 Task: Buy 4 Complete Assemblies from Shocks, Struts & Suspension section under best seller category for shipping address: Marianna Clark, 1236 Ridge Road, Dodge City, Kansas 67801, Cell Number 6205197251. Pay from credit card ending with 7965, CVV 549
Action: Key pressed amazon.com<Key.enter>
Screenshot: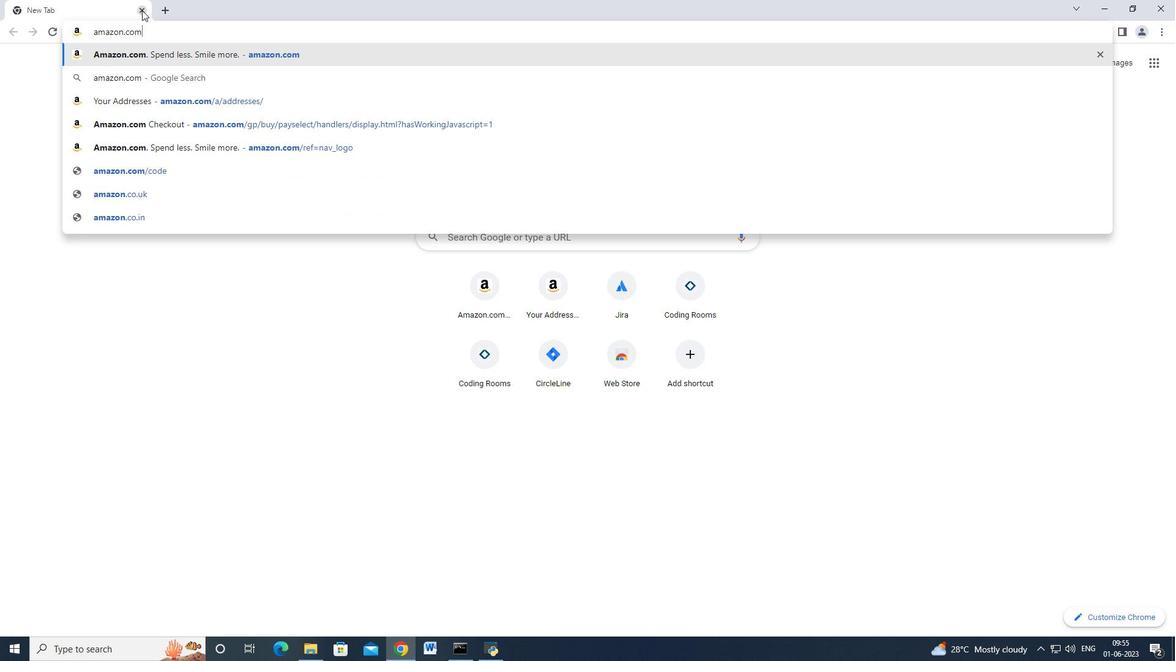
Action: Mouse moved to (29, 87)
Screenshot: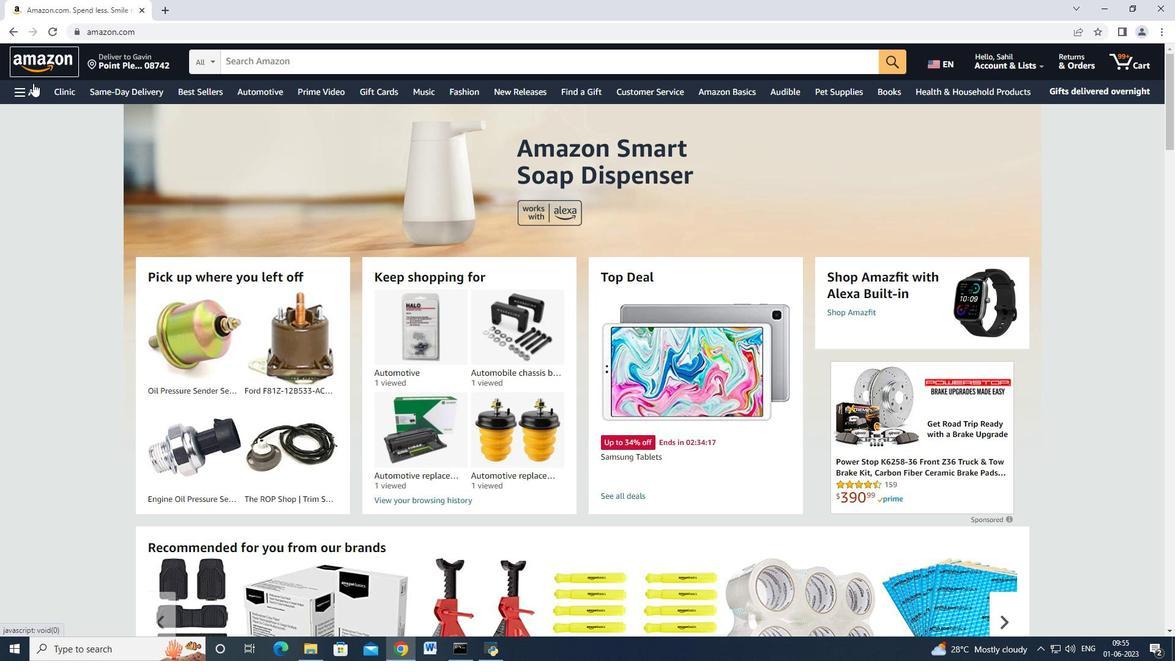 
Action: Mouse pressed left at (29, 87)
Screenshot: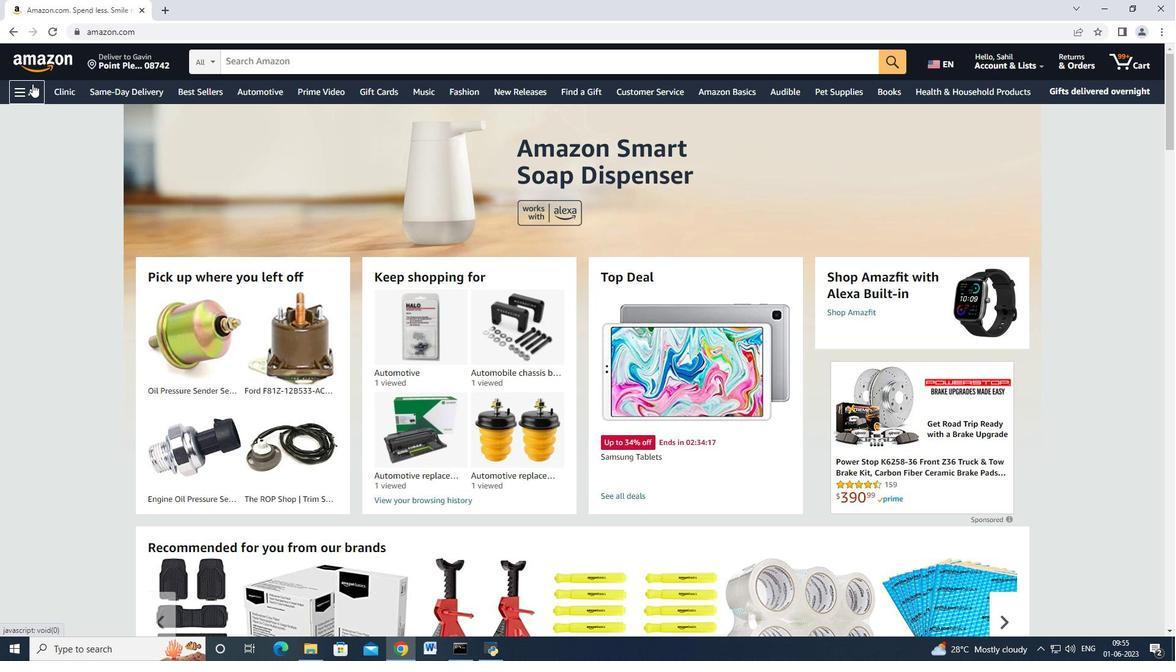 
Action: Mouse moved to (106, 296)
Screenshot: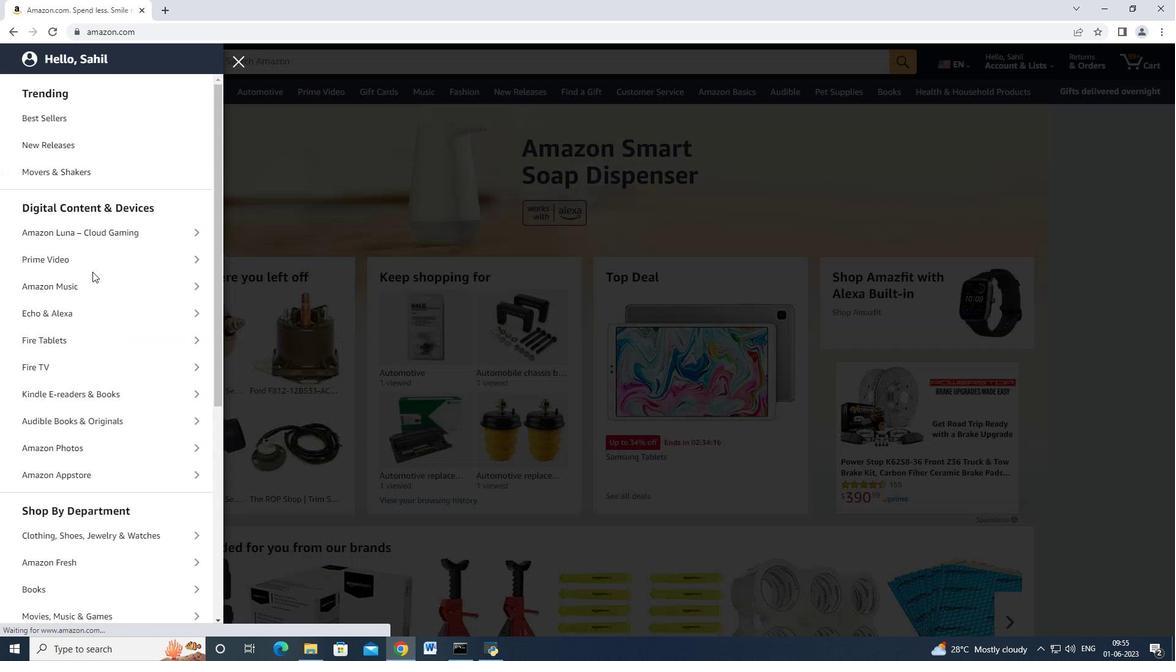 
Action: Mouse scrolled (106, 295) with delta (0, 0)
Screenshot: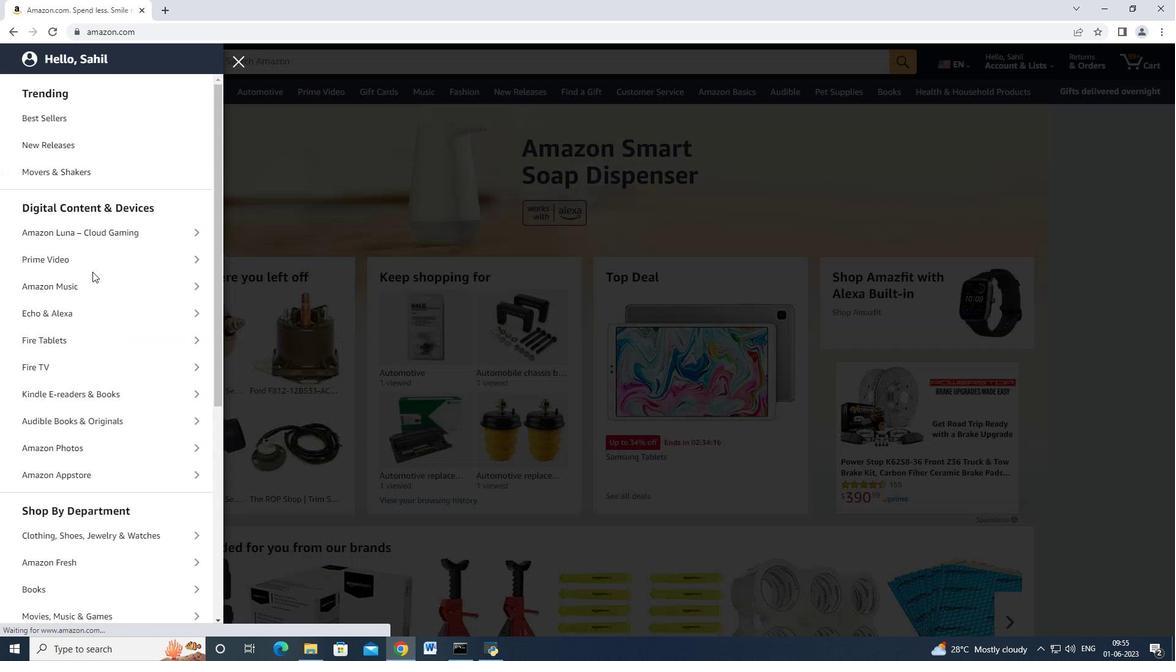 
Action: Mouse moved to (106, 297)
Screenshot: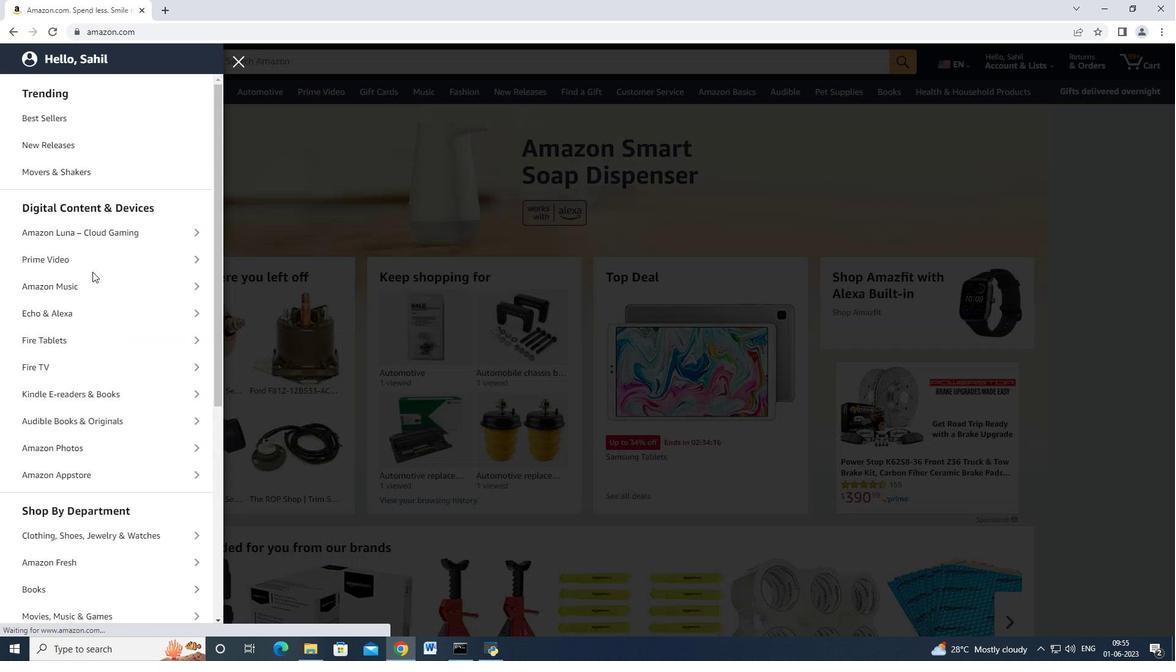 
Action: Mouse scrolled (106, 296) with delta (0, 0)
Screenshot: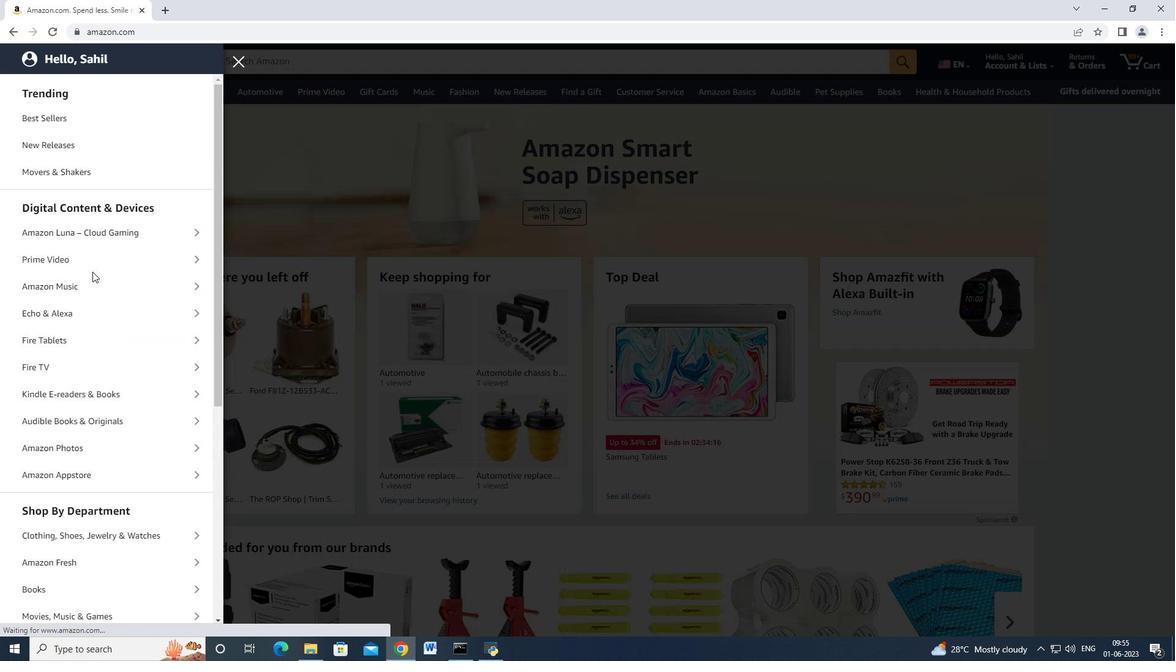 
Action: Mouse scrolled (106, 296) with delta (0, 0)
Screenshot: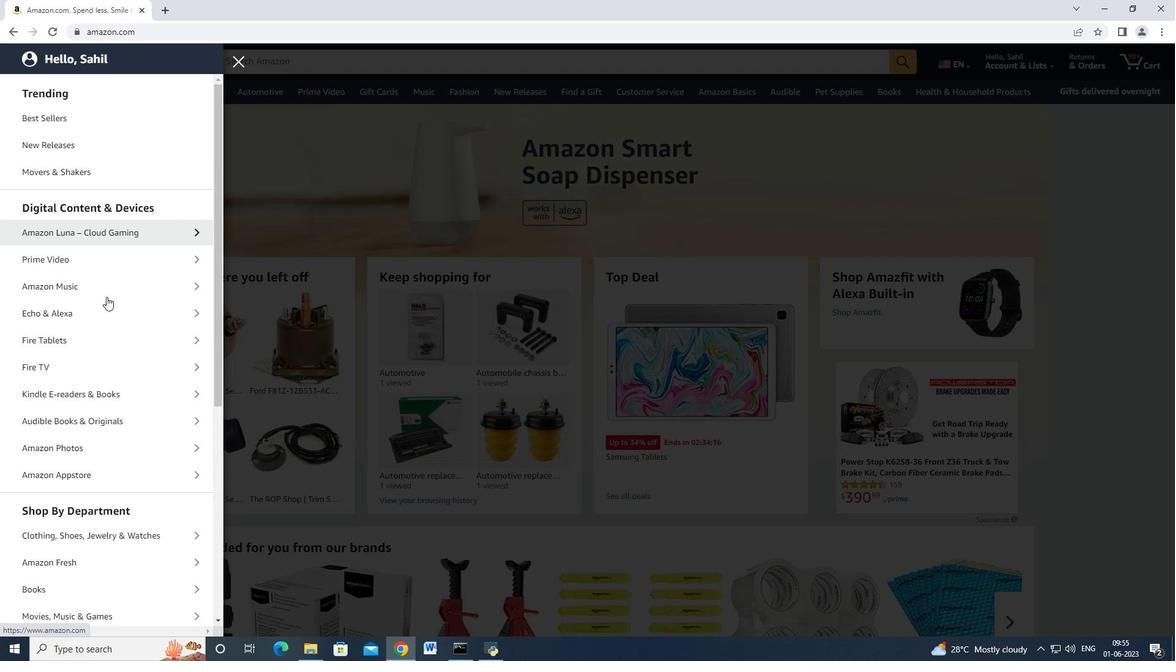 
Action: Mouse moved to (99, 300)
Screenshot: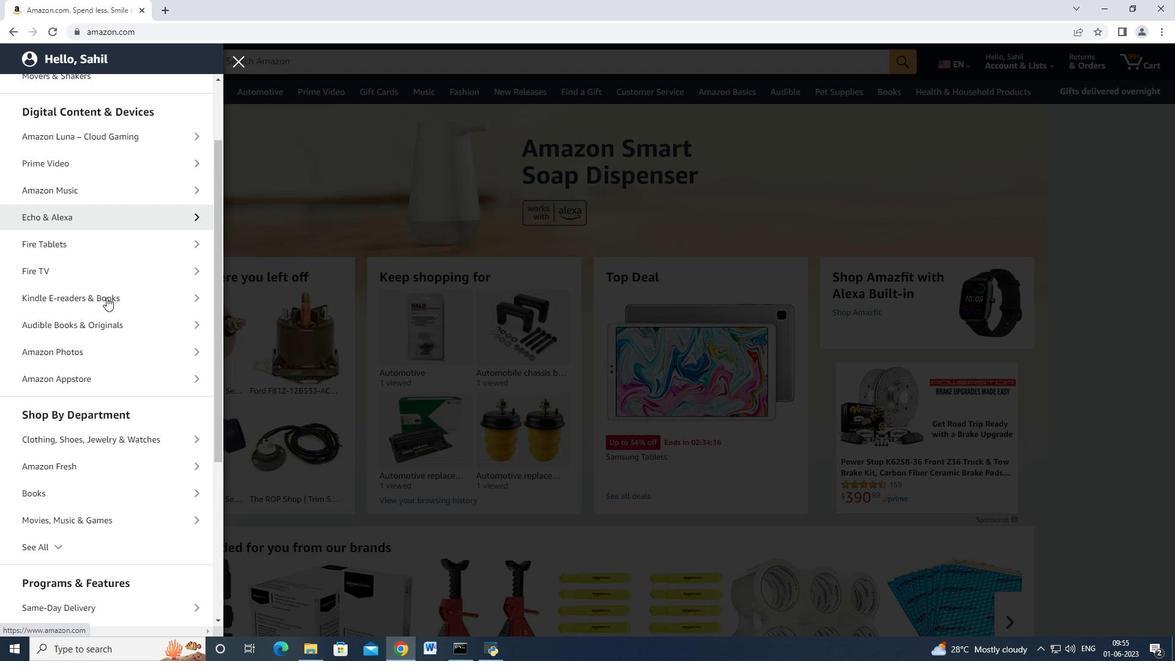 
Action: Mouse scrolled (99, 300) with delta (0, 0)
Screenshot: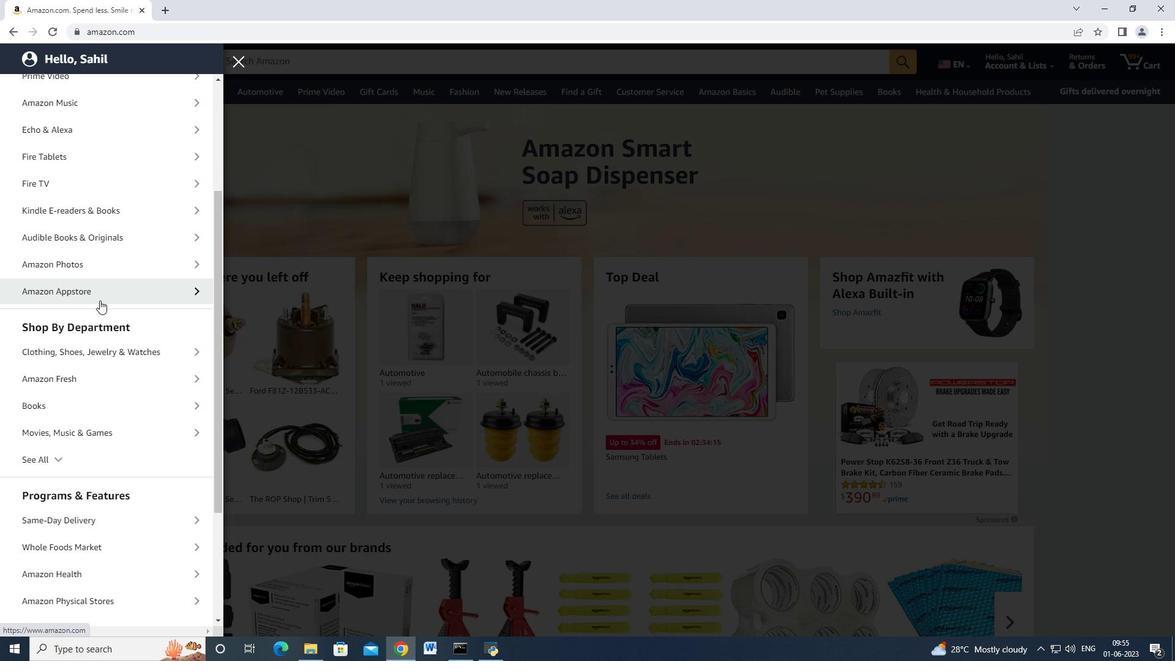 
Action: Mouse scrolled (99, 300) with delta (0, 0)
Screenshot: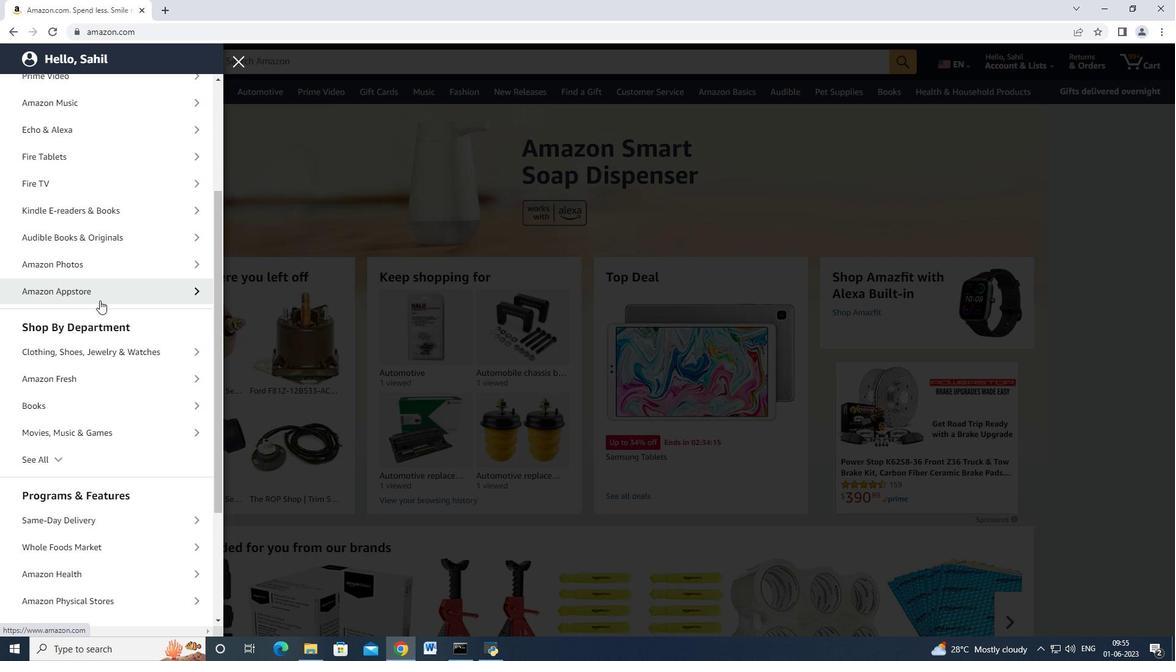 
Action: Mouse moved to (86, 340)
Screenshot: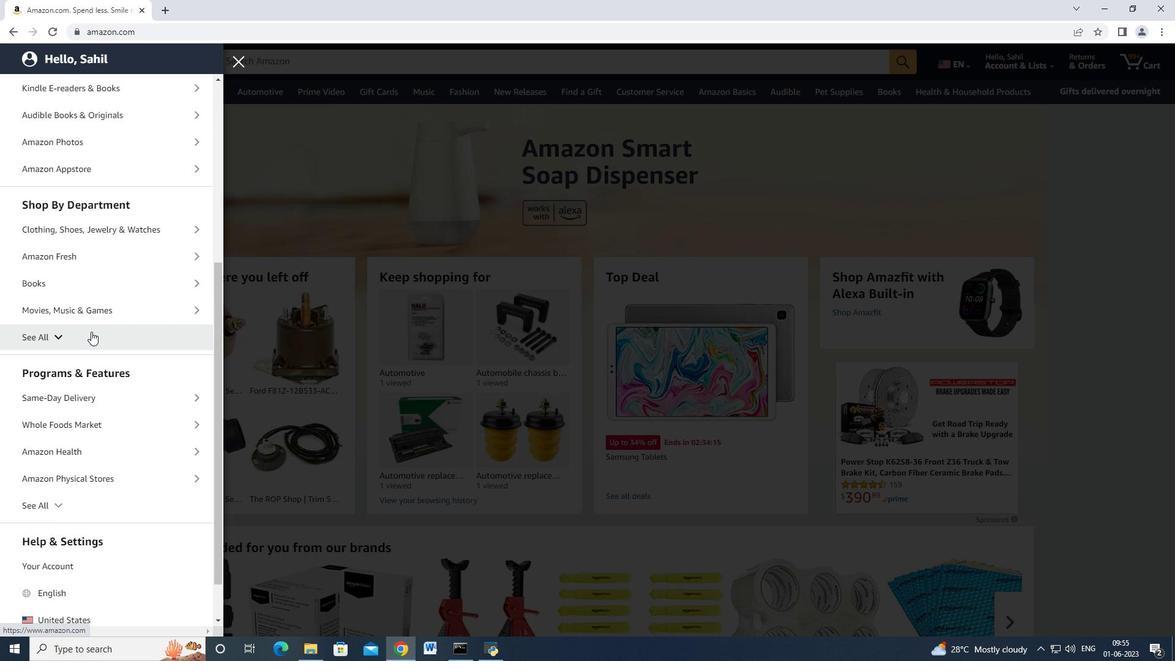 
Action: Mouse pressed left at (86, 340)
Screenshot: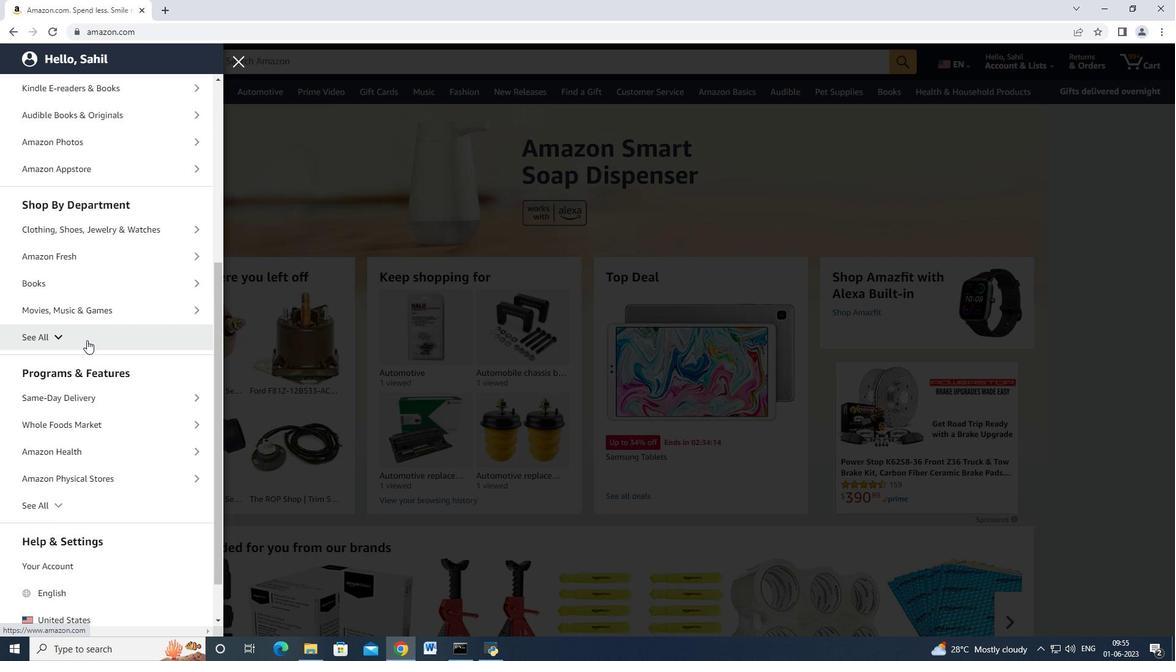 
Action: Mouse moved to (111, 466)
Screenshot: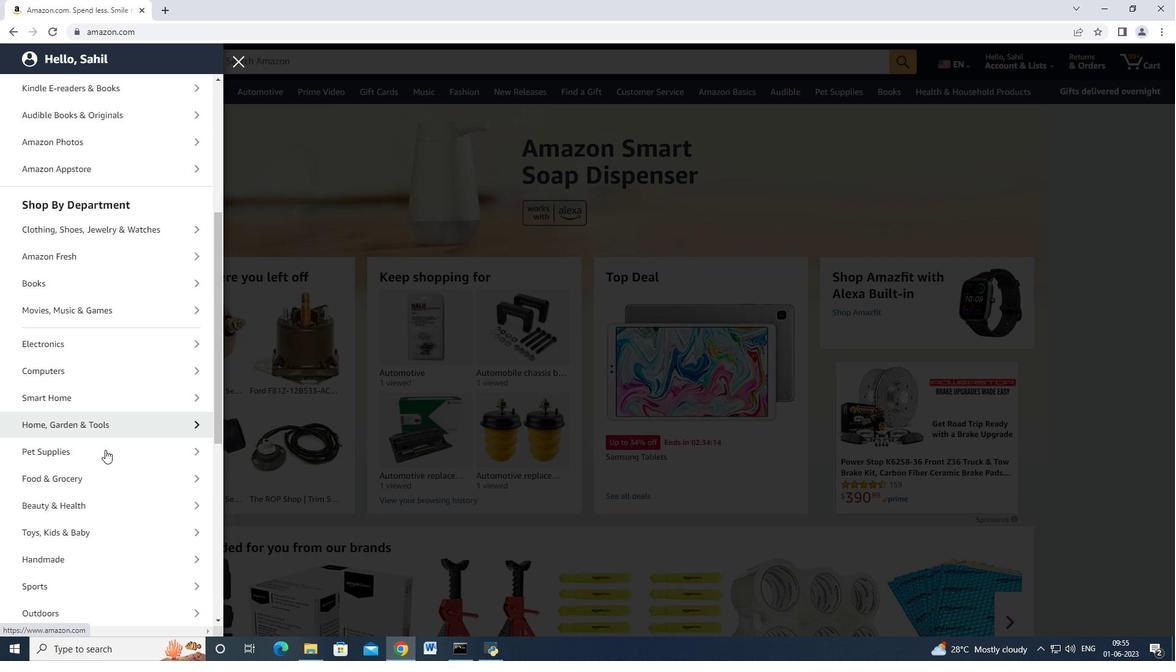 
Action: Mouse scrolled (111, 465) with delta (0, 0)
Screenshot: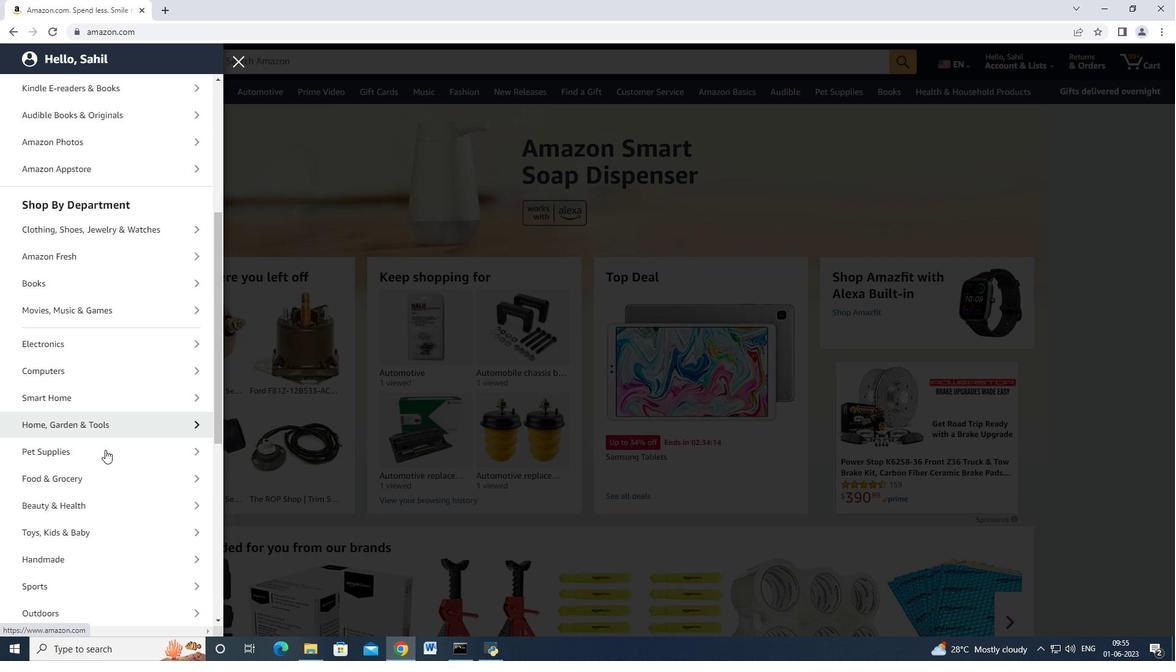 
Action: Mouse scrolled (111, 465) with delta (0, 0)
Screenshot: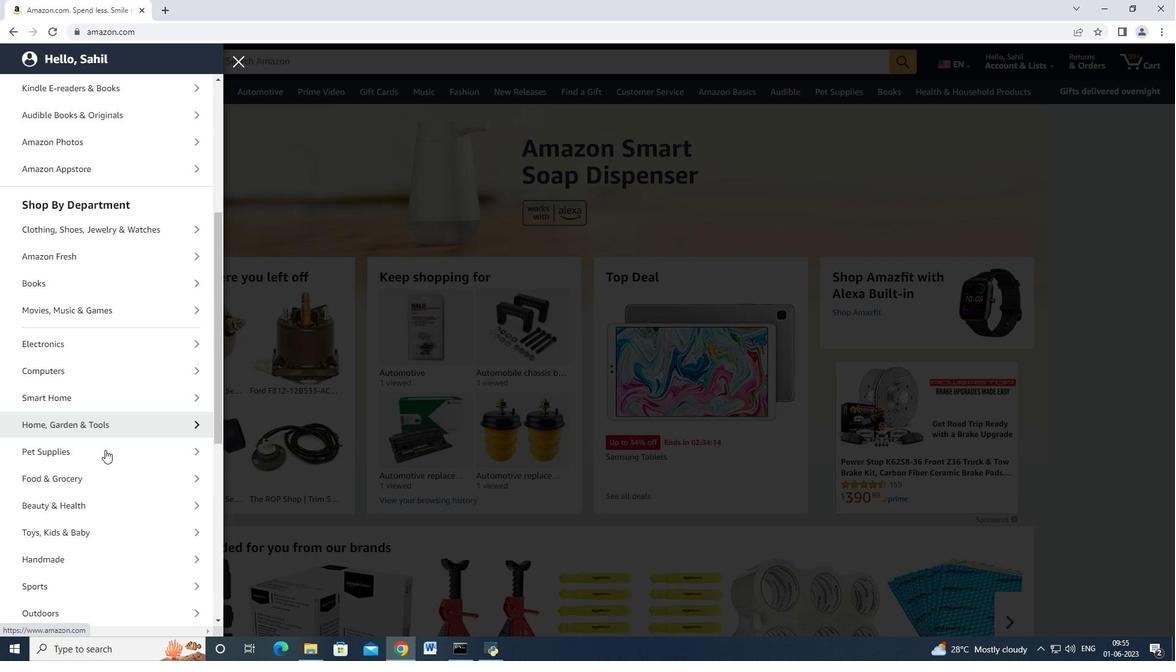 
Action: Mouse scrolled (111, 465) with delta (0, 0)
Screenshot: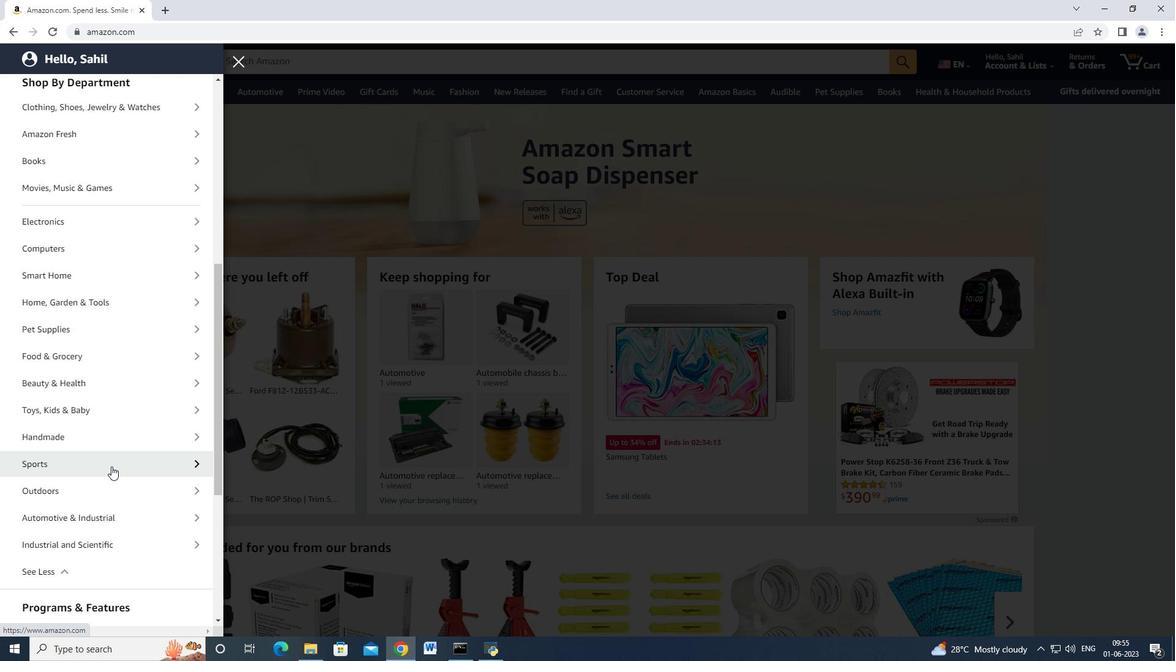 
Action: Mouse moved to (112, 454)
Screenshot: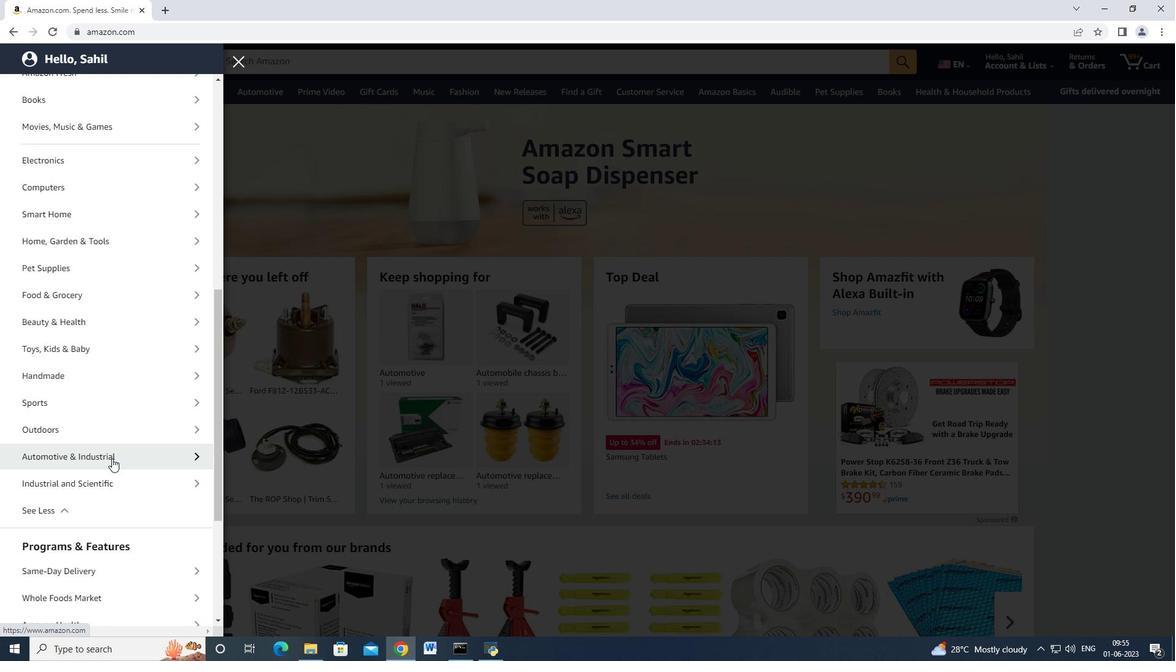 
Action: Mouse pressed left at (112, 454)
Screenshot: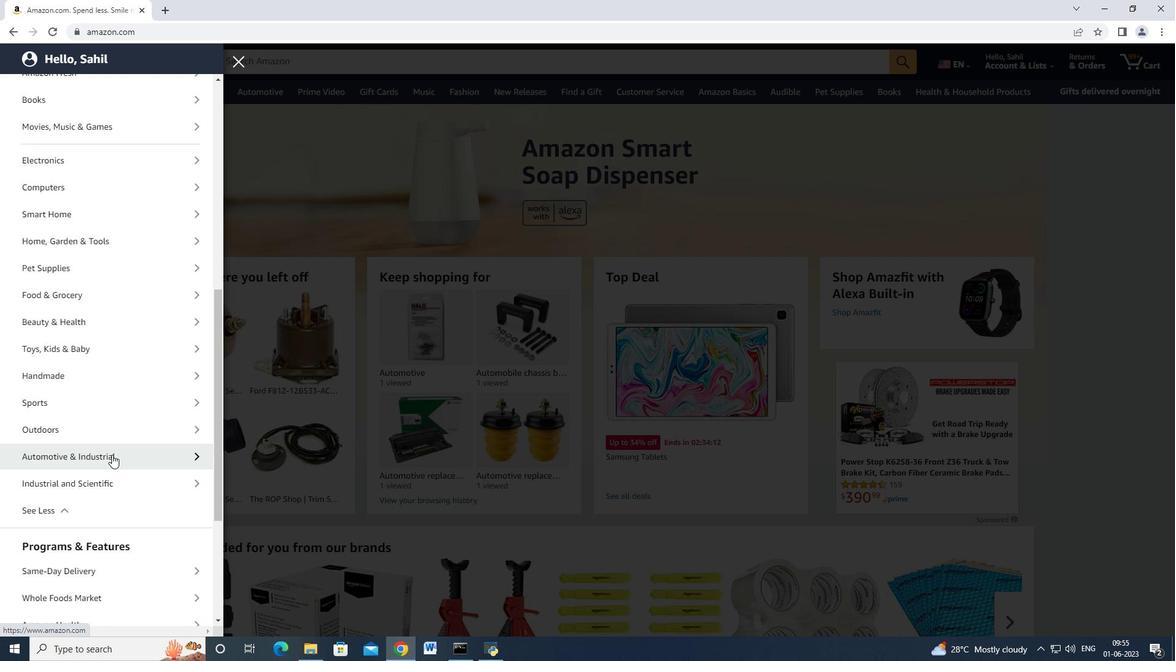 
Action: Mouse moved to (114, 144)
Screenshot: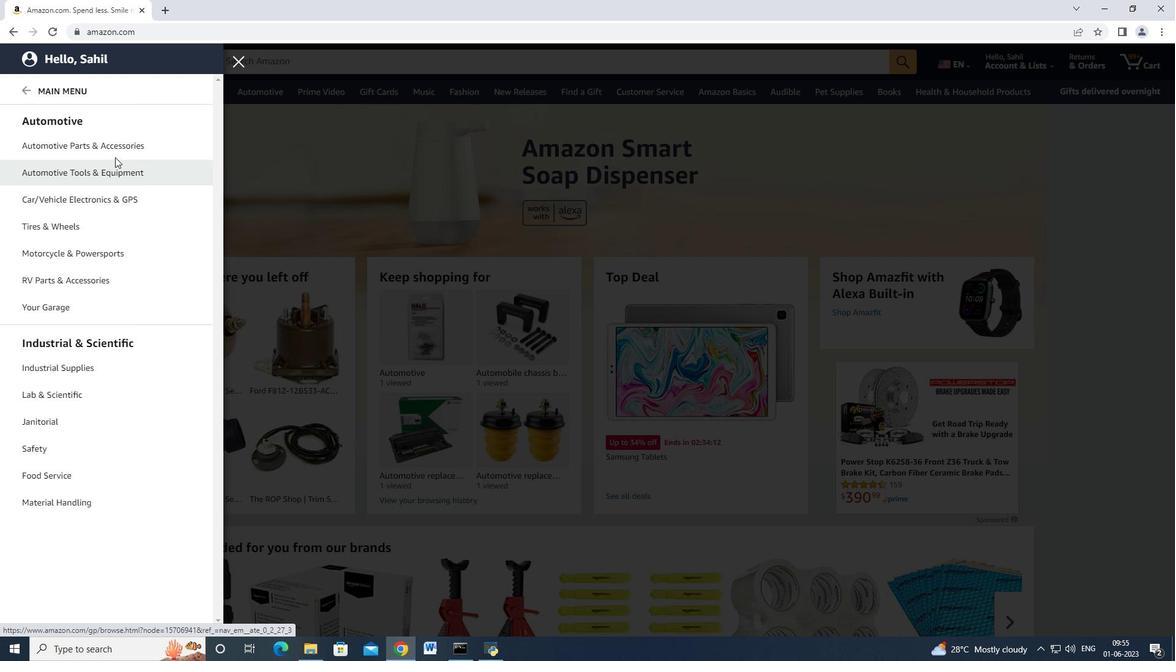 
Action: Mouse pressed left at (114, 144)
Screenshot: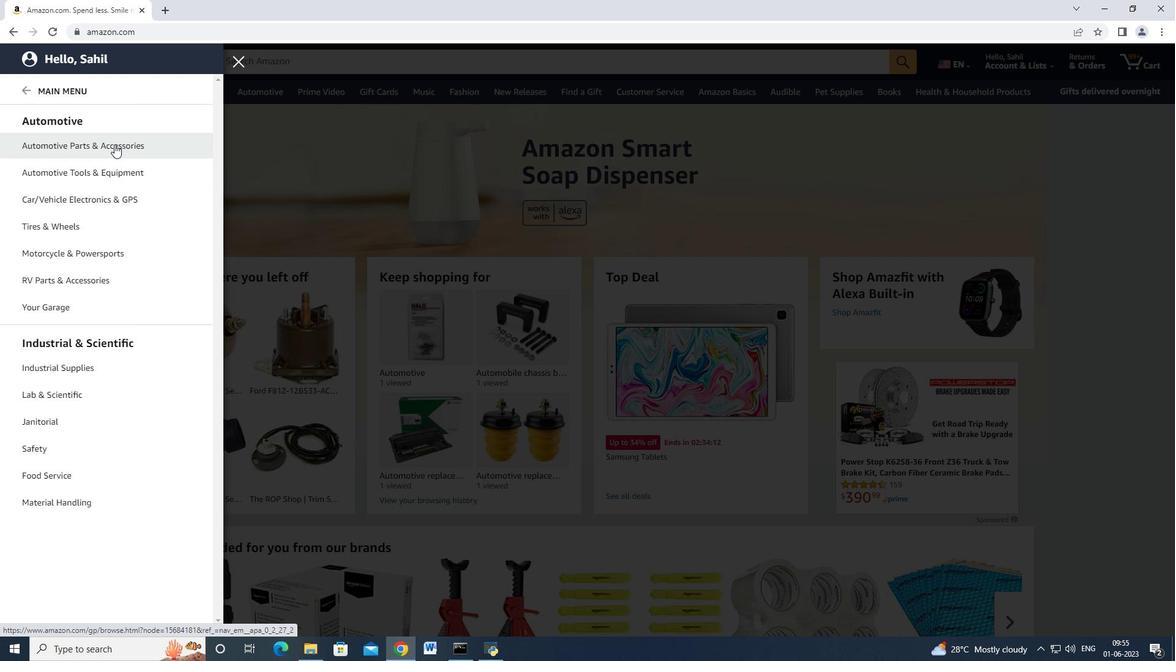 
Action: Mouse moved to (211, 107)
Screenshot: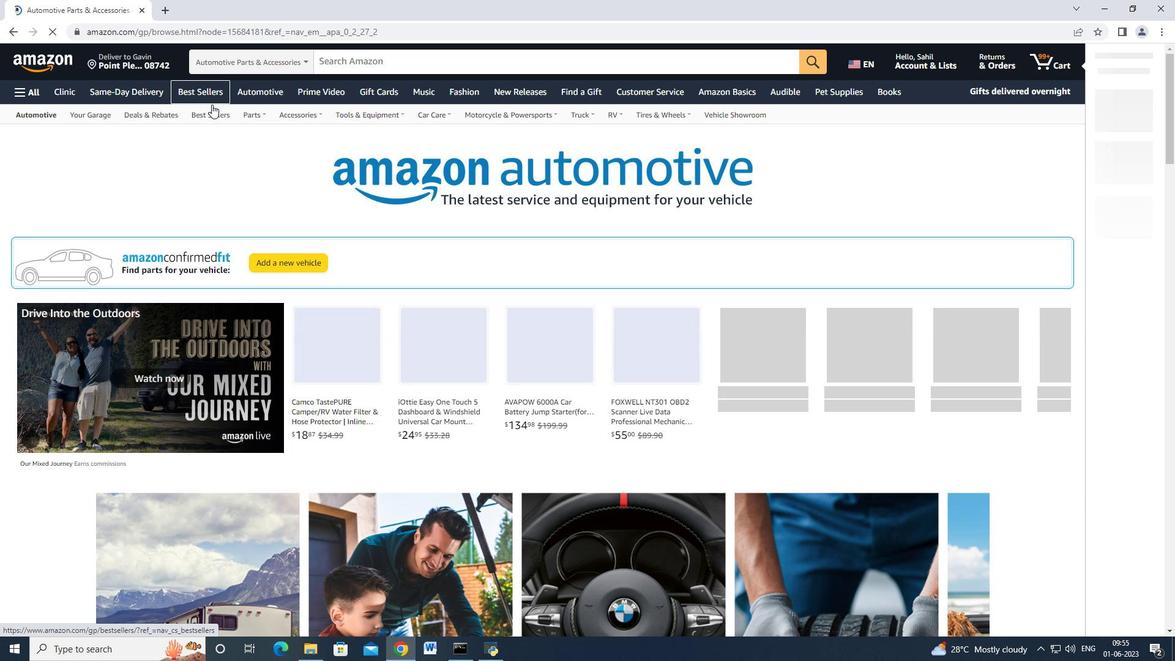 
Action: Mouse pressed left at (211, 107)
Screenshot: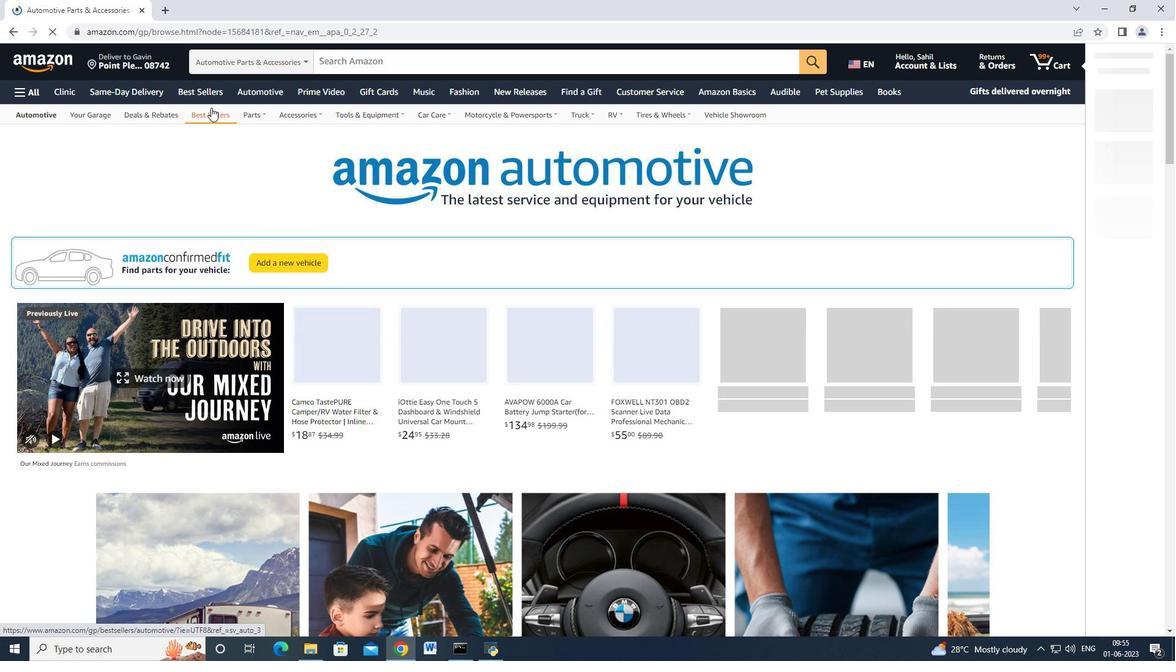 
Action: Mouse moved to (175, 174)
Screenshot: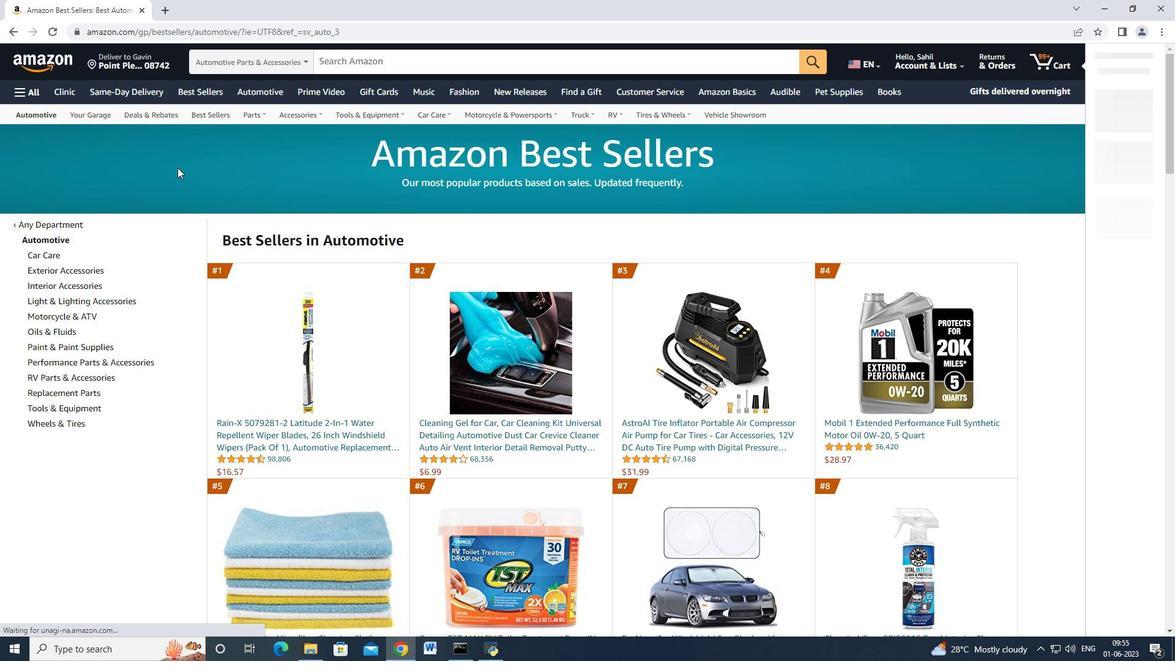 
Action: Mouse scrolled (175, 173) with delta (0, 0)
Screenshot: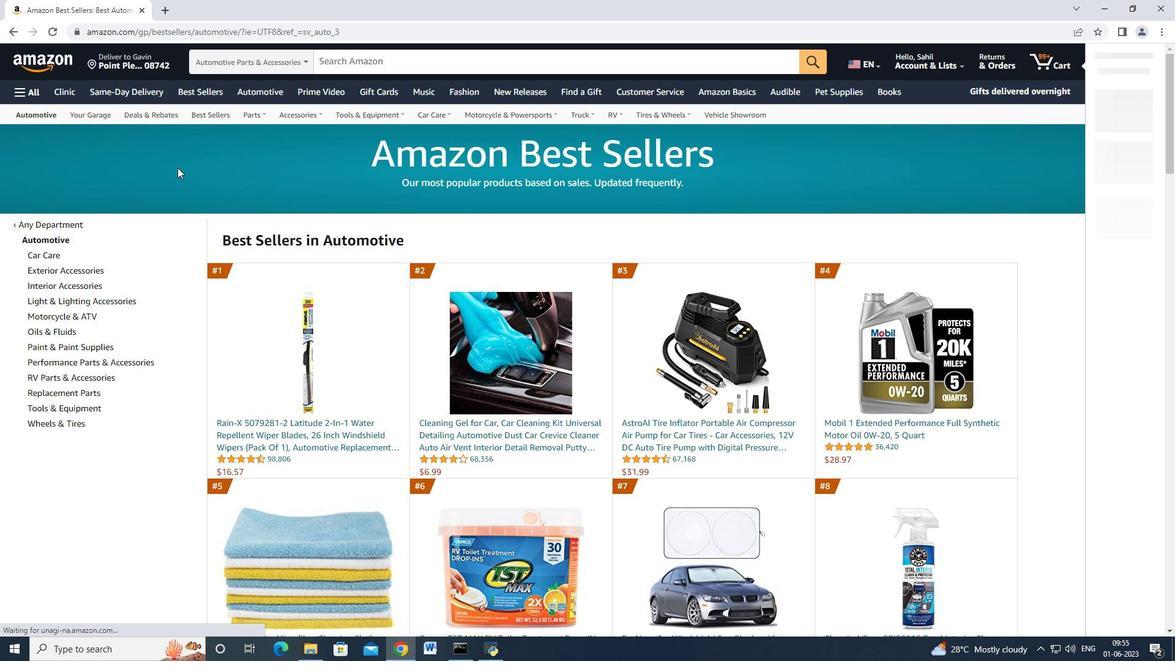 
Action: Mouse scrolled (175, 173) with delta (0, 0)
Screenshot: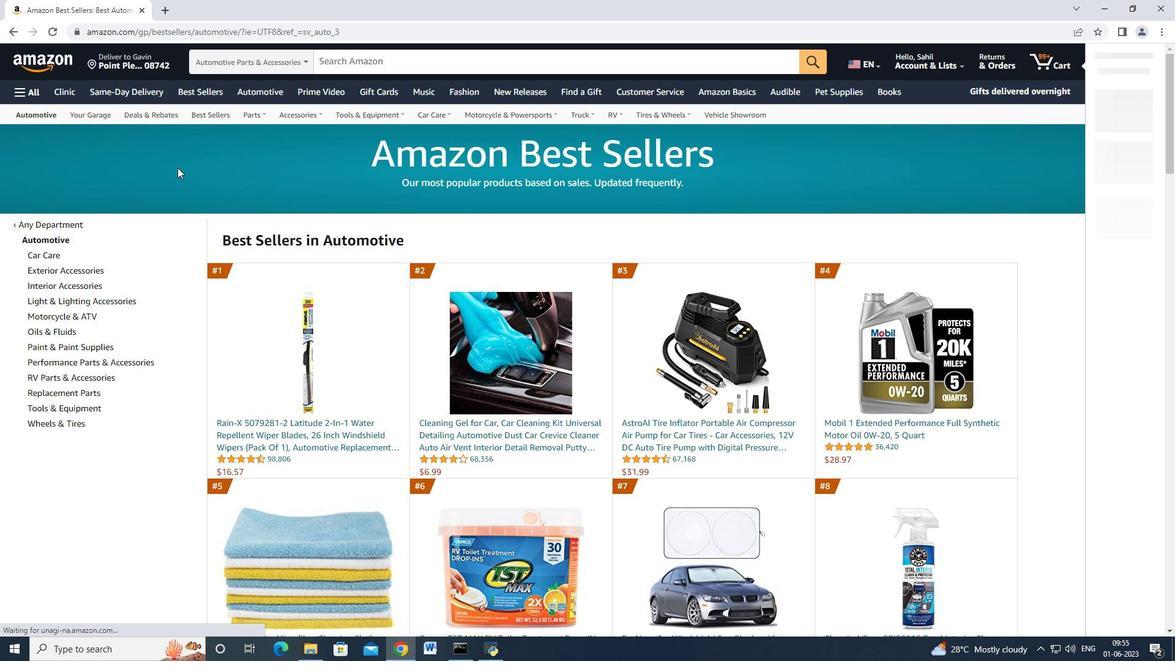 
Action: Mouse moved to (72, 273)
Screenshot: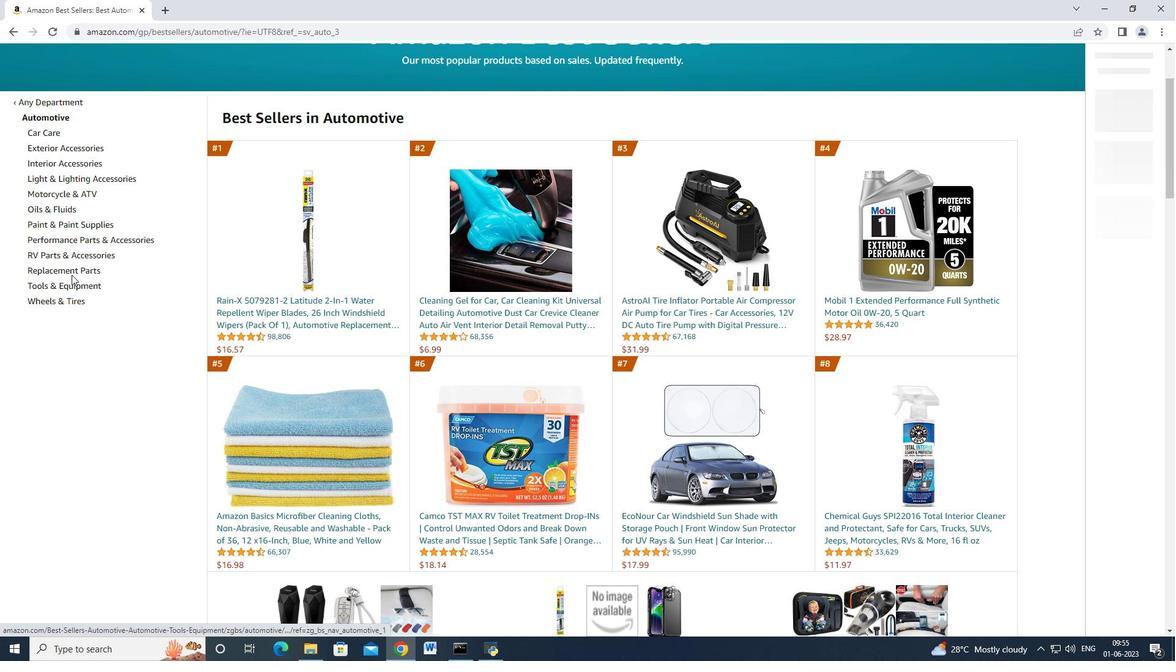 
Action: Mouse pressed left at (72, 273)
Screenshot: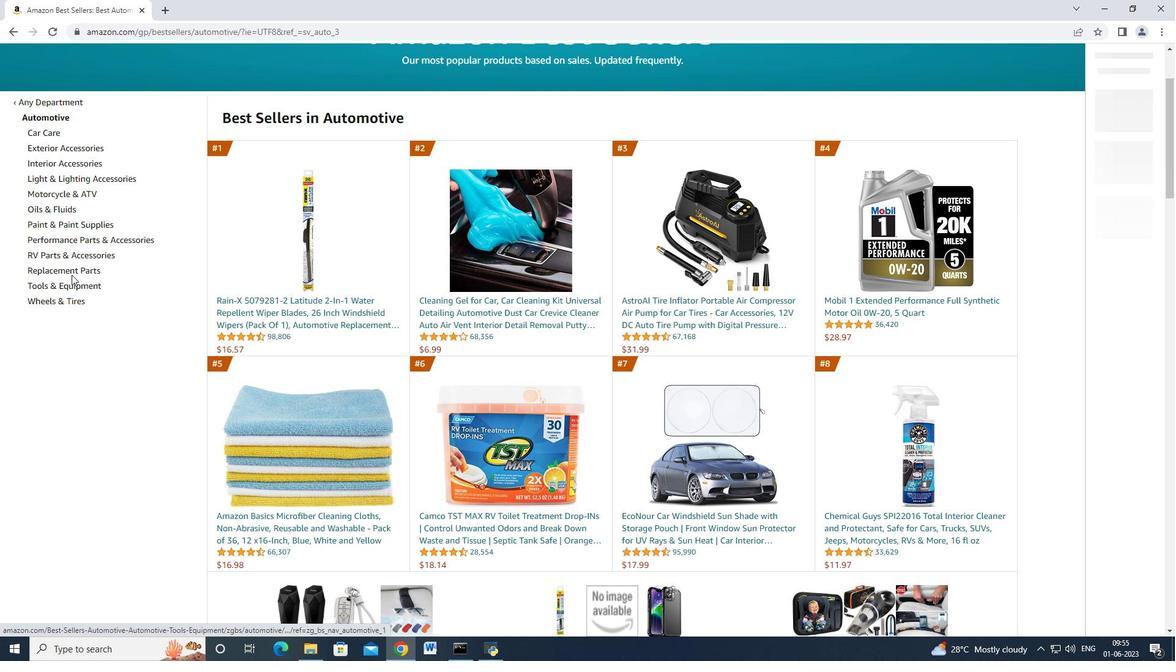 
Action: Mouse moved to (138, 274)
Screenshot: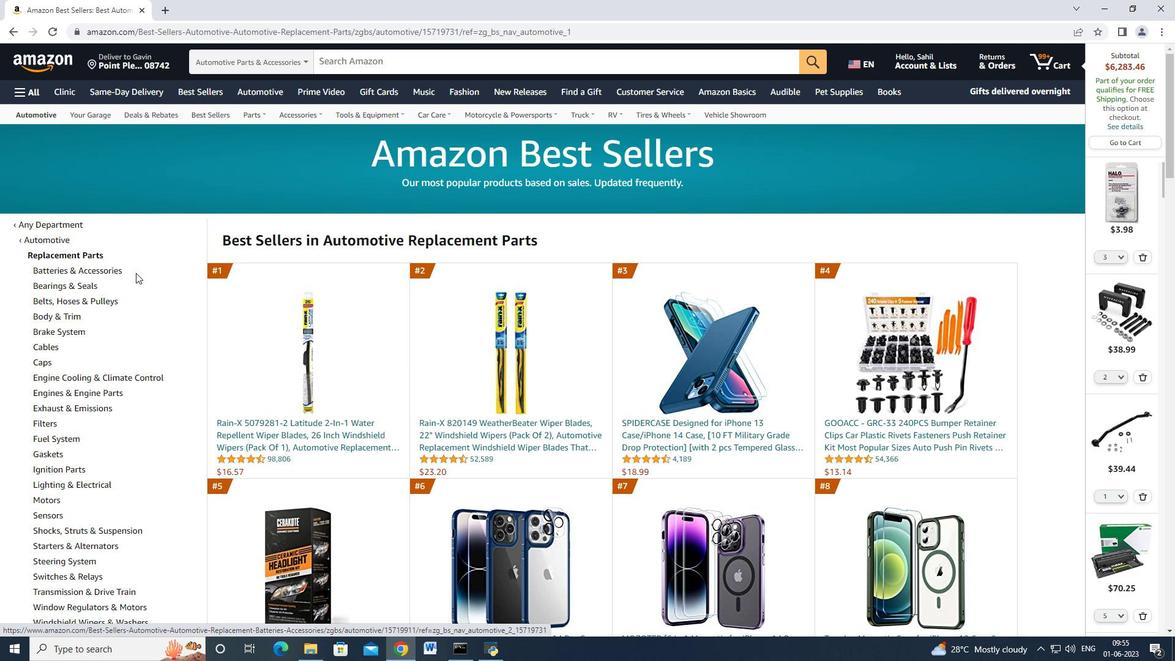 
Action: Mouse scrolled (138, 273) with delta (0, 0)
Screenshot: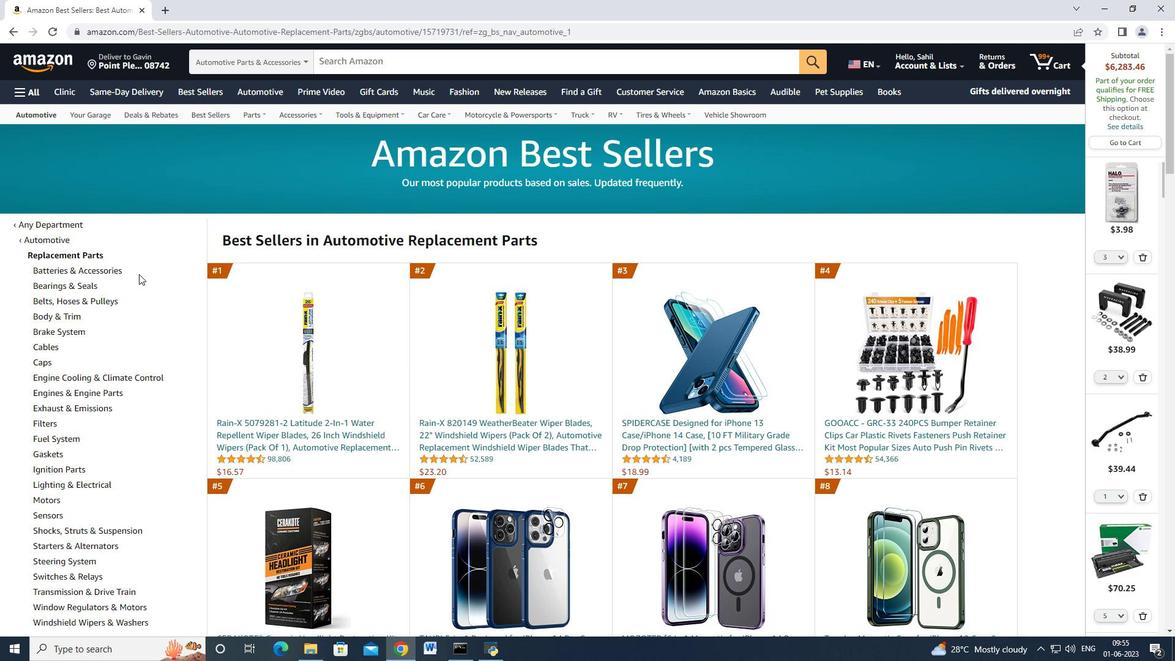 
Action: Mouse scrolled (138, 273) with delta (0, 0)
Screenshot: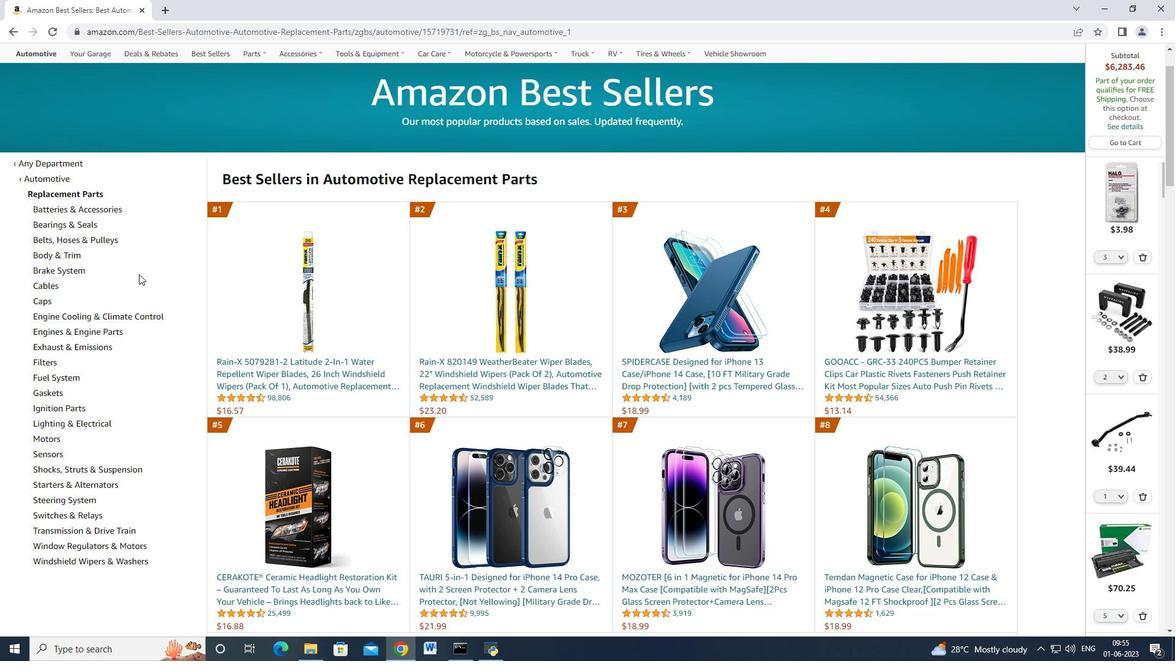 
Action: Mouse scrolled (138, 273) with delta (0, 0)
Screenshot: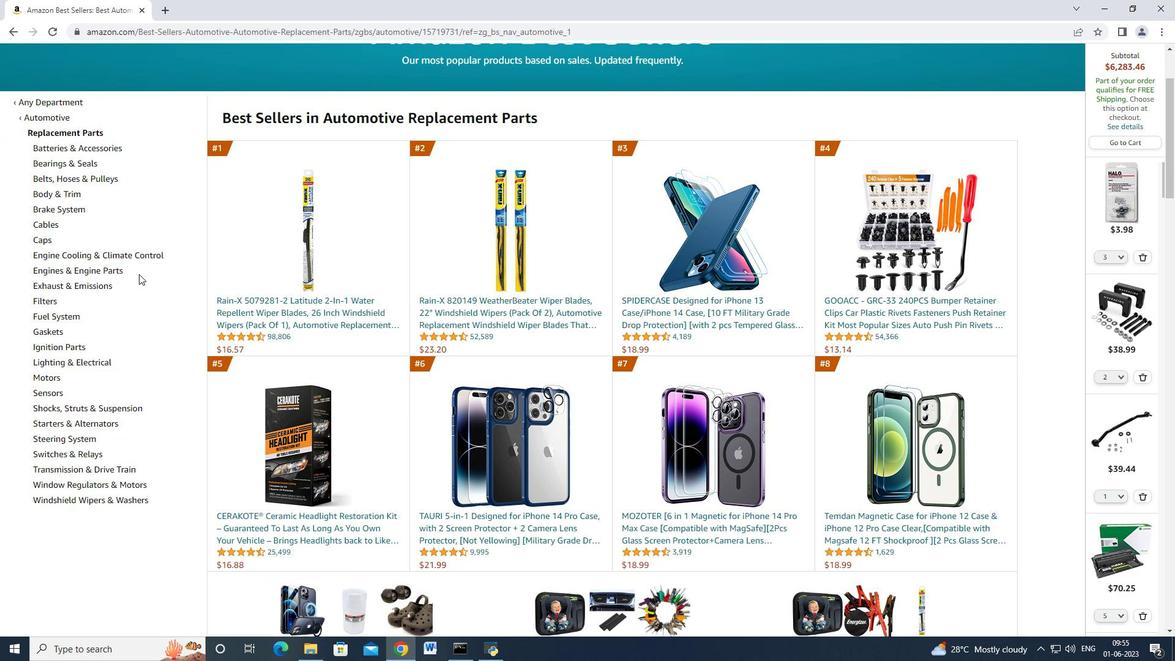 
Action: Mouse scrolled (138, 274) with delta (0, 0)
Screenshot: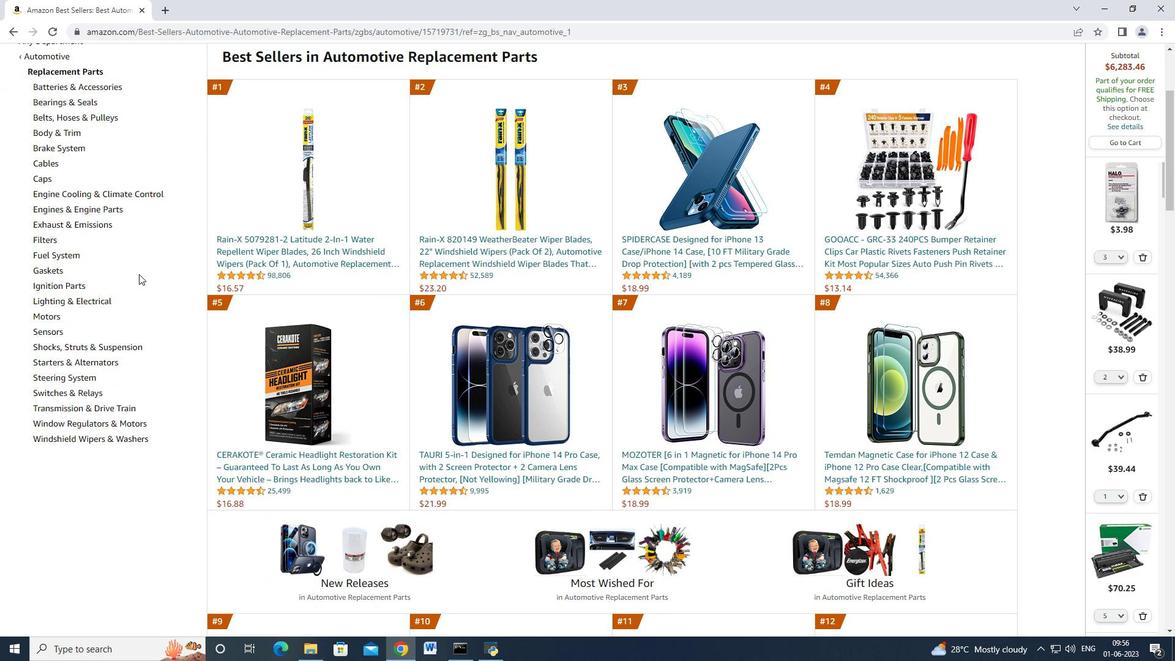 
Action: Mouse scrolled (138, 274) with delta (0, 0)
Screenshot: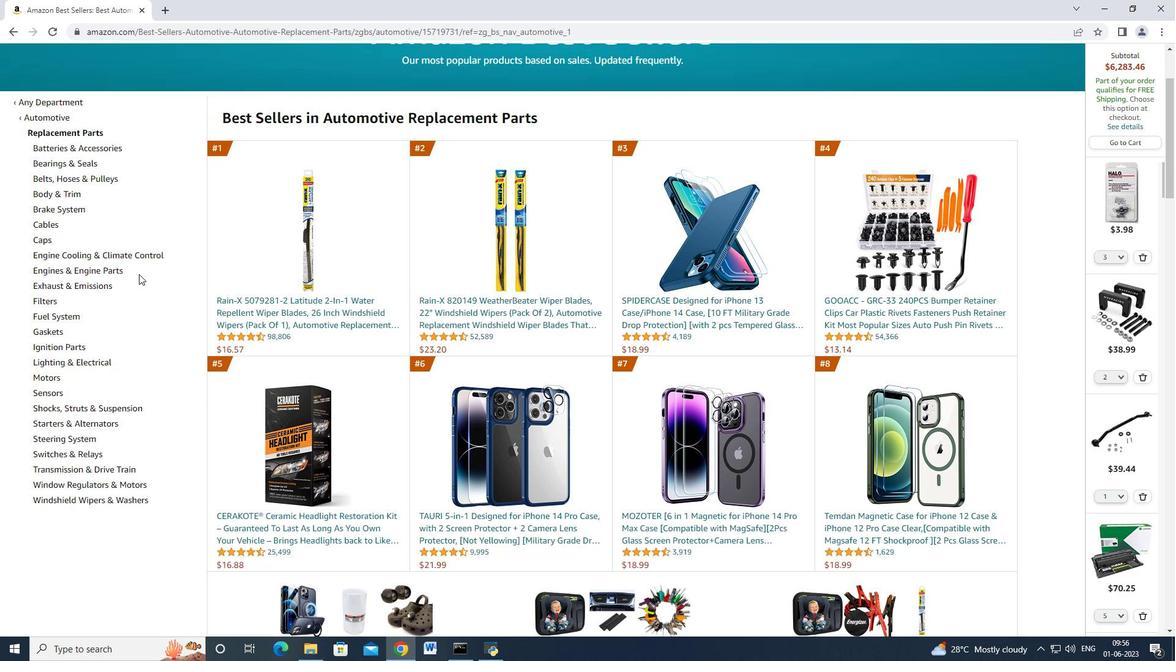 
Action: Mouse scrolled (138, 274) with delta (0, 0)
Screenshot: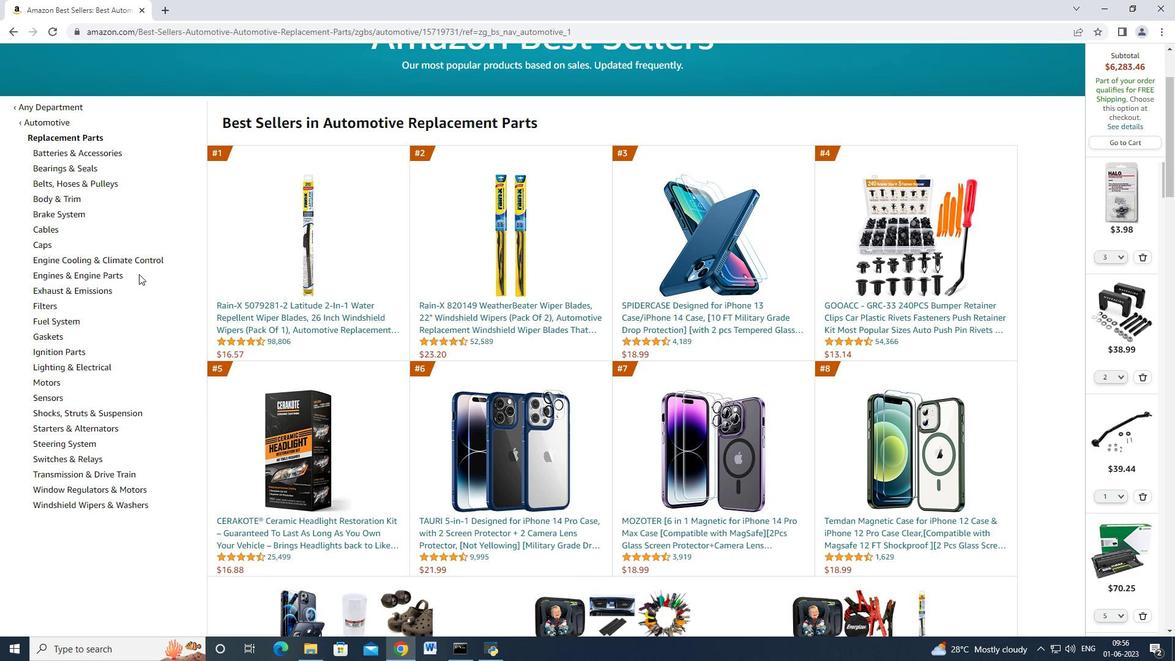 
Action: Mouse moved to (107, 528)
Screenshot: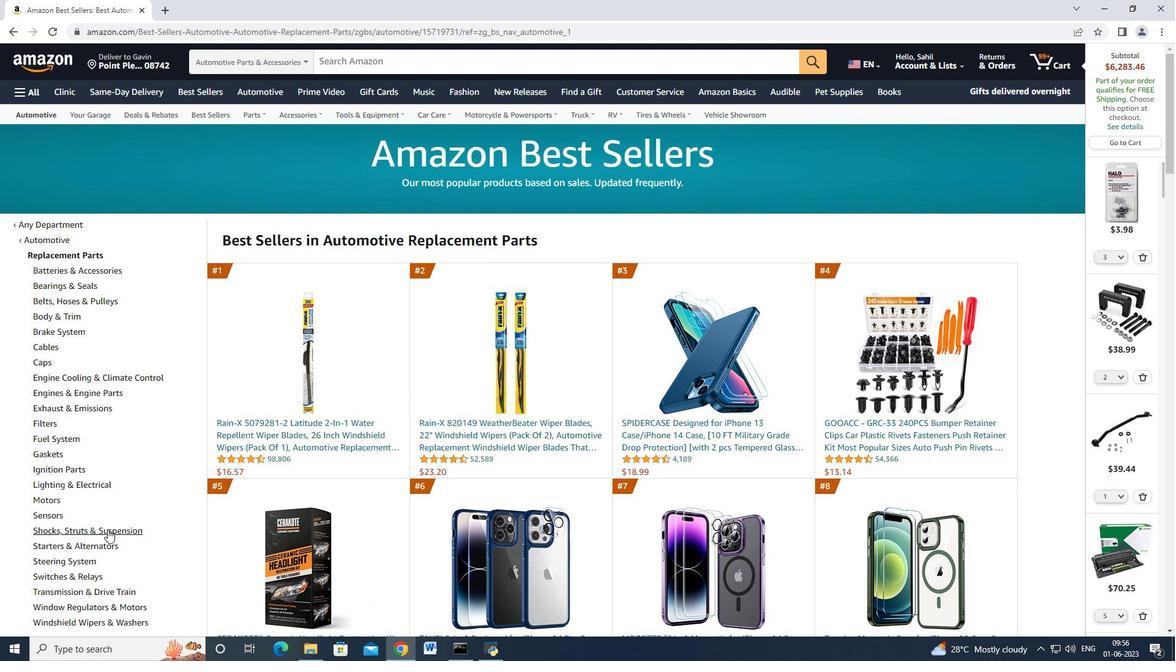 
Action: Mouse pressed left at (107, 528)
Screenshot: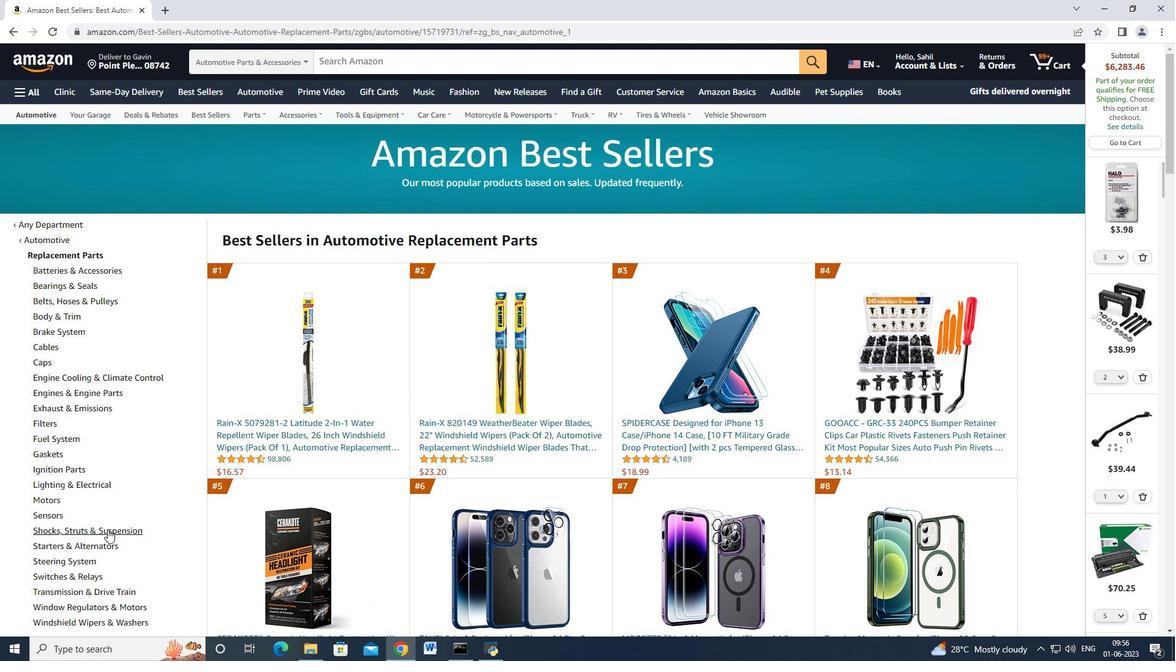 
Action: Mouse moved to (123, 364)
Screenshot: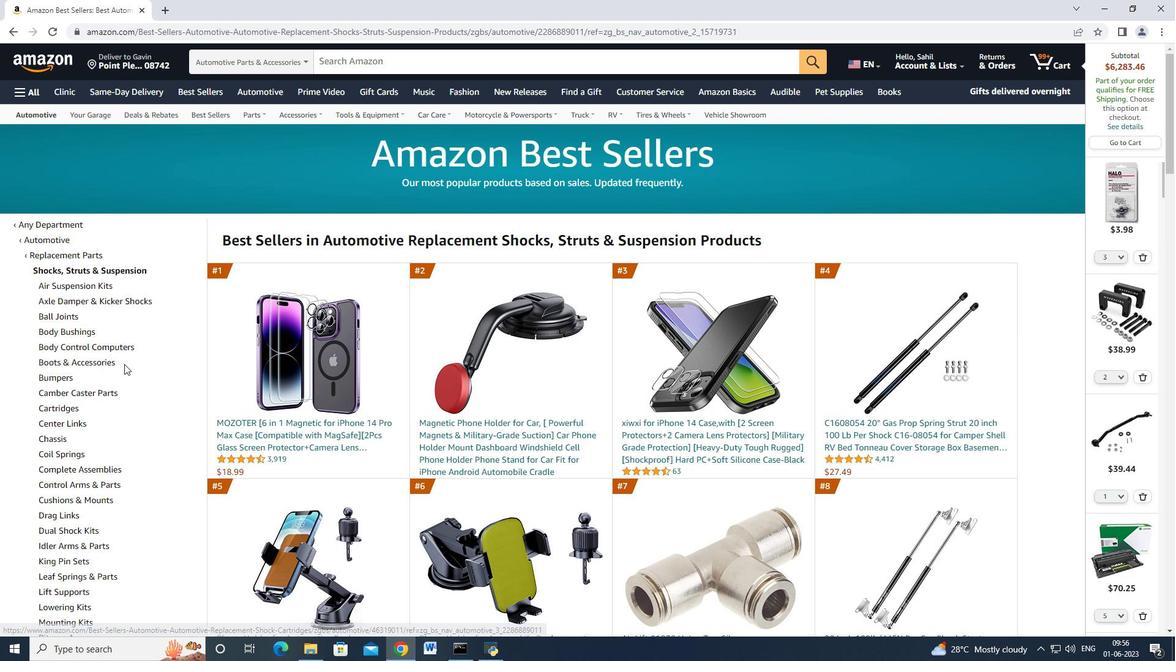 
Action: Mouse scrolled (123, 363) with delta (0, 0)
Screenshot: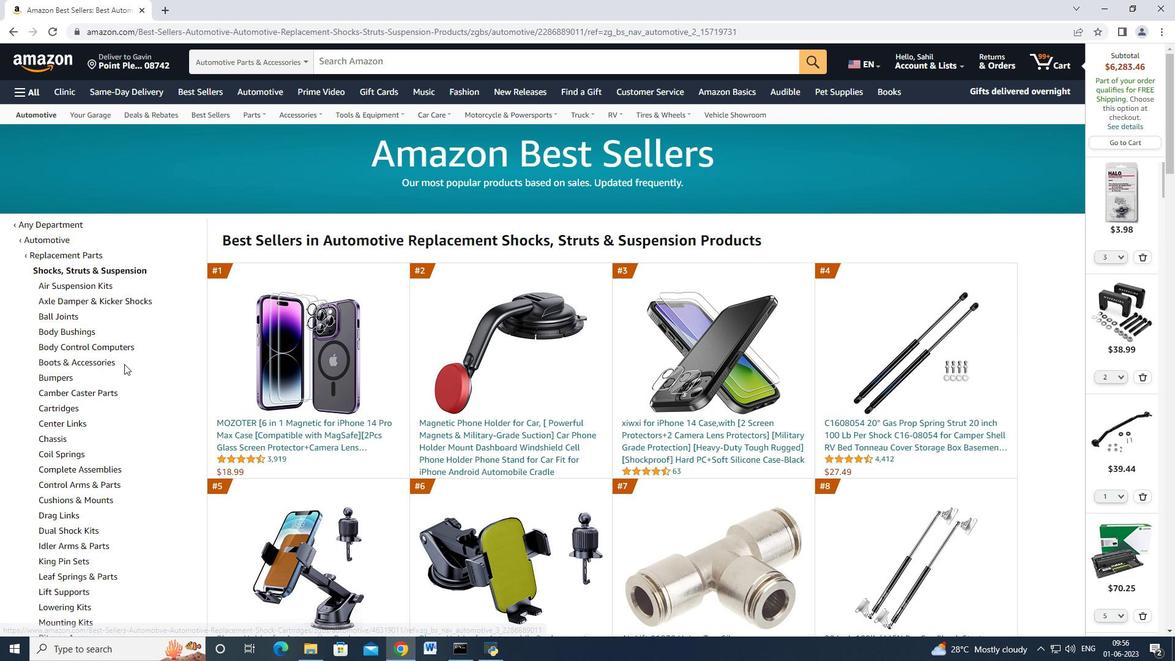 
Action: Mouse moved to (89, 409)
Screenshot: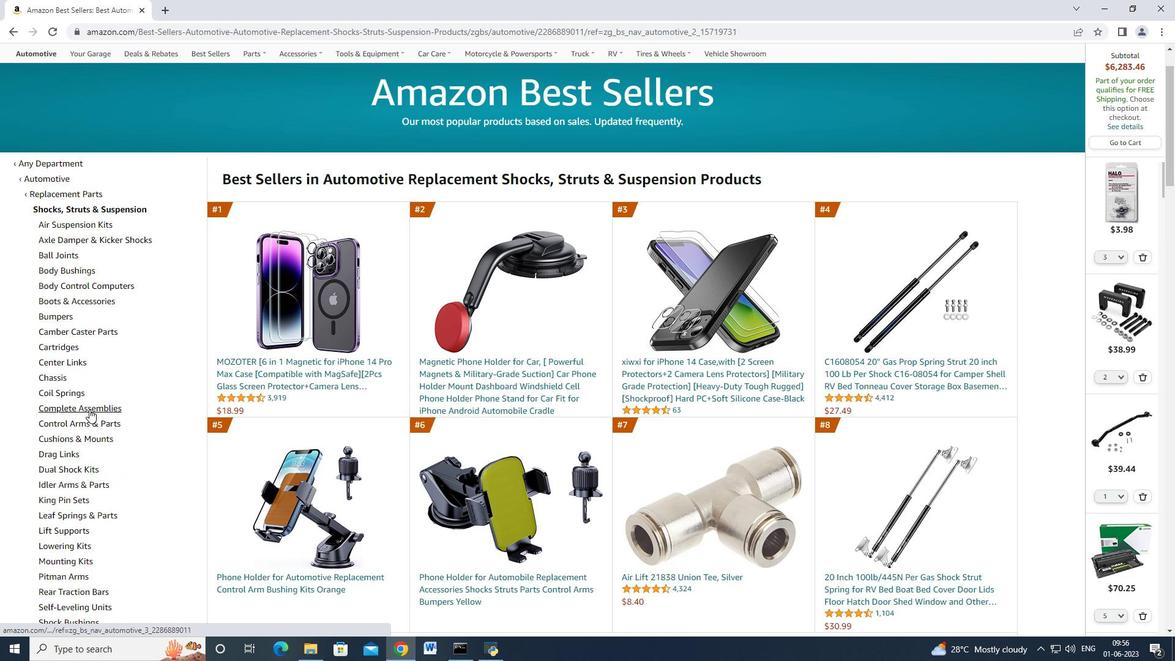 
Action: Mouse pressed left at (89, 409)
Screenshot: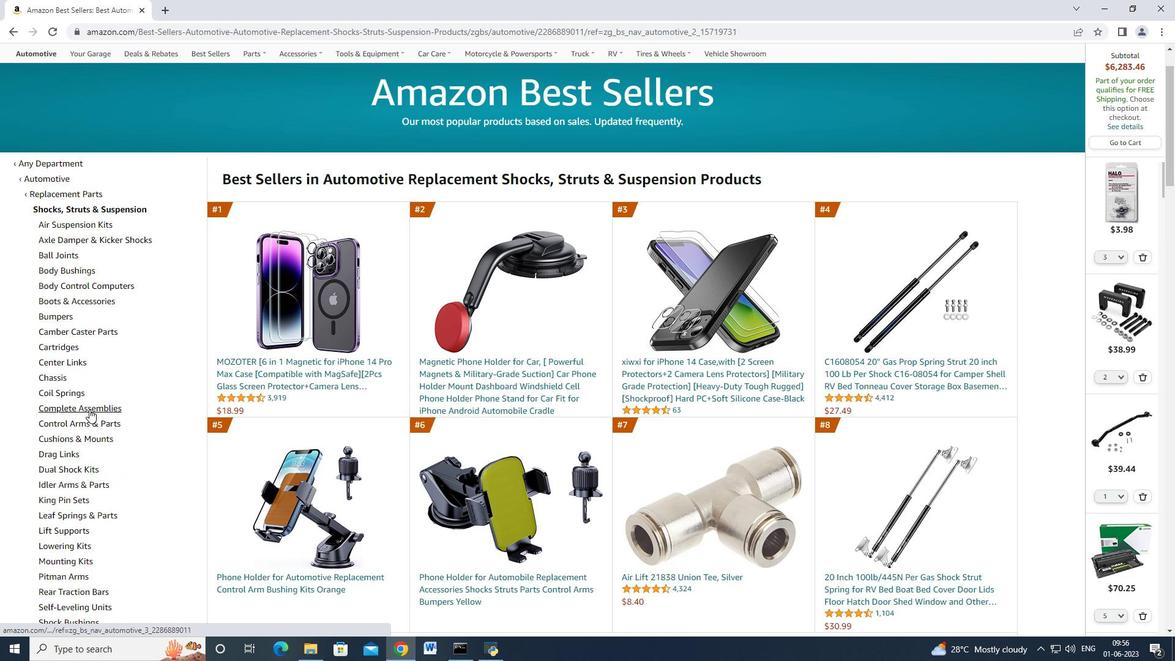 
Action: Mouse moved to (456, 320)
Screenshot: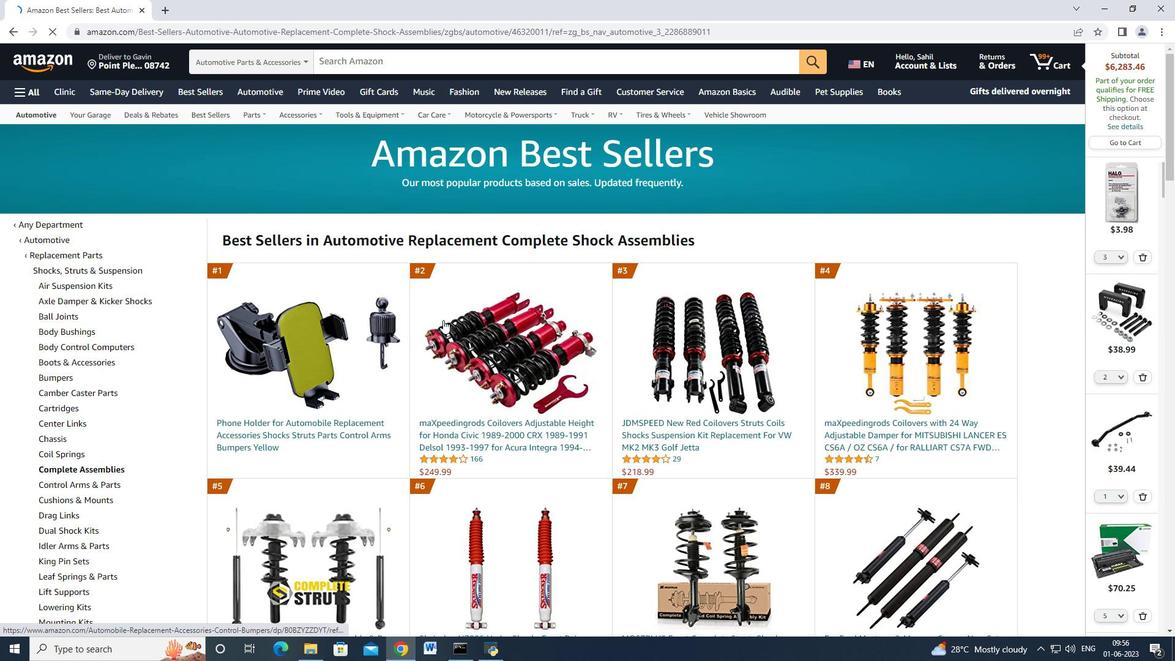 
Action: Mouse scrolled (456, 320) with delta (0, 0)
Screenshot: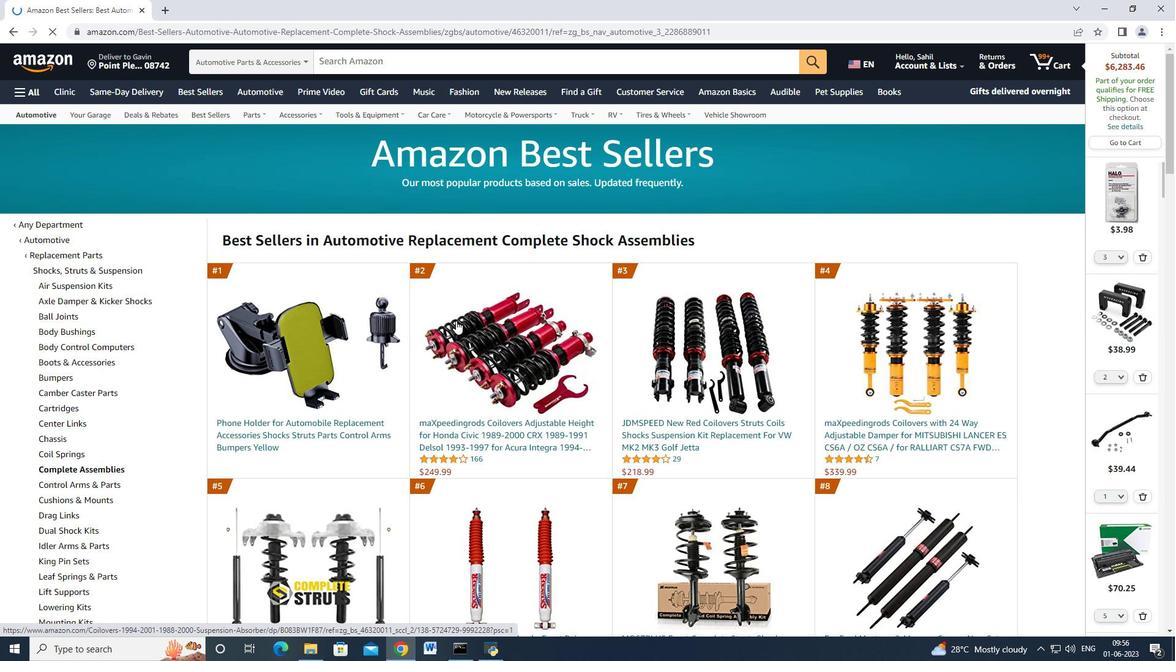 
Action: Mouse moved to (488, 370)
Screenshot: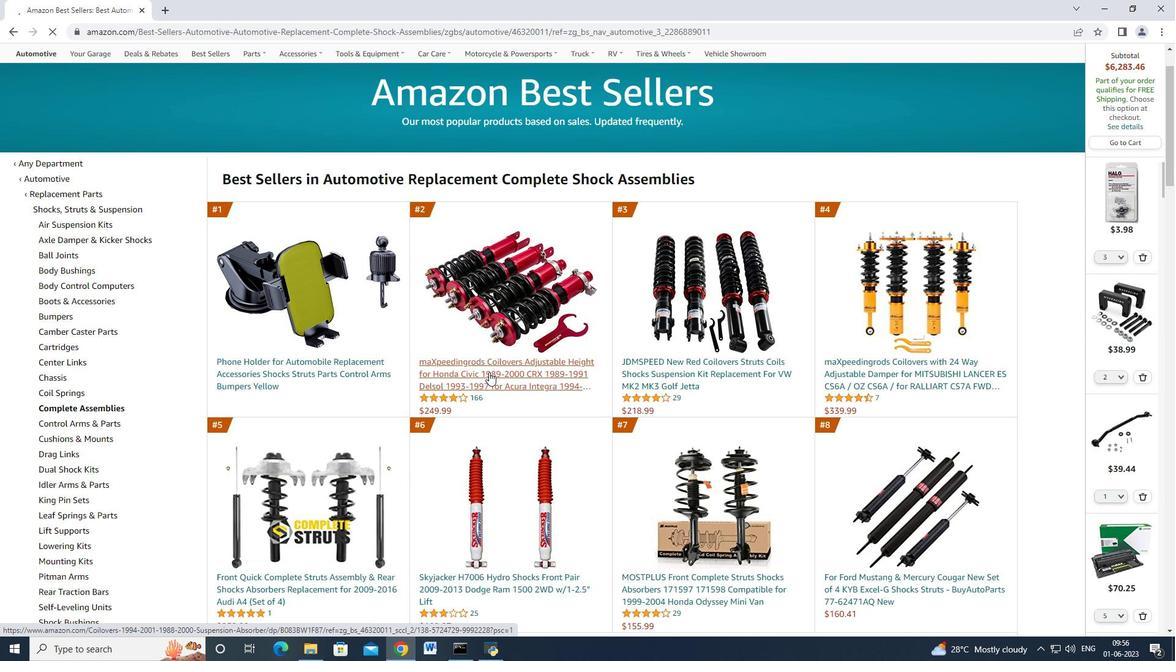
Action: Mouse pressed left at (488, 370)
Screenshot: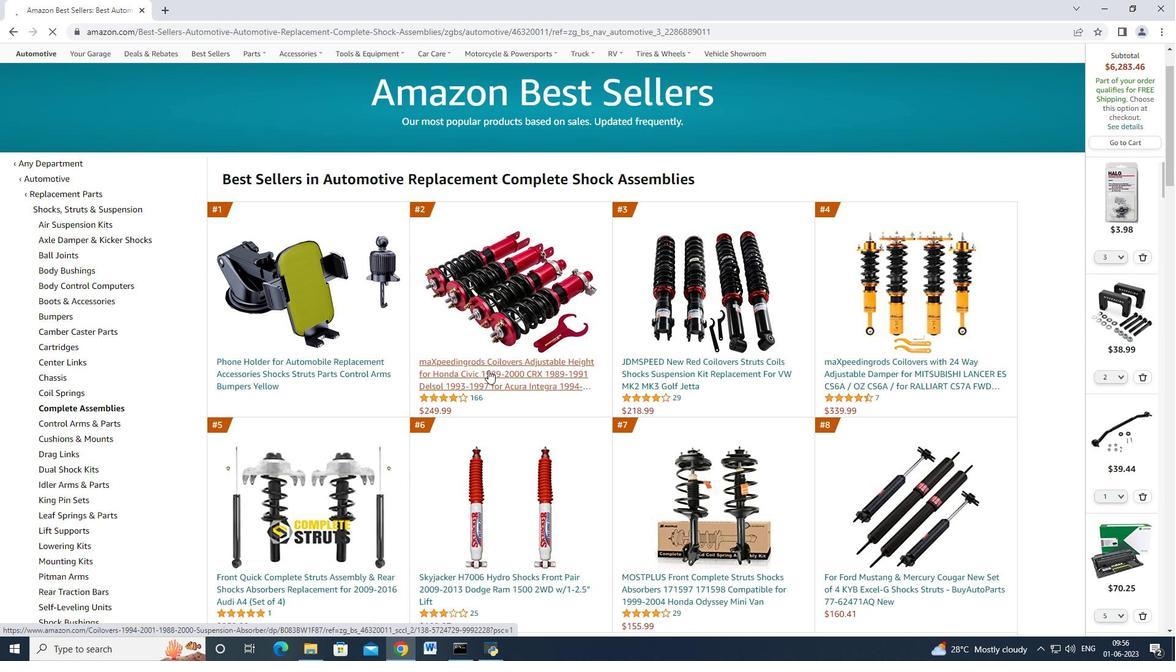 
Action: Mouse moved to (585, 395)
Screenshot: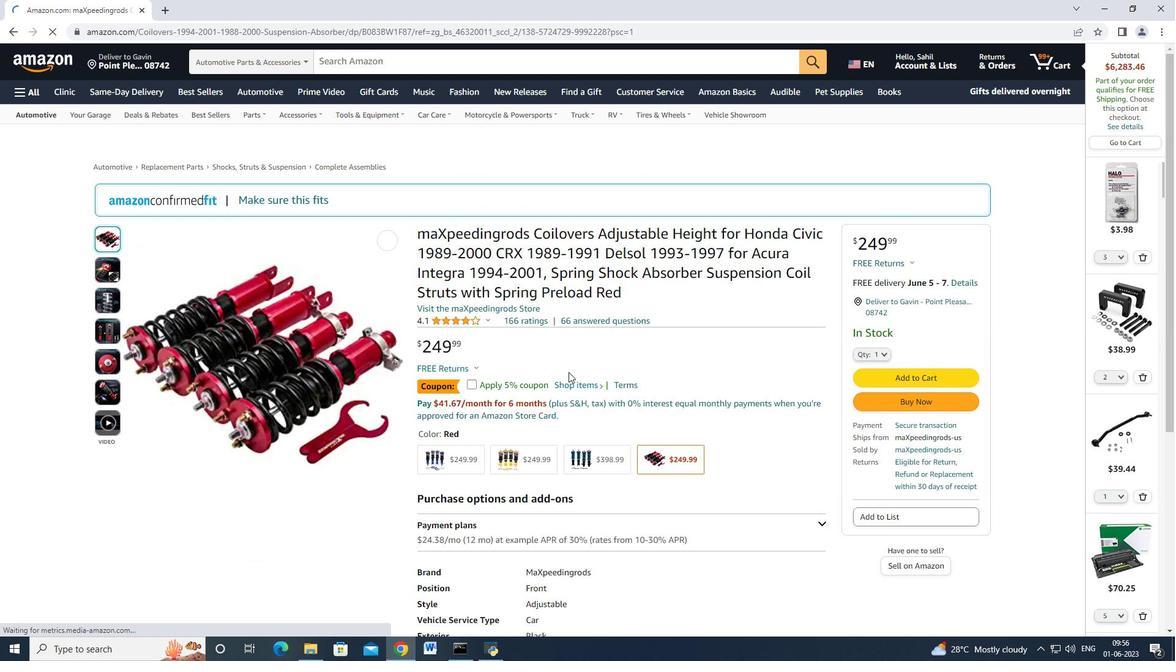 
Action: Mouse scrolled (585, 394) with delta (0, 0)
Screenshot: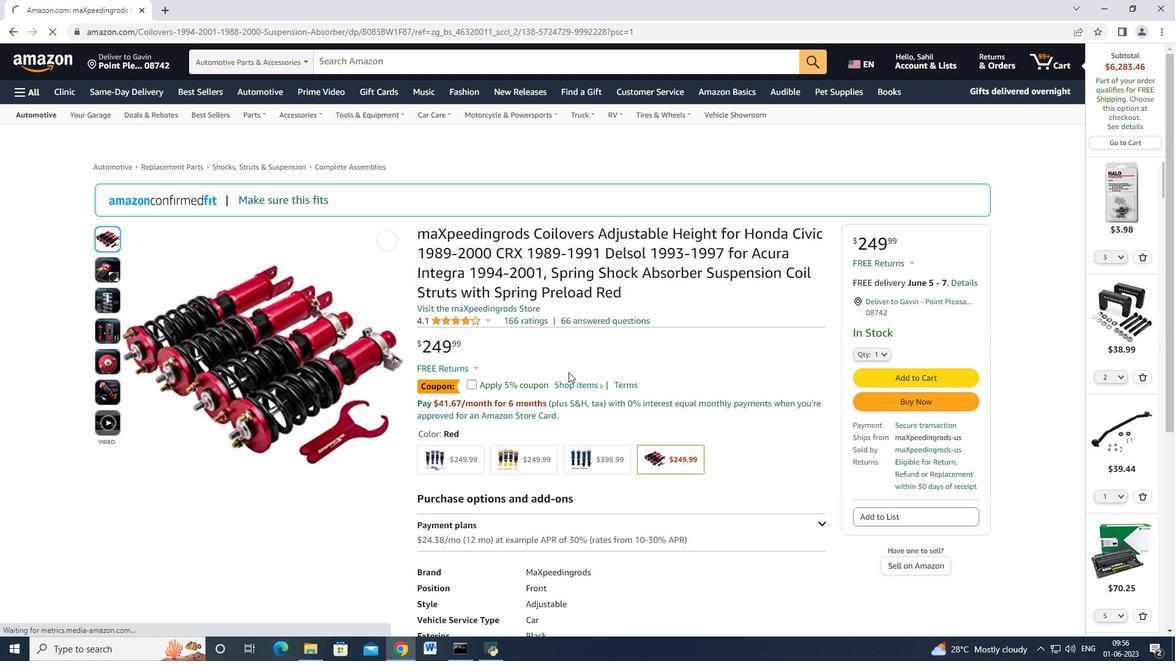 
Action: Mouse moved to (883, 337)
Screenshot: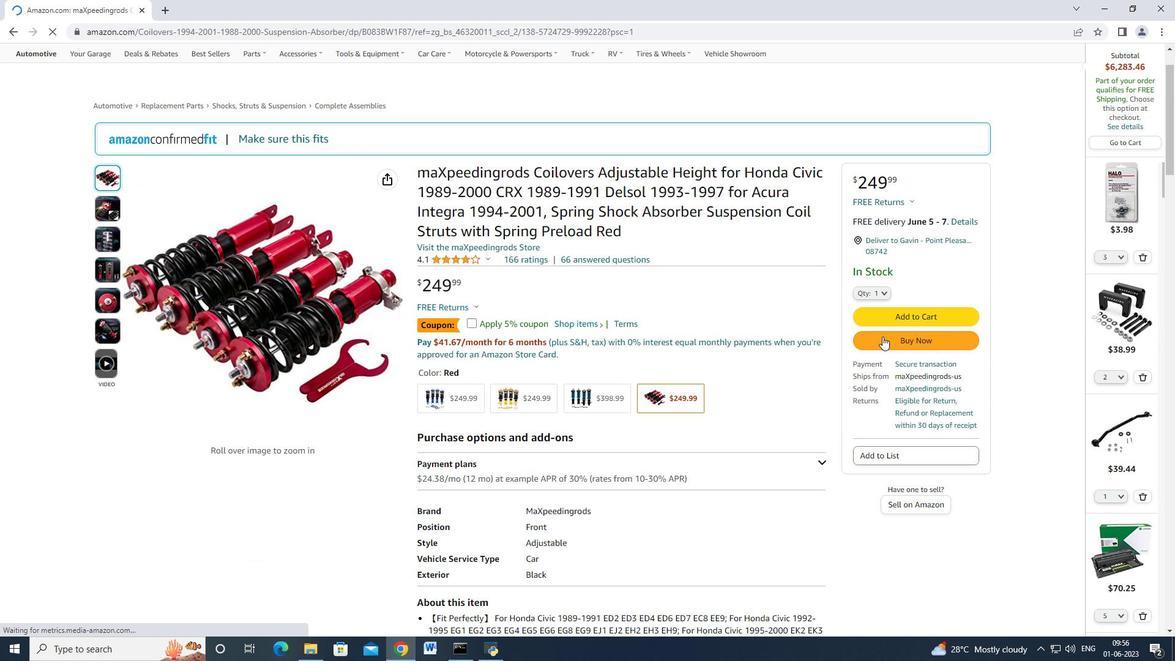 
Action: Mouse pressed left at (883, 337)
Screenshot: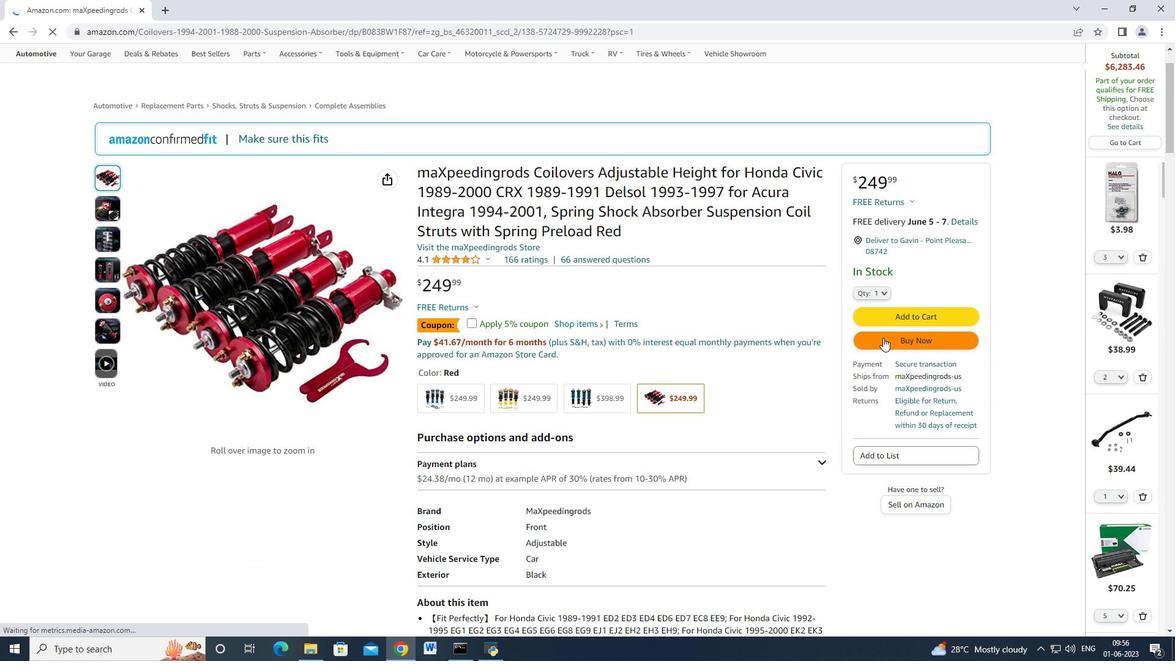 
Action: Mouse moved to (12, 30)
Screenshot: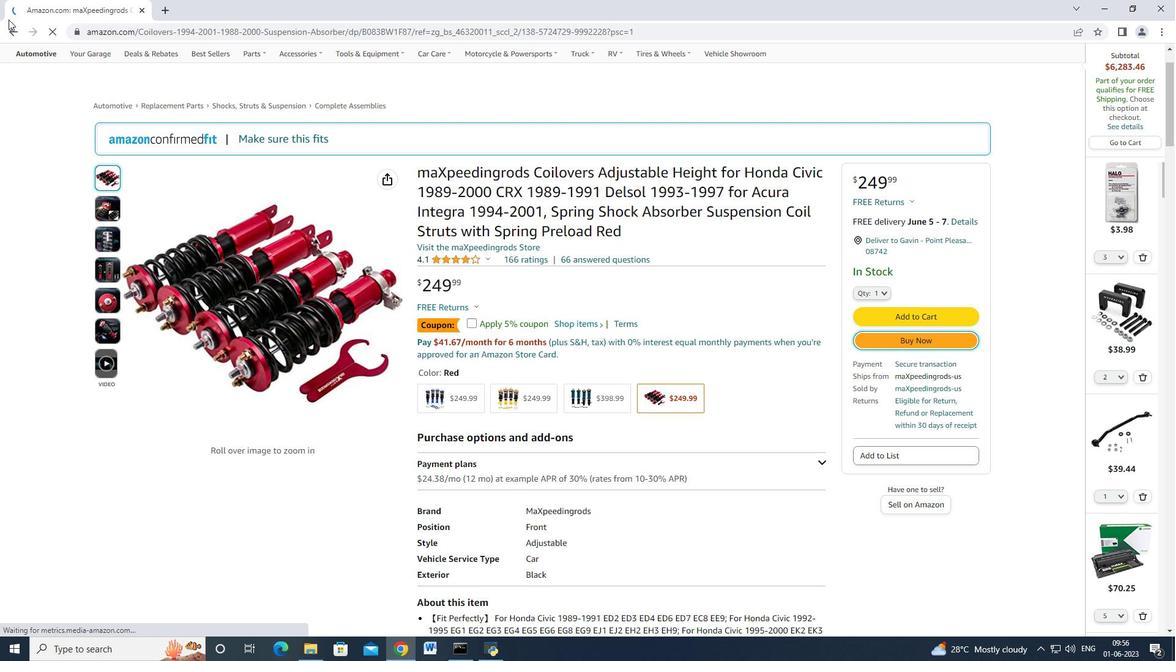 
Action: Mouse pressed left at (12, 30)
Screenshot: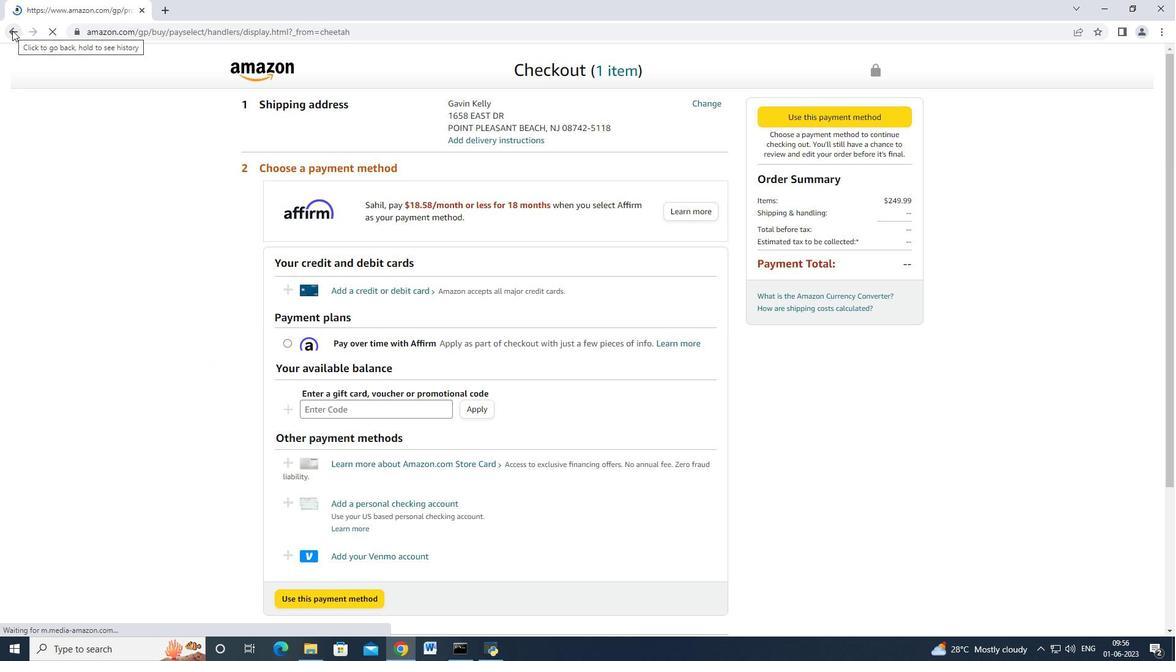 
Action: Mouse moved to (875, 292)
Screenshot: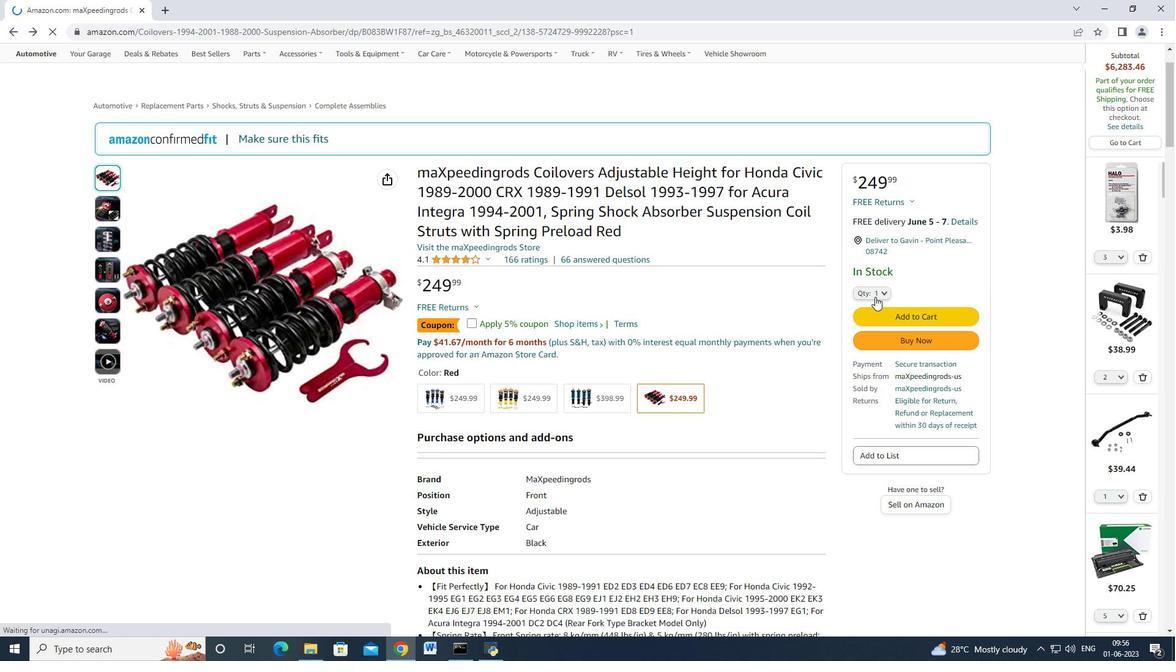 
Action: Mouse pressed left at (875, 292)
Screenshot: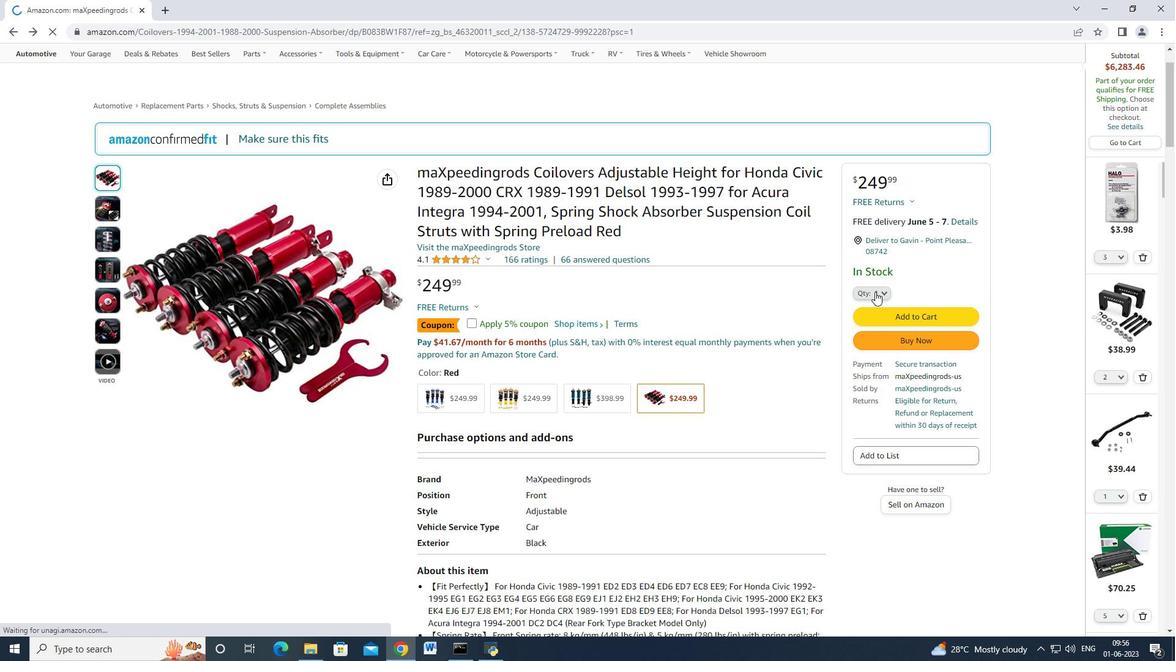 
Action: Mouse moved to (863, 118)
Screenshot: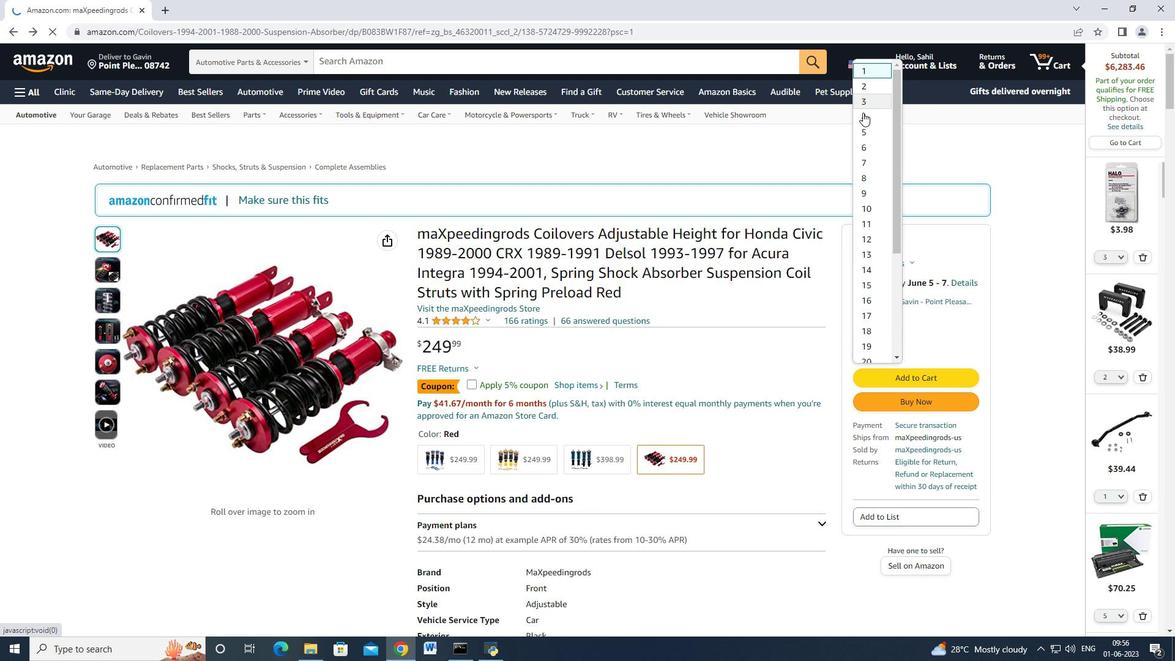 
Action: Mouse pressed left at (863, 118)
Screenshot: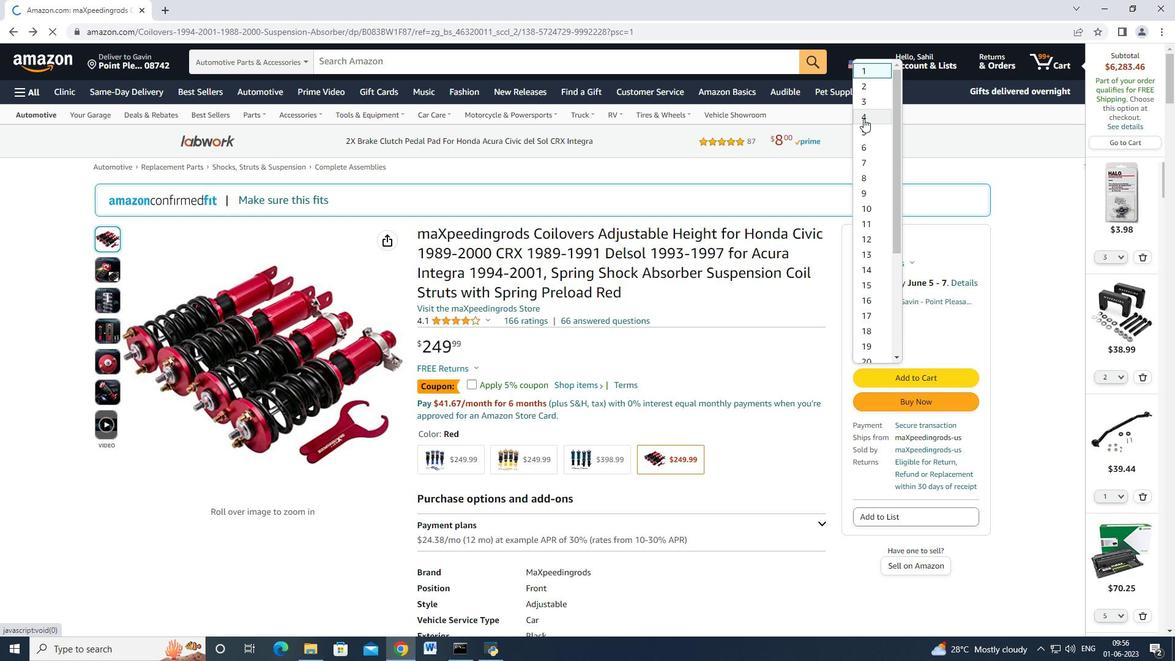 
Action: Mouse moved to (886, 402)
Screenshot: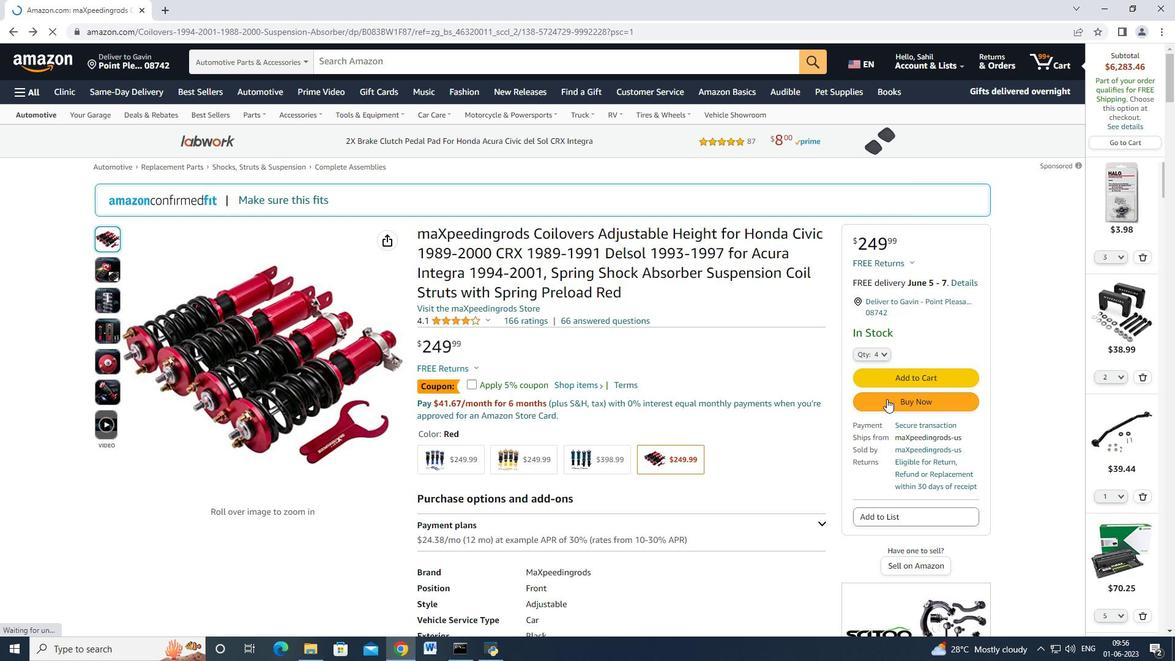
Action: Mouse pressed left at (886, 402)
Screenshot: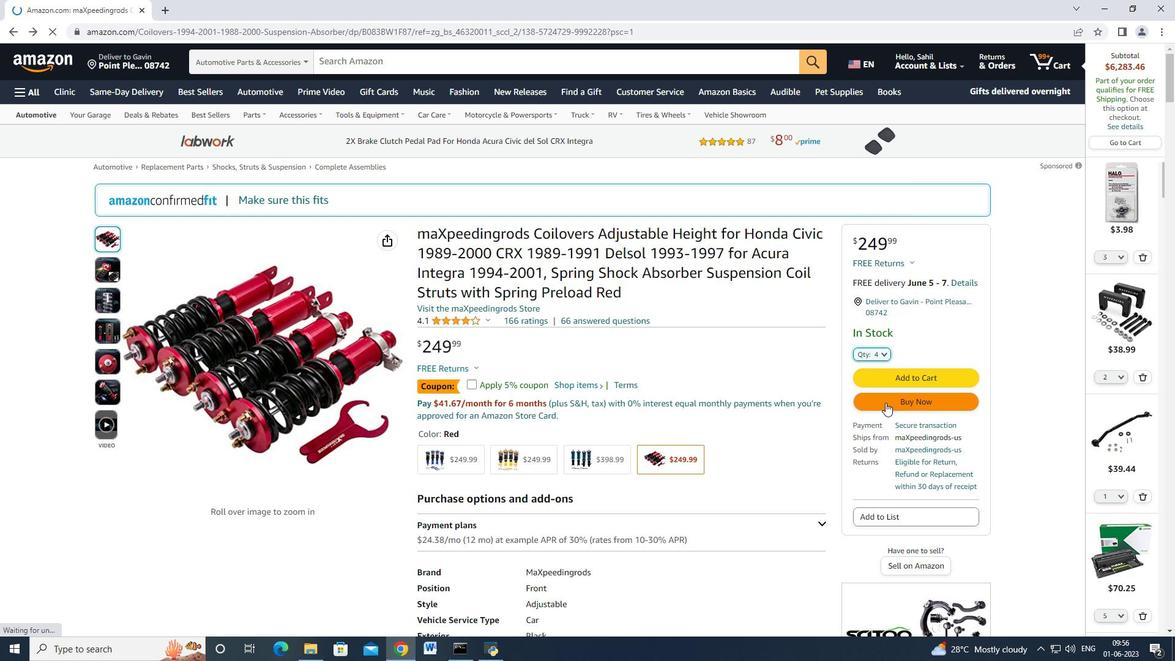 
Action: Mouse moved to (704, 99)
Screenshot: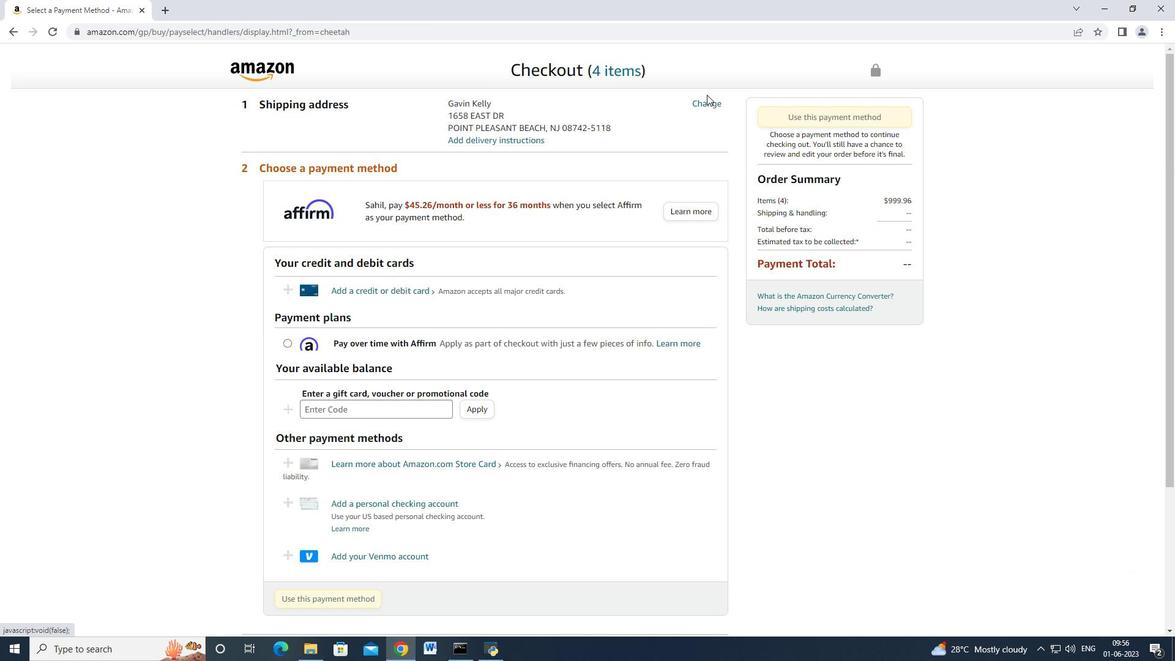 
Action: Mouse pressed left at (704, 99)
Screenshot: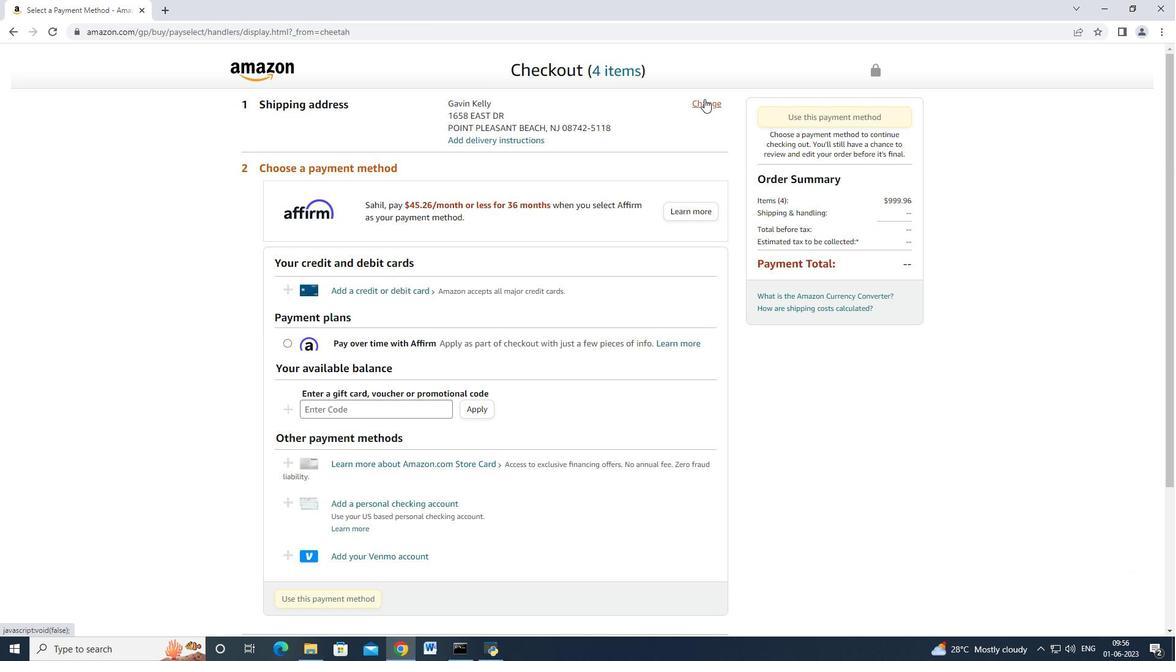 
Action: Mouse moved to (537, 150)
Screenshot: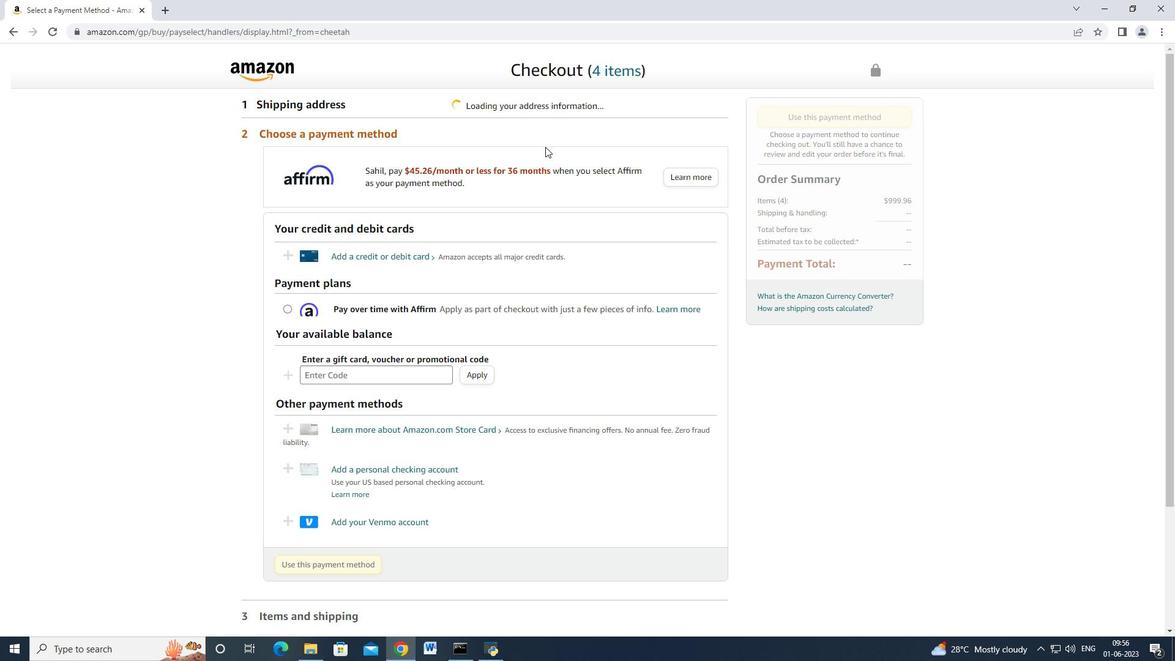 
Action: Mouse scrolled (537, 149) with delta (0, 0)
Screenshot: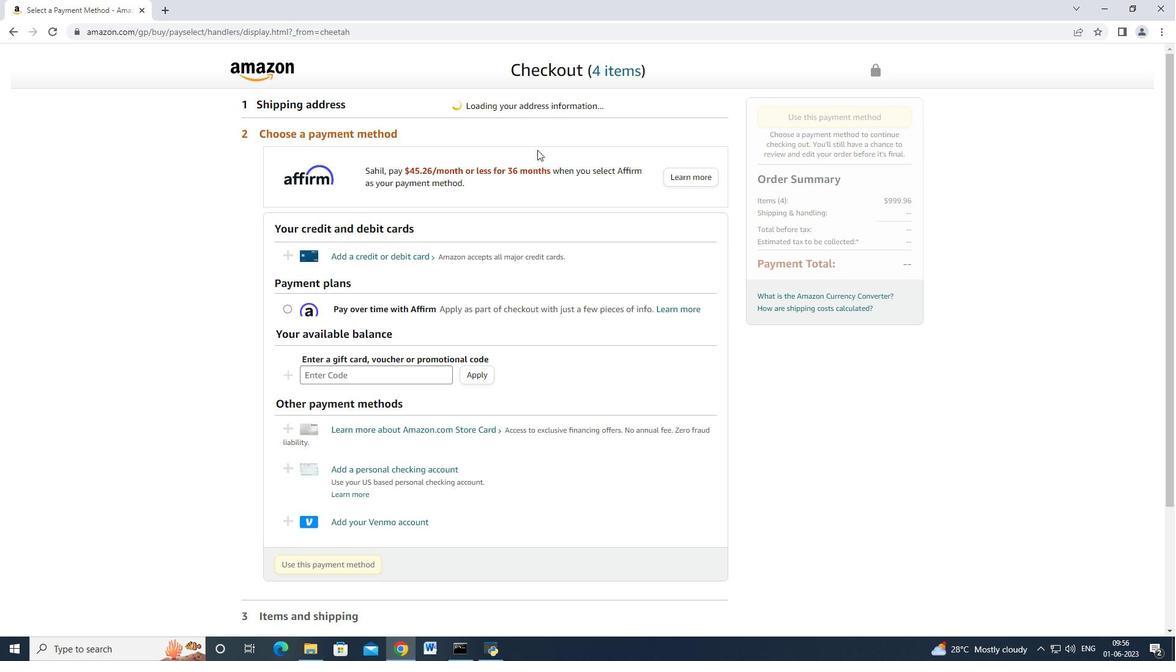 
Action: Mouse scrolled (537, 149) with delta (0, 0)
Screenshot: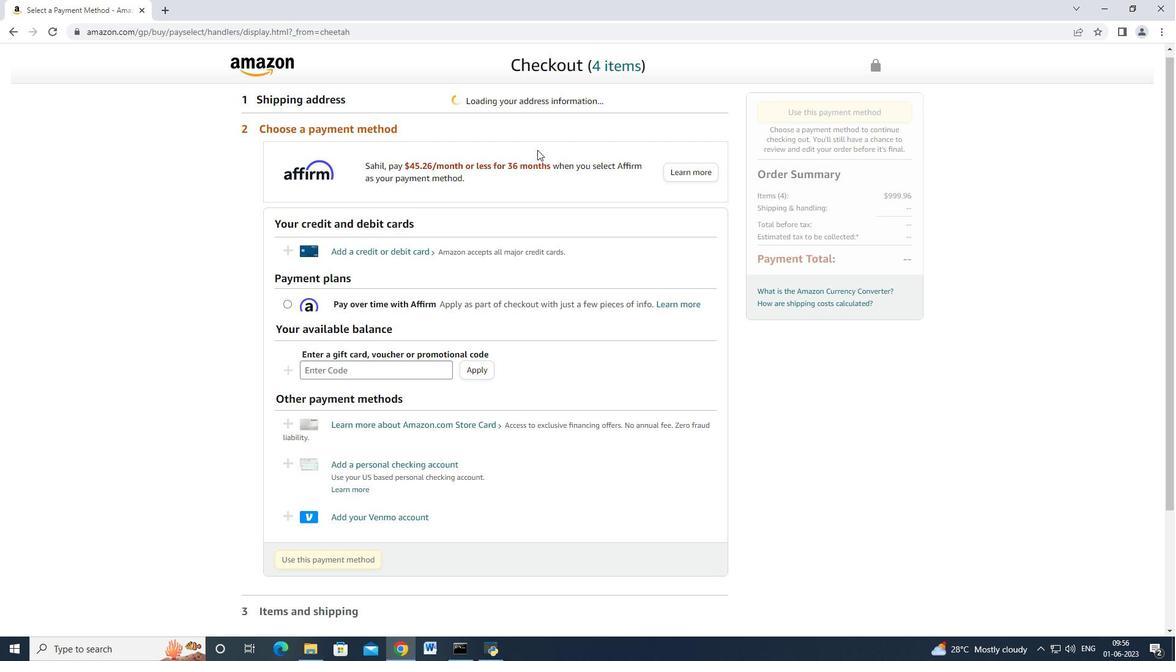 
Action: Mouse moved to (537, 153)
Screenshot: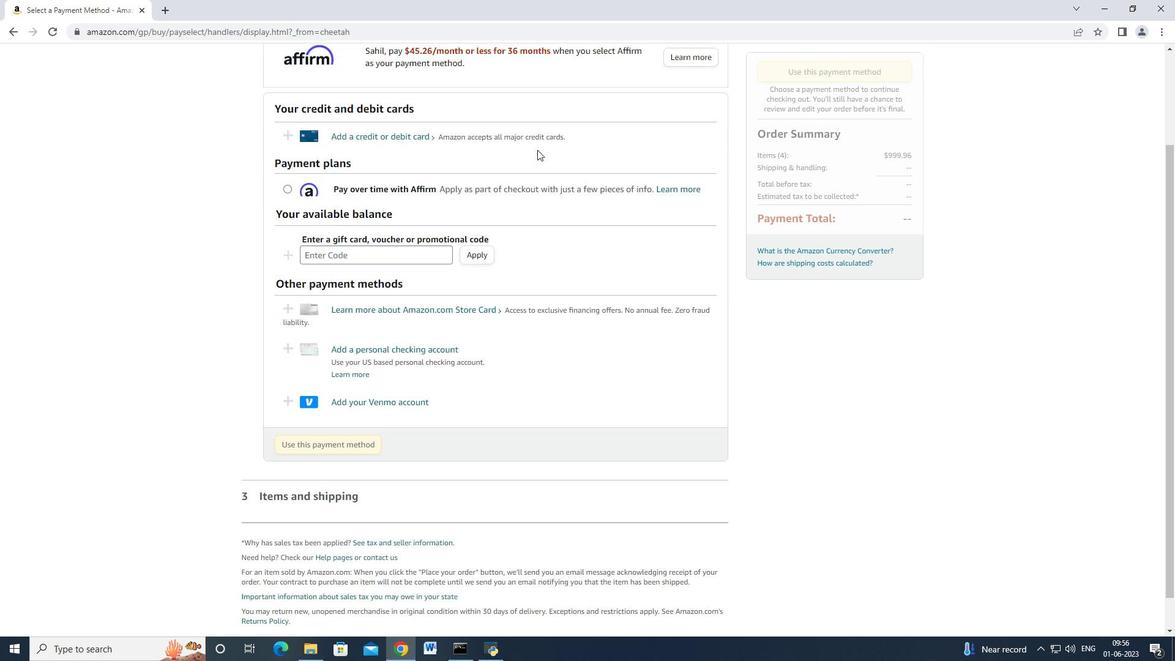 
Action: Mouse scrolled (537, 153) with delta (0, 0)
Screenshot: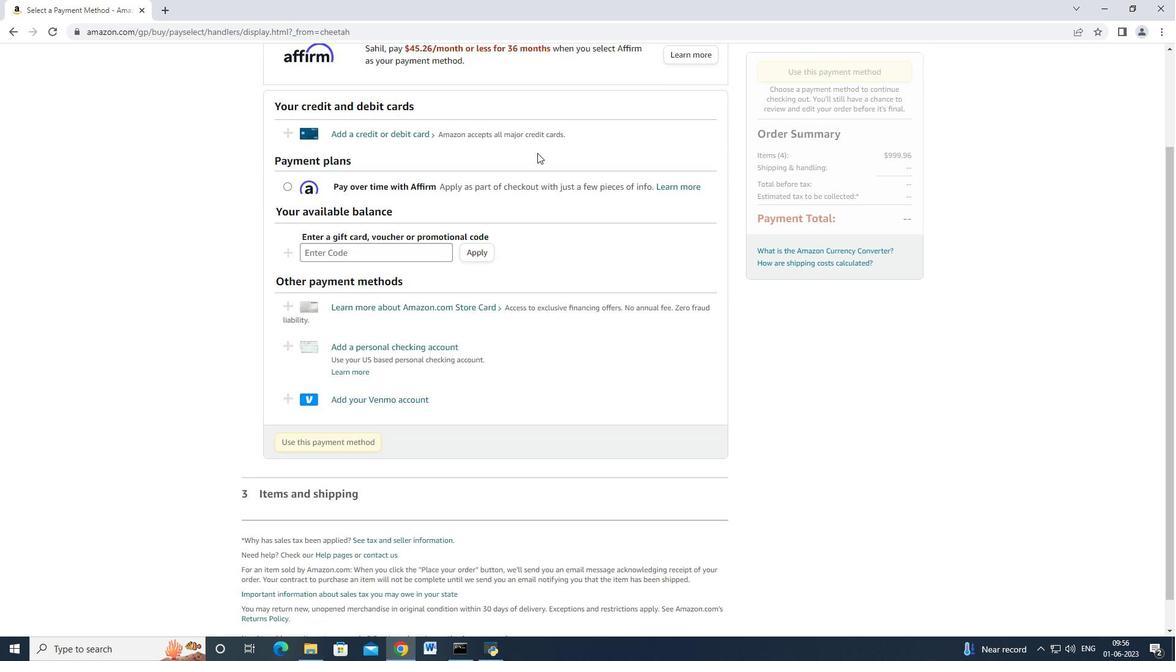 
Action: Mouse scrolled (537, 153) with delta (0, 0)
Screenshot: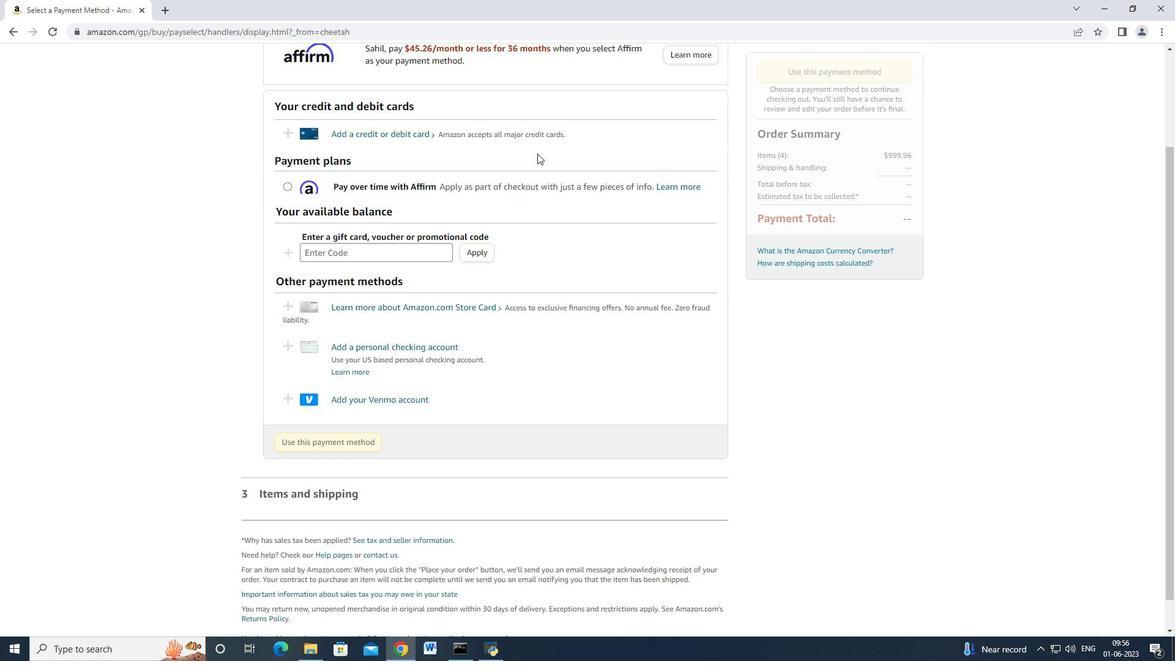 
Action: Mouse scrolled (537, 153) with delta (0, 0)
Screenshot: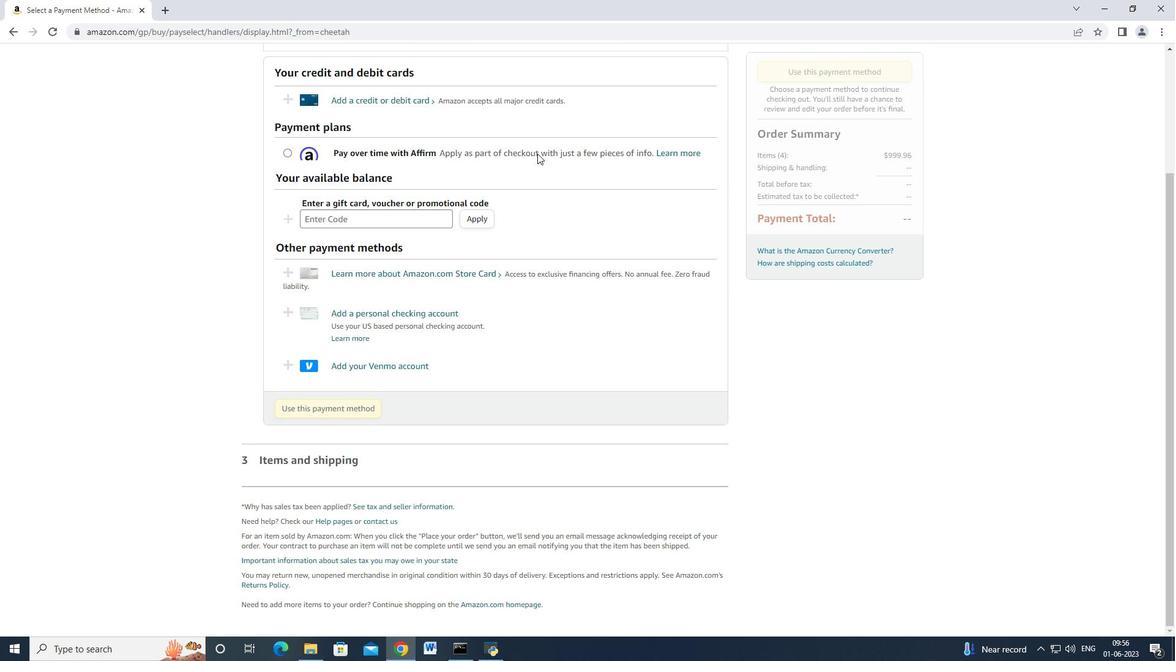 
Action: Mouse scrolled (537, 153) with delta (0, 0)
Screenshot: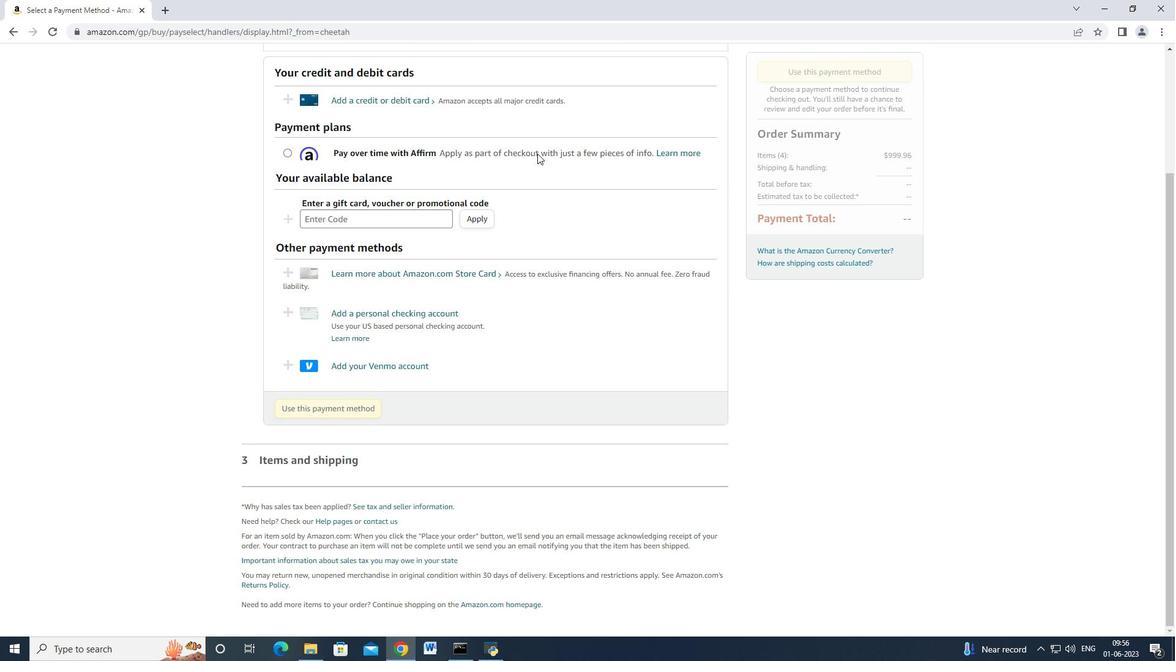 
Action: Mouse moved to (518, 189)
Screenshot: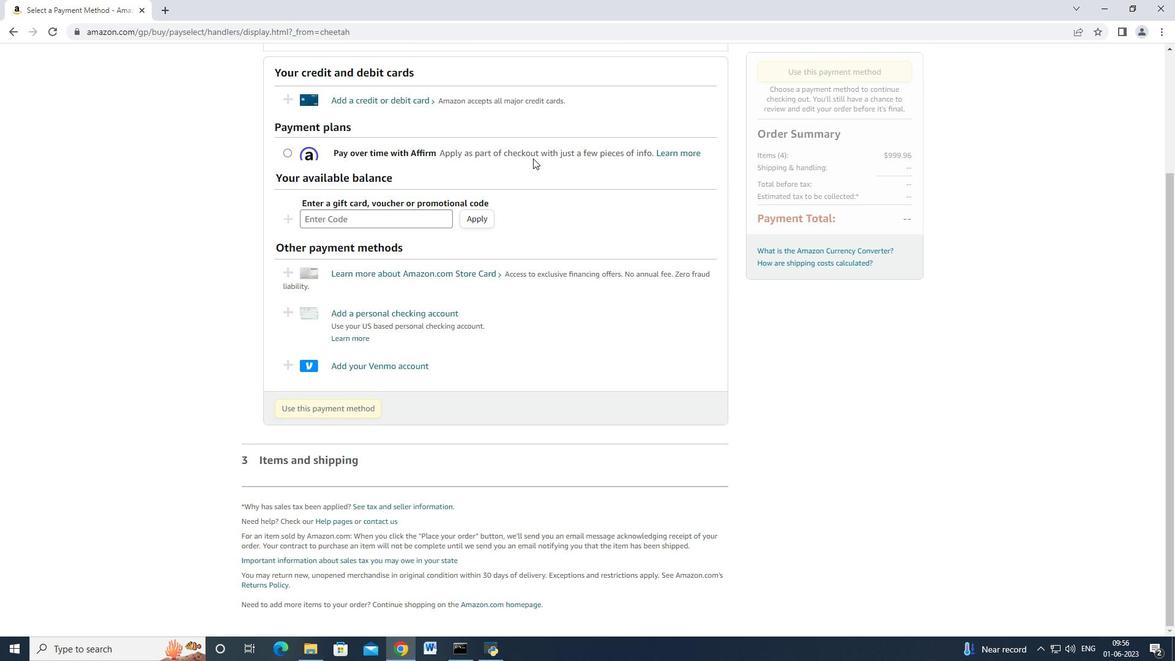 
Action: Mouse scrolled (522, 179) with delta (0, 0)
Screenshot: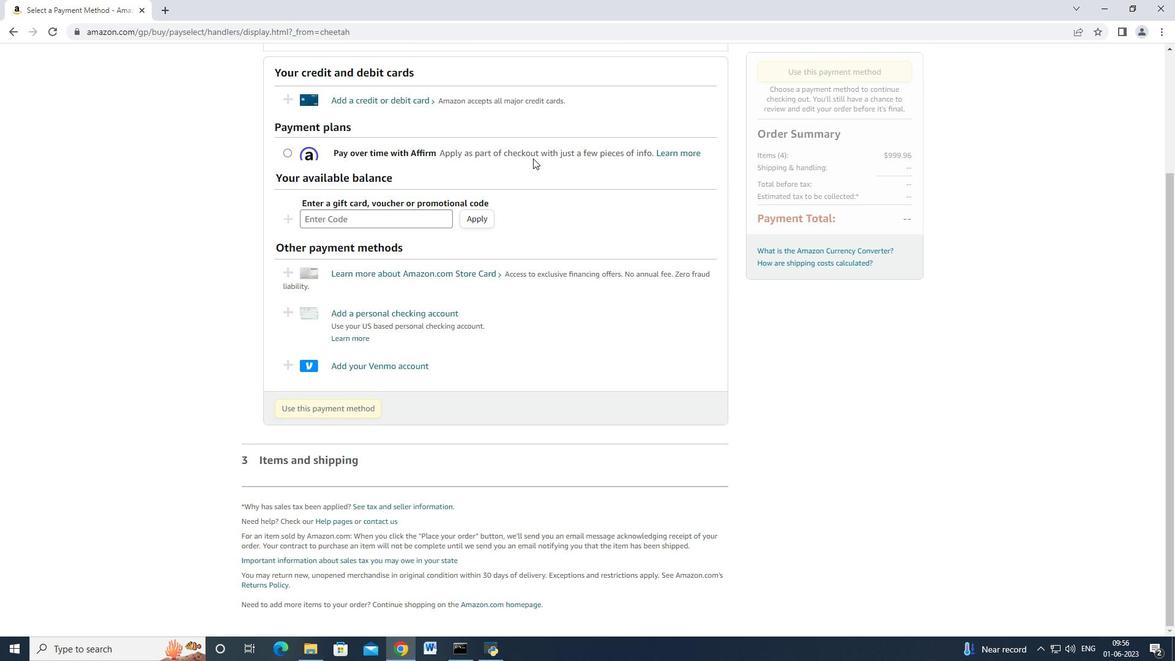 
Action: Mouse moved to (429, 285)
Screenshot: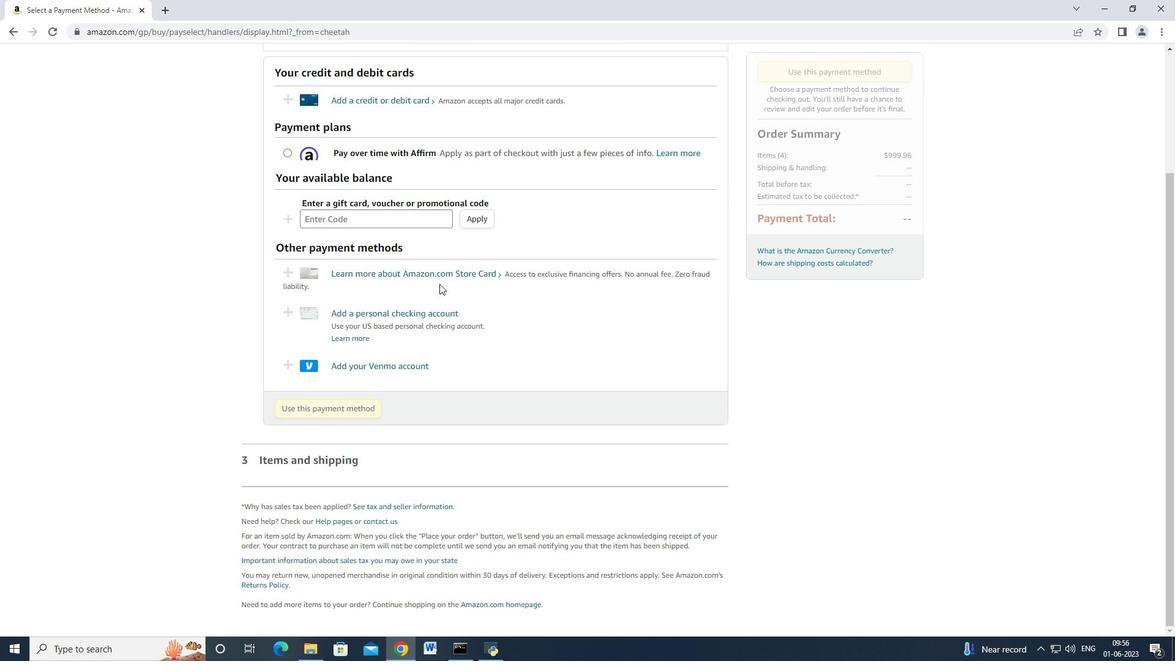 
Action: Mouse scrolled (429, 286) with delta (0, 0)
Screenshot: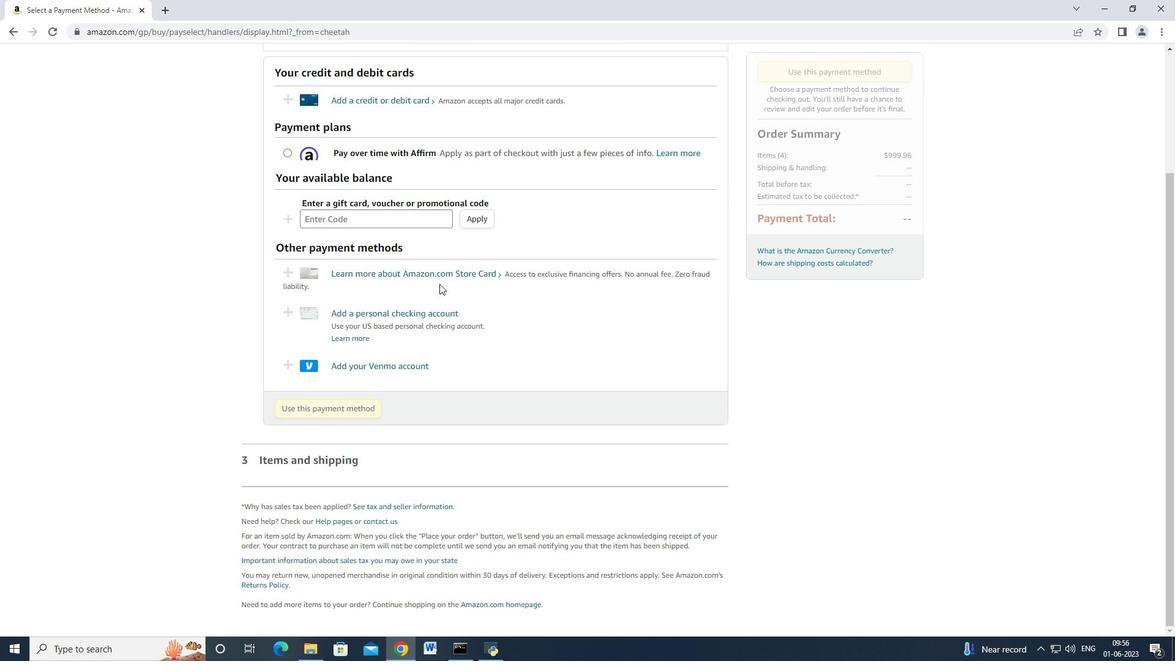 
Action: Mouse scrolled (429, 286) with delta (0, 0)
Screenshot: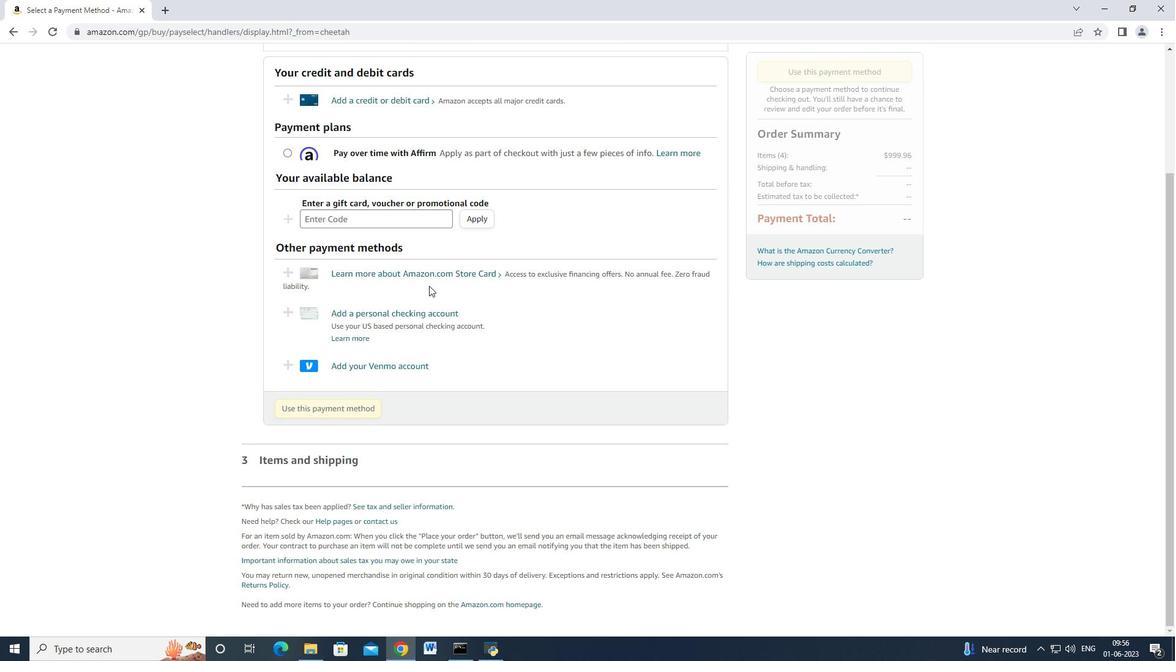 
Action: Mouse scrolled (429, 286) with delta (0, 0)
Screenshot: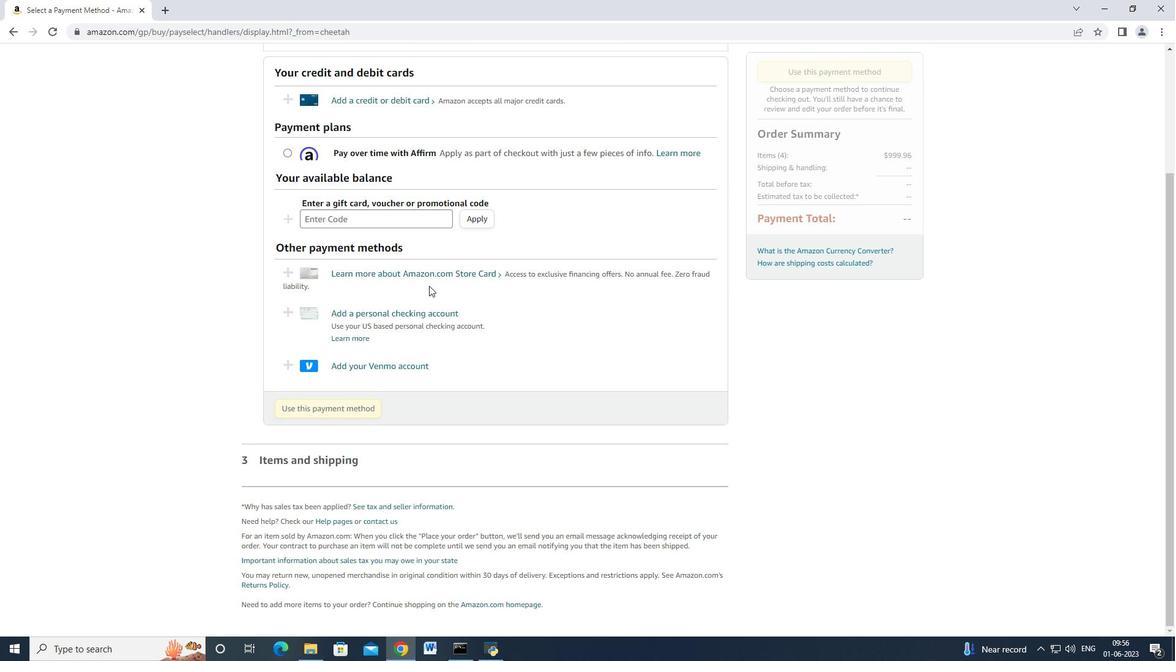 
Action: Mouse scrolled (429, 286) with delta (0, 0)
Screenshot: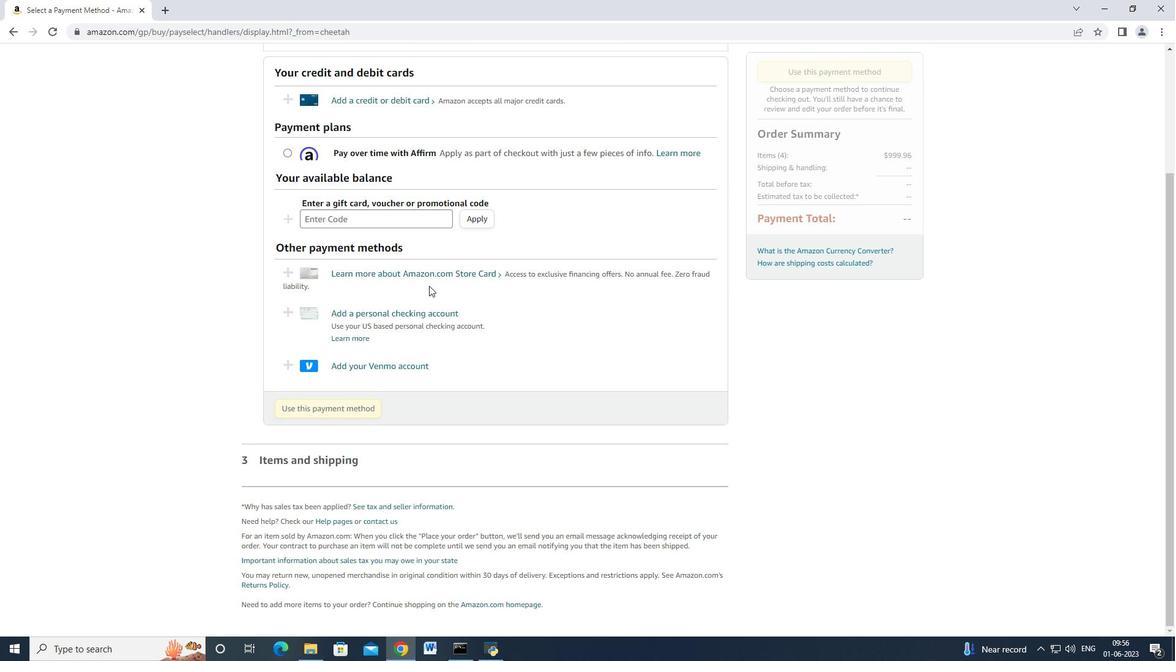 
Action: Mouse scrolled (429, 286) with delta (0, 0)
Screenshot: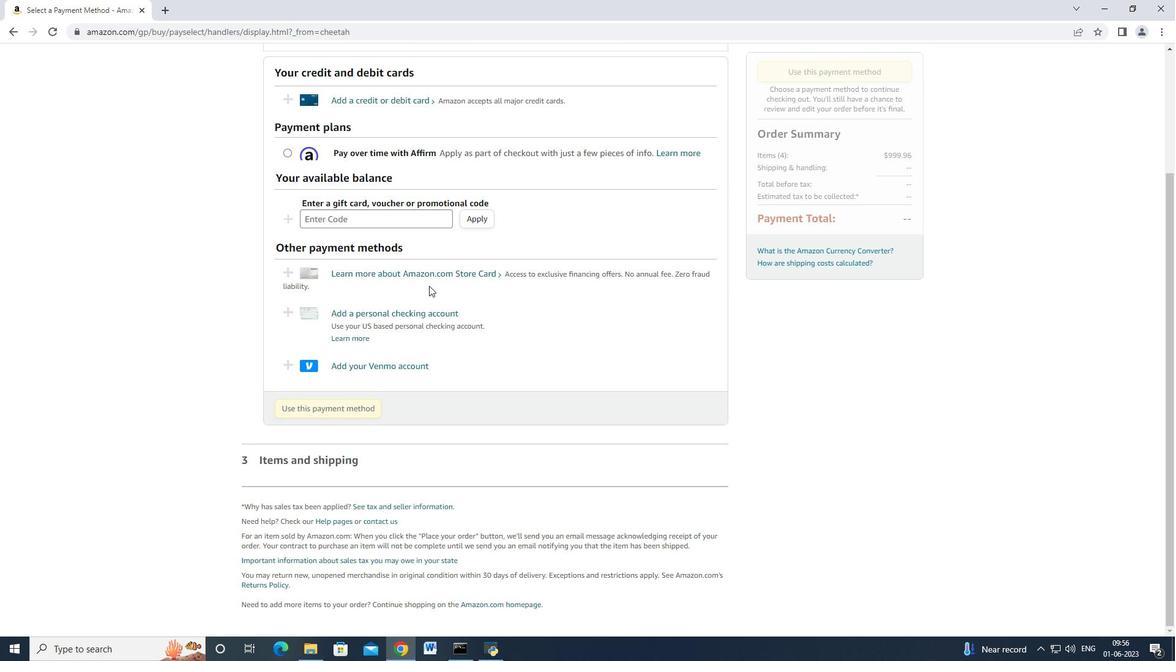 
Action: Mouse moved to (430, 279)
Screenshot: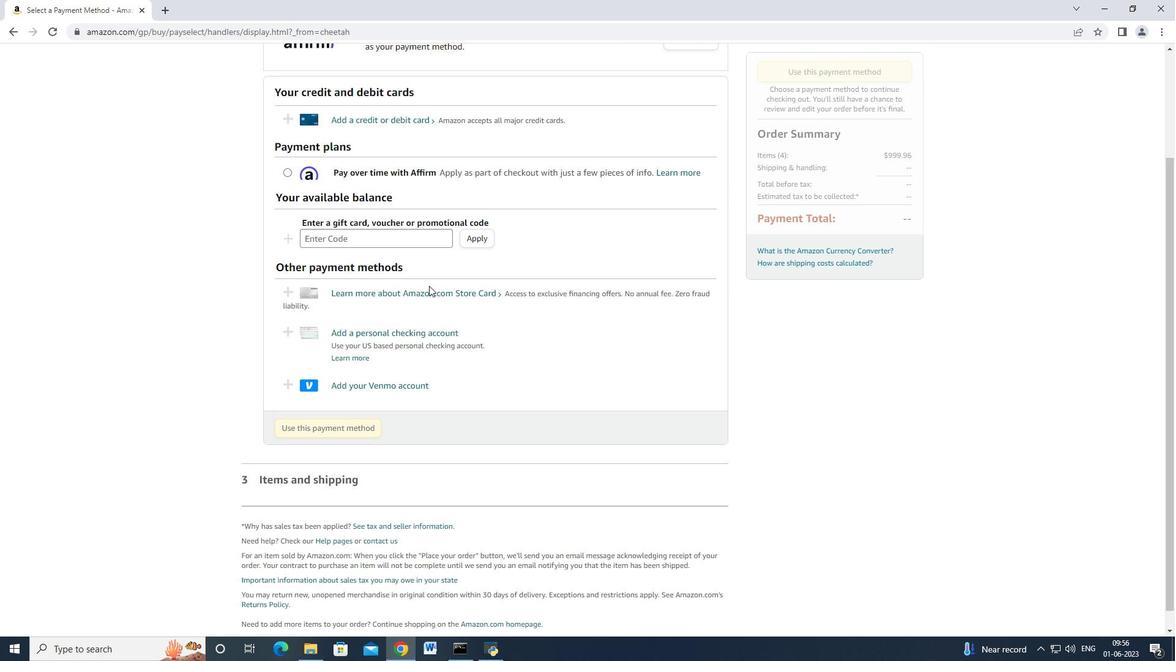 
Action: Mouse scrolled (430, 279) with delta (0, 0)
Screenshot: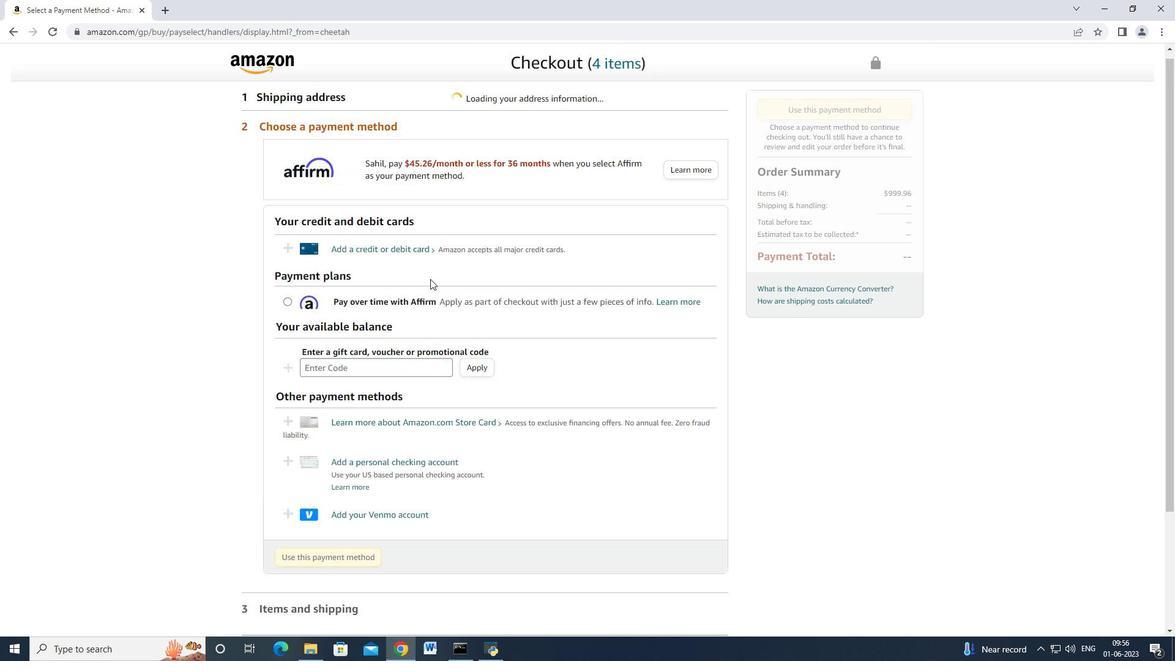 
Action: Mouse scrolled (430, 279) with delta (0, 0)
Screenshot: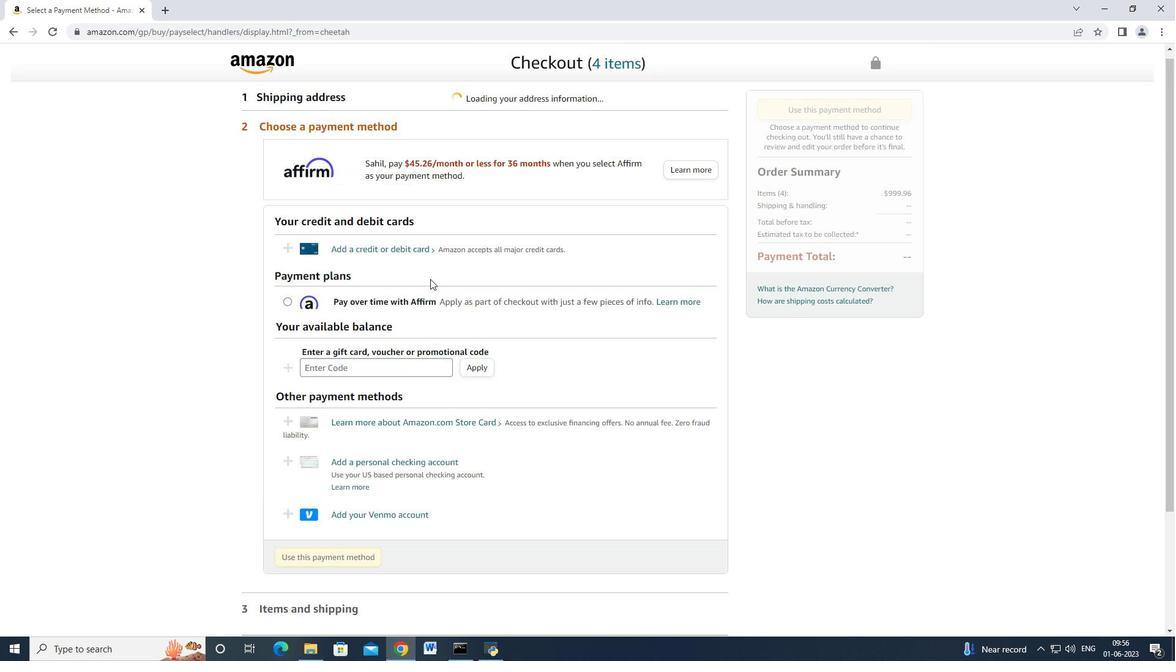 
Action: Mouse scrolled (430, 279) with delta (0, 0)
Screenshot: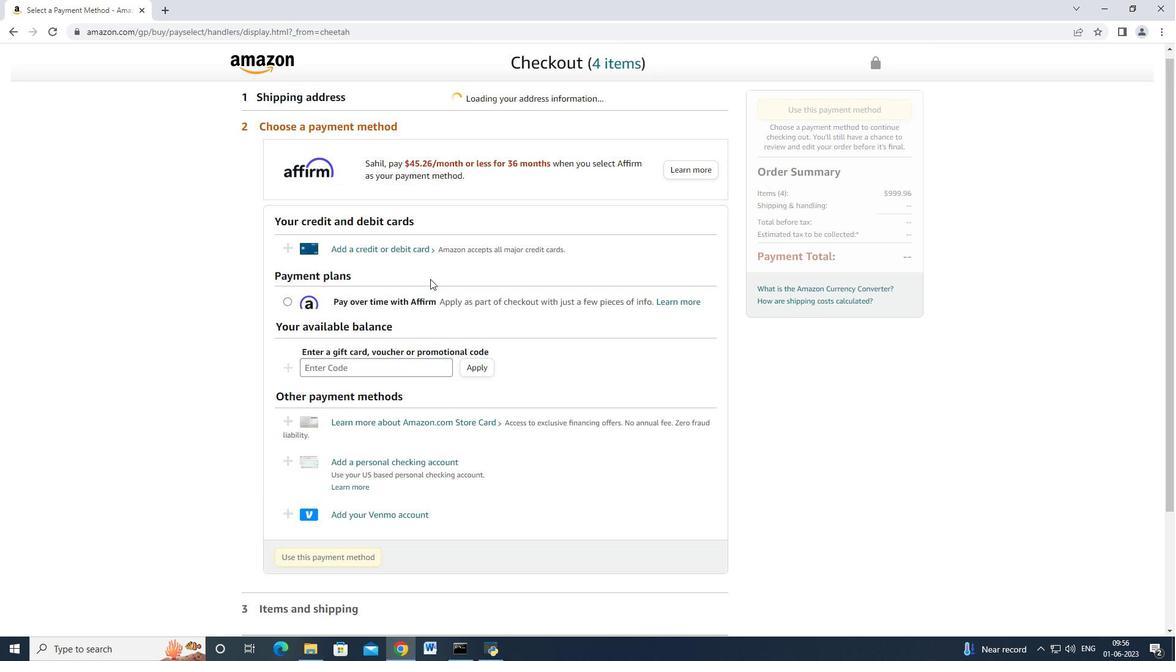 
Action: Mouse scrolled (430, 279) with delta (0, 0)
Screenshot: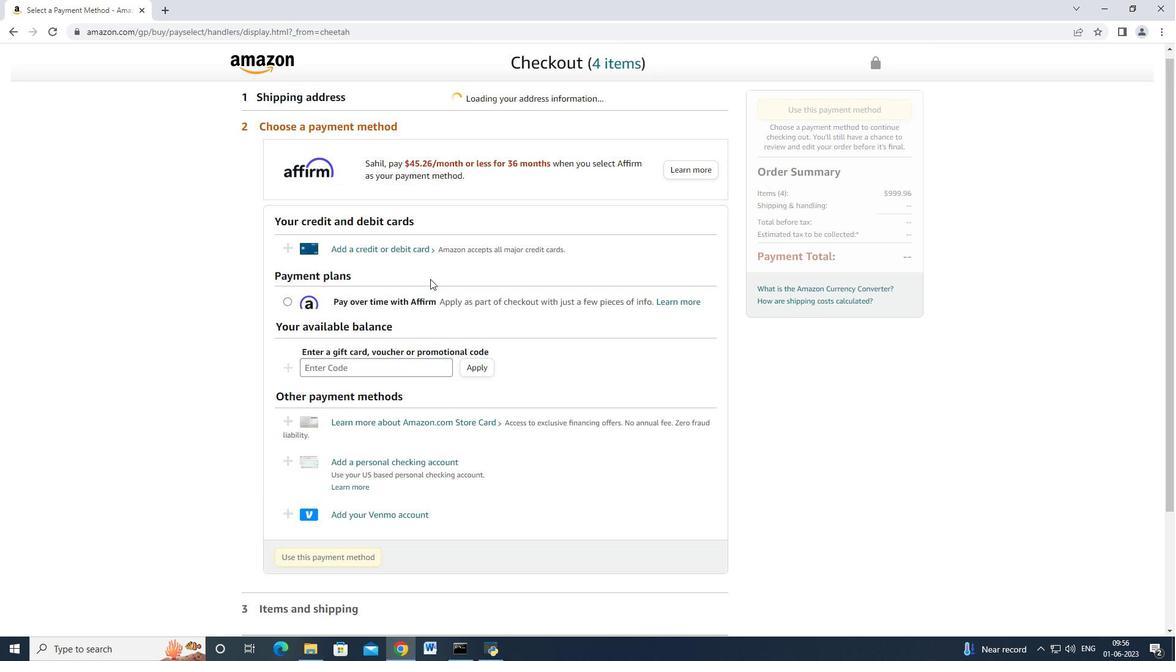 
Action: Mouse moved to (469, 274)
Screenshot: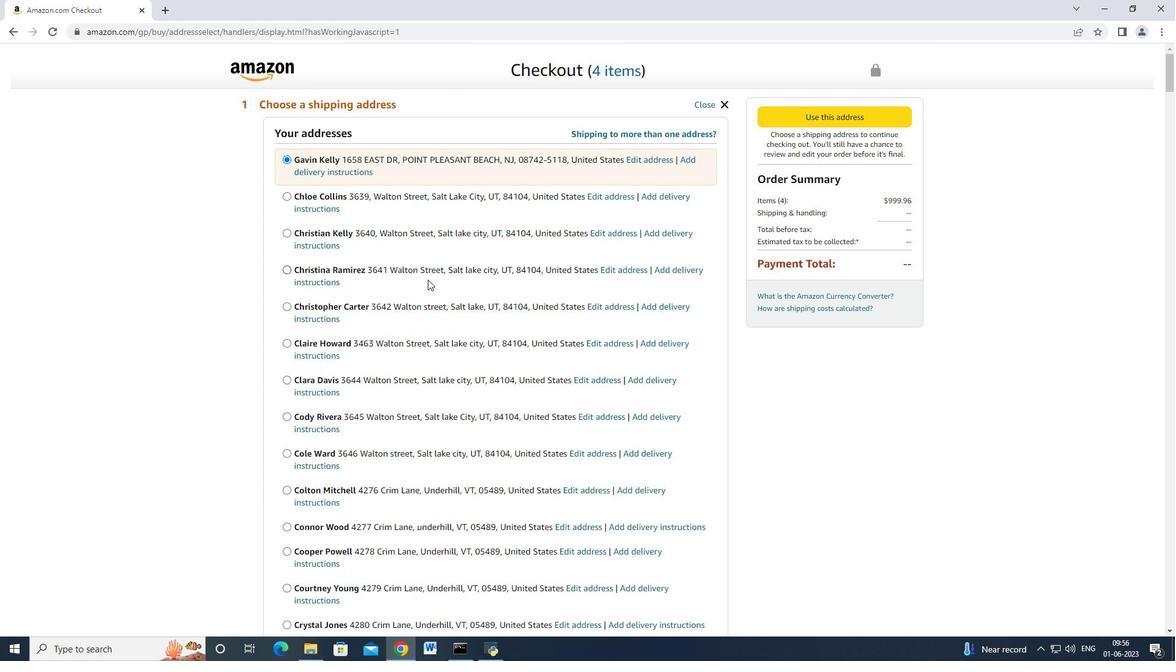 
Action: Mouse scrolled (469, 274) with delta (0, 0)
Screenshot: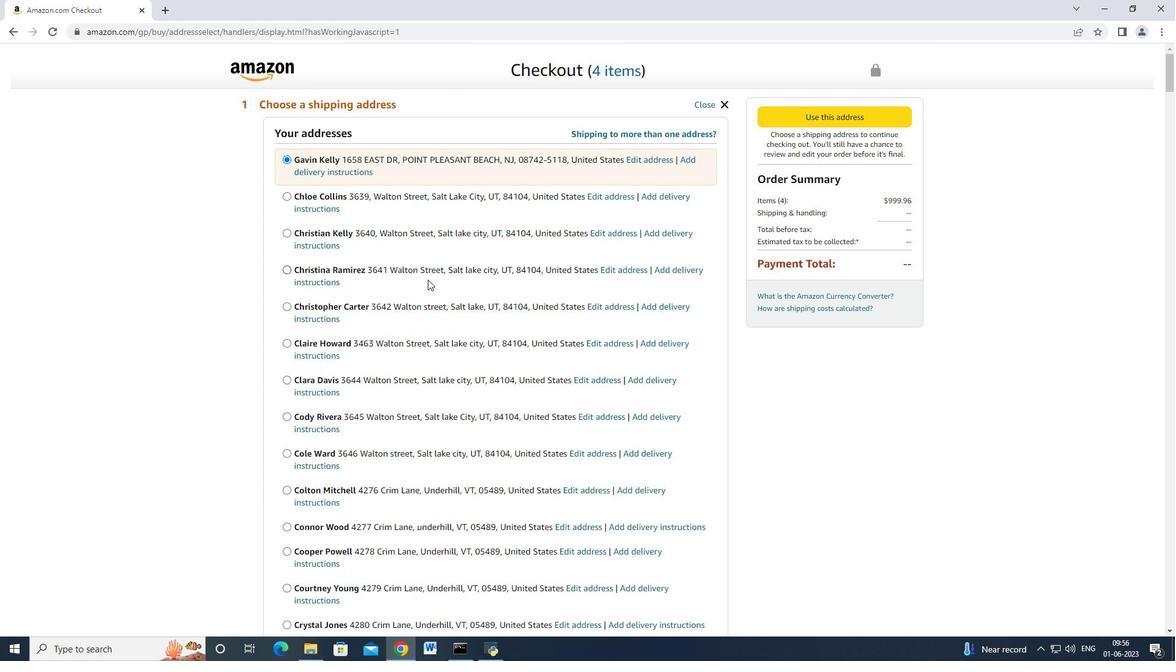 
Action: Mouse scrolled (469, 274) with delta (0, 0)
Screenshot: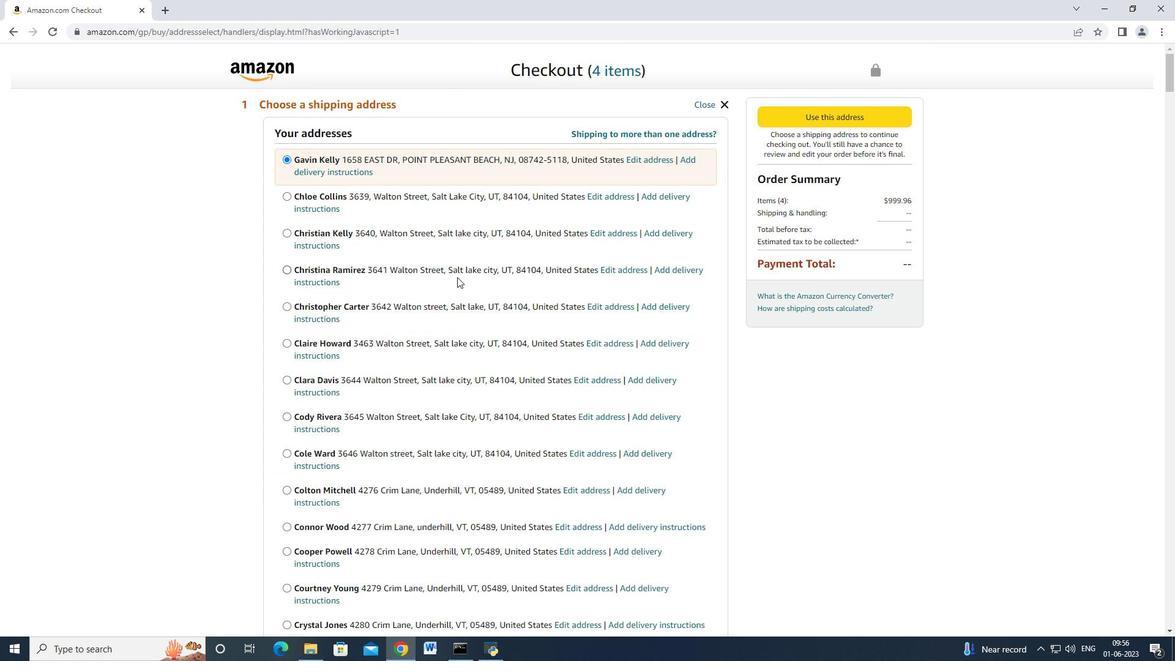 
Action: Mouse scrolled (469, 274) with delta (0, 0)
Screenshot: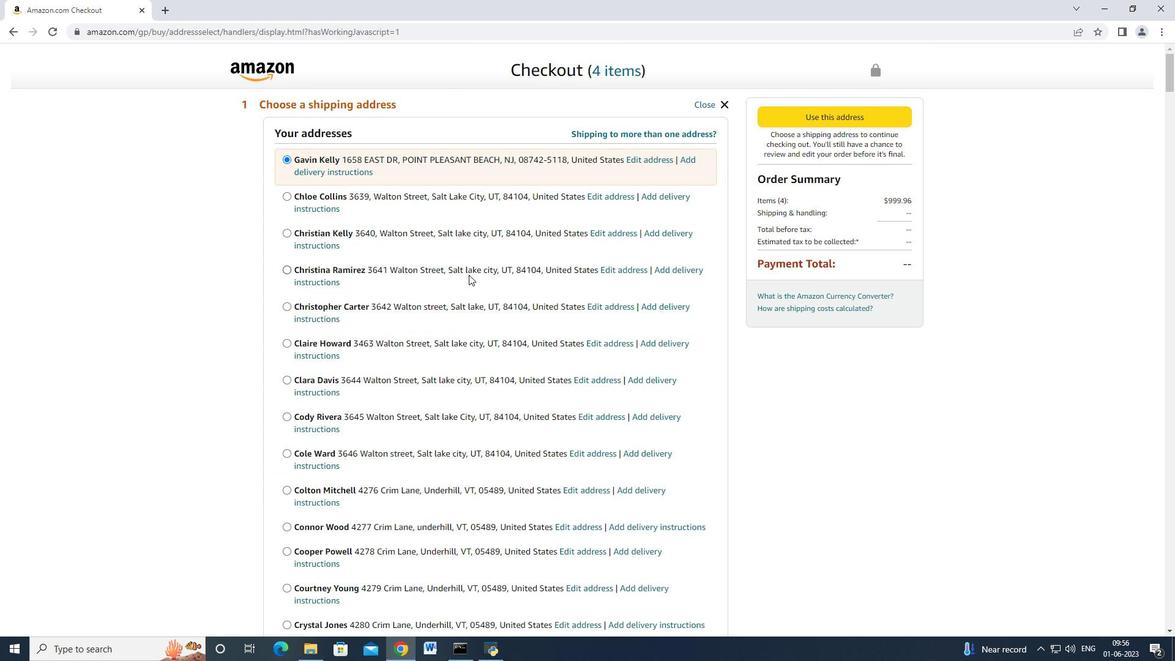 
Action: Mouse scrolled (469, 274) with delta (0, 0)
Screenshot: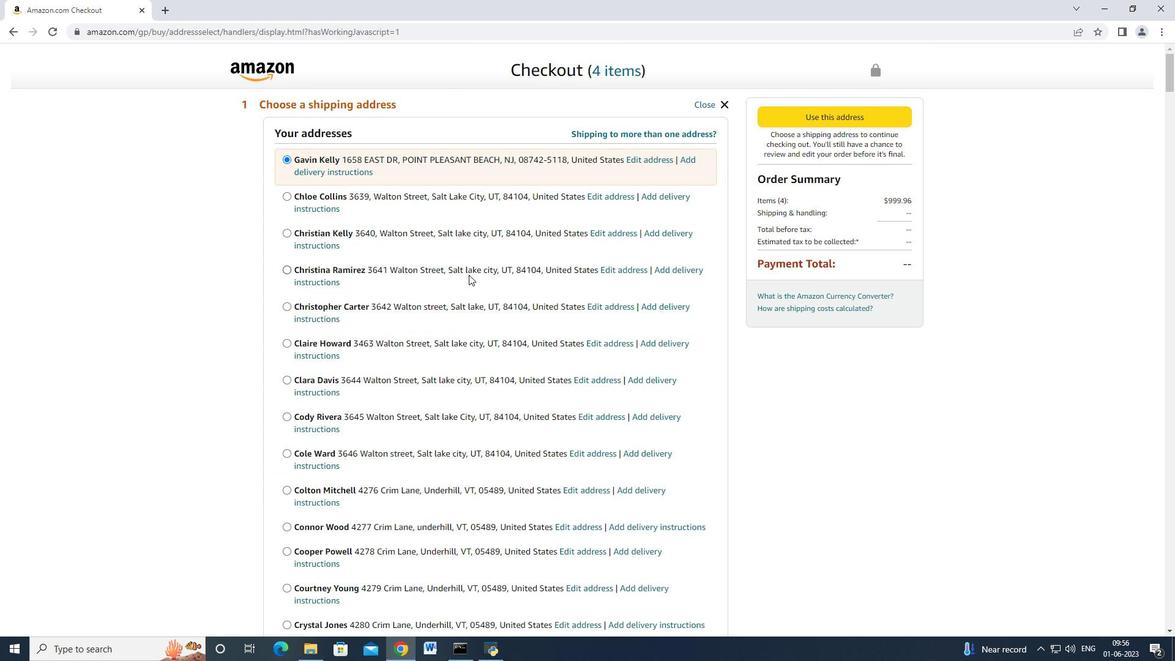
Action: Mouse scrolled (469, 274) with delta (0, 0)
Screenshot: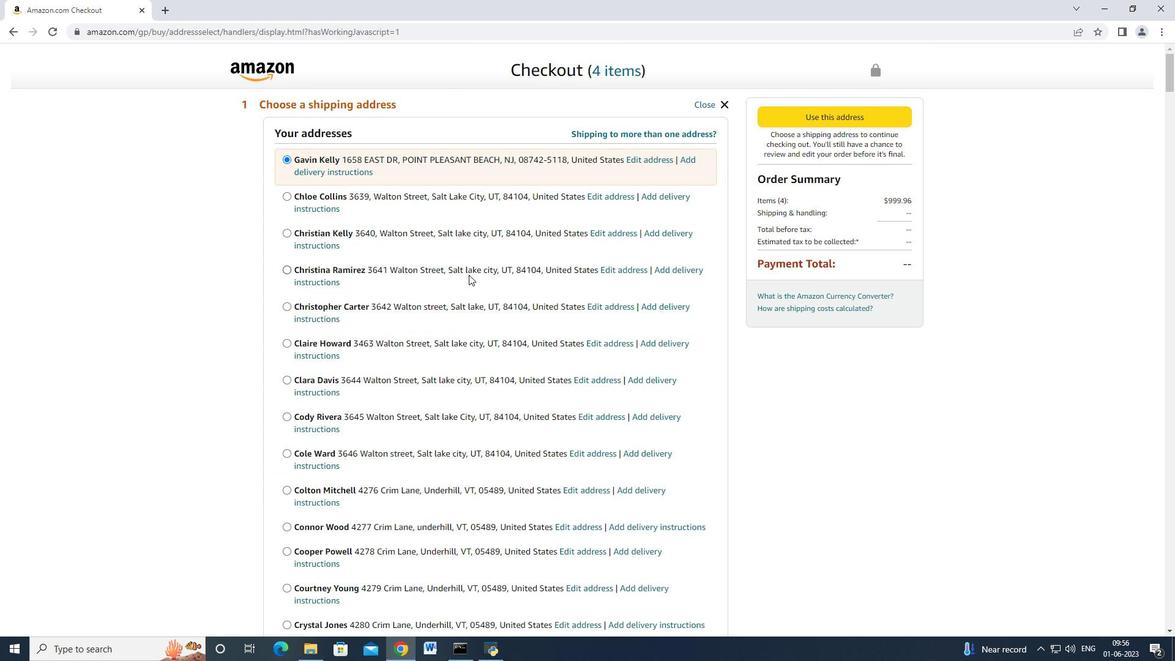 
Action: Mouse scrolled (469, 274) with delta (0, 0)
Screenshot: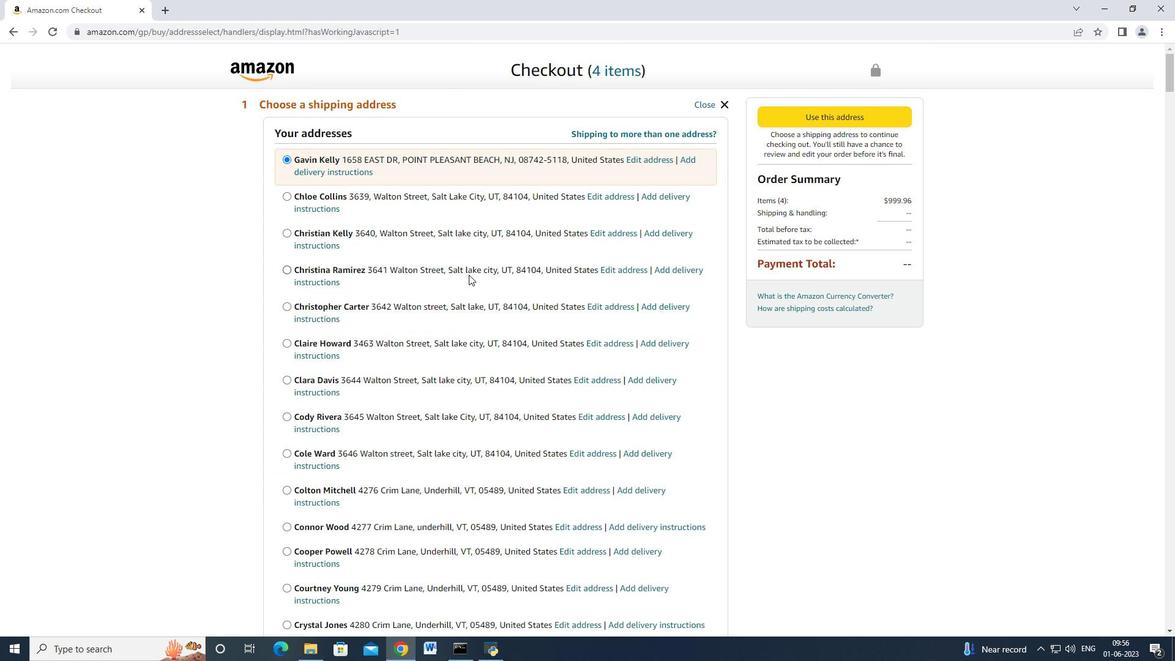 
Action: Mouse scrolled (469, 274) with delta (0, 0)
Screenshot: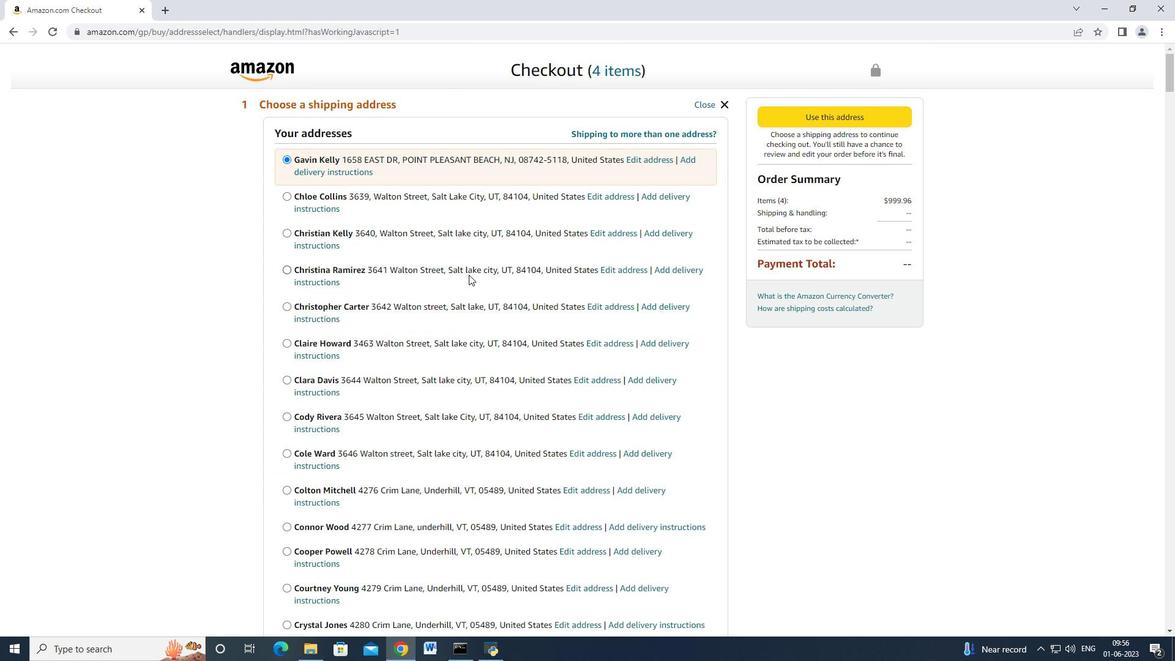 
Action: Mouse scrolled (469, 274) with delta (0, 0)
Screenshot: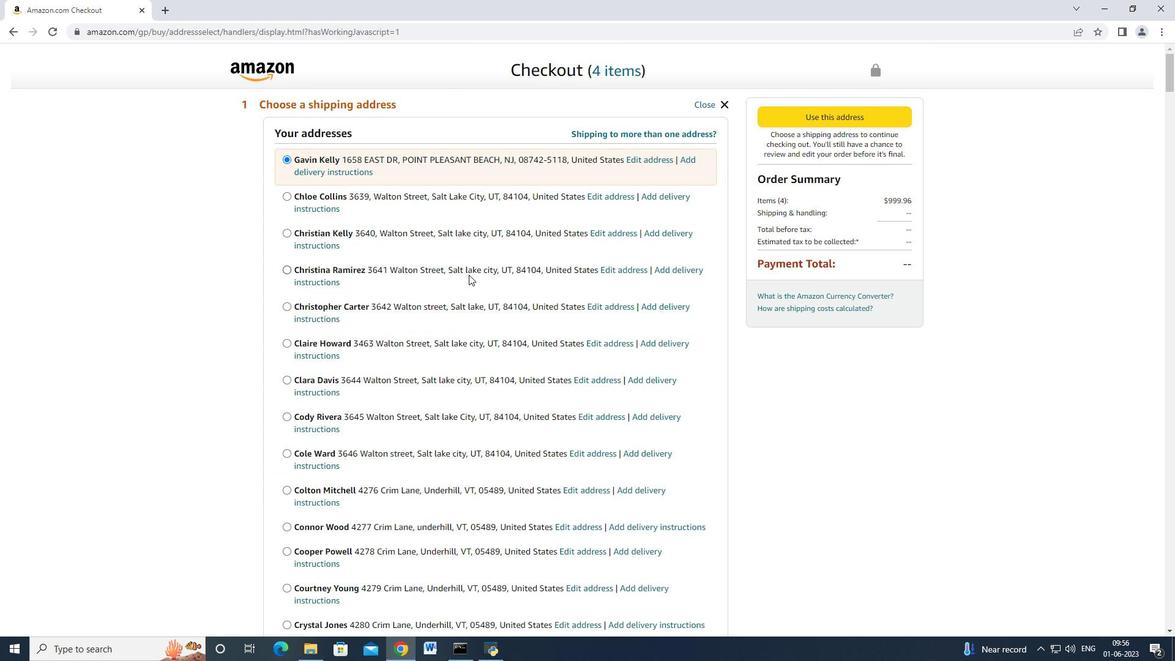 
Action: Mouse moved to (468, 274)
Screenshot: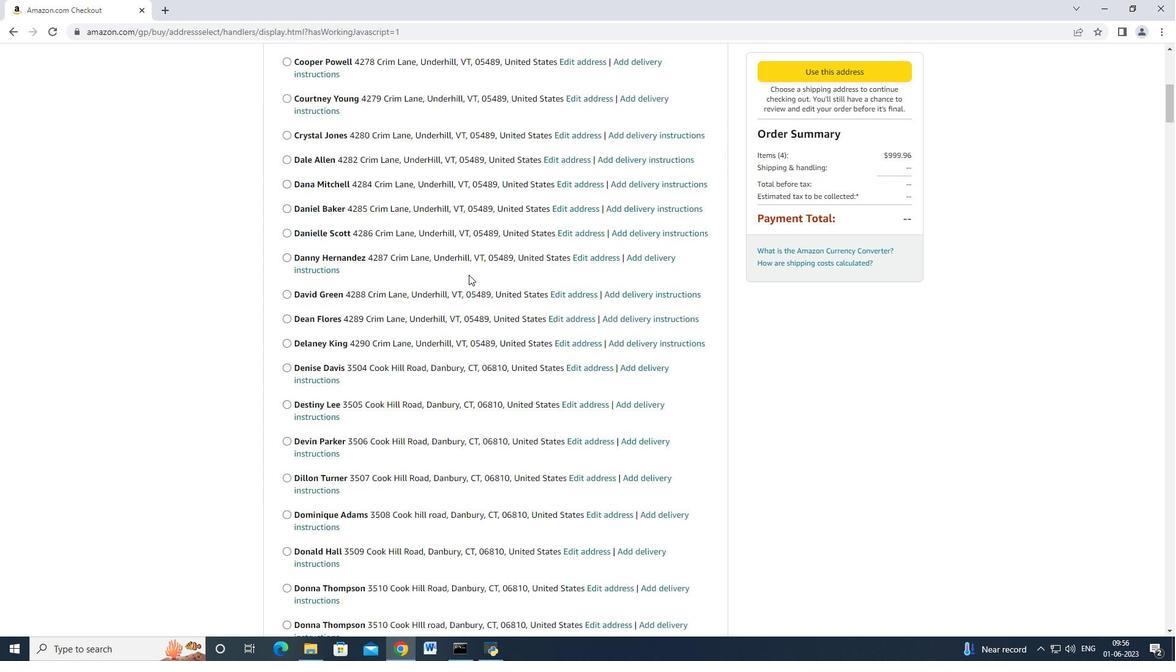 
Action: Mouse scrolled (468, 274) with delta (0, 0)
Screenshot: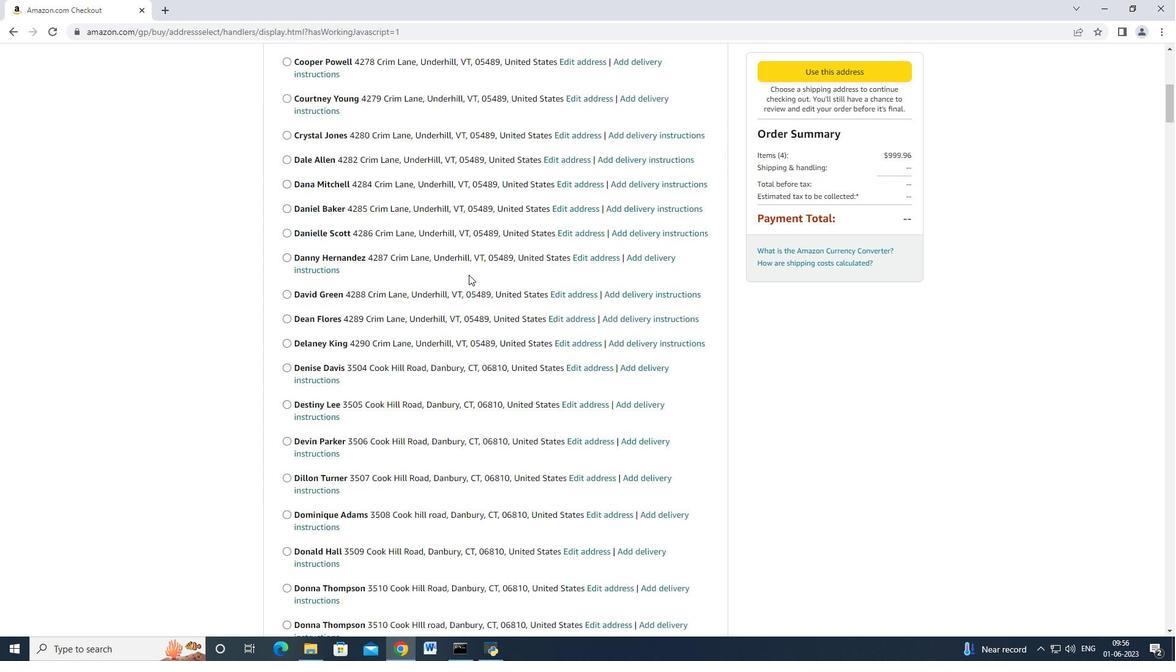 
Action: Mouse moved to (467, 274)
Screenshot: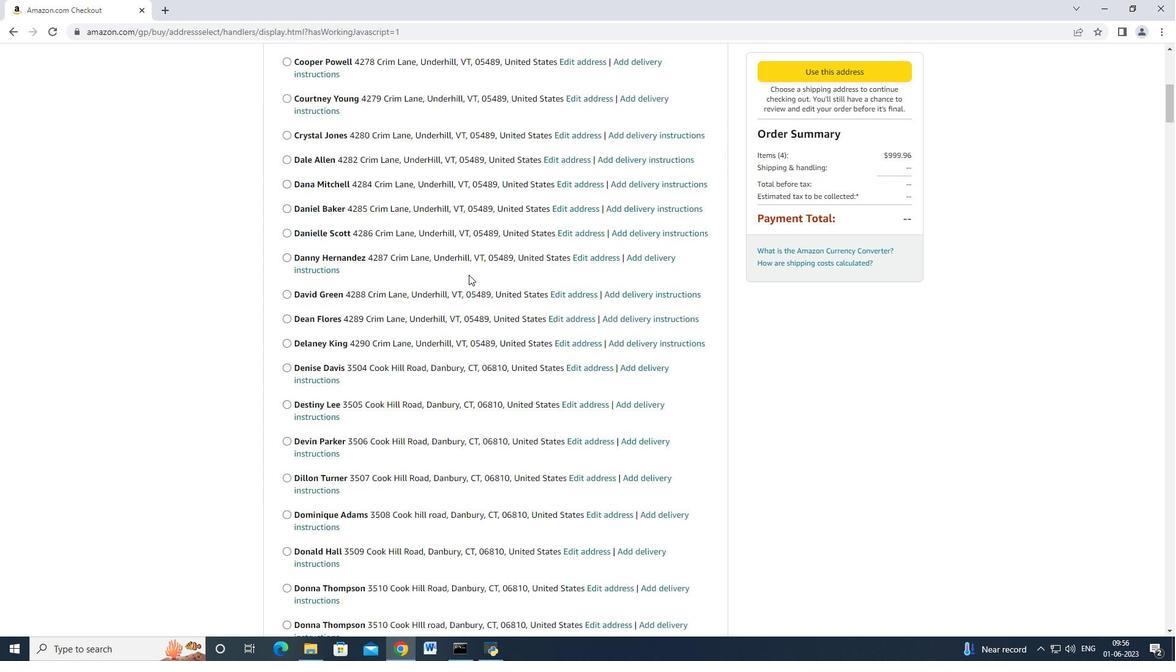 
Action: Mouse scrolled (467, 274) with delta (0, 0)
Screenshot: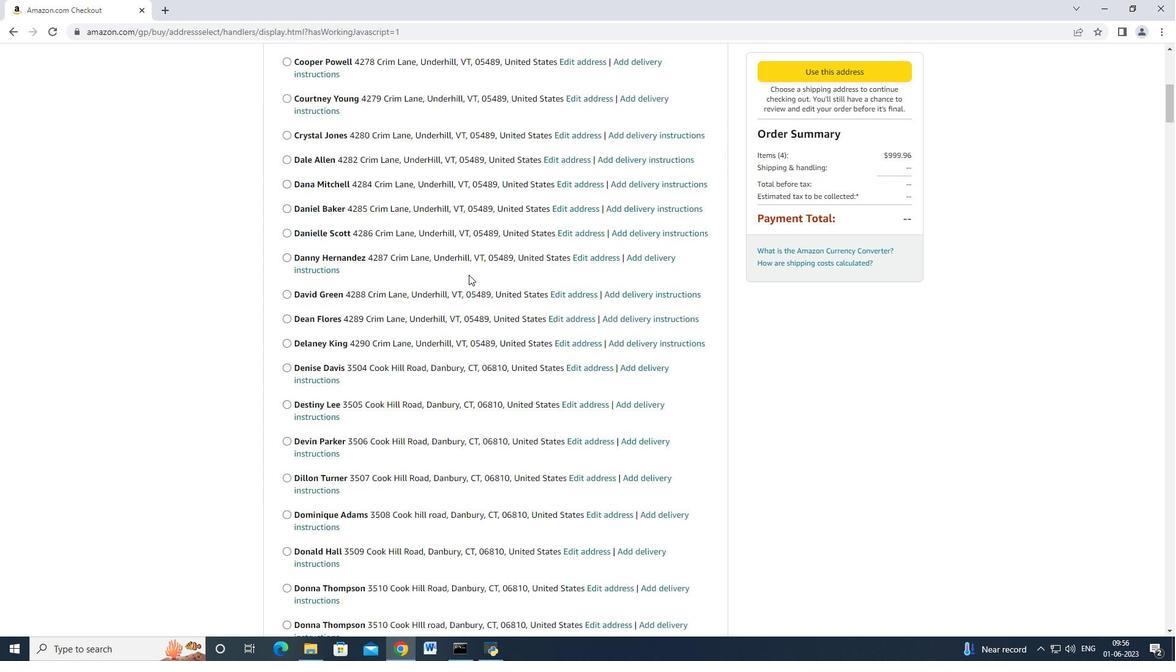 
Action: Mouse moved to (467, 274)
Screenshot: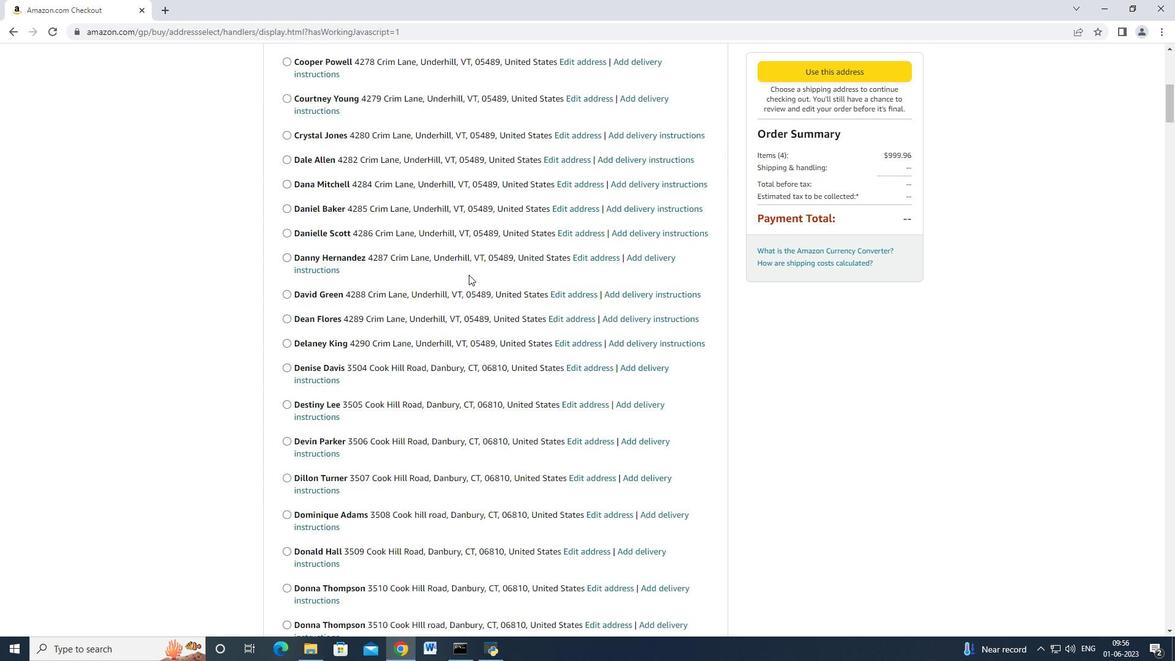 
Action: Mouse scrolled (467, 274) with delta (0, 0)
Screenshot: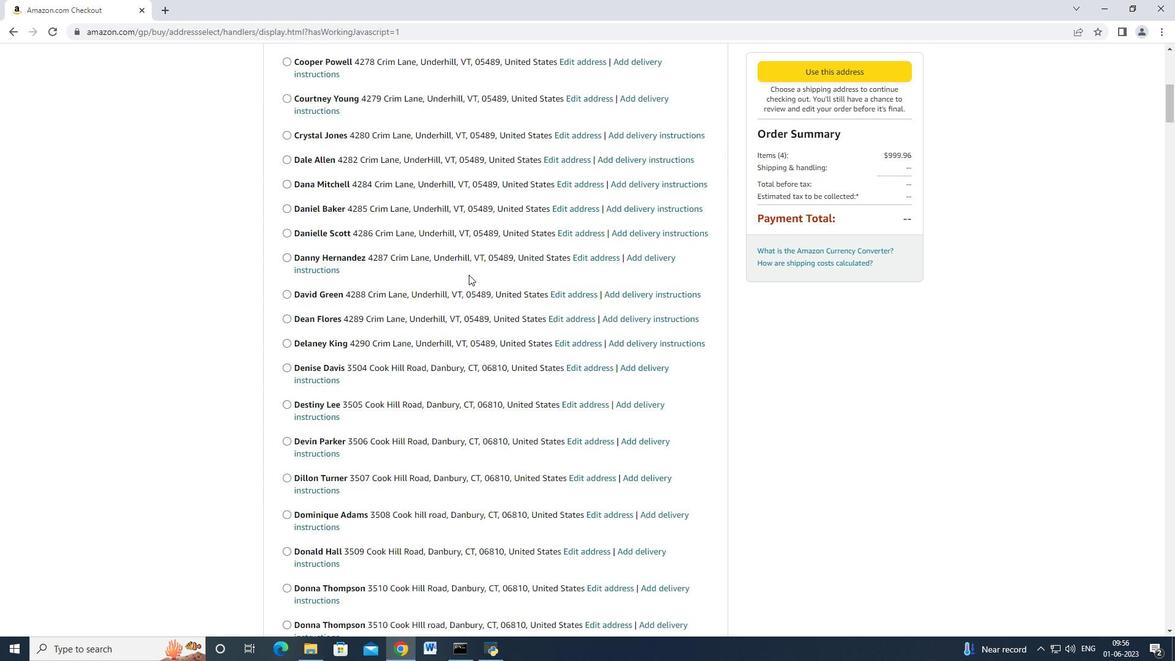
Action: Mouse scrolled (467, 274) with delta (0, 0)
Screenshot: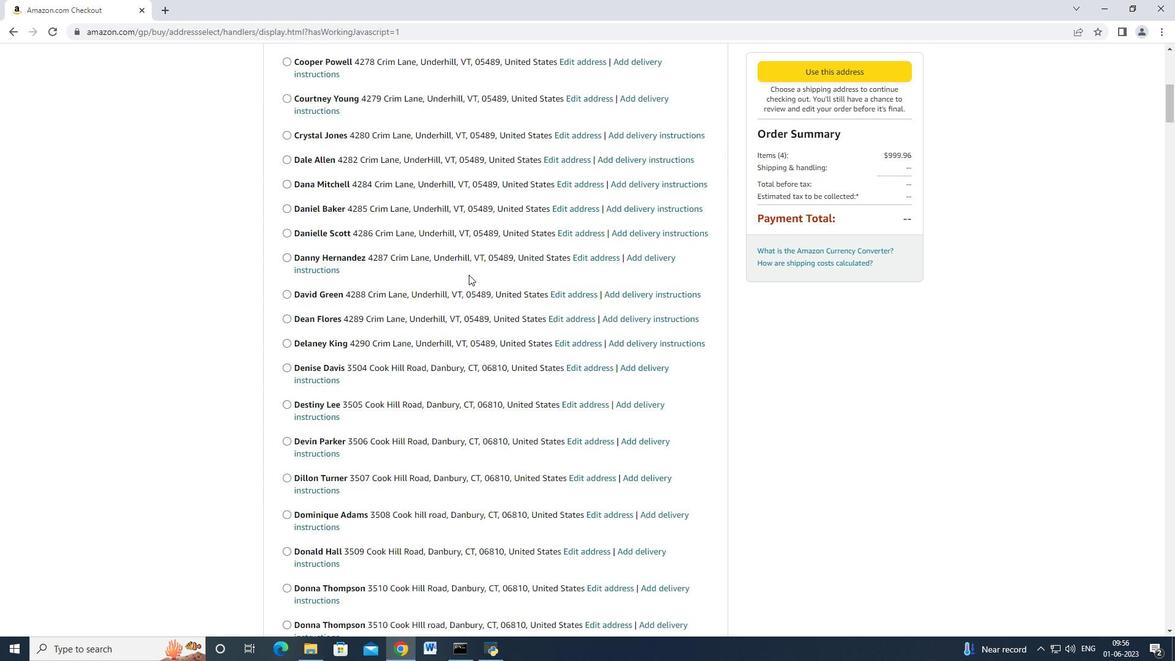 
Action: Mouse scrolled (467, 274) with delta (0, 0)
Screenshot: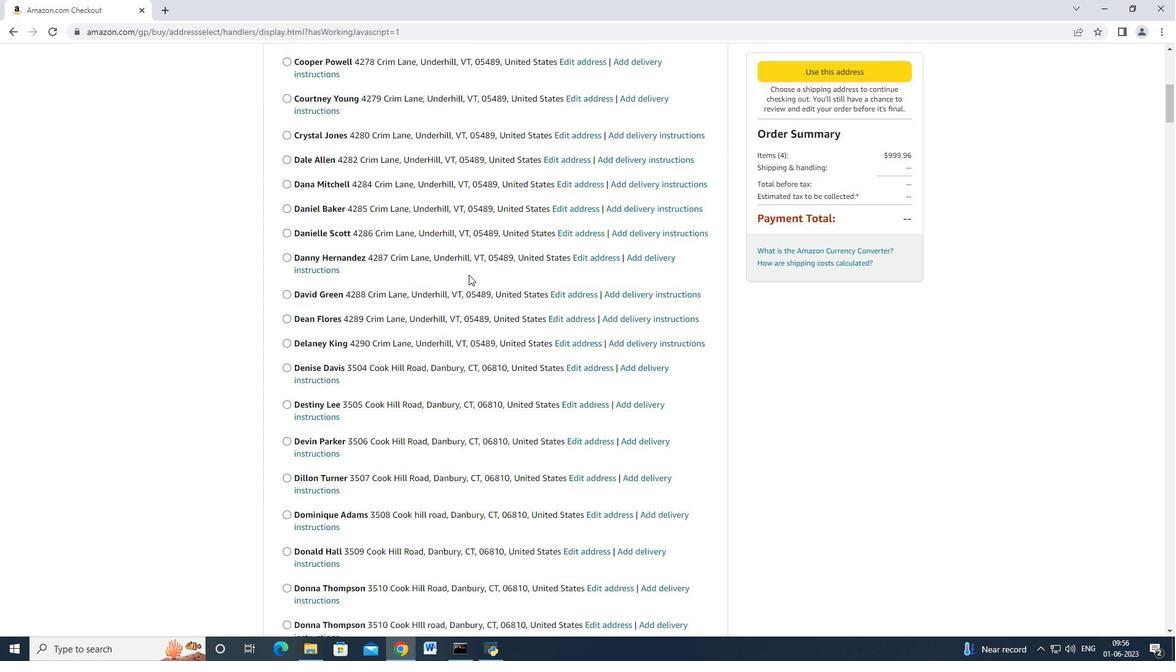 
Action: Mouse scrolled (467, 274) with delta (0, 0)
Screenshot: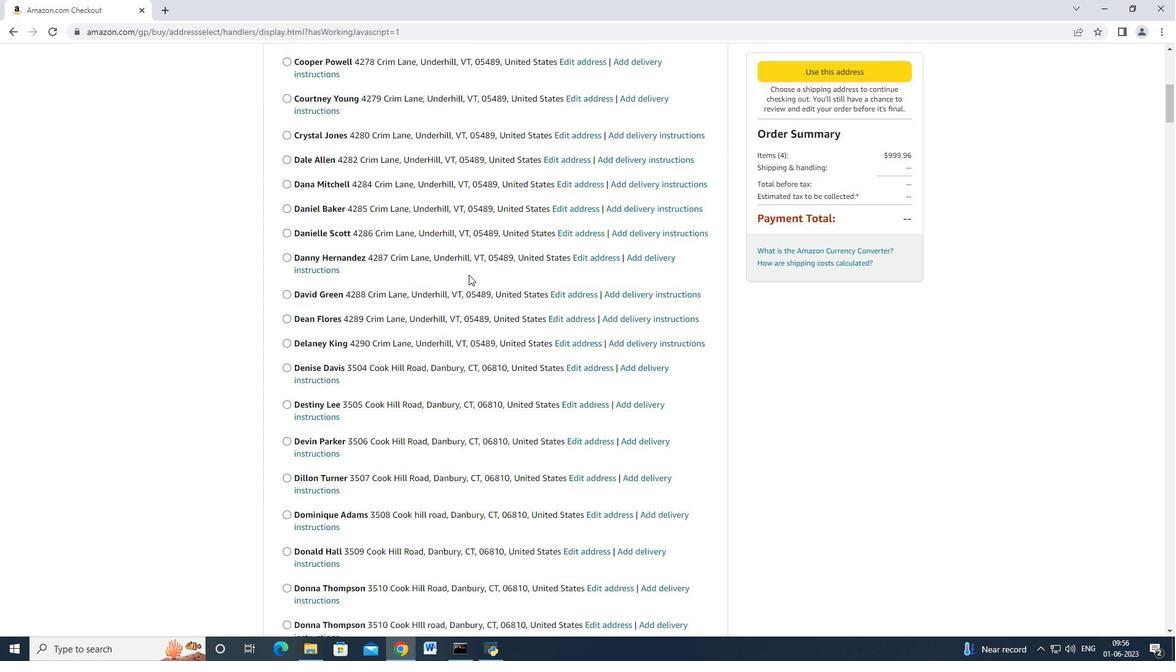 
Action: Mouse moved to (467, 274)
Screenshot: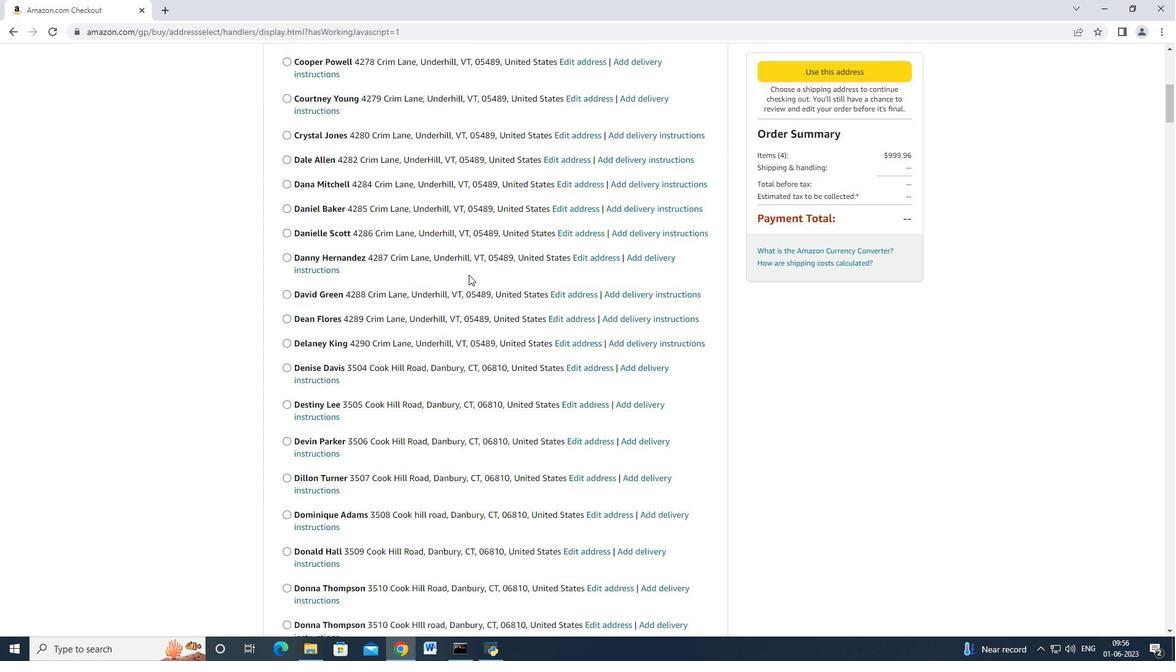 
Action: Mouse scrolled (467, 274) with delta (0, 0)
Screenshot: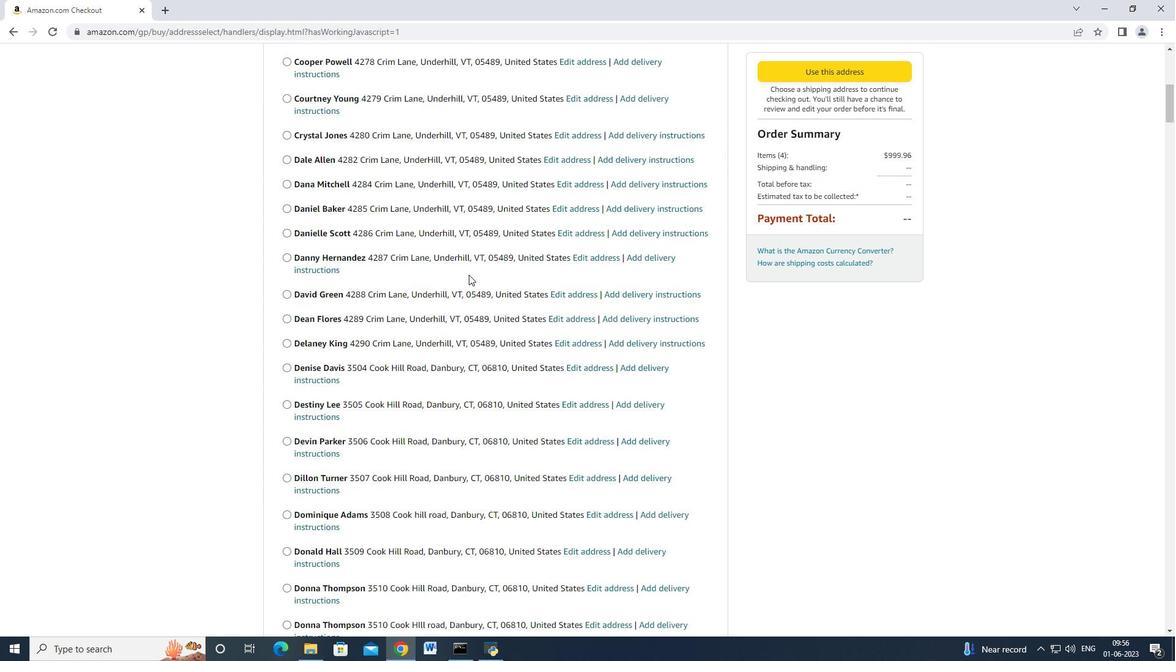 
Action: Mouse scrolled (467, 274) with delta (0, 0)
Screenshot: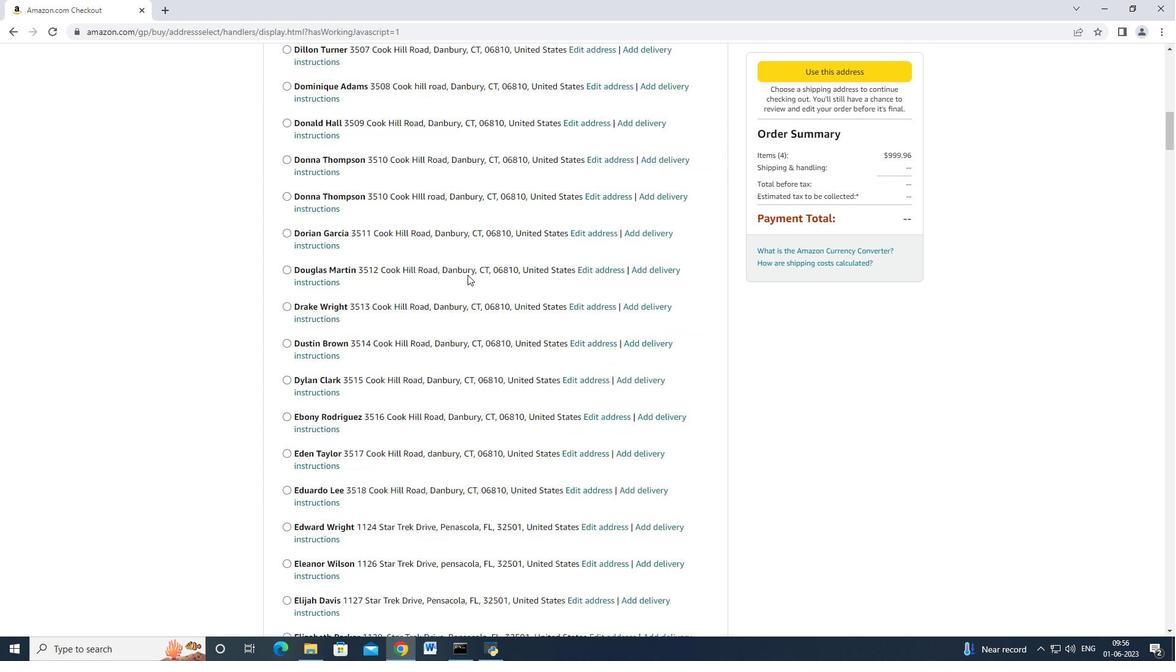 
Action: Mouse scrolled (467, 274) with delta (0, 0)
Screenshot: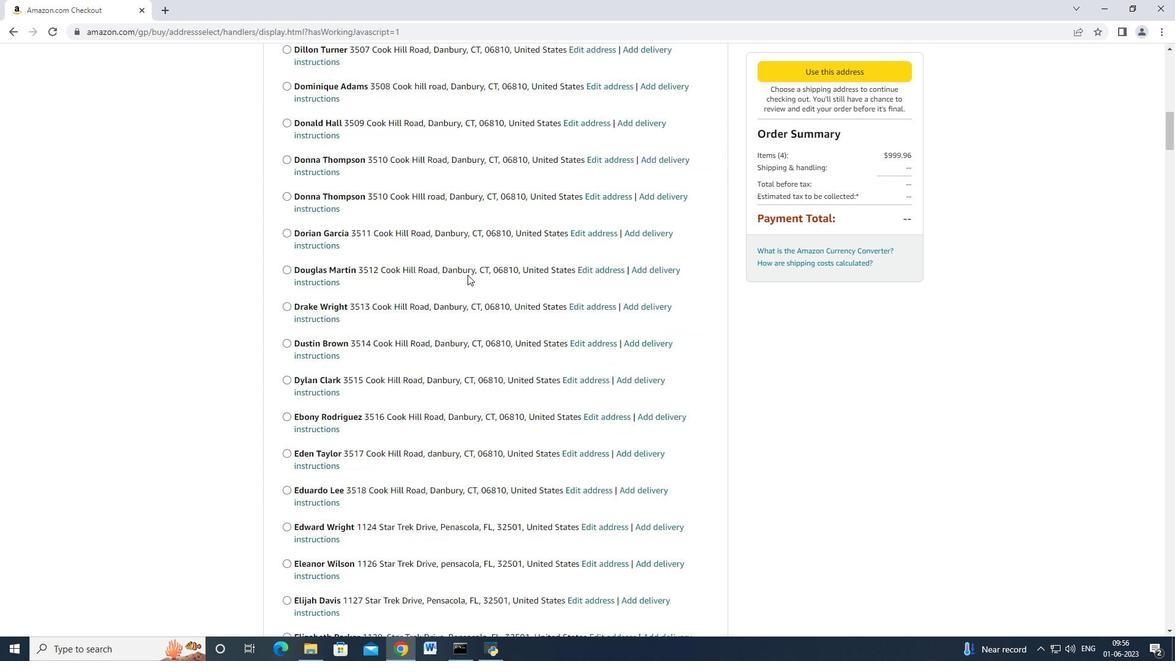 
Action: Mouse scrolled (467, 274) with delta (0, 0)
Screenshot: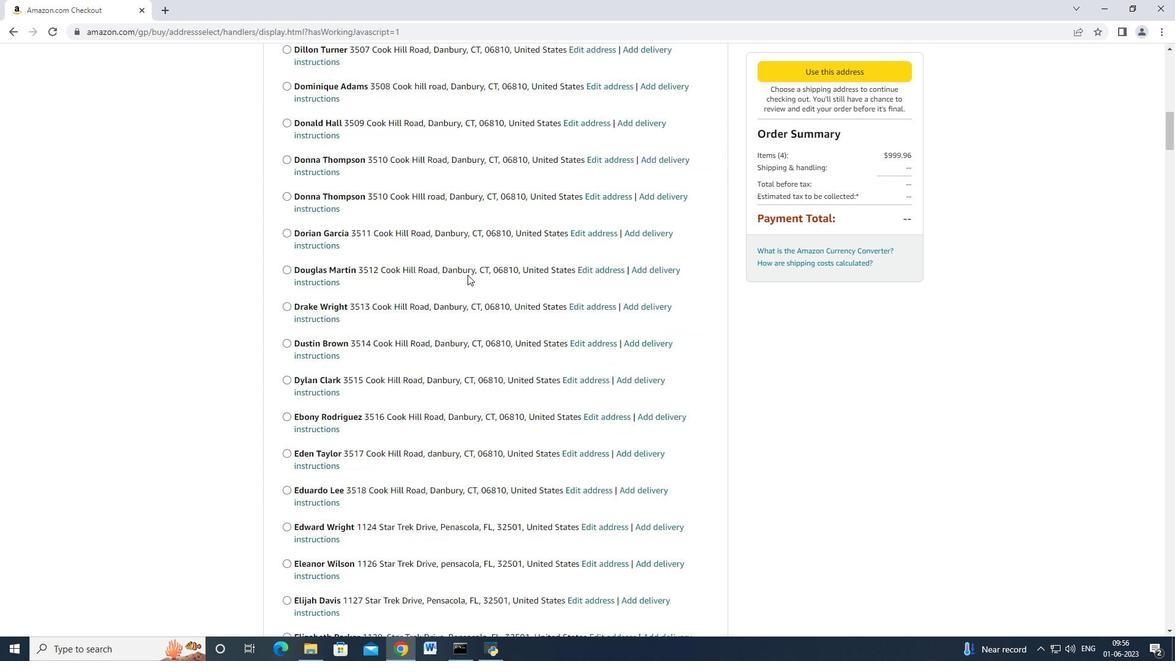 
Action: Mouse scrolled (467, 274) with delta (0, 0)
Screenshot: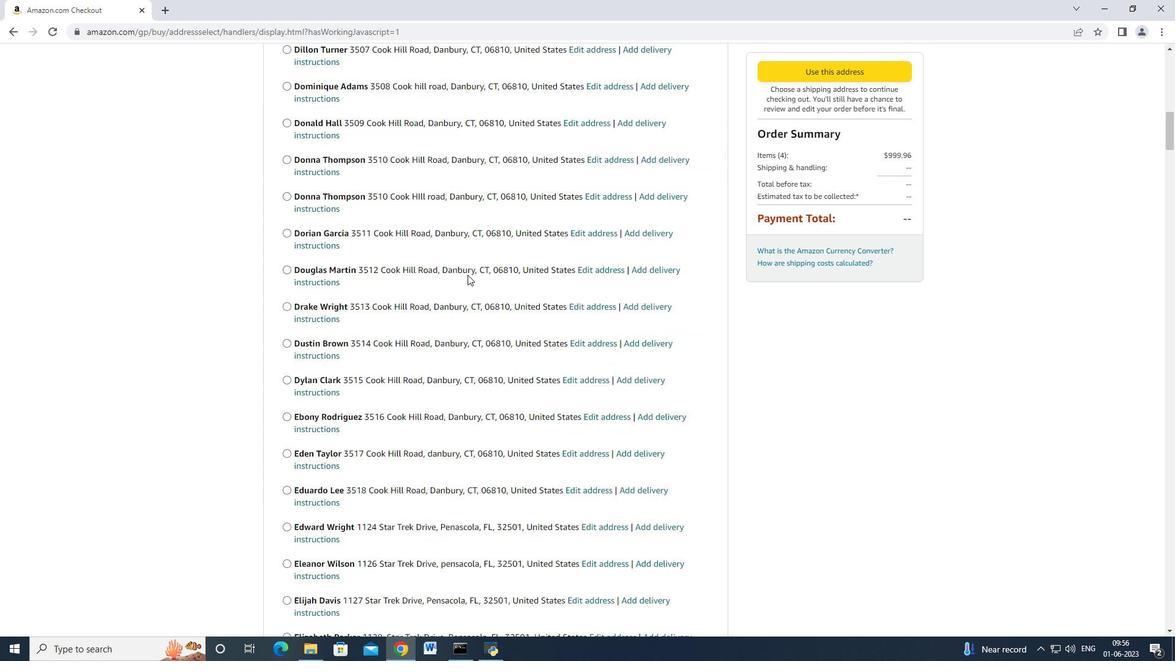 
Action: Mouse scrolled (467, 274) with delta (0, 0)
Screenshot: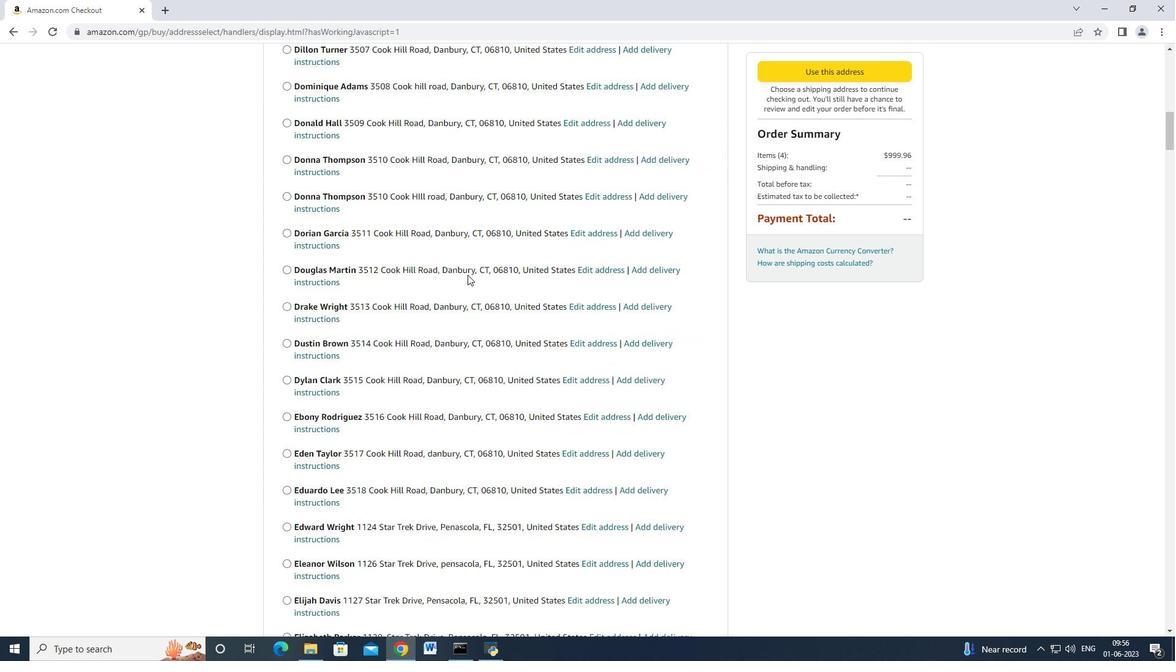 
Action: Mouse scrolled (467, 274) with delta (0, 0)
Screenshot: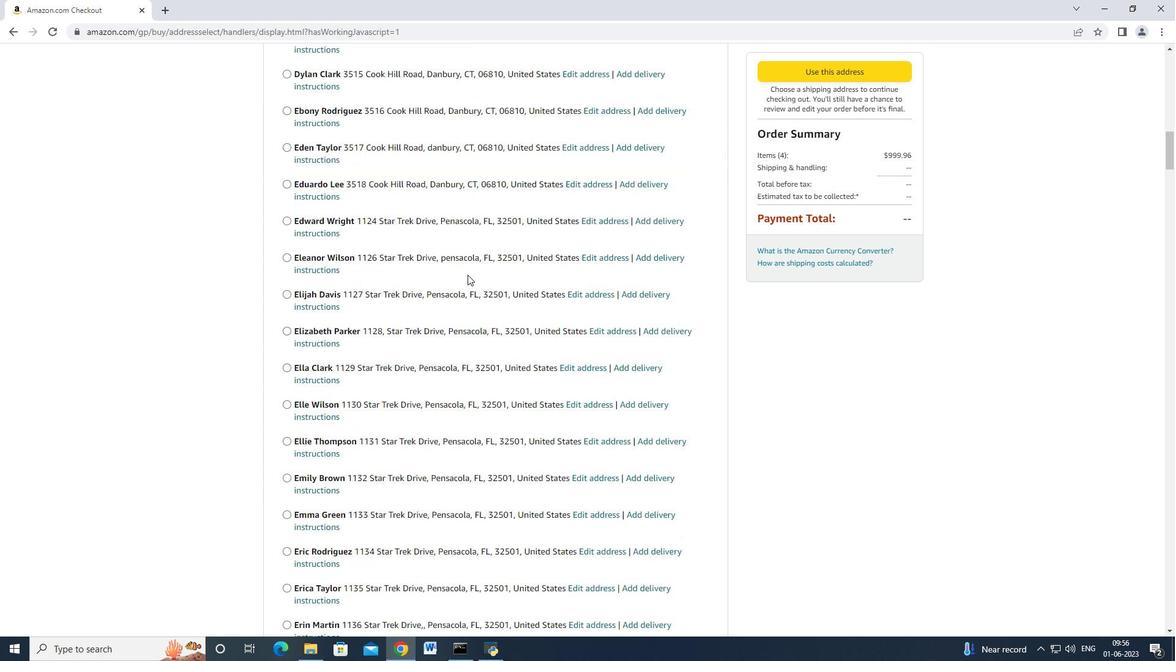 
Action: Mouse scrolled (467, 274) with delta (0, 0)
Screenshot: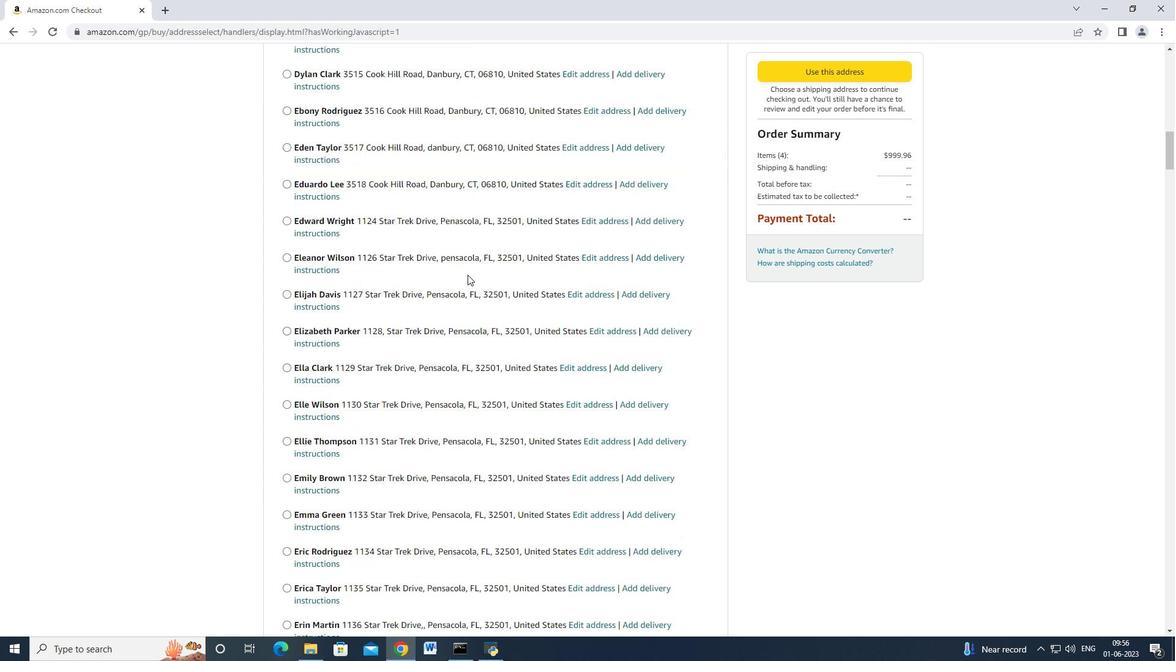 
Action: Mouse scrolled (467, 274) with delta (0, 0)
Screenshot: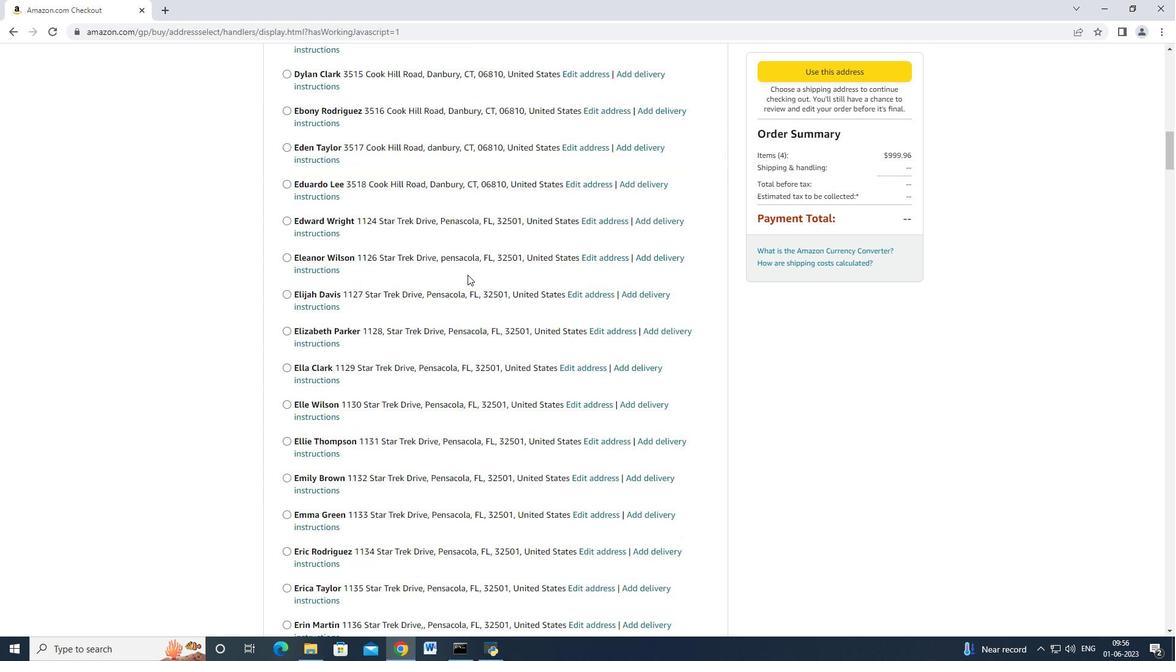 
Action: Mouse scrolled (467, 274) with delta (0, 0)
Screenshot: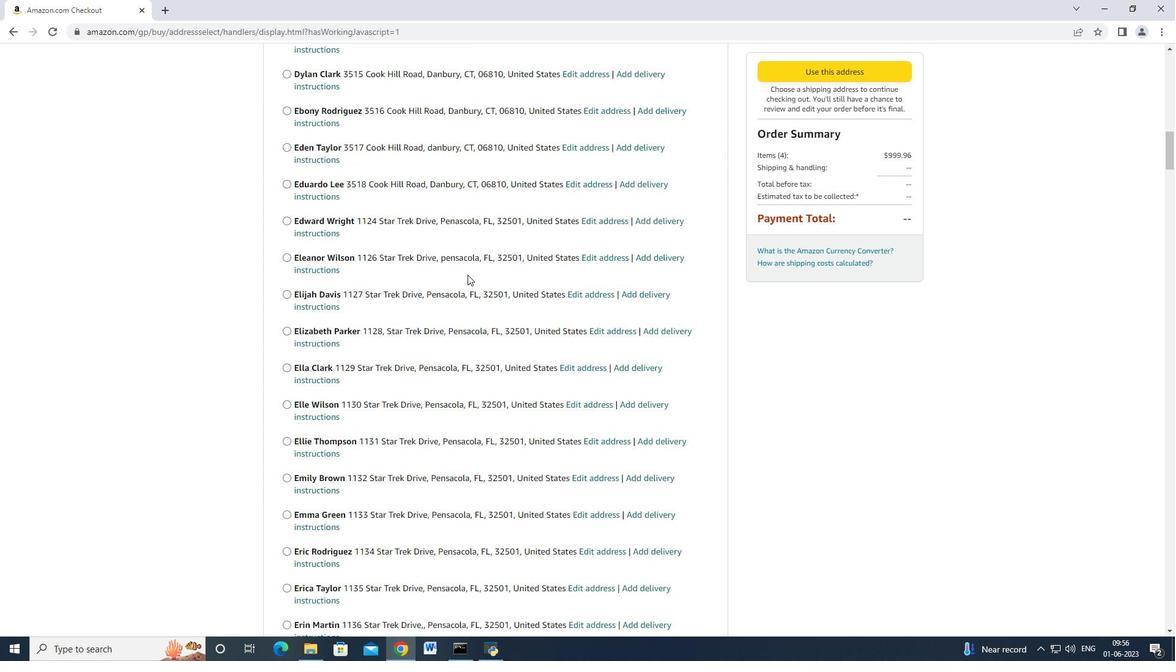 
Action: Mouse scrolled (467, 274) with delta (0, 0)
Screenshot: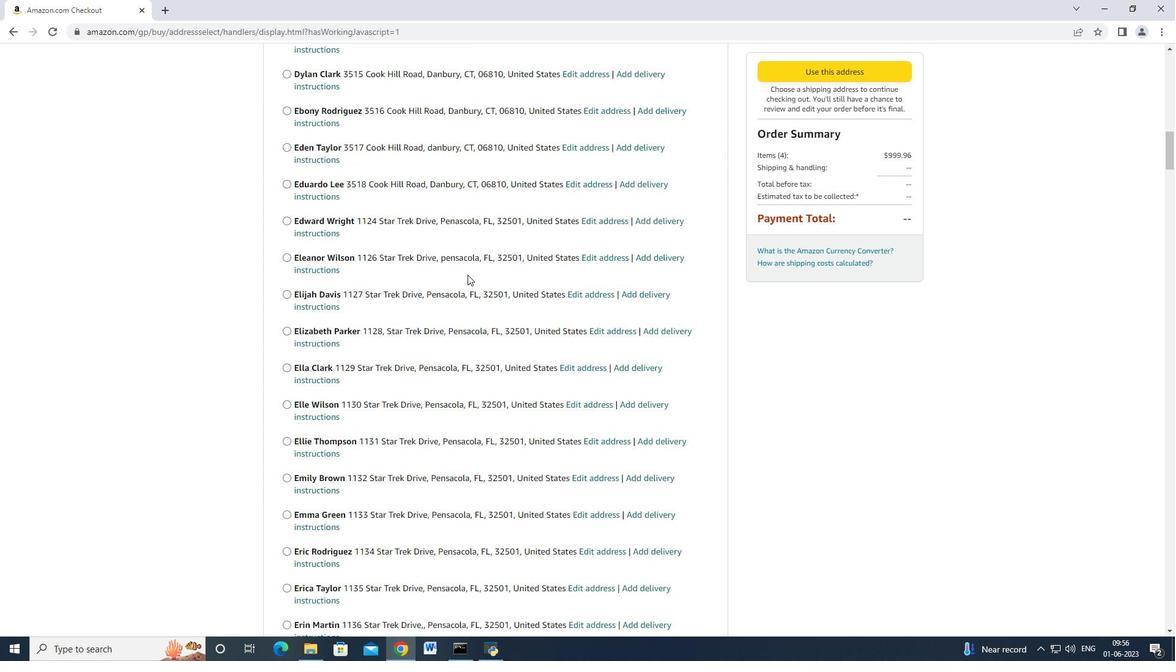 
Action: Mouse scrolled (467, 274) with delta (0, 0)
Screenshot: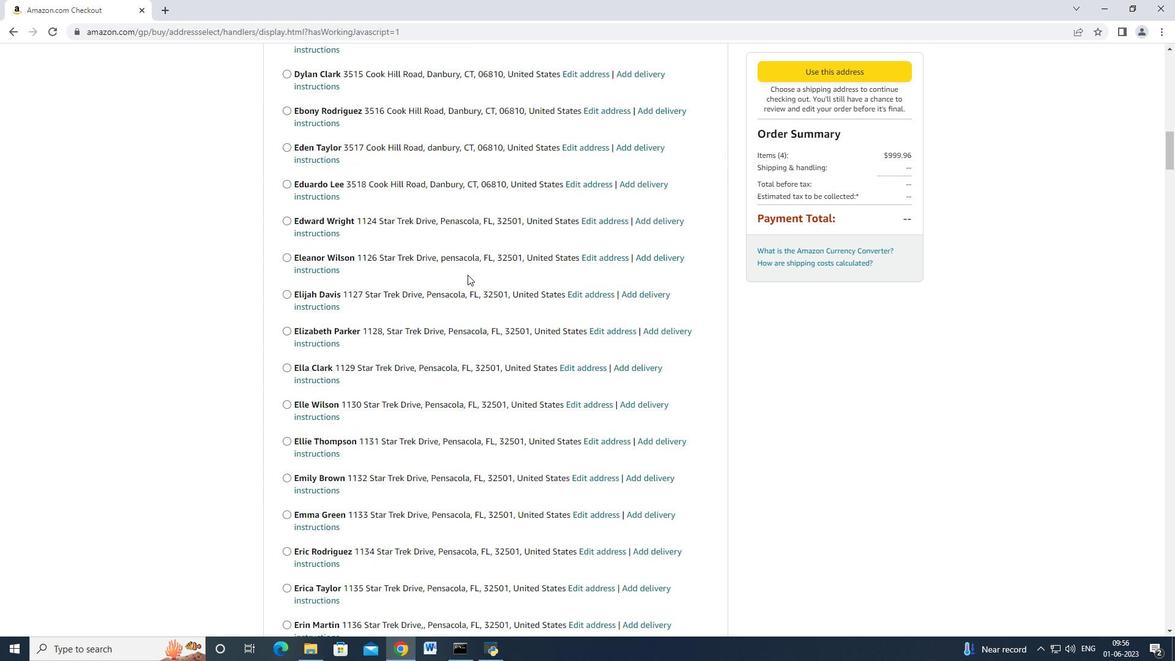 
Action: Mouse scrolled (467, 274) with delta (0, 0)
Screenshot: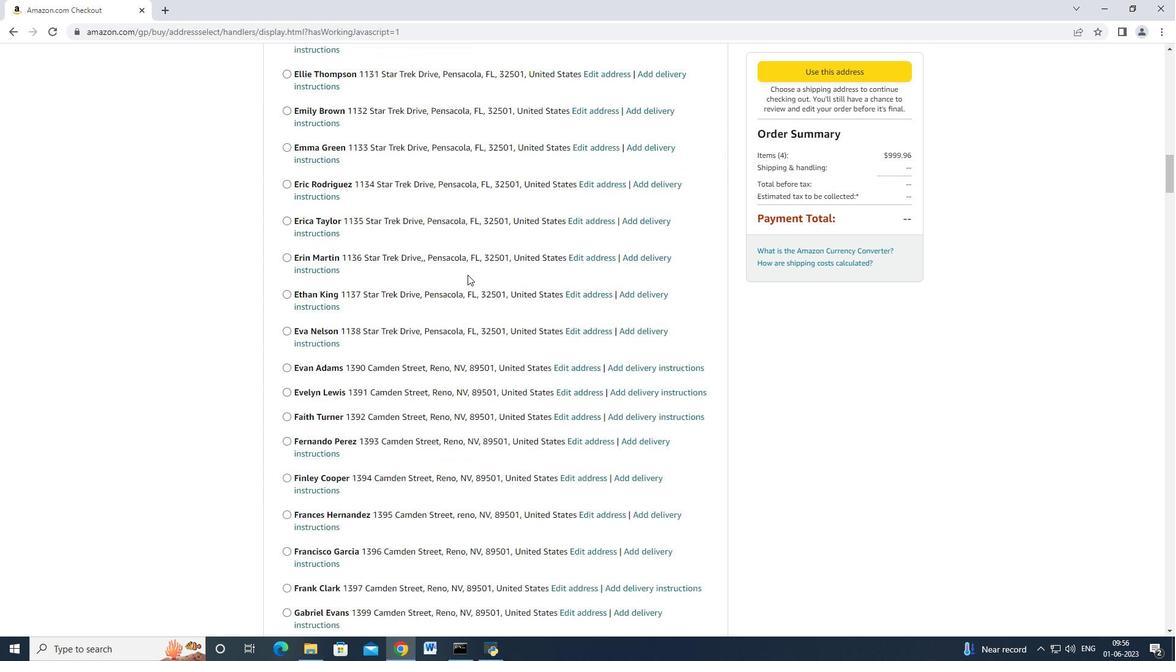 
Action: Mouse scrolled (467, 274) with delta (0, 0)
Screenshot: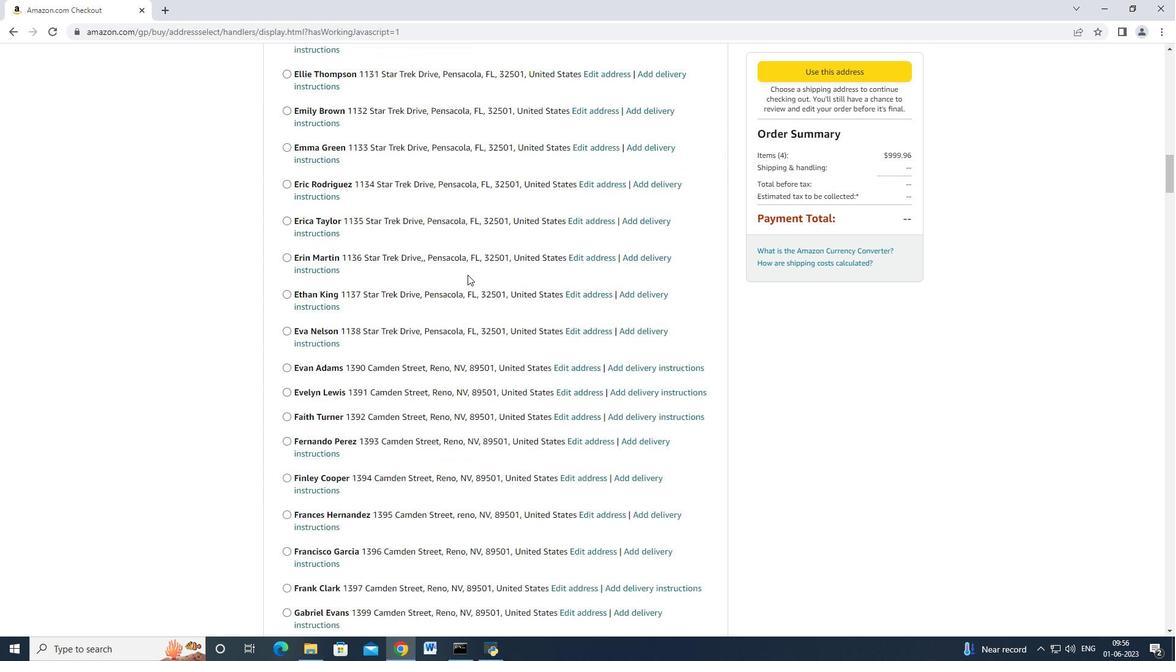 
Action: Mouse moved to (467, 274)
Screenshot: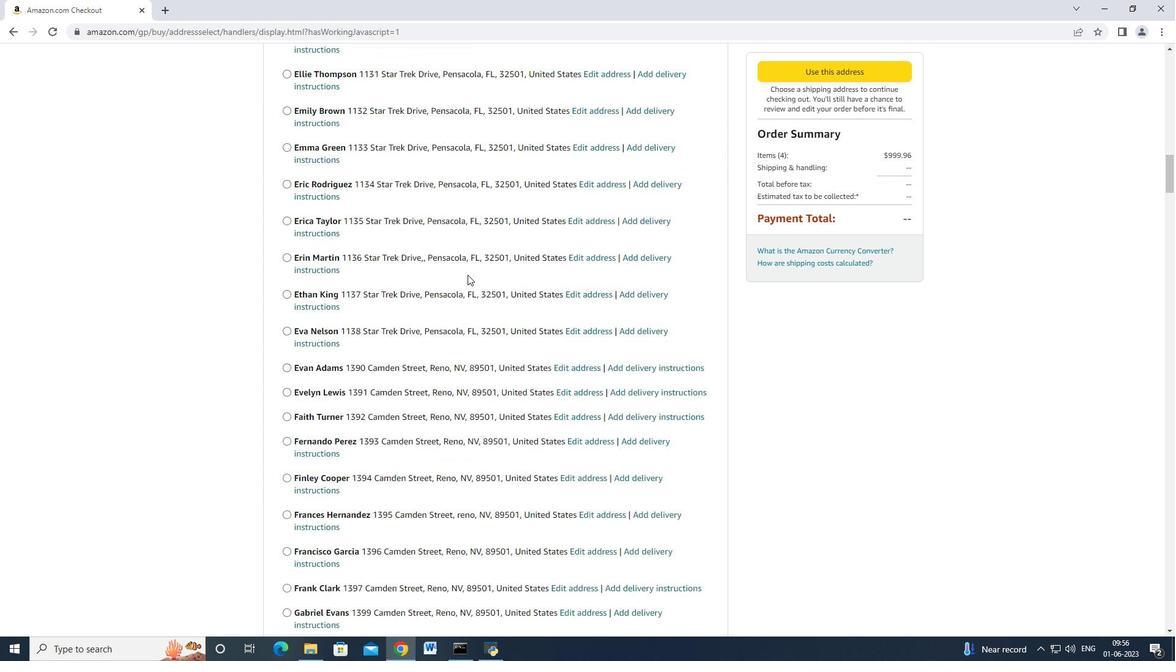 
Action: Mouse scrolled (467, 274) with delta (0, 0)
Screenshot: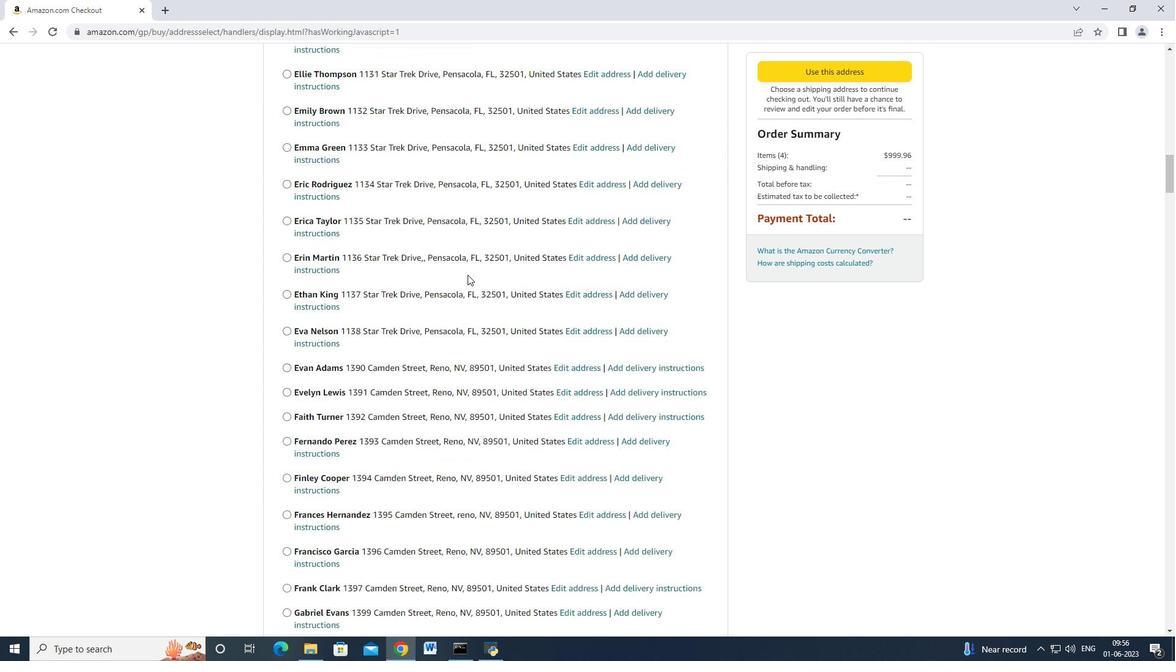 
Action: Mouse scrolled (467, 274) with delta (0, 0)
Screenshot: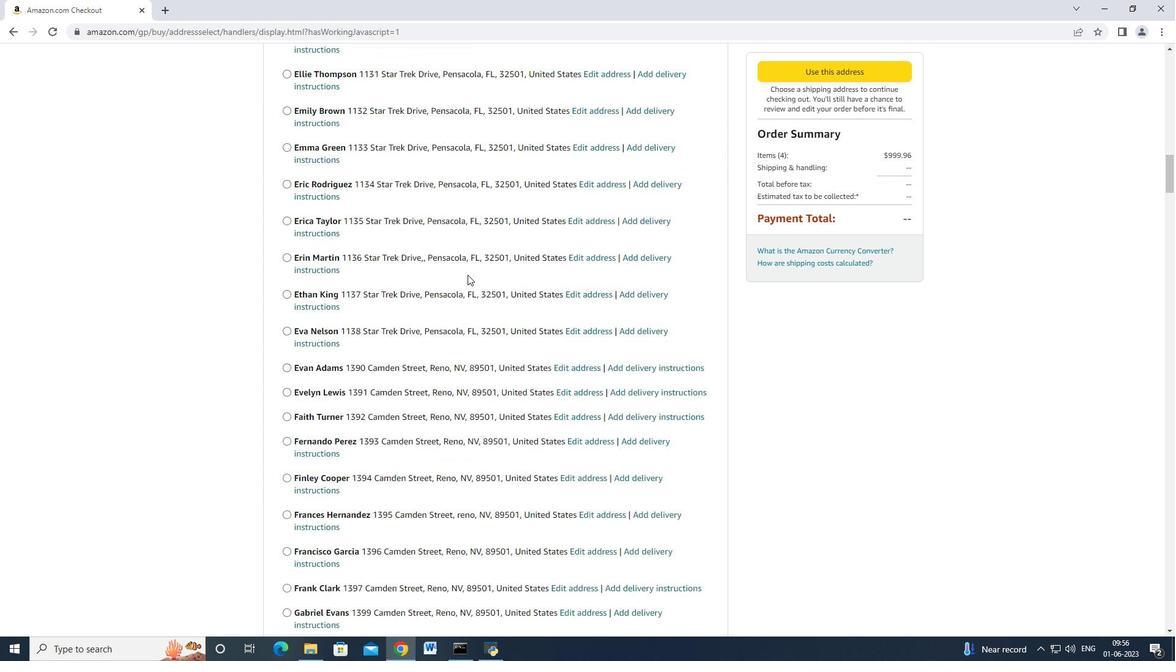 
Action: Mouse scrolled (467, 274) with delta (0, 0)
Screenshot: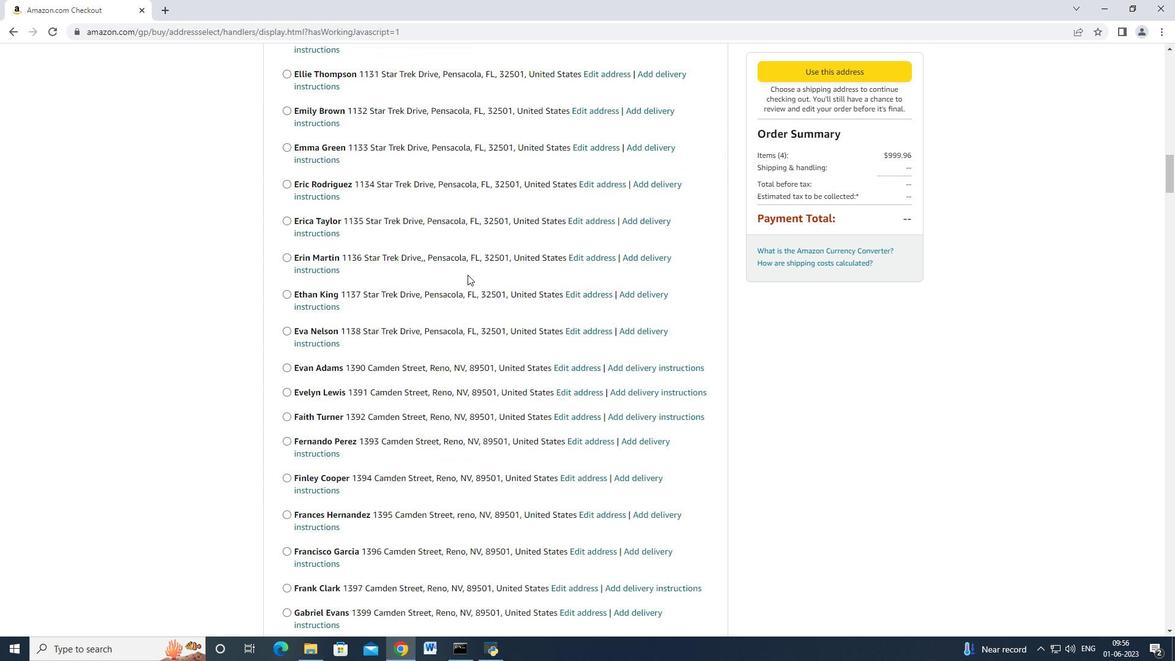 
Action: Mouse scrolled (467, 274) with delta (0, 0)
Screenshot: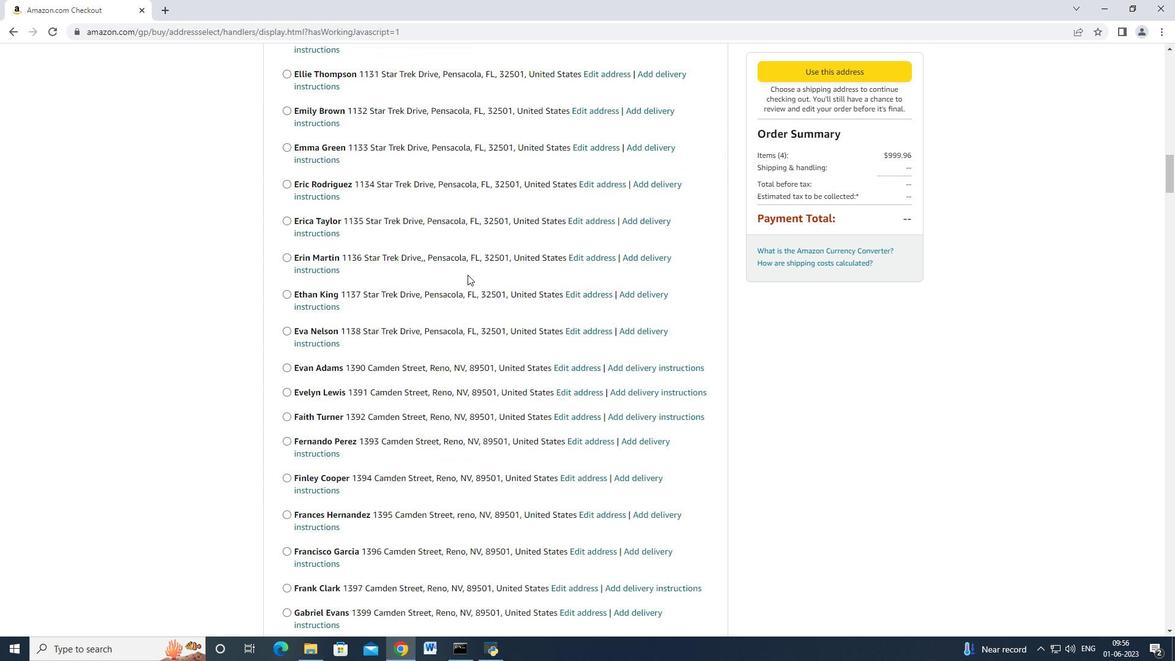 
Action: Mouse scrolled (467, 274) with delta (0, 0)
Screenshot: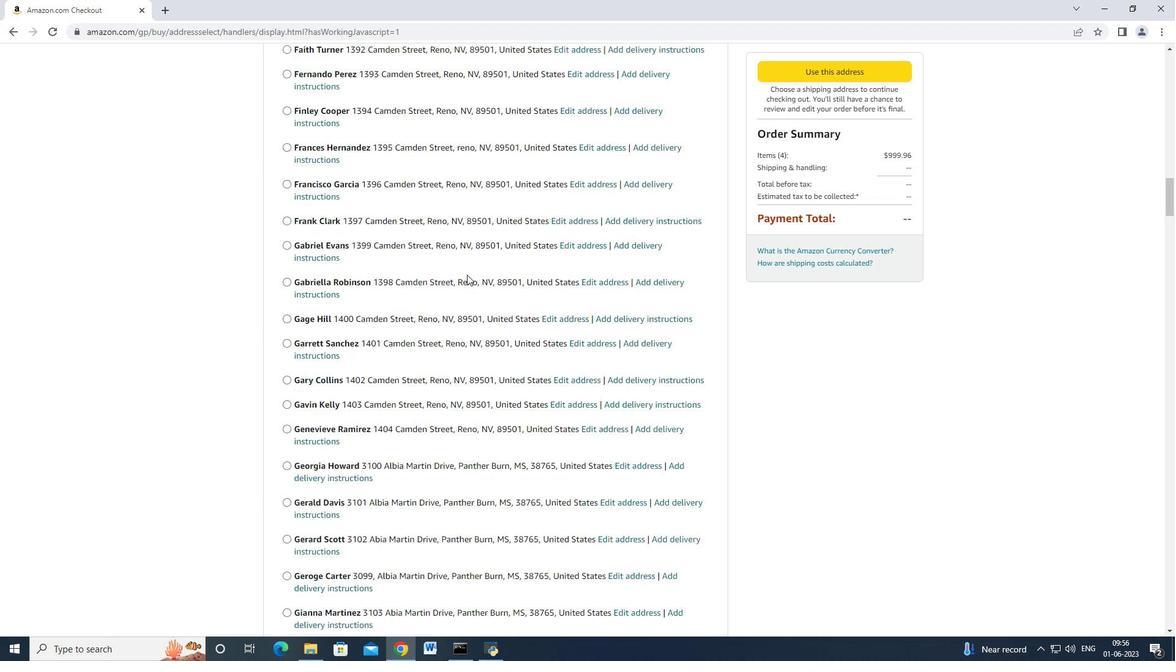 
Action: Mouse scrolled (467, 274) with delta (0, 0)
Screenshot: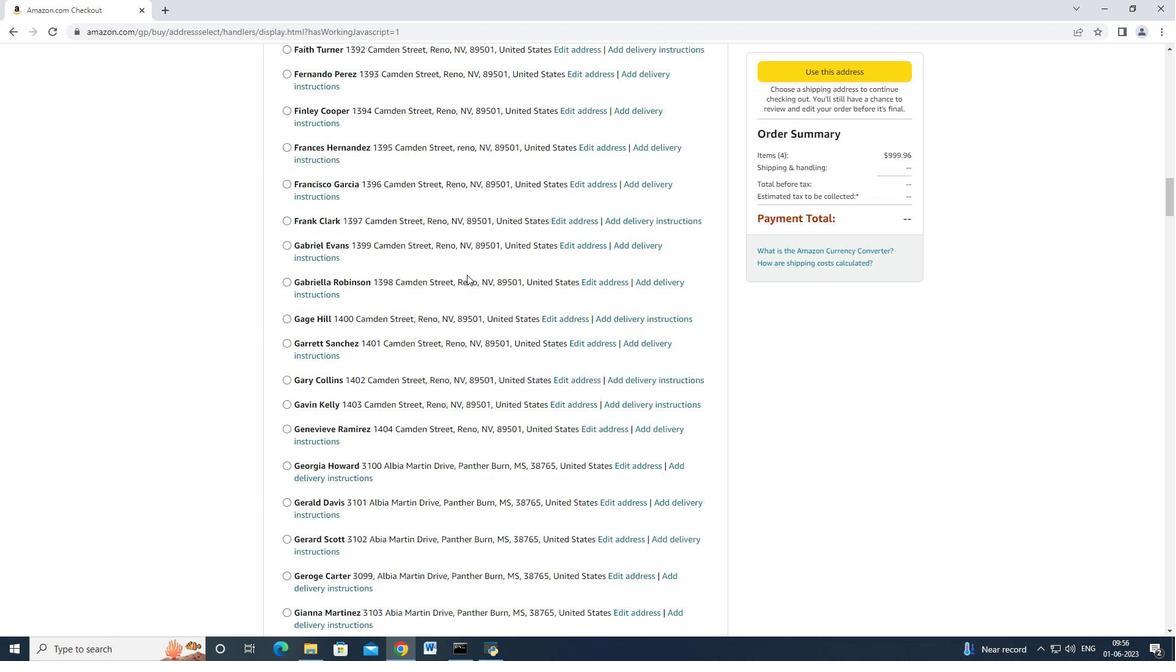 
Action: Mouse moved to (467, 274)
Screenshot: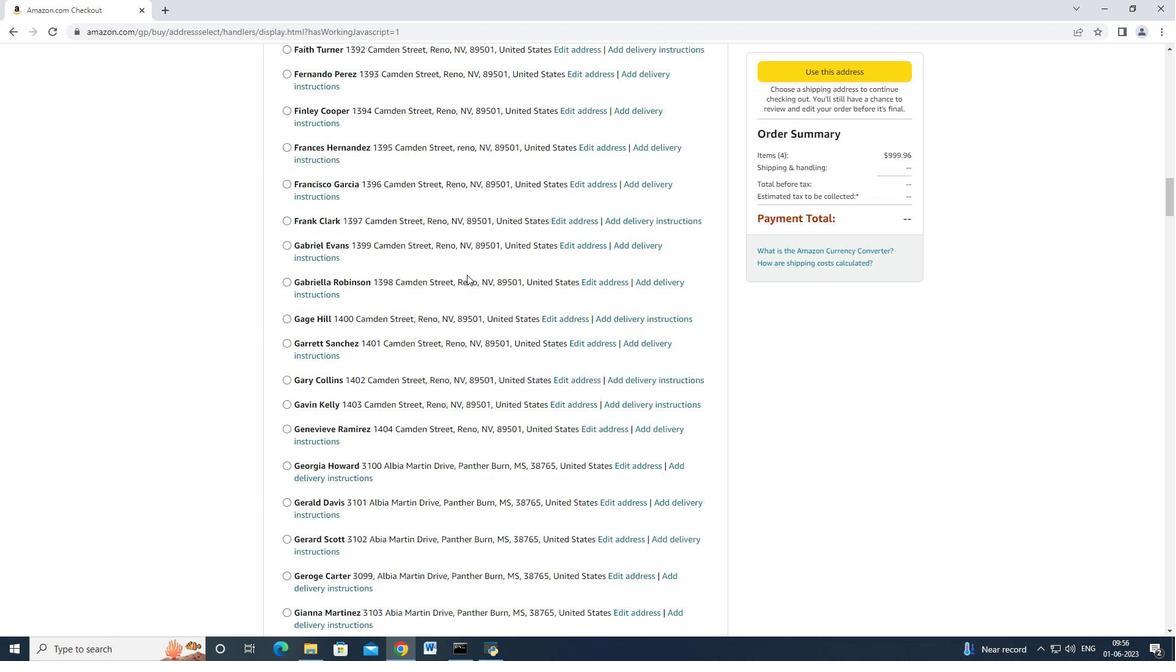 
Action: Mouse scrolled (467, 274) with delta (0, 0)
Screenshot: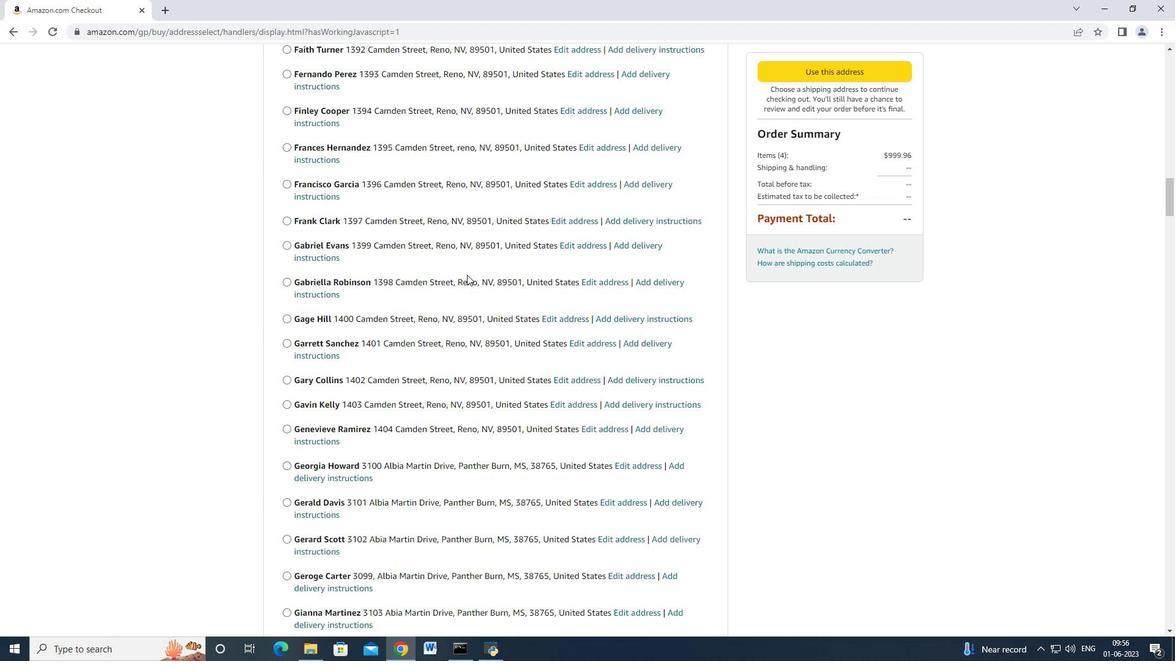
Action: Mouse moved to (467, 275)
Screenshot: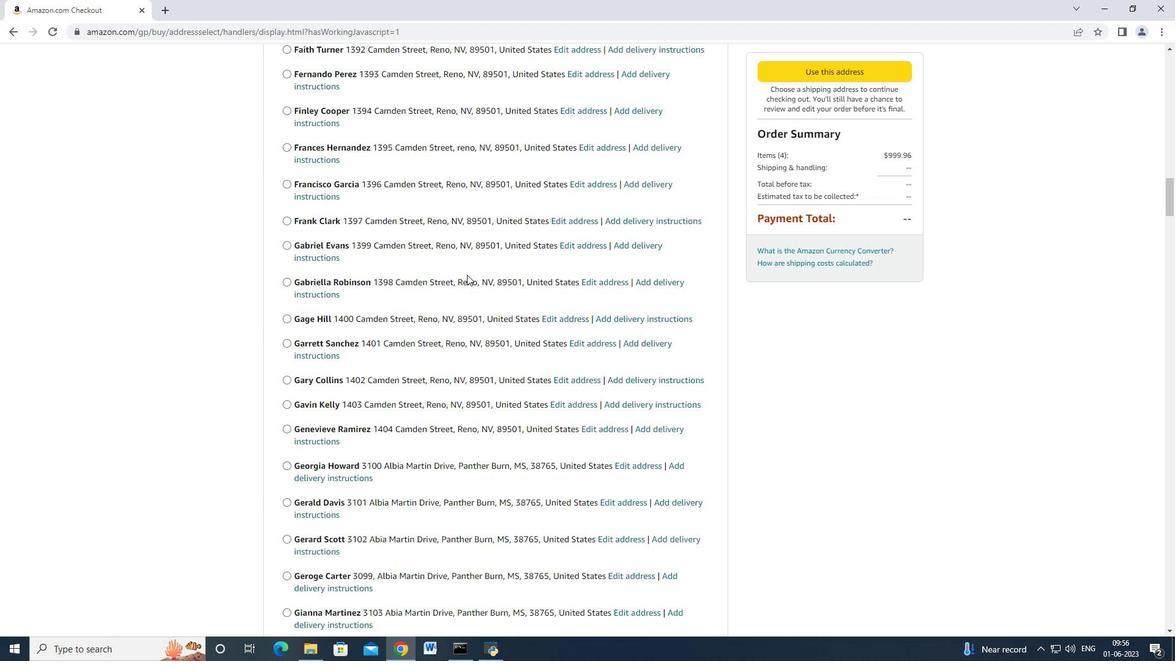 
Action: Mouse scrolled (467, 274) with delta (0, 0)
Screenshot: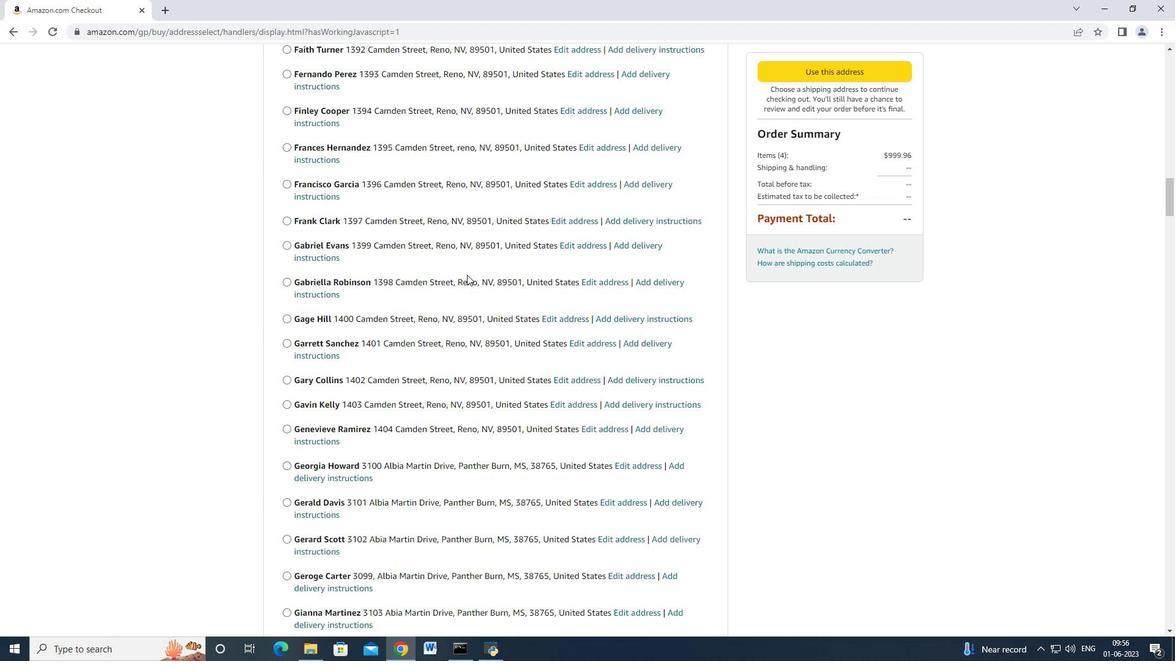 
Action: Mouse moved to (468, 275)
Screenshot: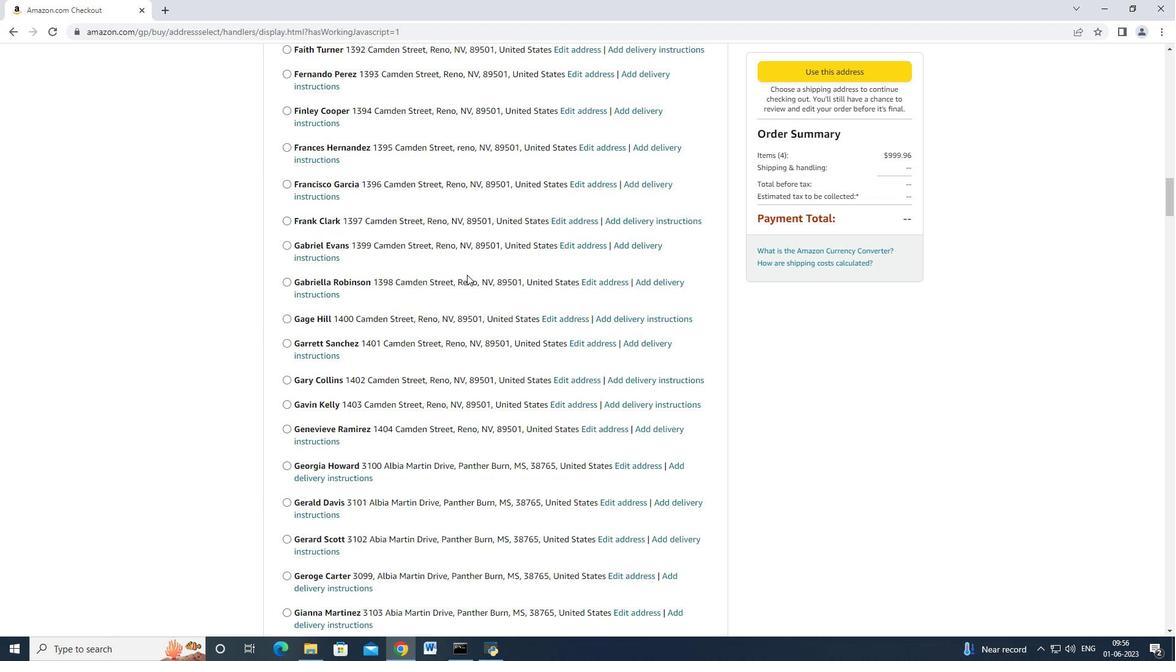 
Action: Mouse scrolled (468, 274) with delta (0, 0)
Screenshot: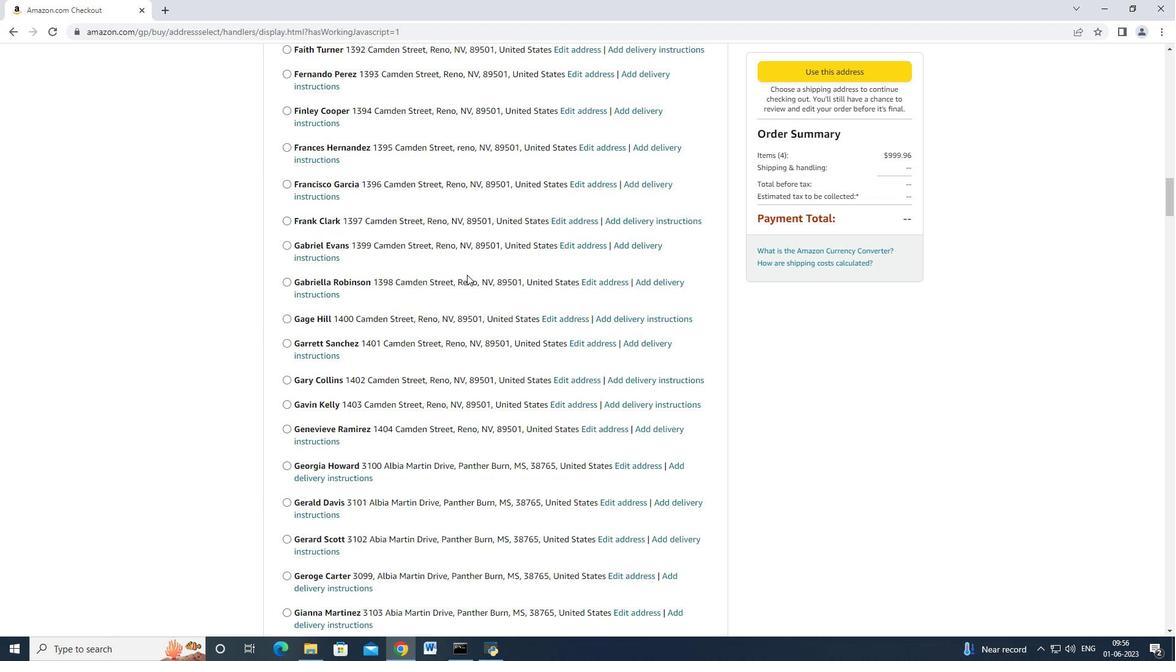 
Action: Mouse moved to (468, 276)
Screenshot: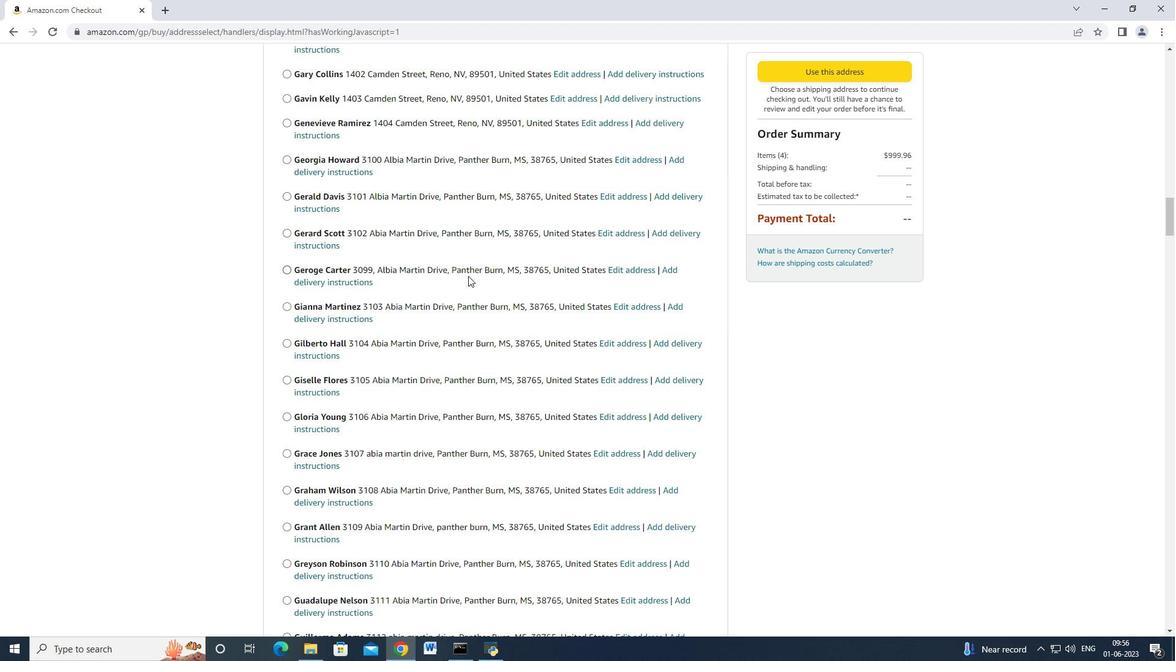 
Action: Mouse scrolled (468, 276) with delta (0, 0)
Screenshot: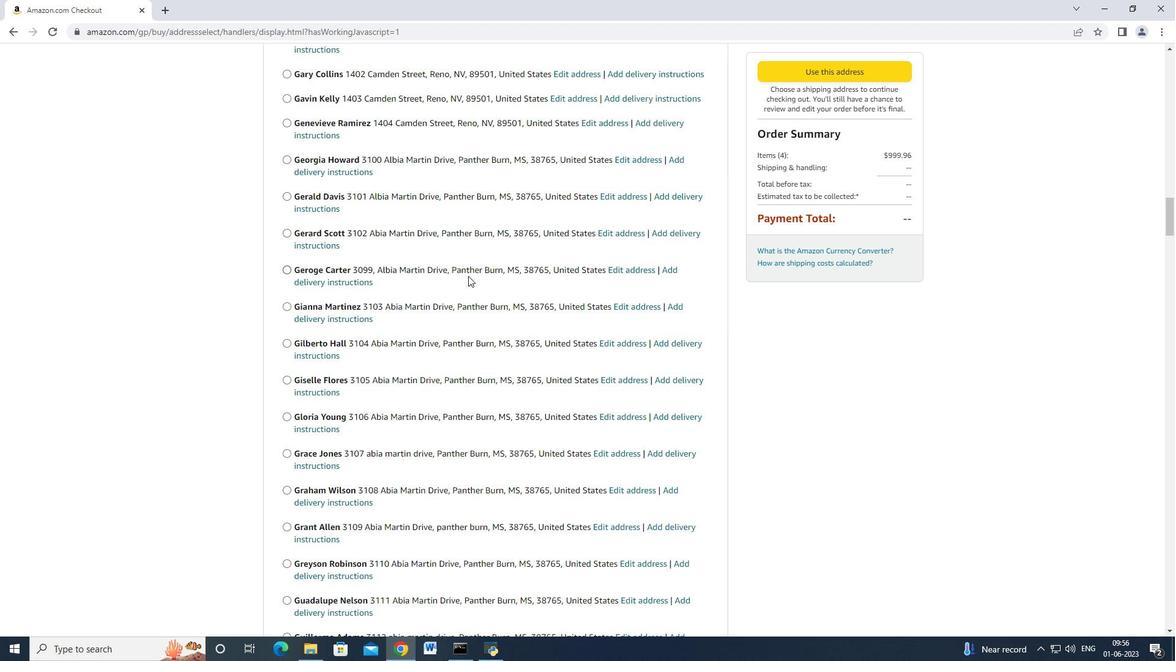 
Action: Mouse moved to (468, 279)
Screenshot: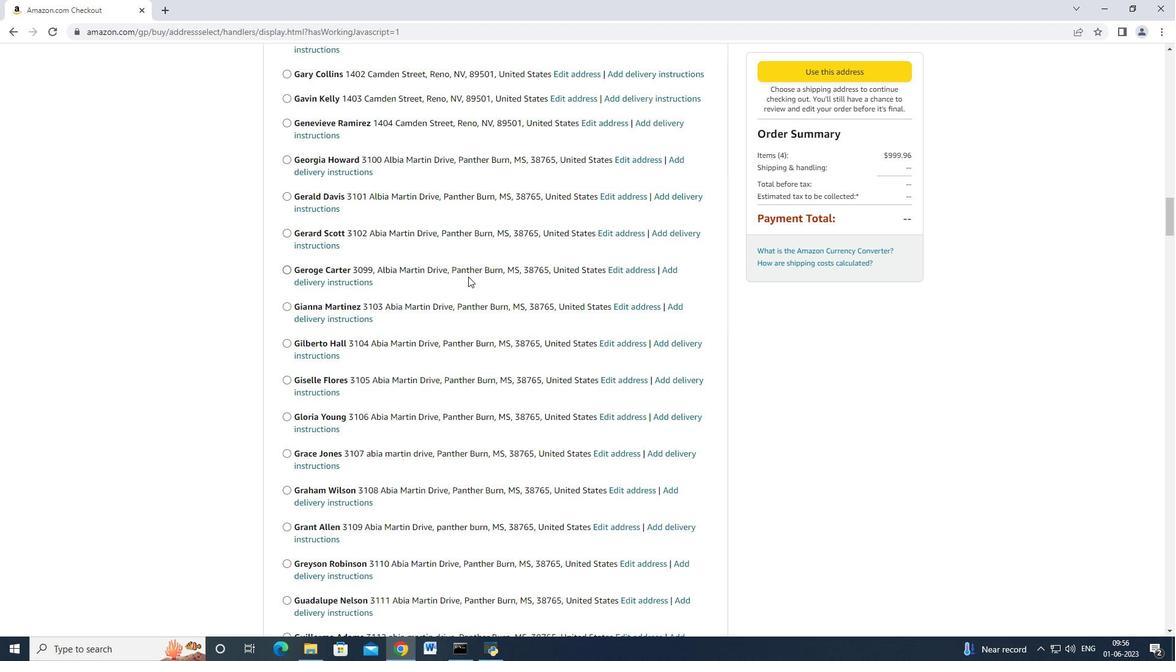 
Action: Mouse scrolled (468, 279) with delta (0, 0)
Screenshot: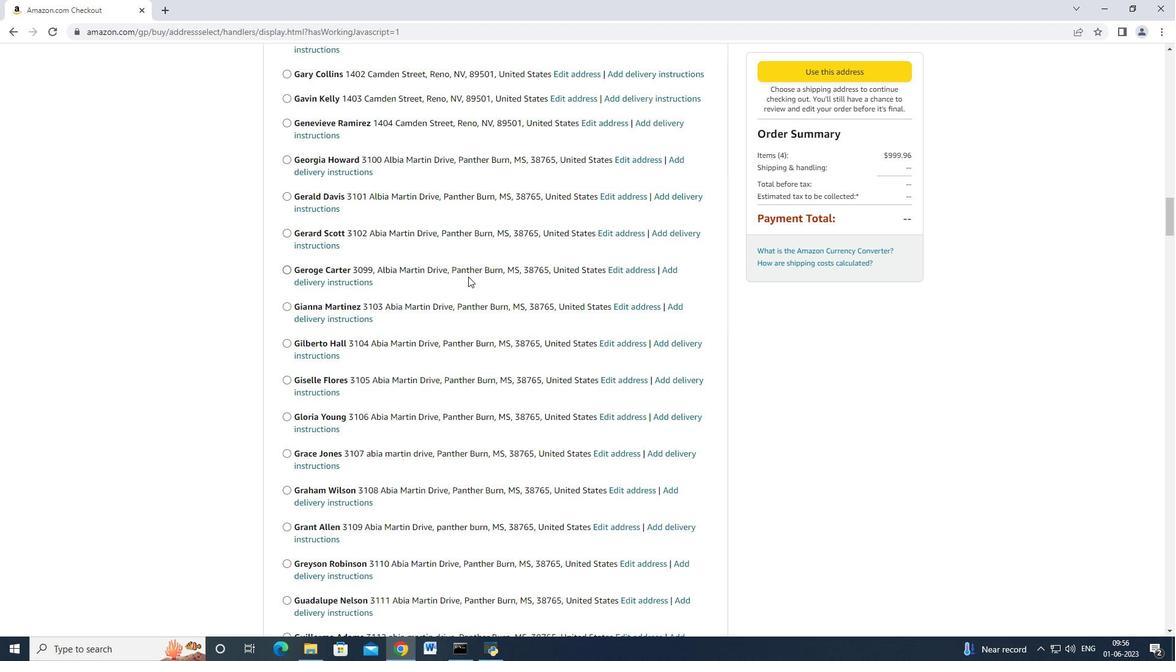 
Action: Mouse scrolled (468, 279) with delta (0, 0)
Screenshot: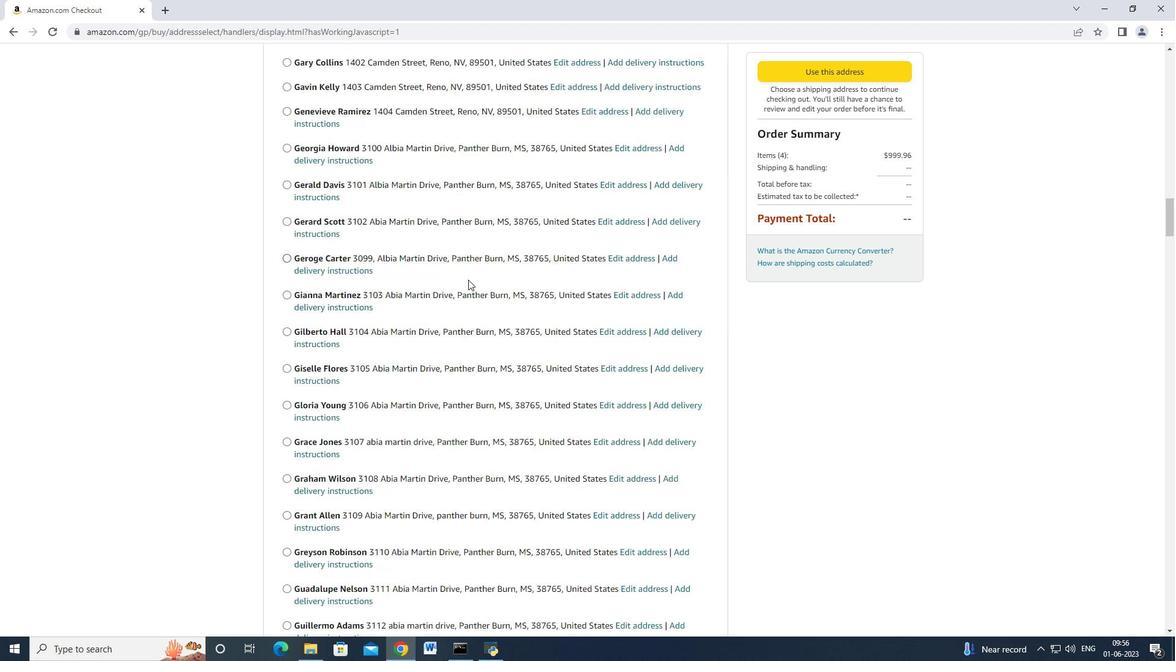
Action: Mouse scrolled (468, 279) with delta (0, 0)
Screenshot: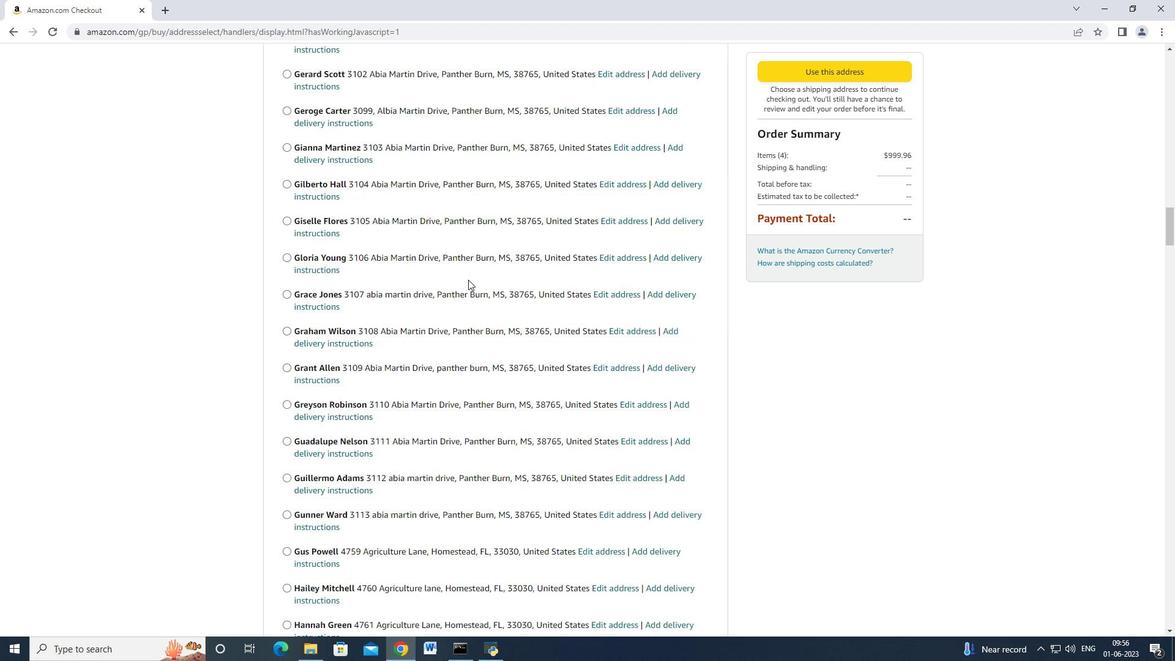 
Action: Mouse scrolled (468, 279) with delta (0, 0)
Screenshot: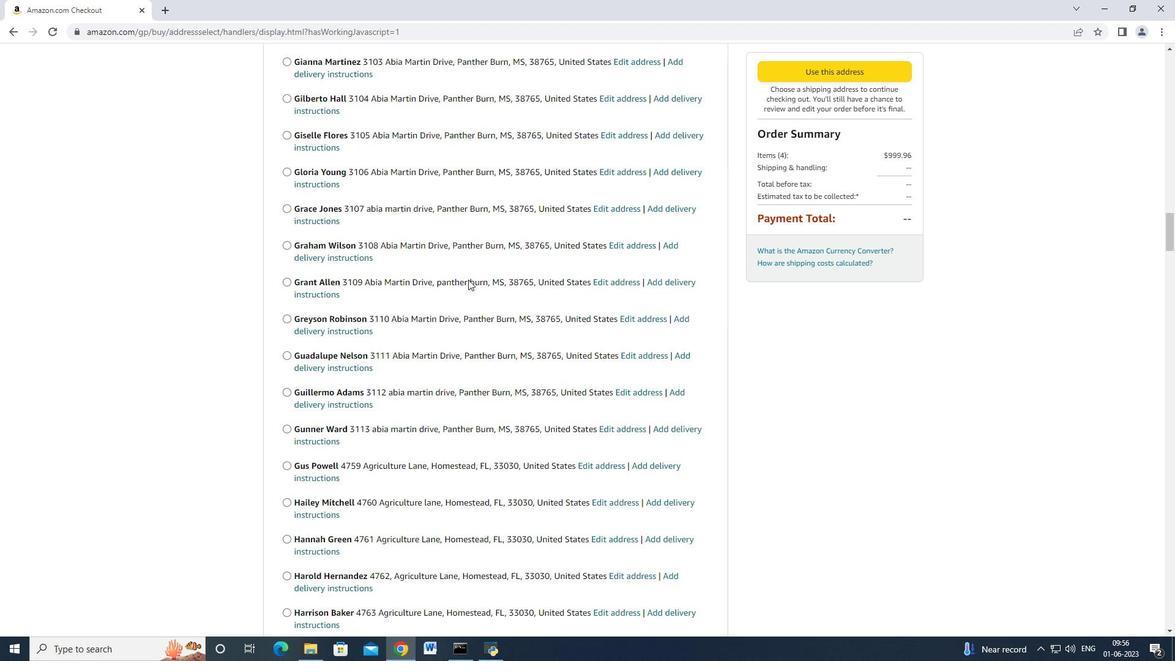 
Action: Mouse moved to (469, 281)
Screenshot: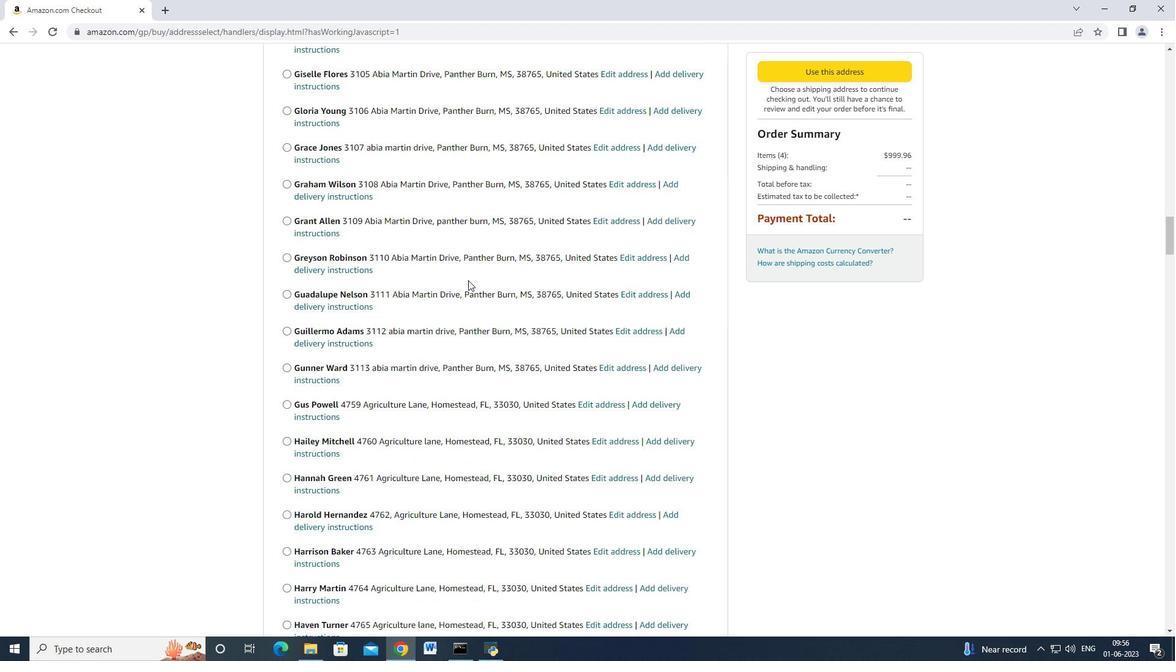 
Action: Mouse scrolled (469, 280) with delta (0, 0)
Screenshot: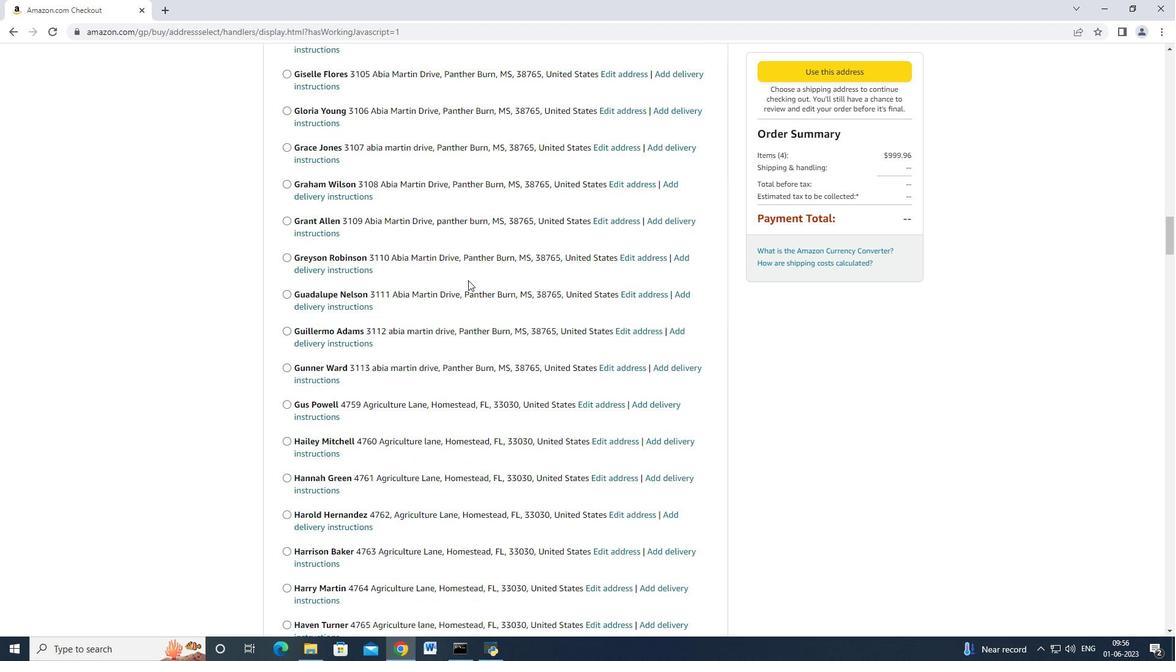 
Action: Mouse scrolled (469, 280) with delta (0, 0)
Screenshot: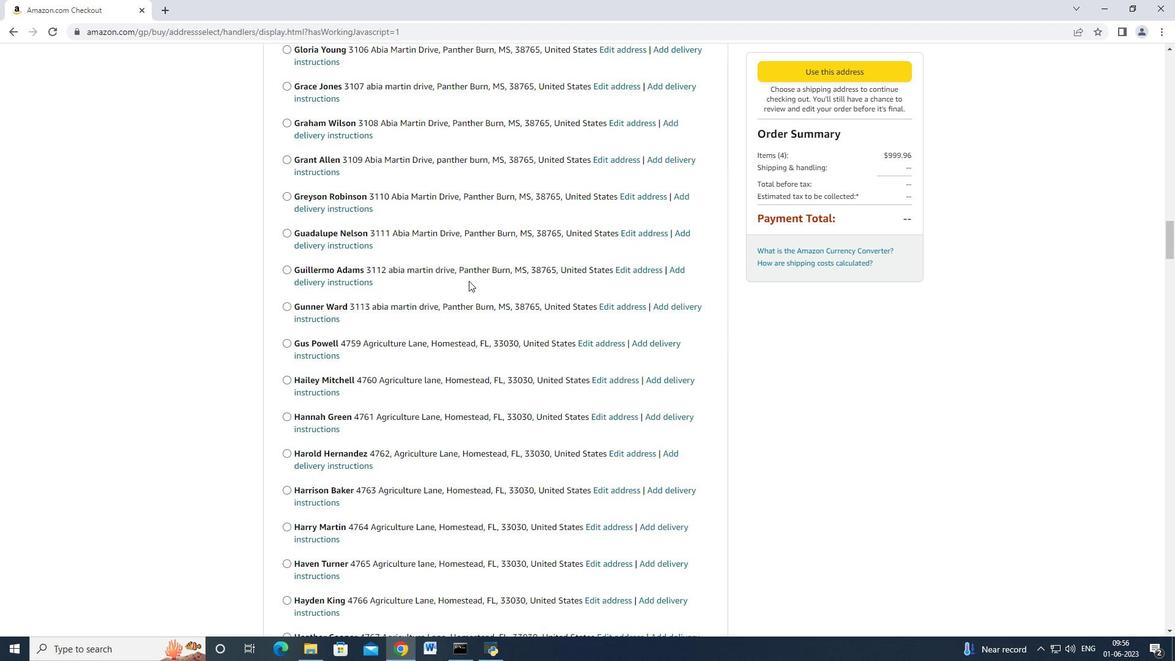 
Action: Mouse scrolled (469, 280) with delta (0, 0)
Screenshot: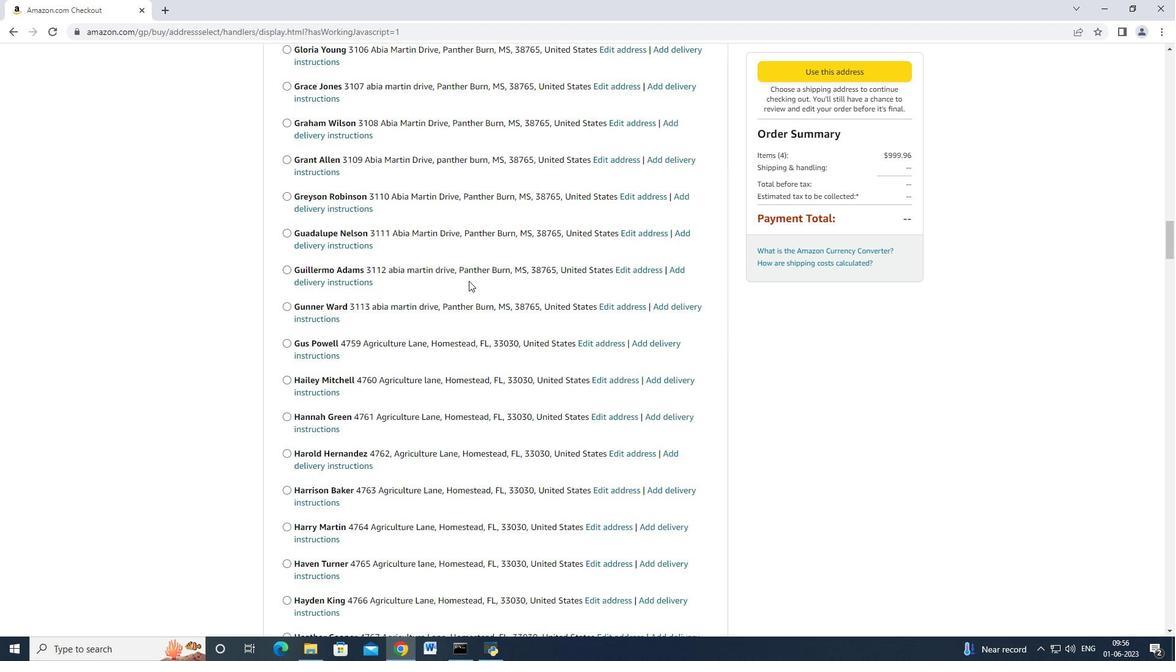 
Action: Mouse scrolled (469, 280) with delta (0, 0)
Screenshot: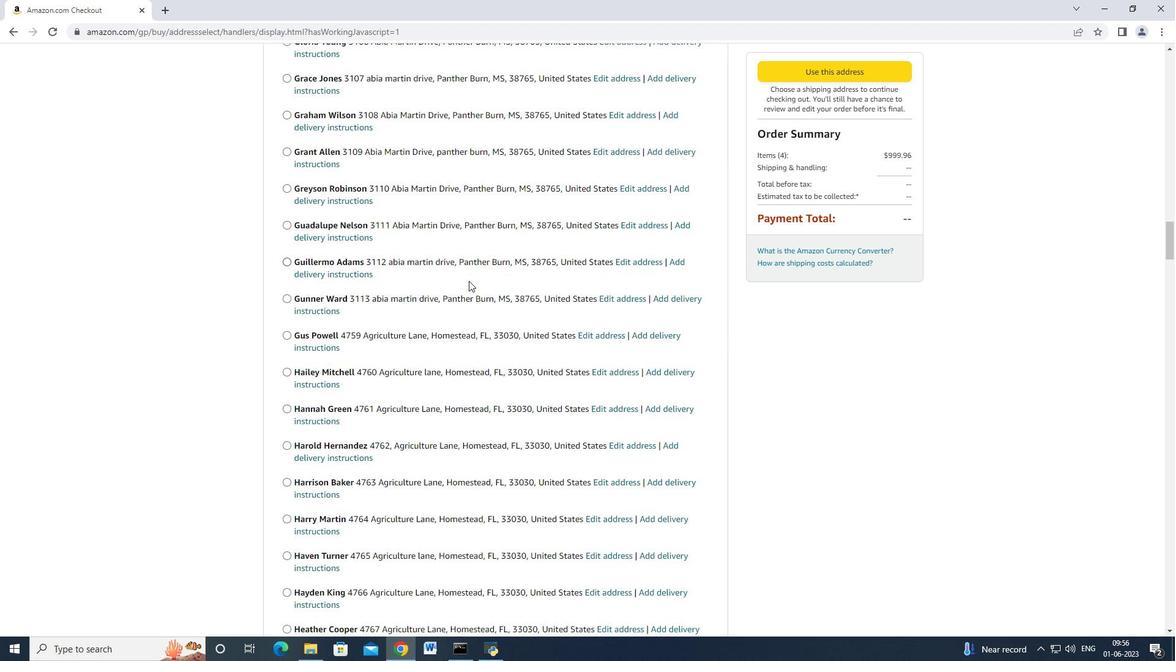 
Action: Mouse moved to (469, 281)
Screenshot: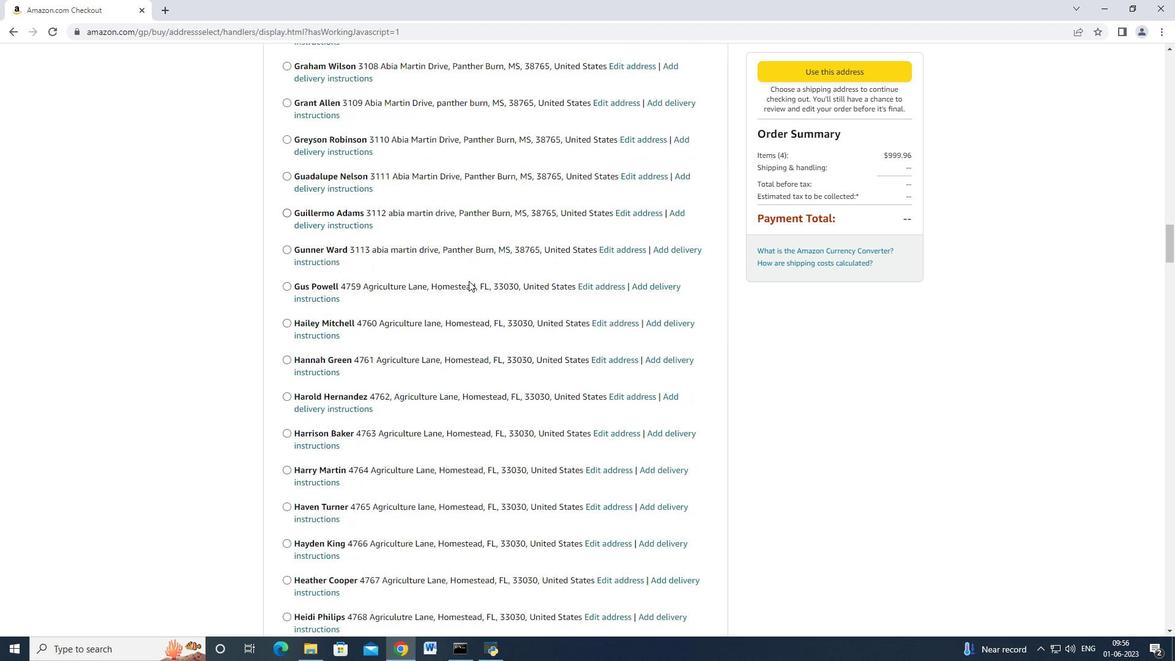 
Action: Mouse scrolled (469, 280) with delta (0, 0)
Screenshot: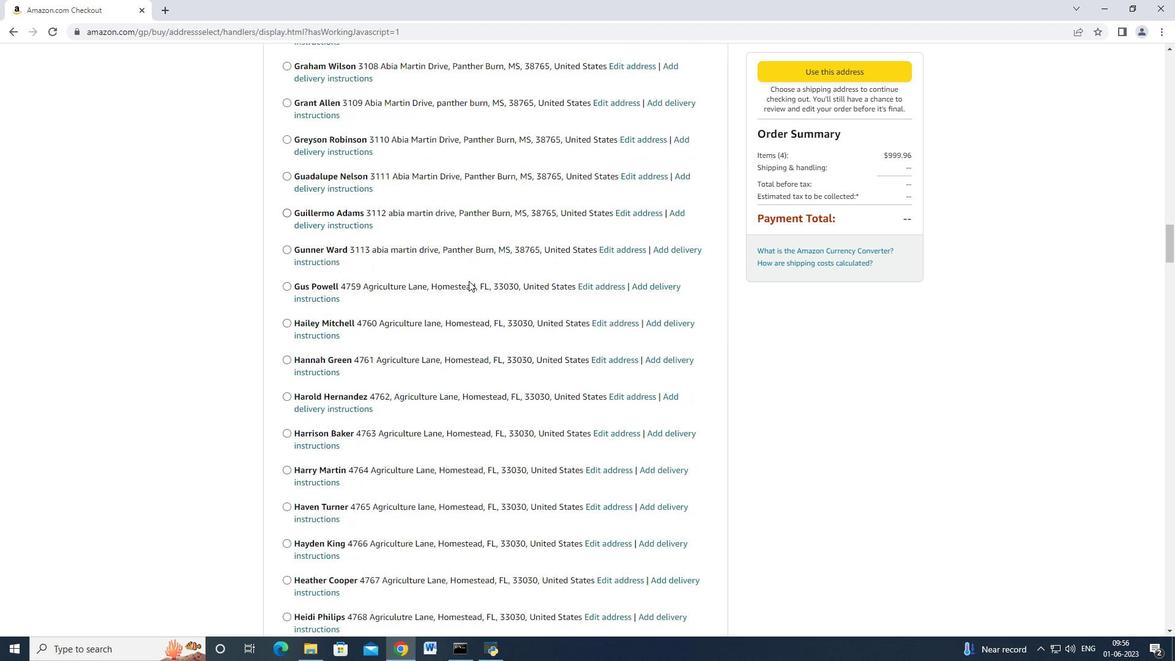 
Action: Mouse moved to (469, 281)
Screenshot: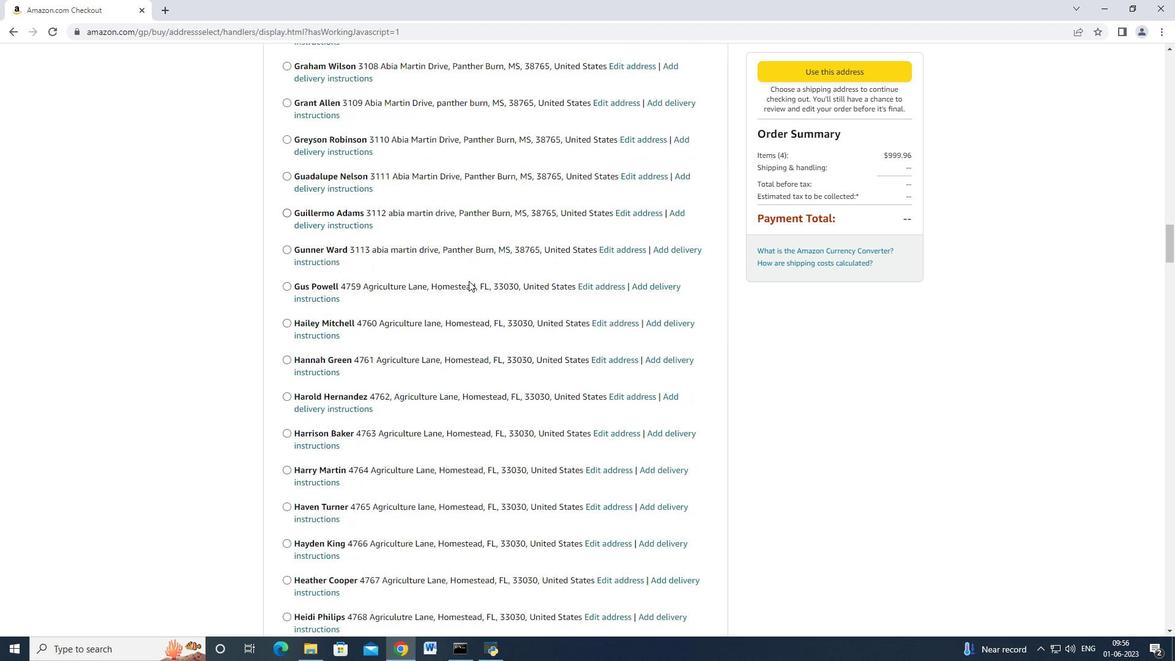 
Action: Mouse scrolled (469, 280) with delta (0, 0)
Screenshot: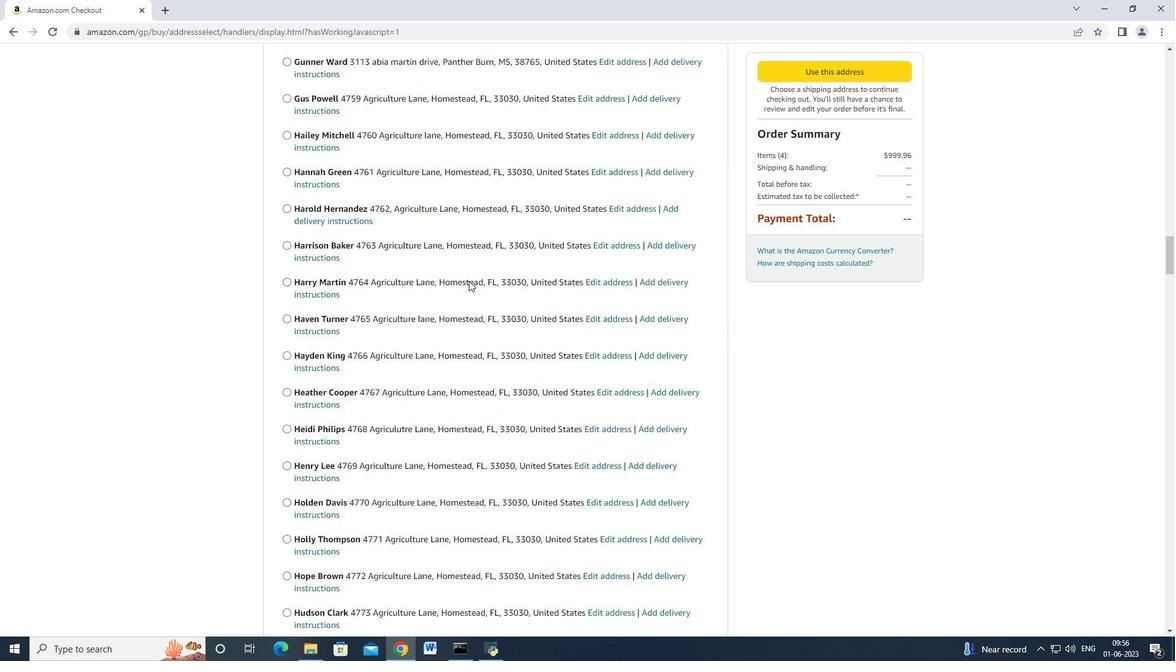 
Action: Mouse scrolled (469, 280) with delta (0, 0)
Screenshot: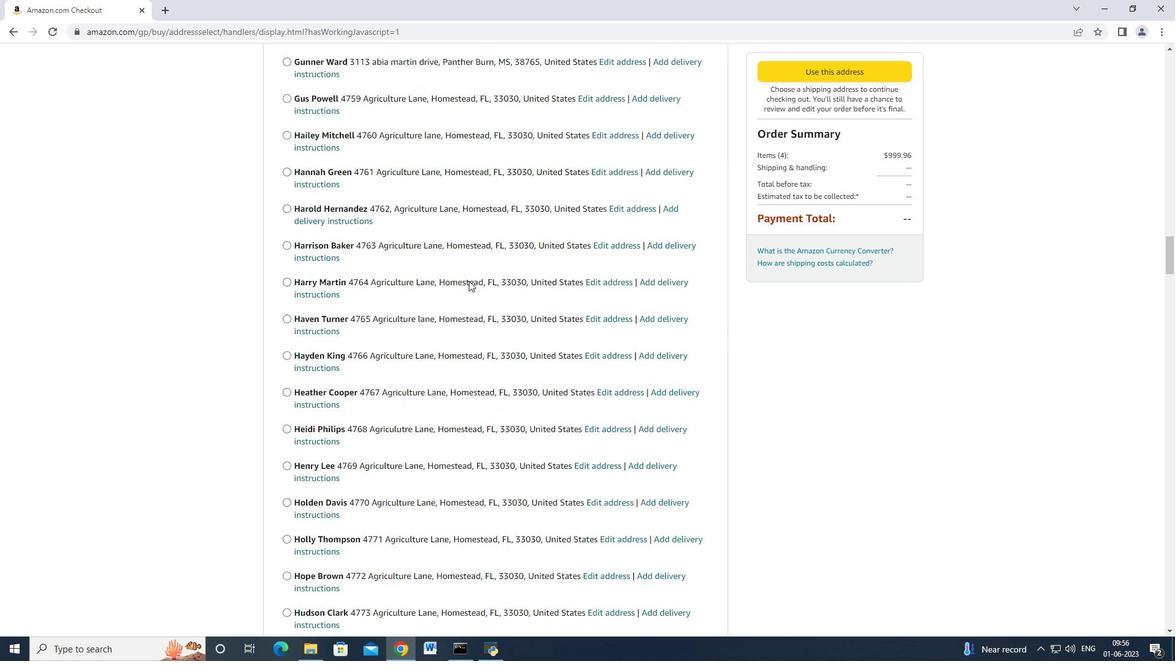 
Action: Mouse moved to (467, 282)
Screenshot: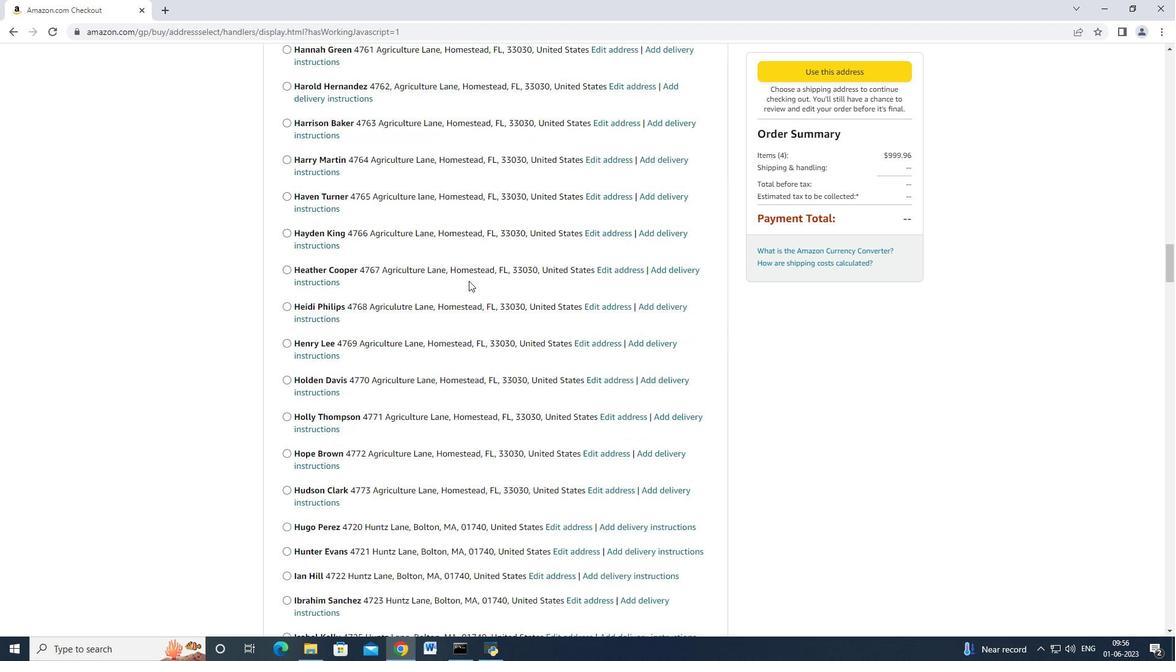 
Action: Mouse scrolled (467, 281) with delta (0, 0)
Screenshot: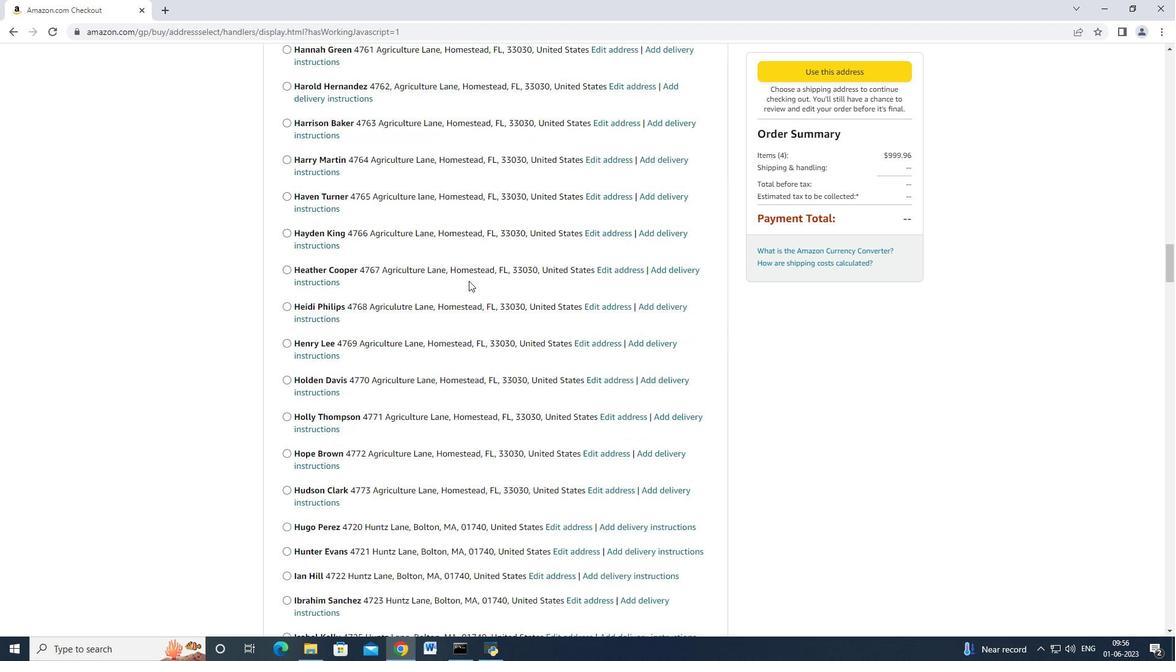 
Action: Mouse moved to (465, 284)
Screenshot: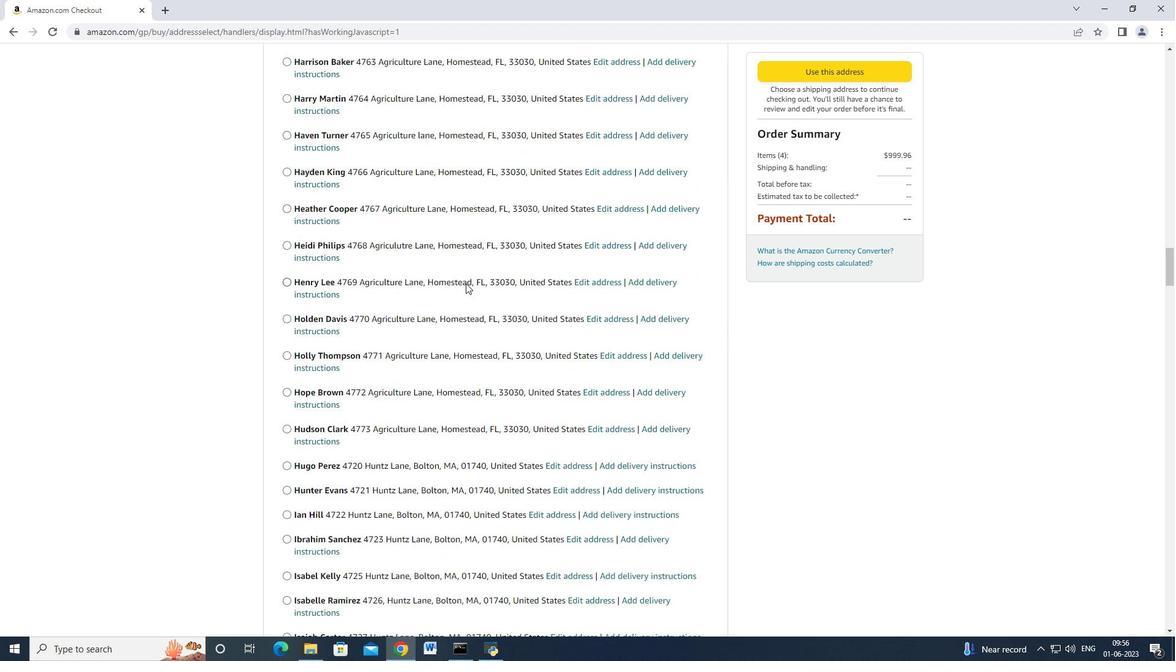 
Action: Mouse scrolled (465, 284) with delta (0, 0)
Screenshot: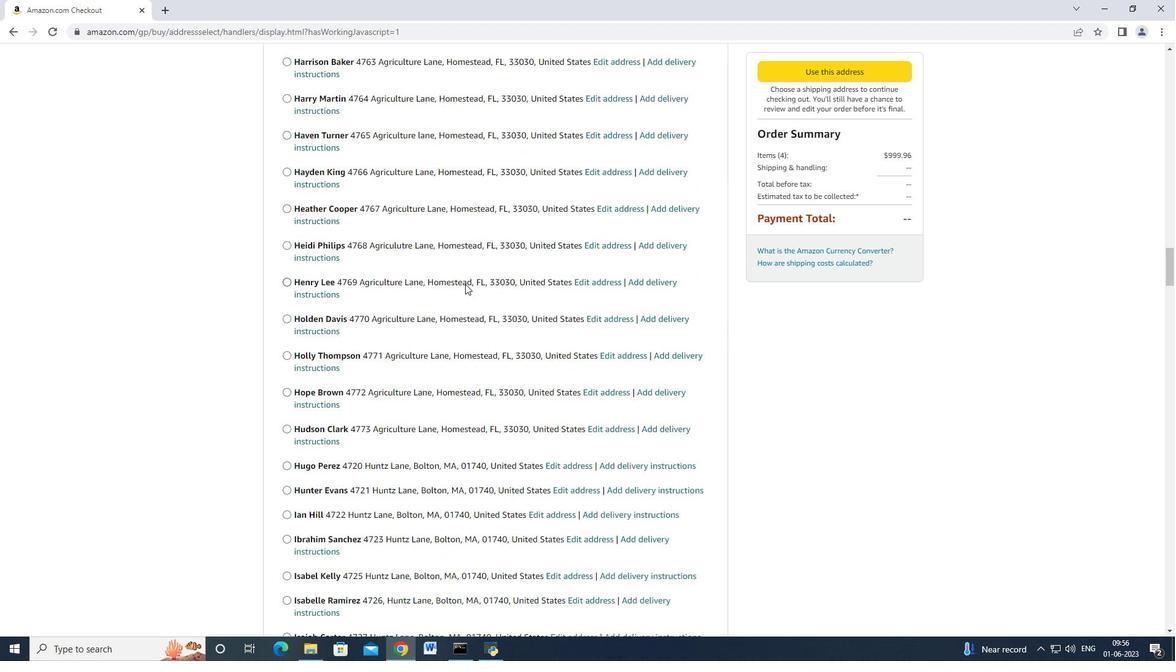 
Action: Mouse moved to (464, 287)
Screenshot: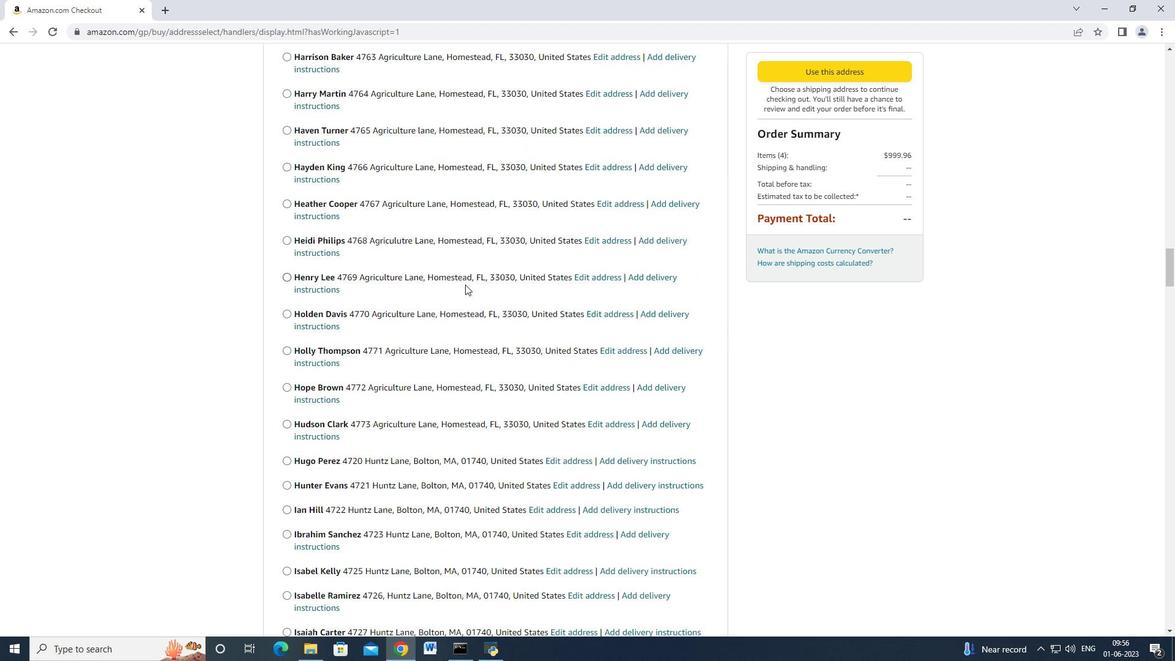 
Action: Mouse scrolled (464, 286) with delta (0, 0)
Screenshot: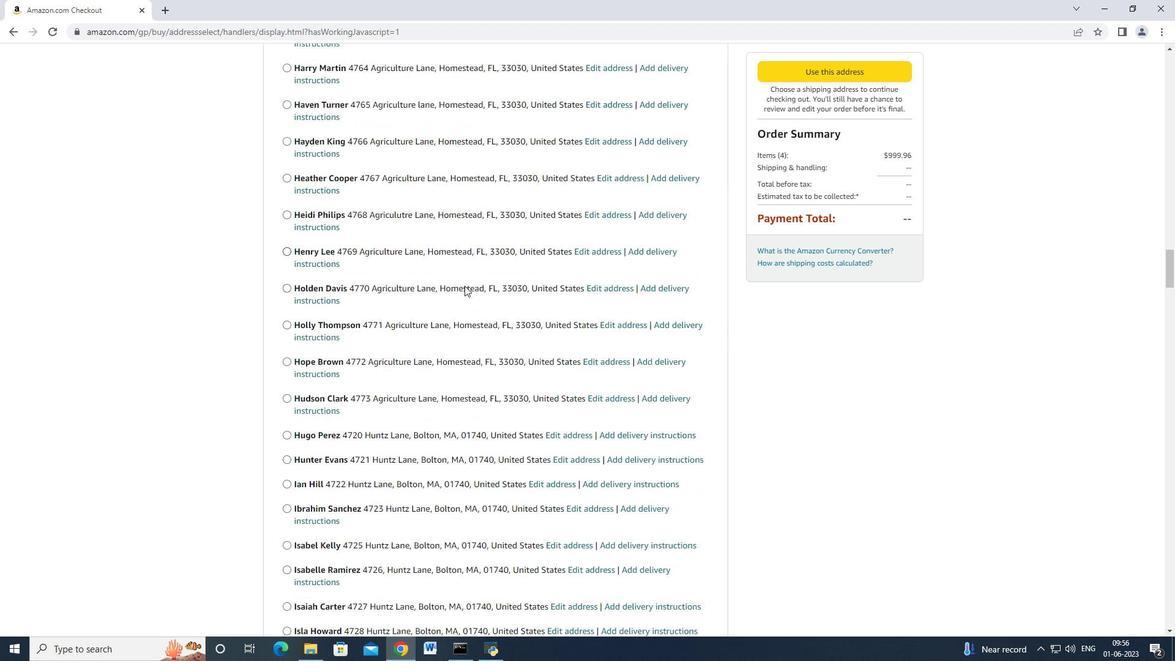 
Action: Mouse moved to (462, 295)
Screenshot: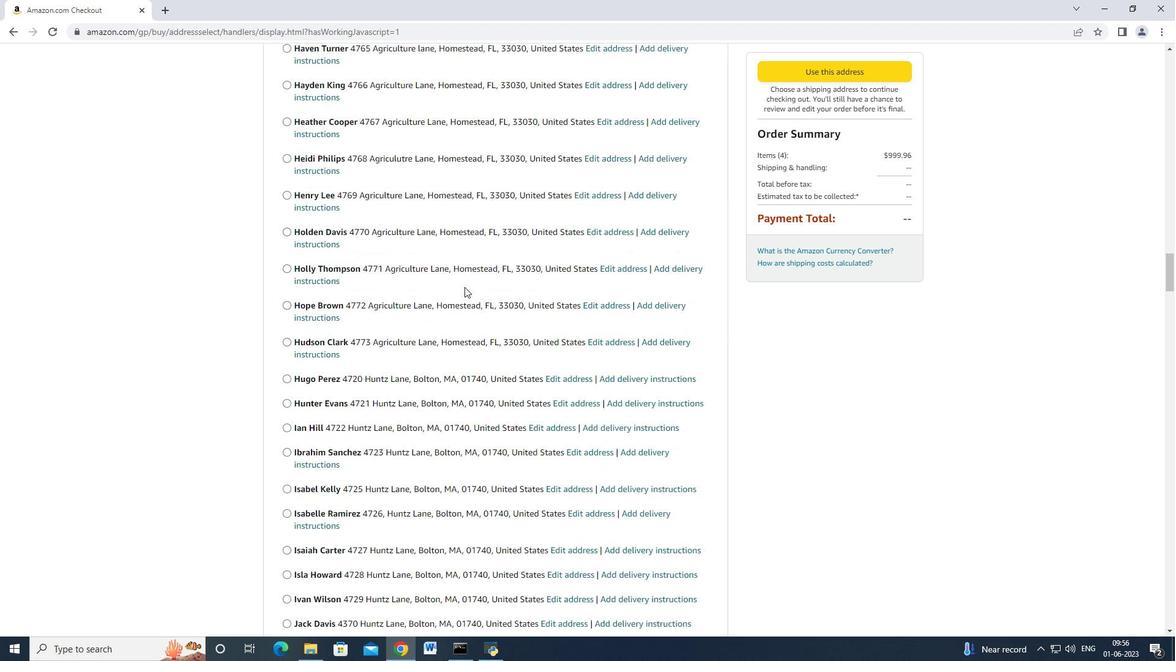 
Action: Mouse scrolled (462, 294) with delta (0, 0)
Screenshot: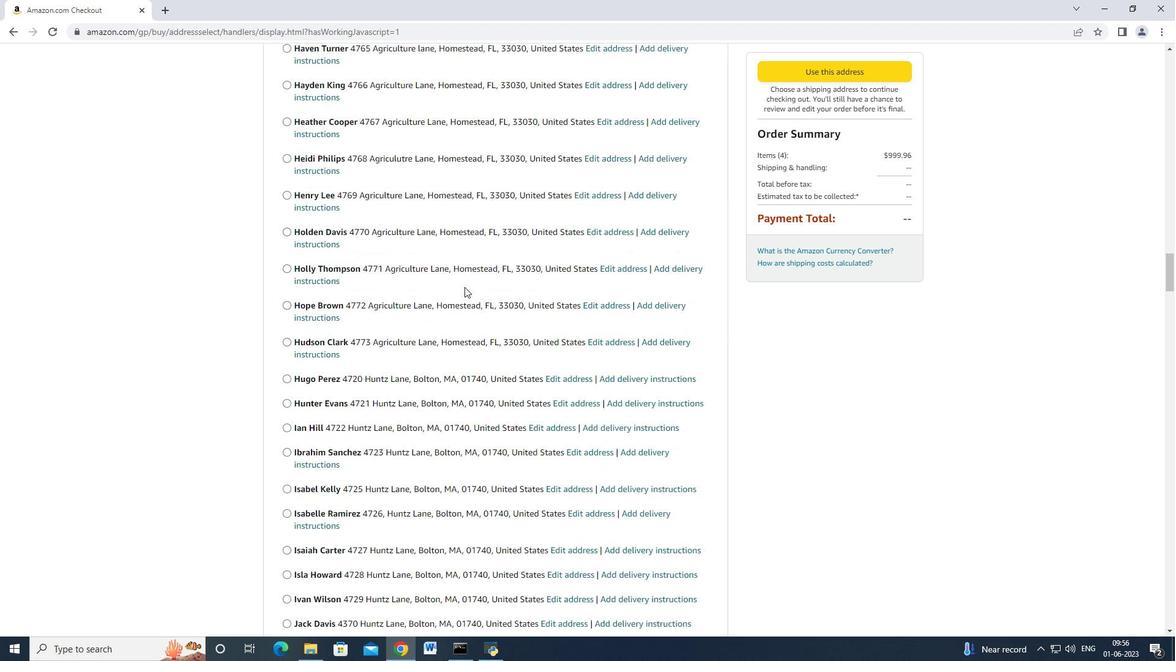 
Action: Mouse moved to (461, 296)
Screenshot: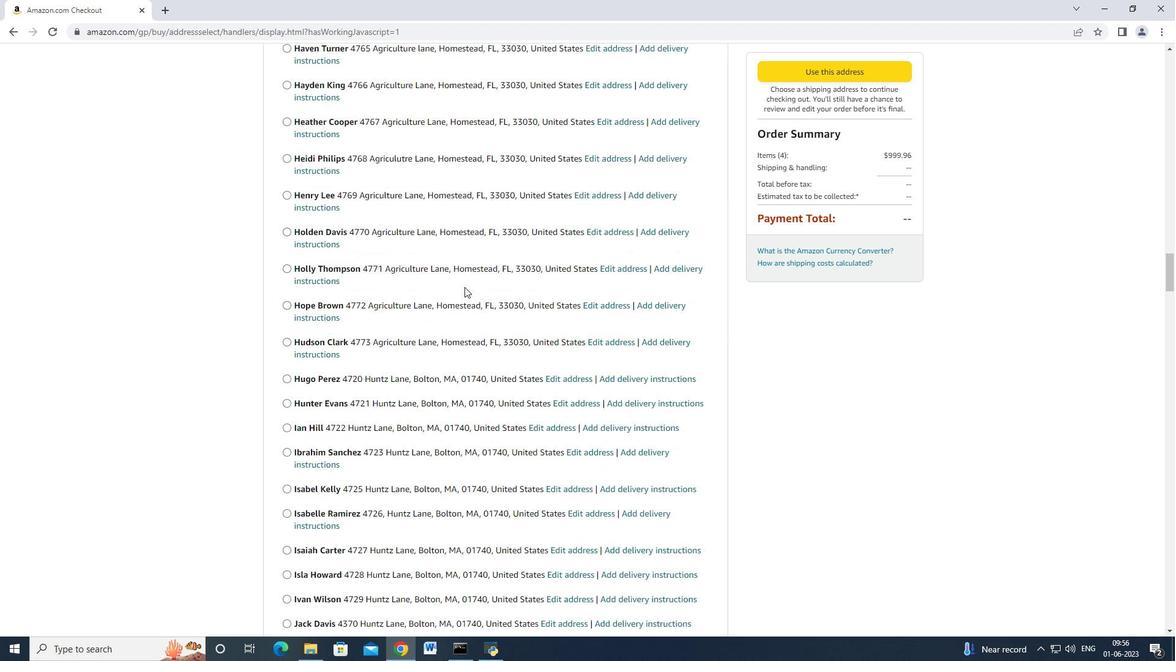 
Action: Mouse scrolled (461, 295) with delta (0, 0)
Screenshot: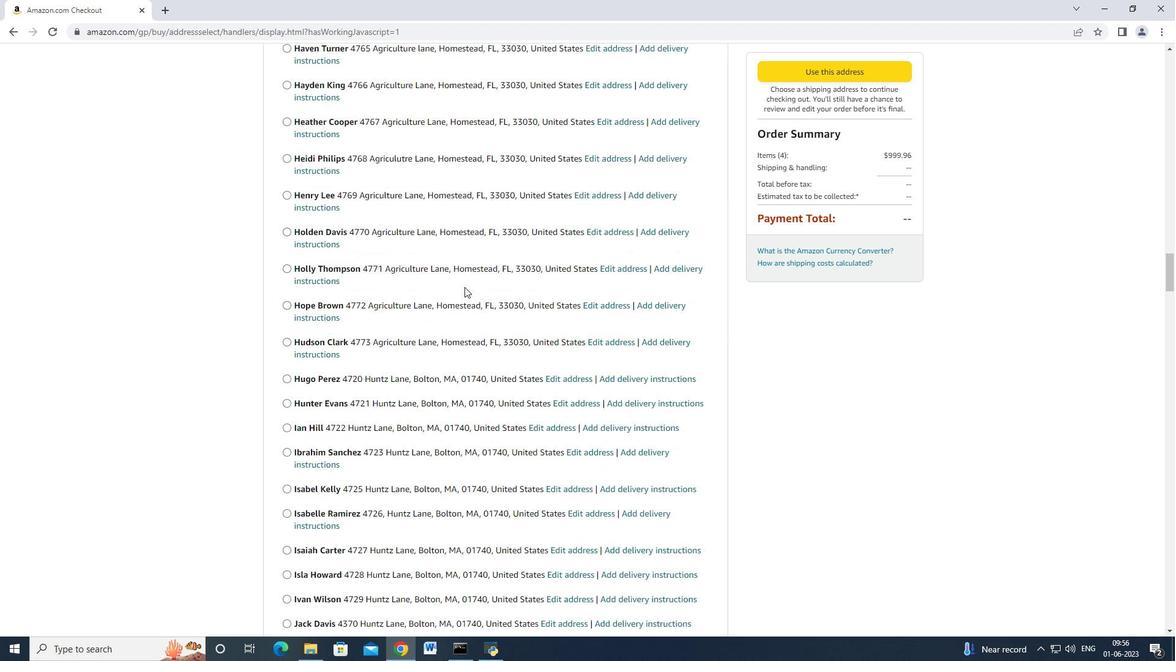 
Action: Mouse moved to (462, 296)
Screenshot: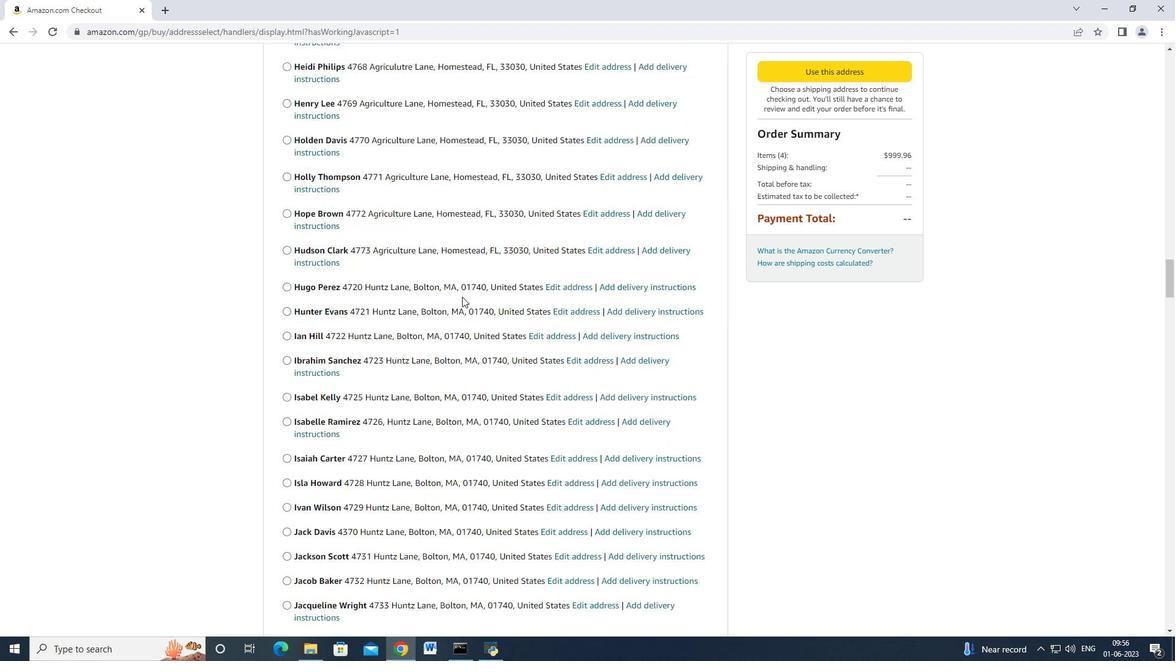 
Action: Mouse scrolled (462, 296) with delta (0, 0)
Screenshot: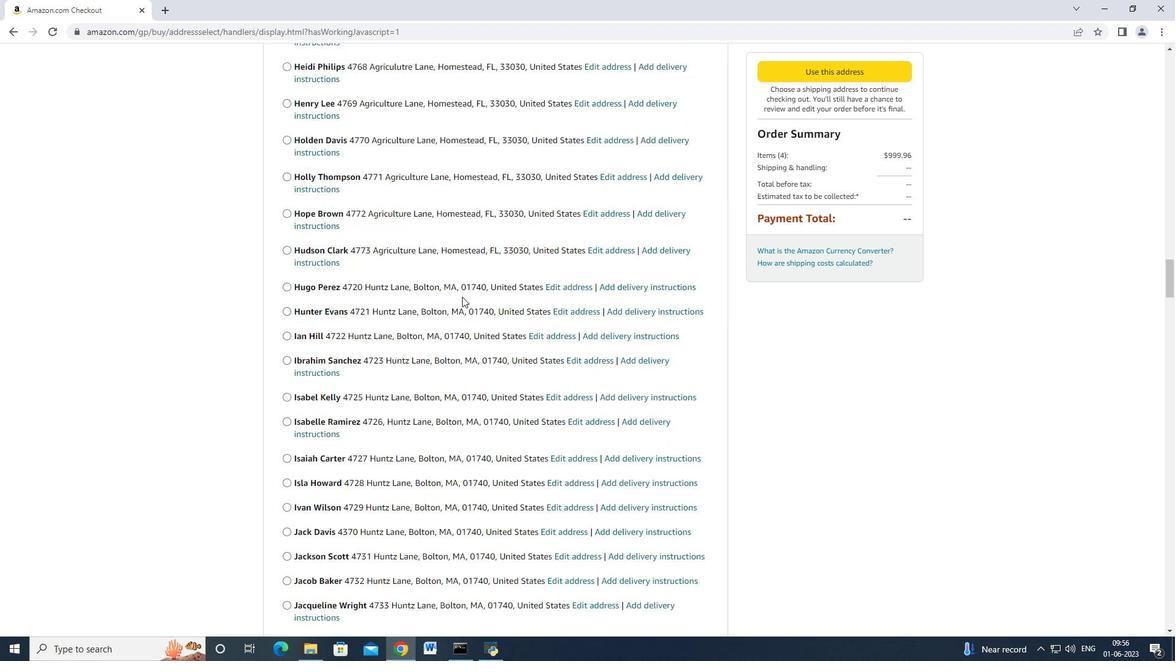 
Action: Mouse moved to (462, 296)
Screenshot: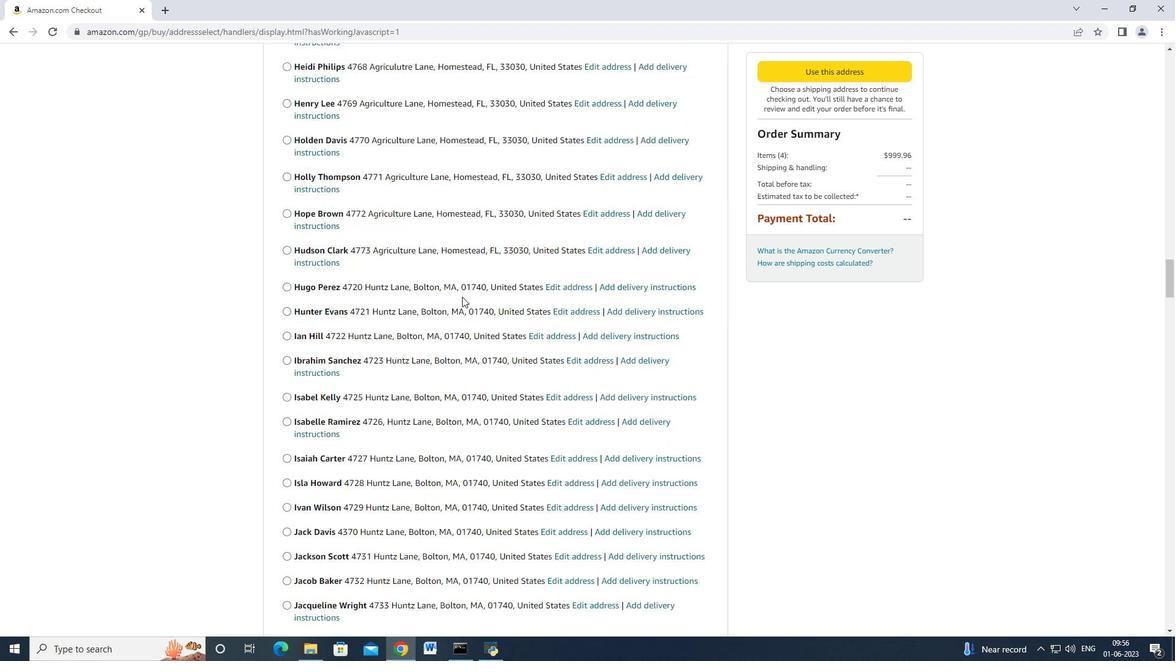 
Action: Mouse scrolled (462, 296) with delta (0, 0)
Screenshot: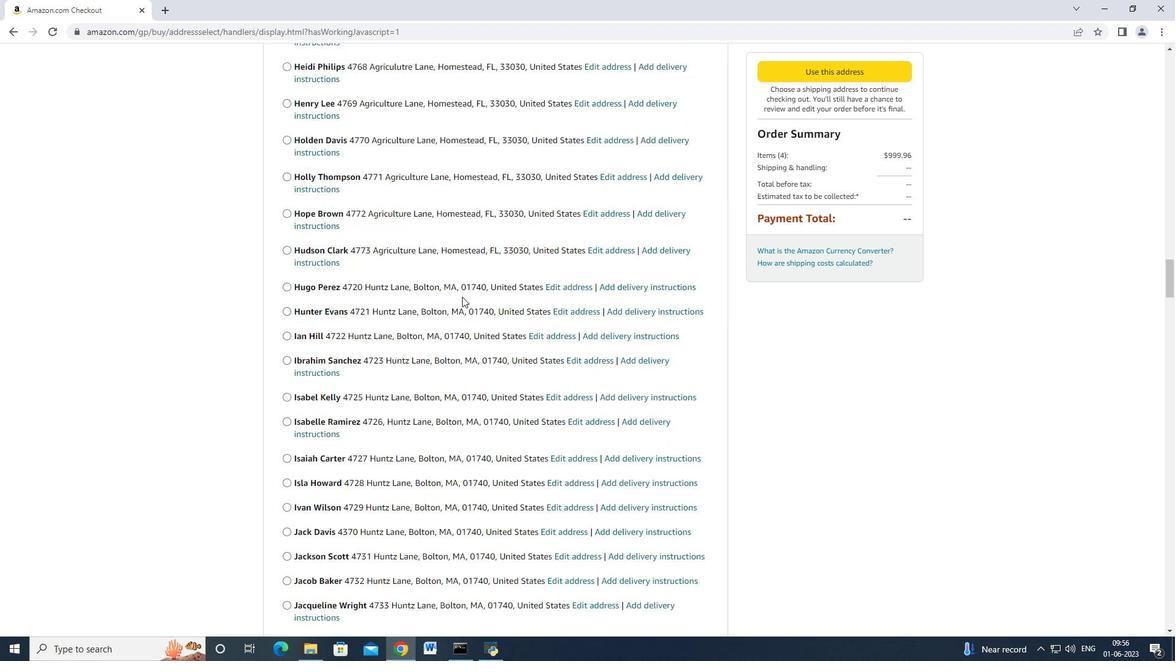 
Action: Mouse scrolled (462, 296) with delta (0, 0)
Screenshot: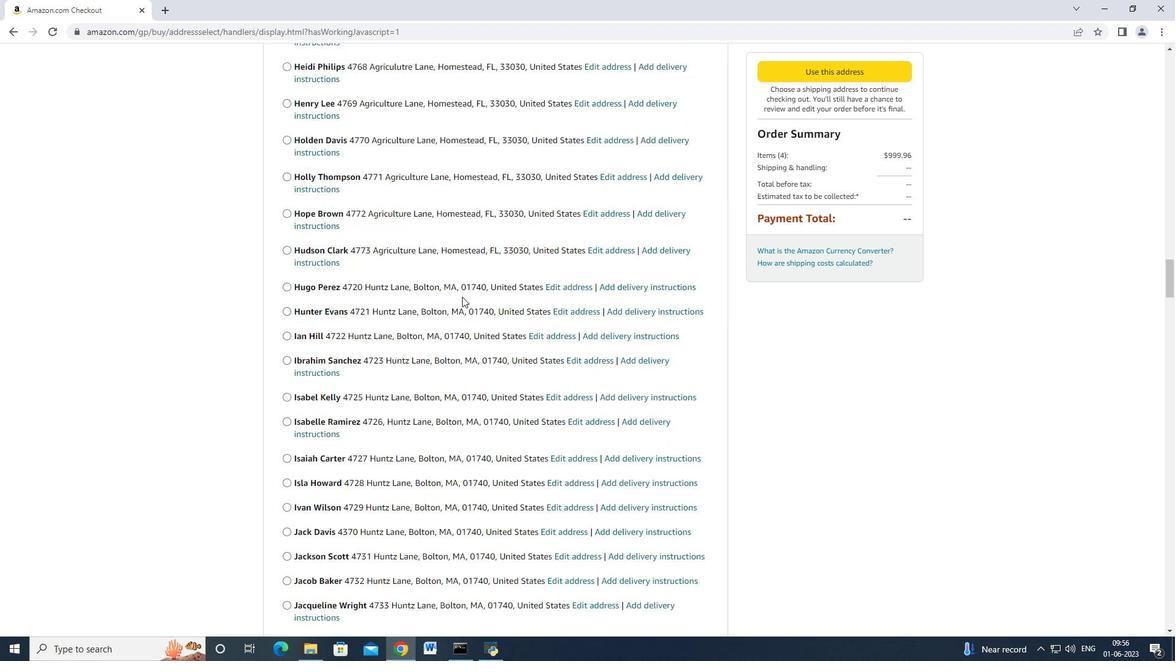 
Action: Mouse scrolled (462, 296) with delta (0, 0)
Screenshot: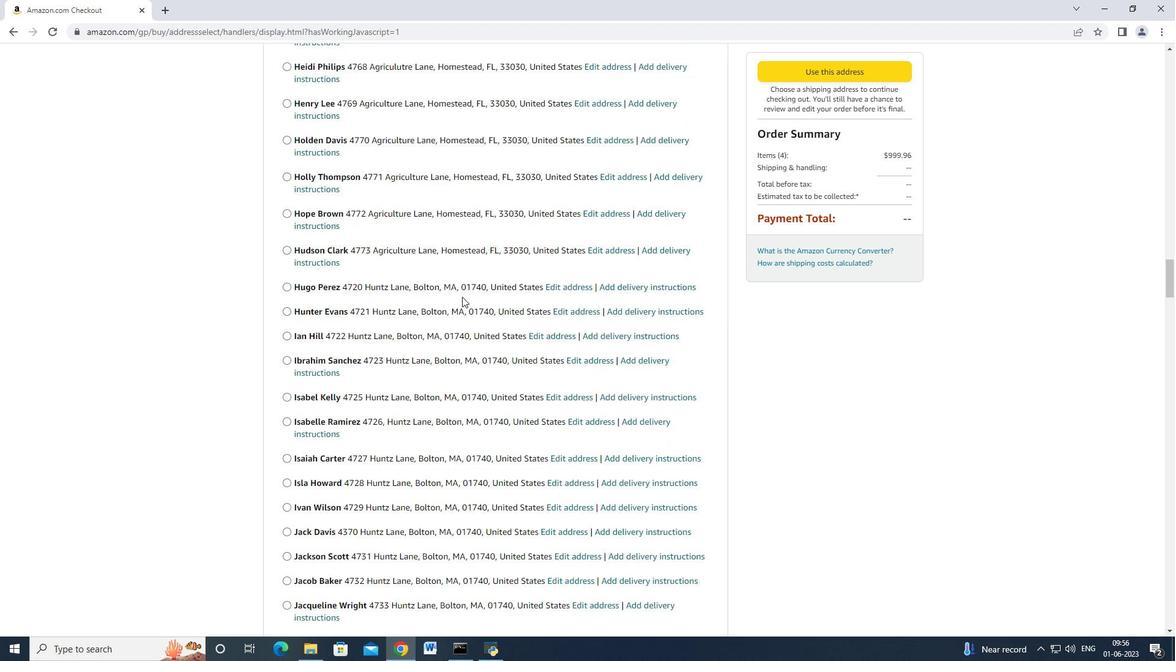 
Action: Mouse scrolled (462, 296) with delta (0, 0)
Screenshot: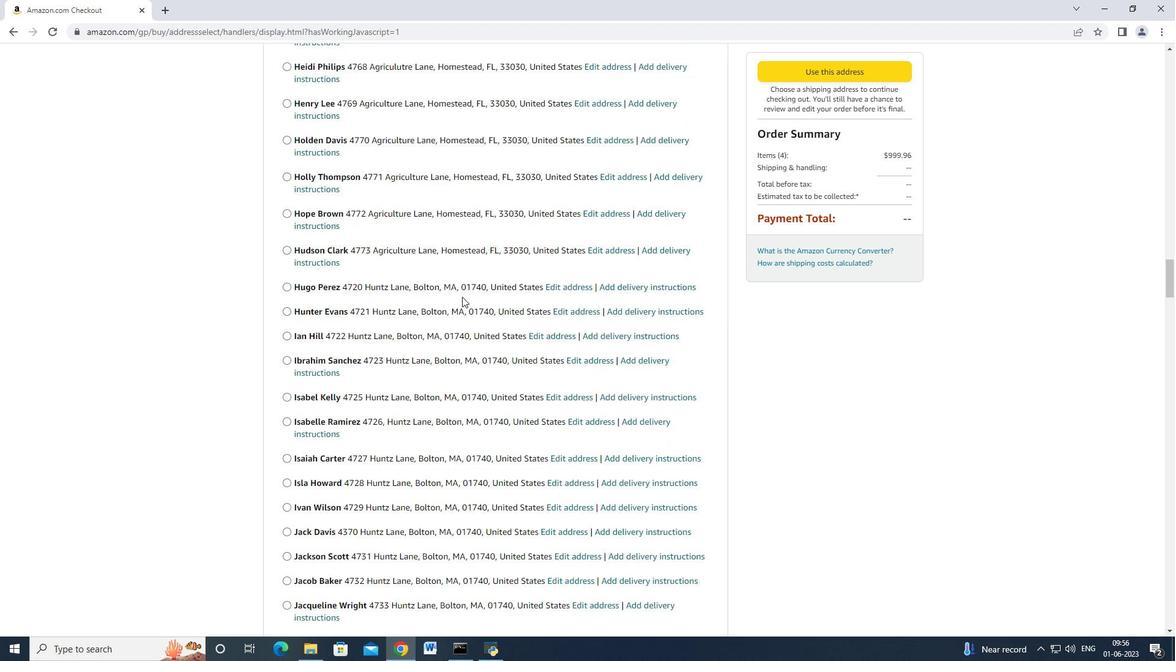 
Action: Mouse scrolled (462, 296) with delta (0, 0)
Screenshot: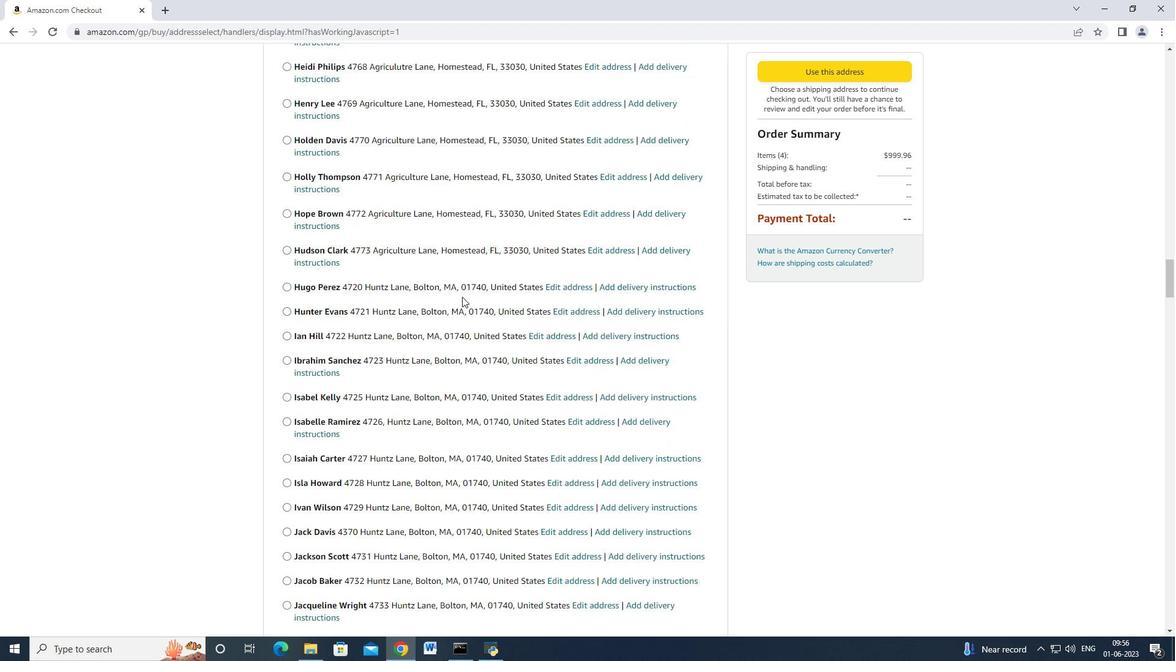 
Action: Mouse moved to (462, 297)
Screenshot: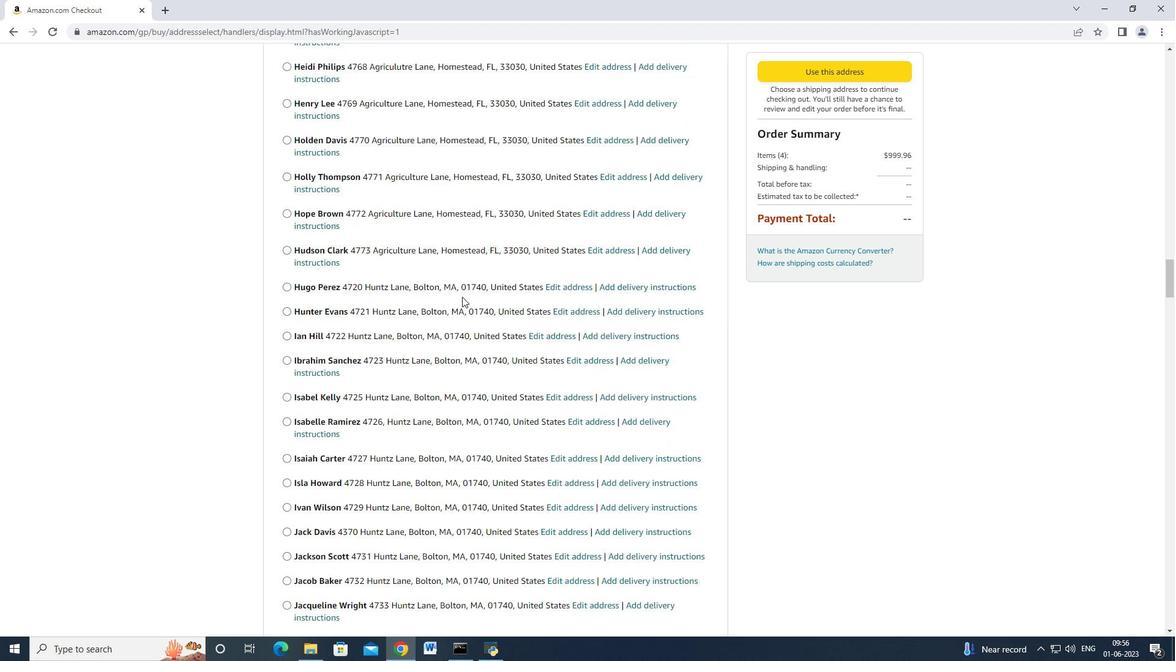 
Action: Mouse scrolled (462, 296) with delta (0, 0)
Screenshot: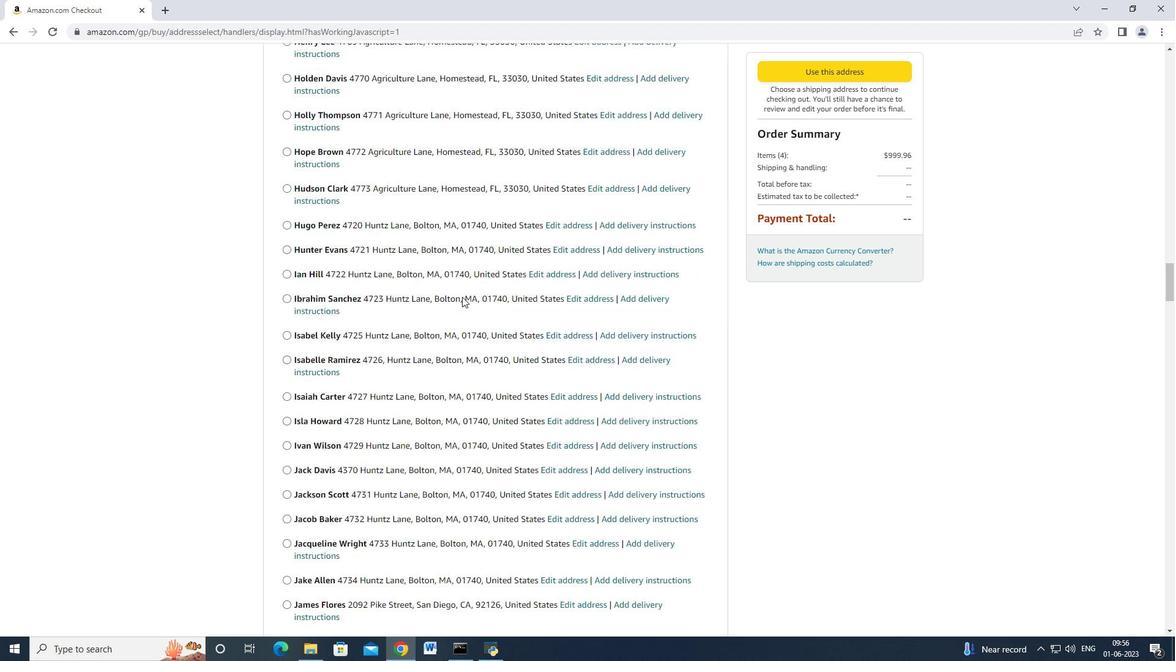 
Action: Mouse scrolled (462, 296) with delta (0, 0)
Screenshot: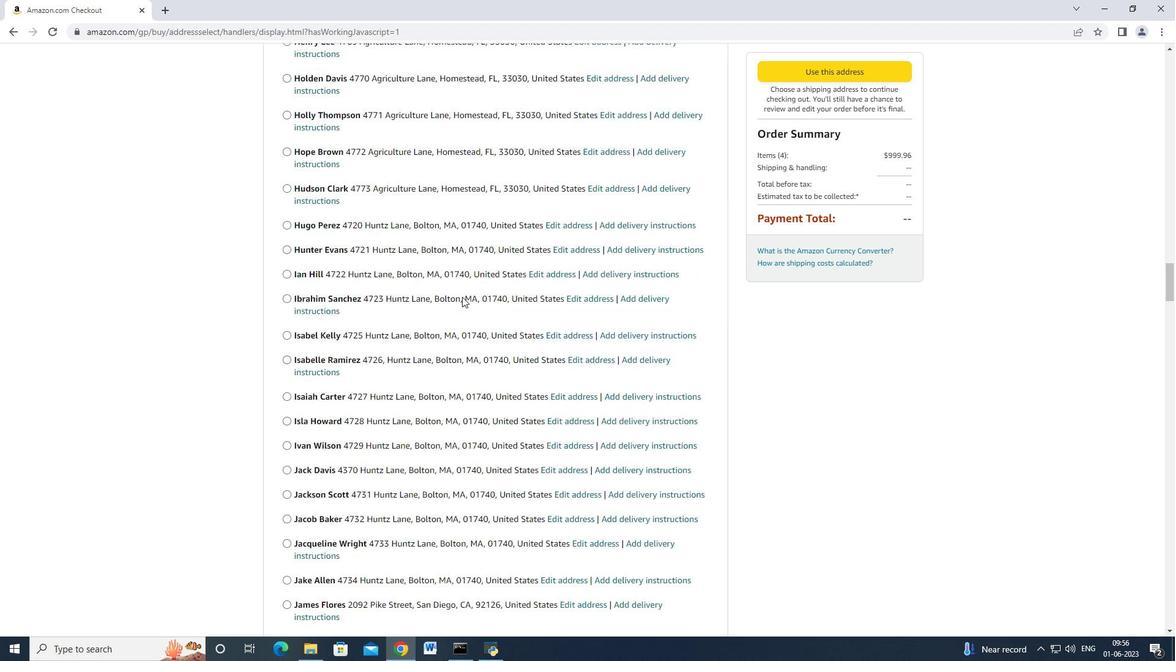 
Action: Mouse moved to (460, 299)
Screenshot: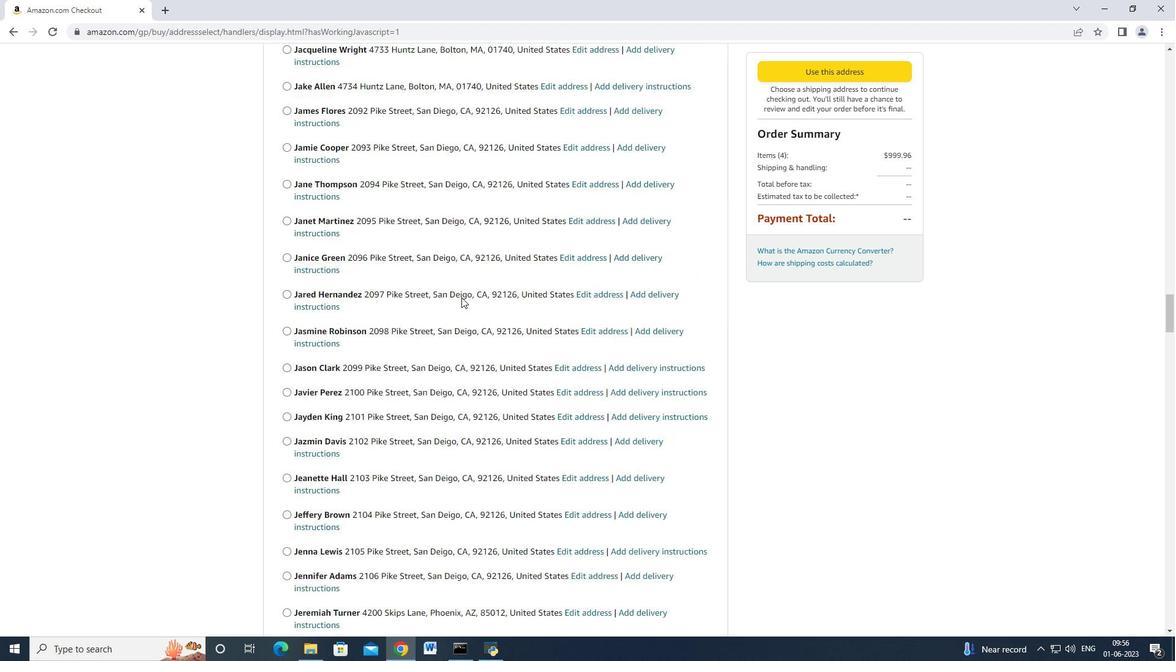 
Action: Mouse scrolled (461, 297) with delta (0, 0)
Screenshot: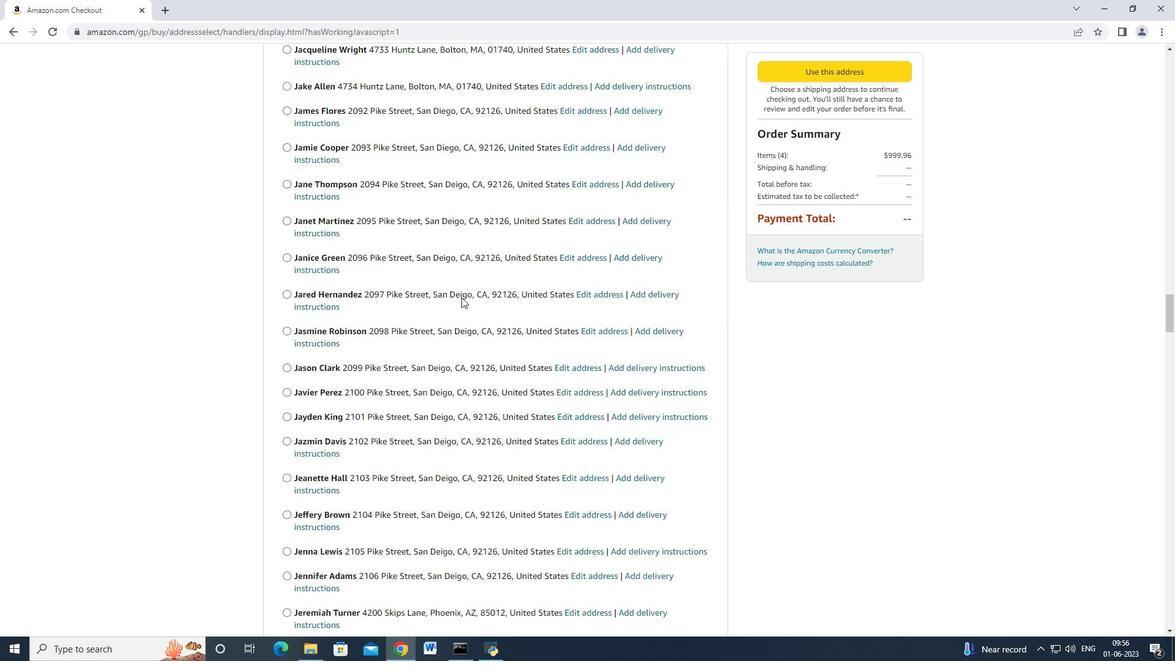 
Action: Mouse moved to (458, 301)
Screenshot: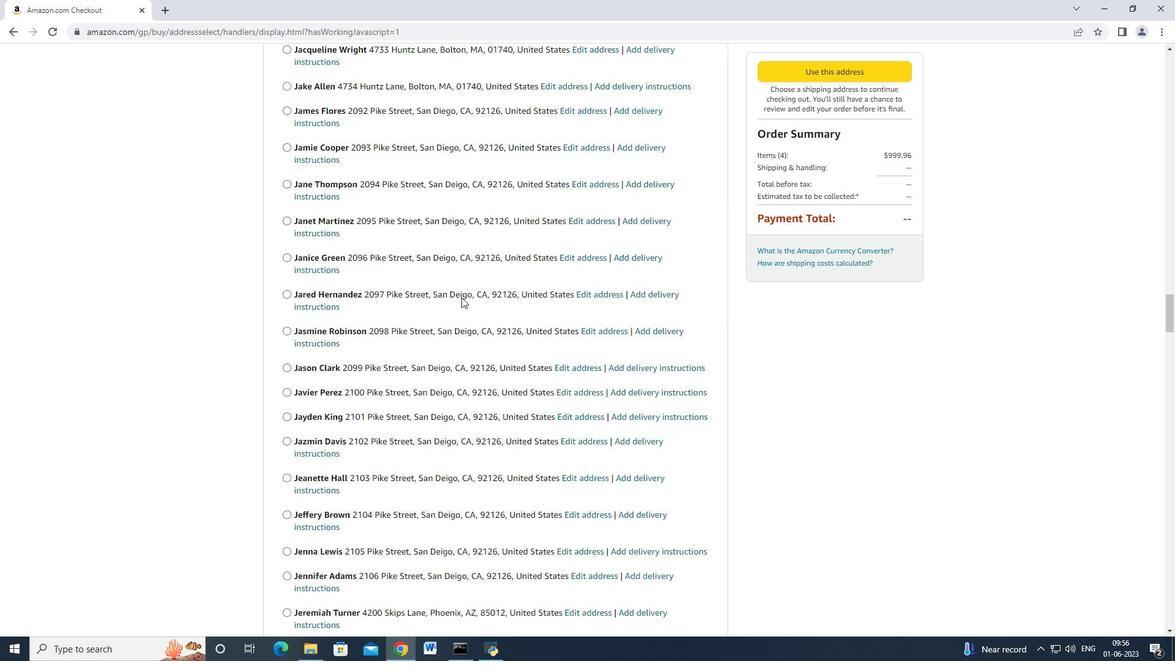 
Action: Mouse scrolled (460, 298) with delta (0, 0)
Screenshot: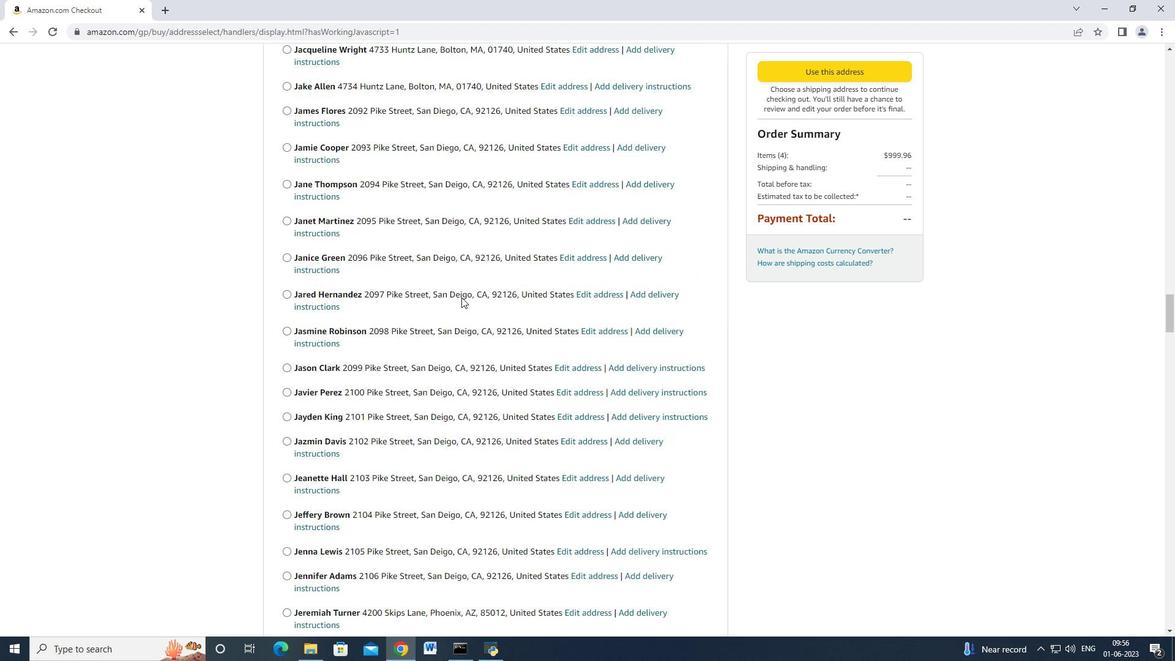 
Action: Mouse moved to (458, 301)
Screenshot: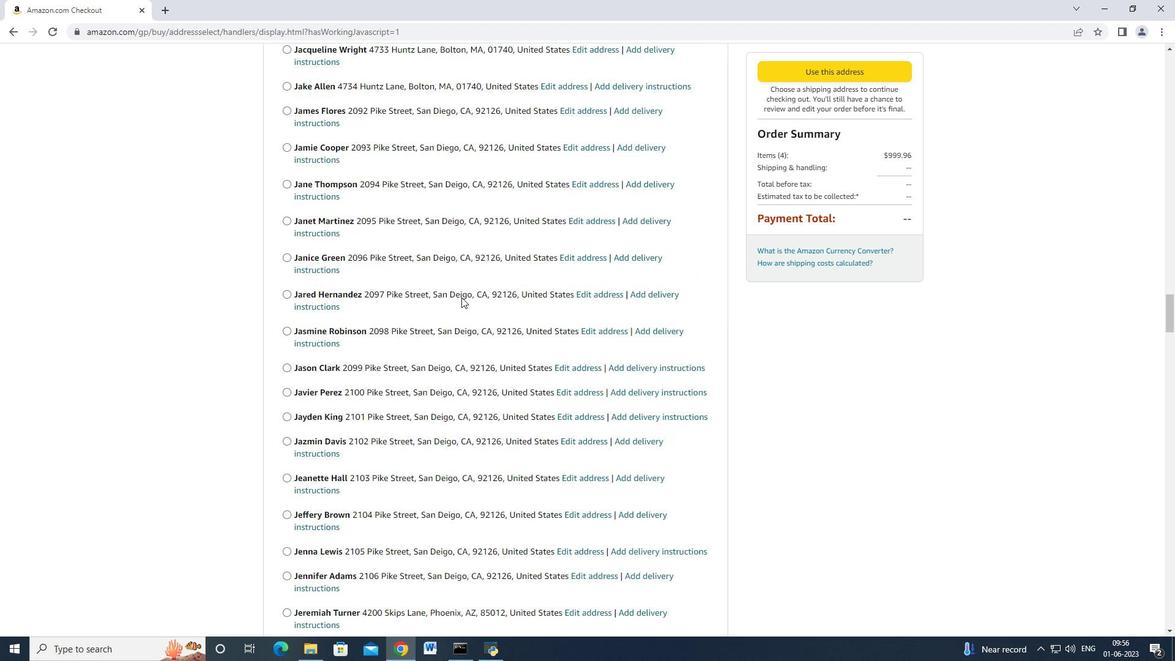 
Action: Mouse scrolled (460, 298) with delta (0, -1)
Screenshot: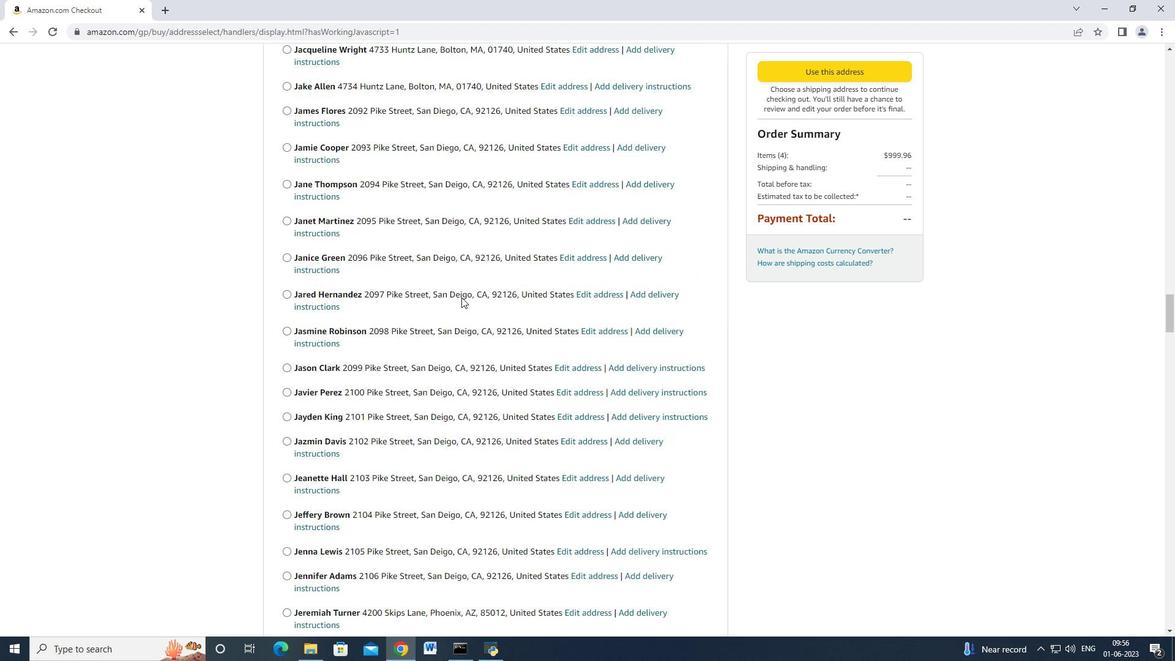 
Action: Mouse moved to (457, 301)
Screenshot: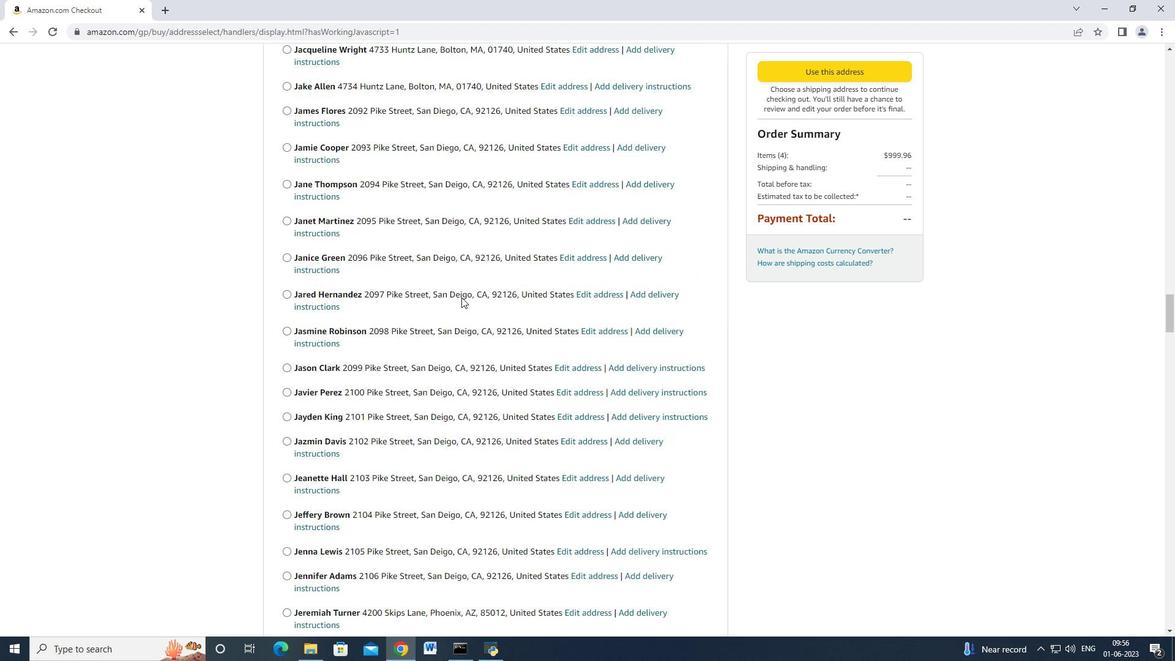 
Action: Mouse scrolled (460, 298) with delta (0, 0)
Screenshot: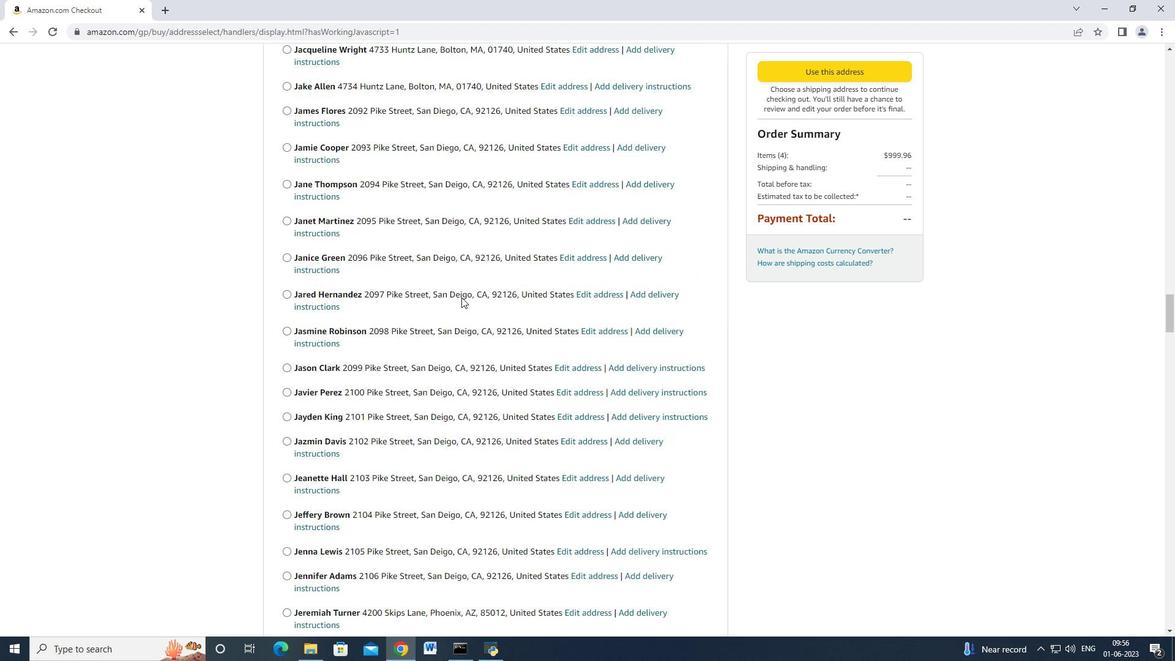 
Action: Mouse moved to (457, 301)
Screenshot: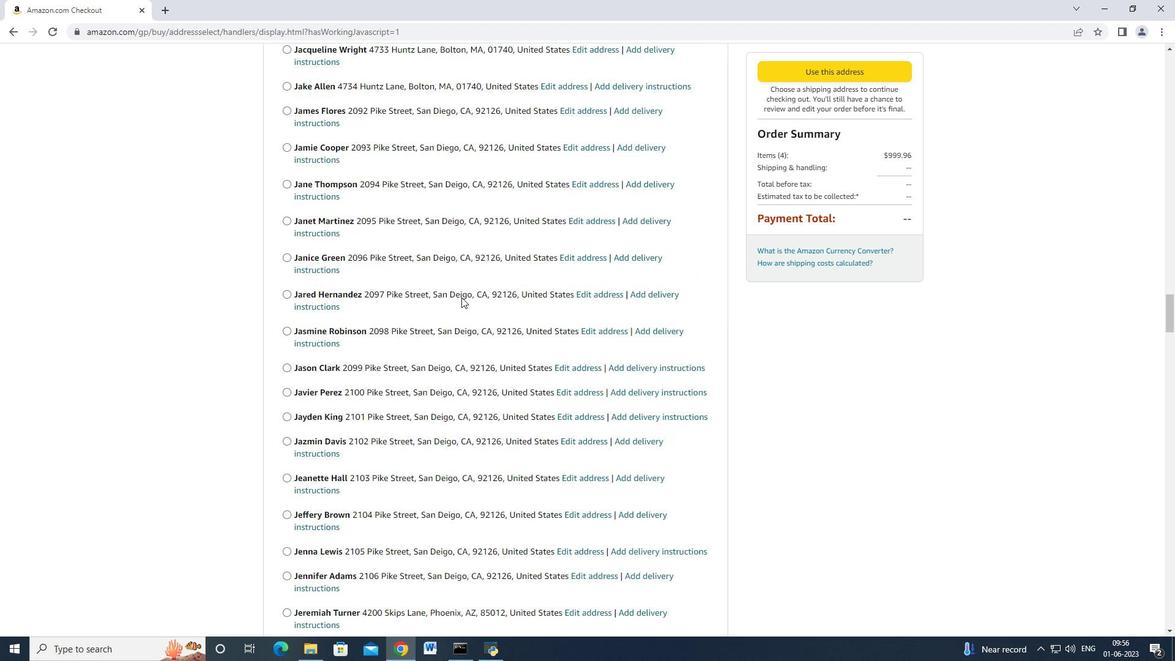 
Action: Mouse scrolled (459, 298) with delta (0, 0)
Screenshot: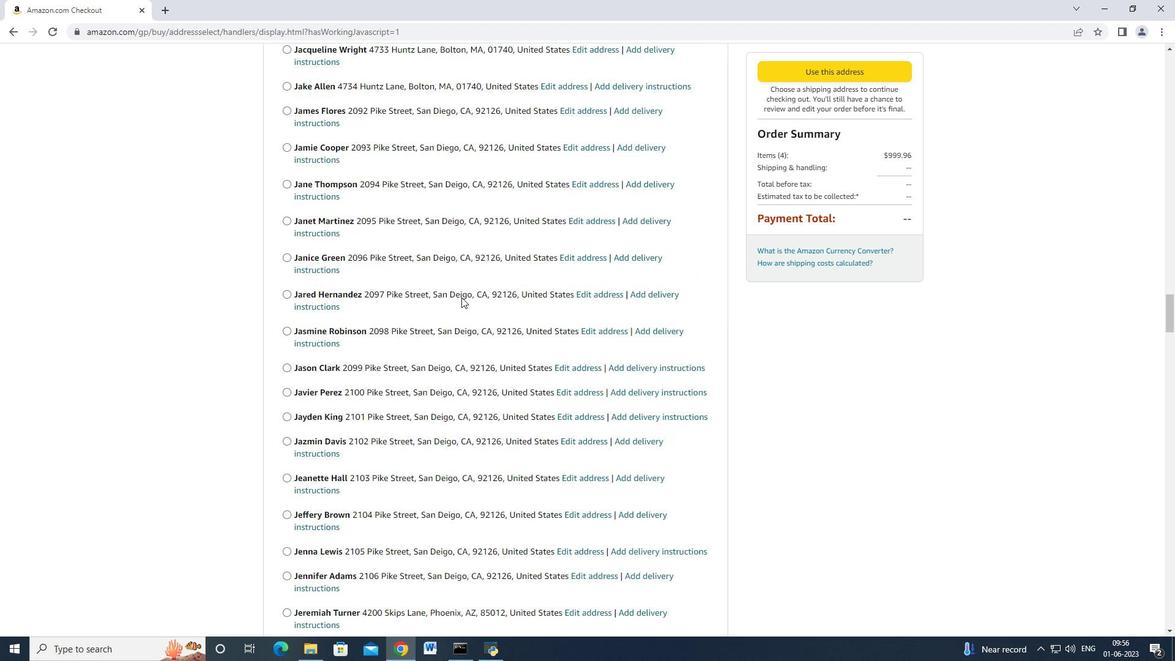 
Action: Mouse scrolled (459, 298) with delta (0, 0)
Screenshot: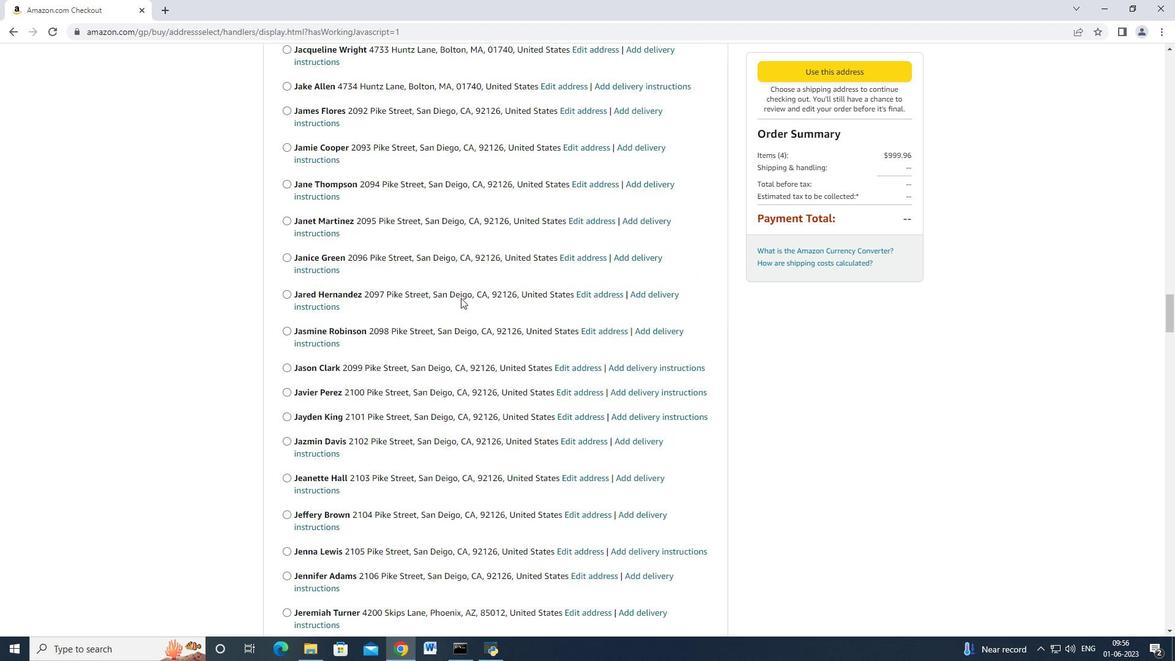 
Action: Mouse scrolled (459, 298) with delta (0, 0)
Screenshot: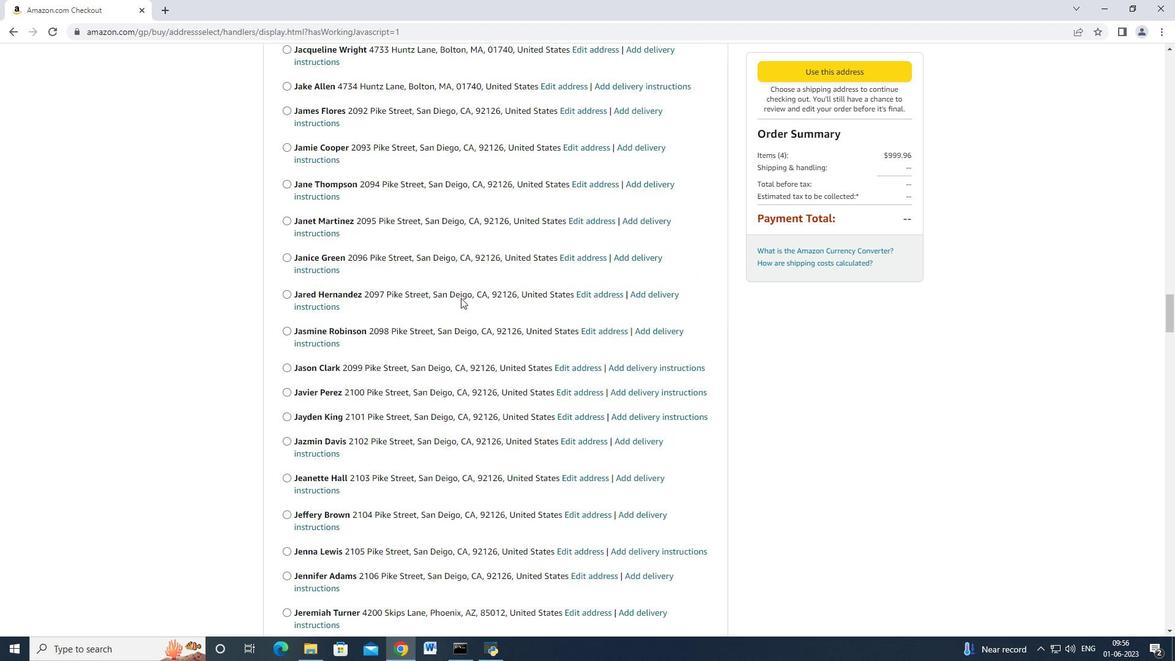 
Action: Mouse moved to (457, 302)
Screenshot: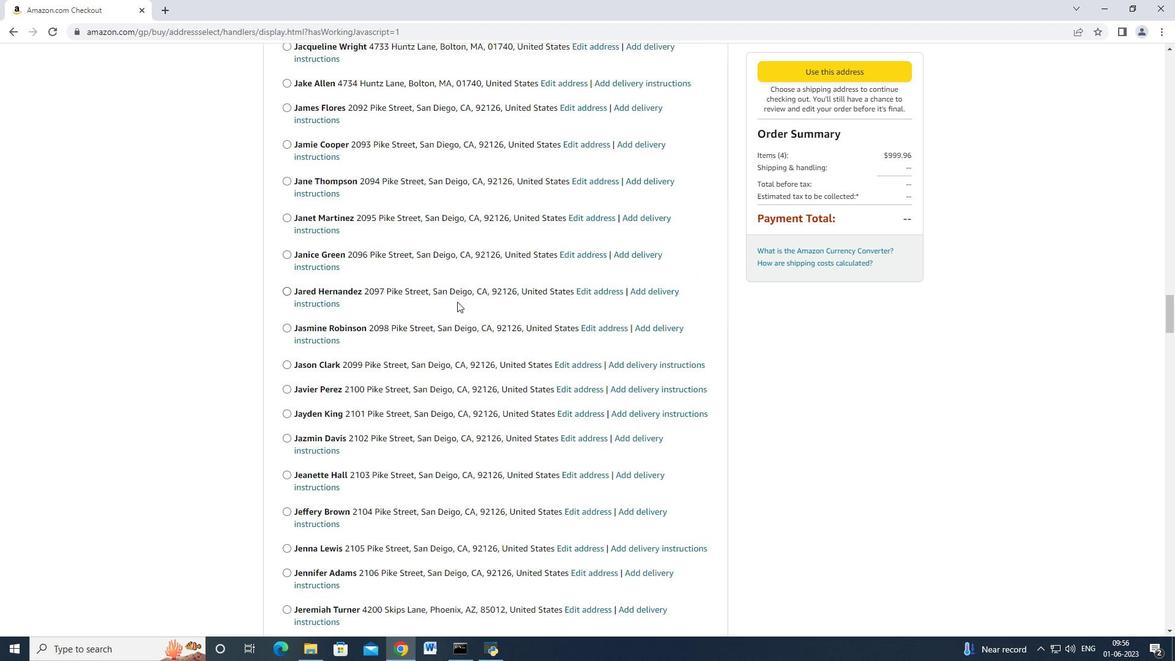 
Action: Mouse scrolled (457, 301) with delta (0, 0)
Screenshot: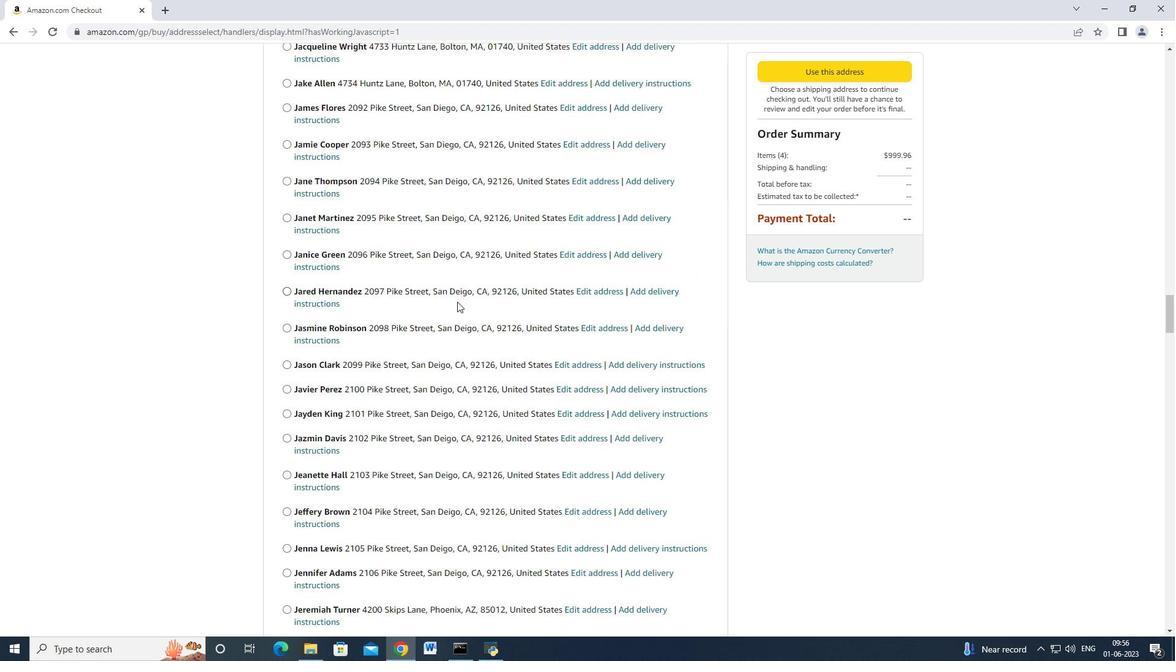 
Action: Mouse scrolled (457, 301) with delta (0, 0)
Screenshot: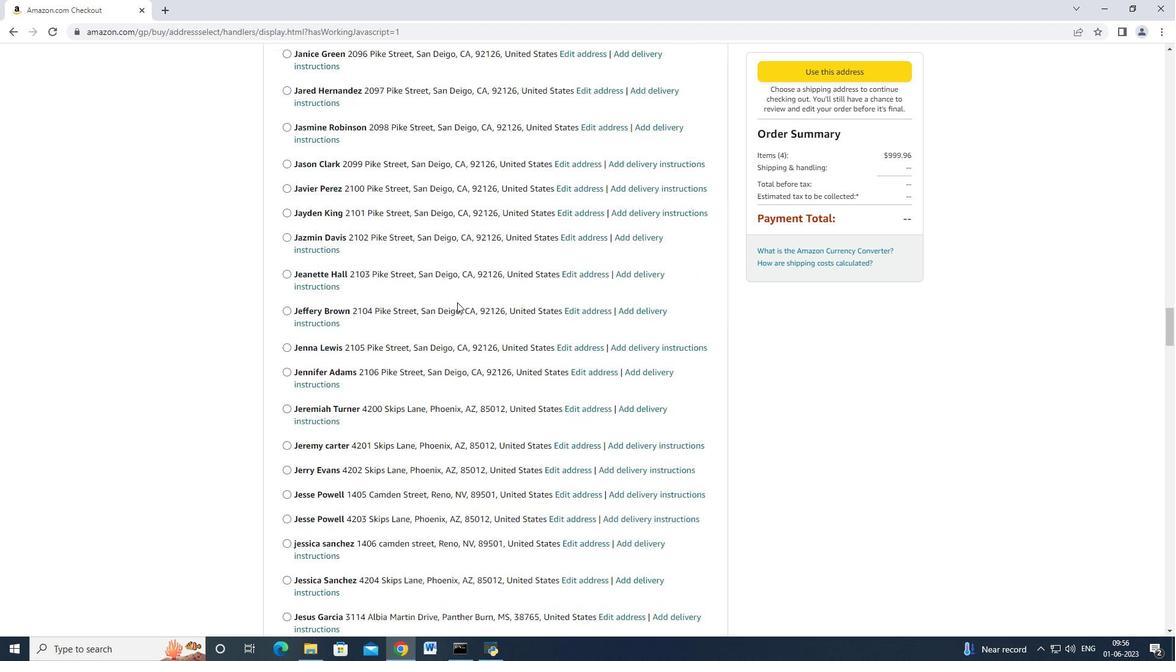 
Action: Mouse scrolled (457, 301) with delta (0, 0)
Screenshot: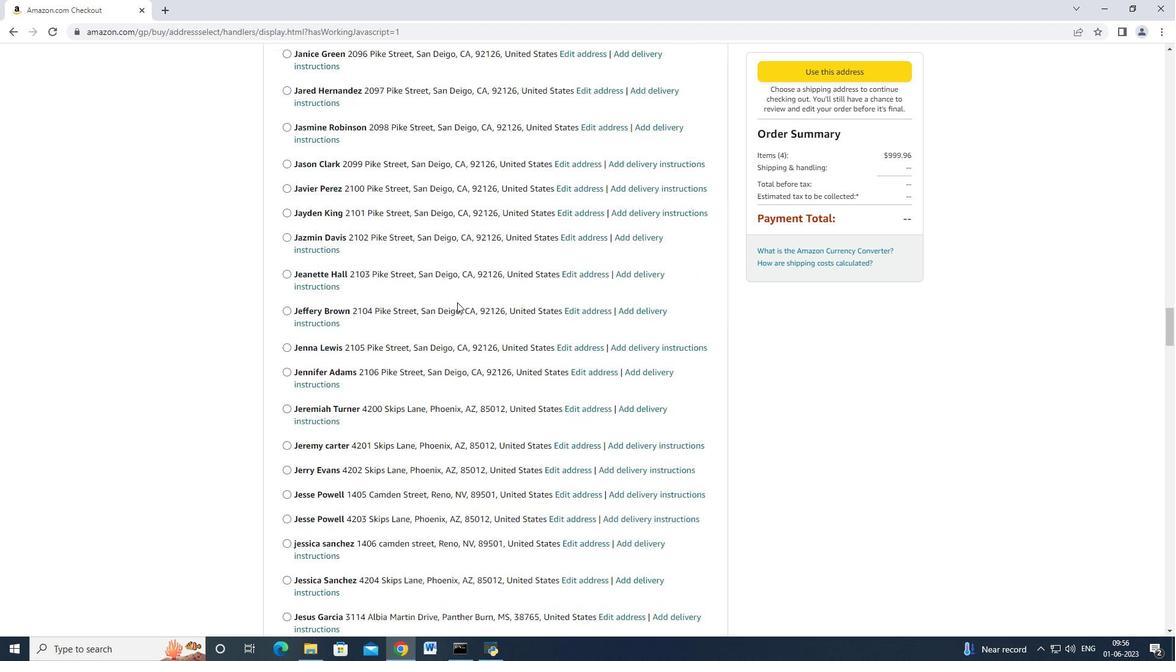 
Action: Mouse scrolled (457, 301) with delta (0, 0)
Screenshot: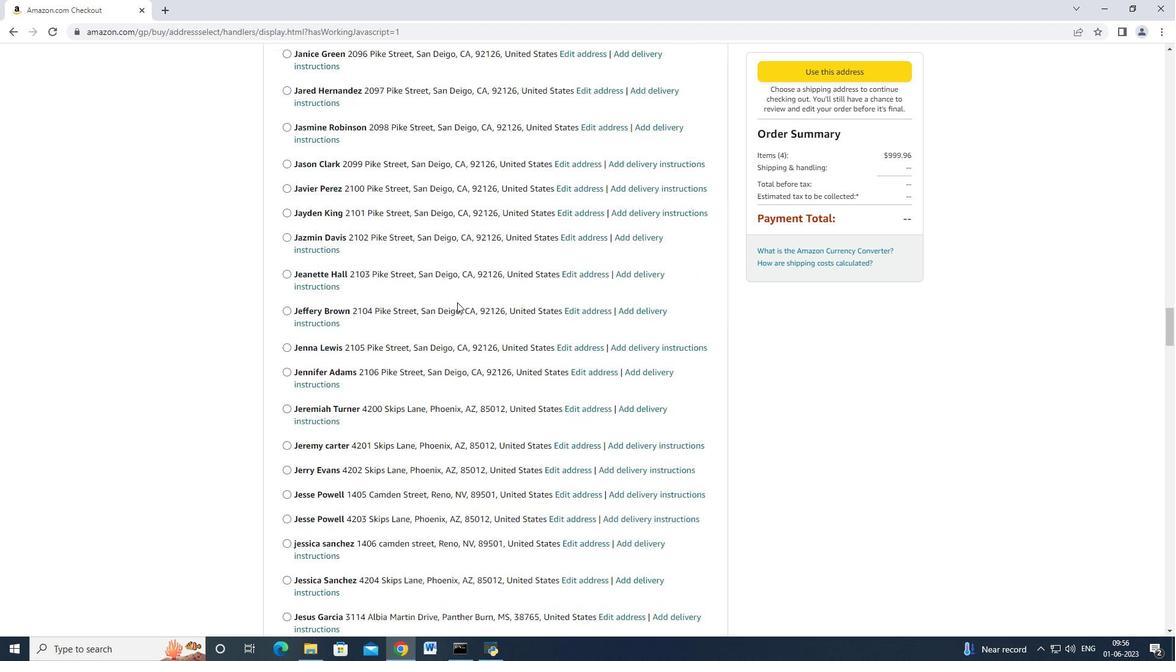 
Action: Mouse scrolled (457, 301) with delta (0, 0)
Screenshot: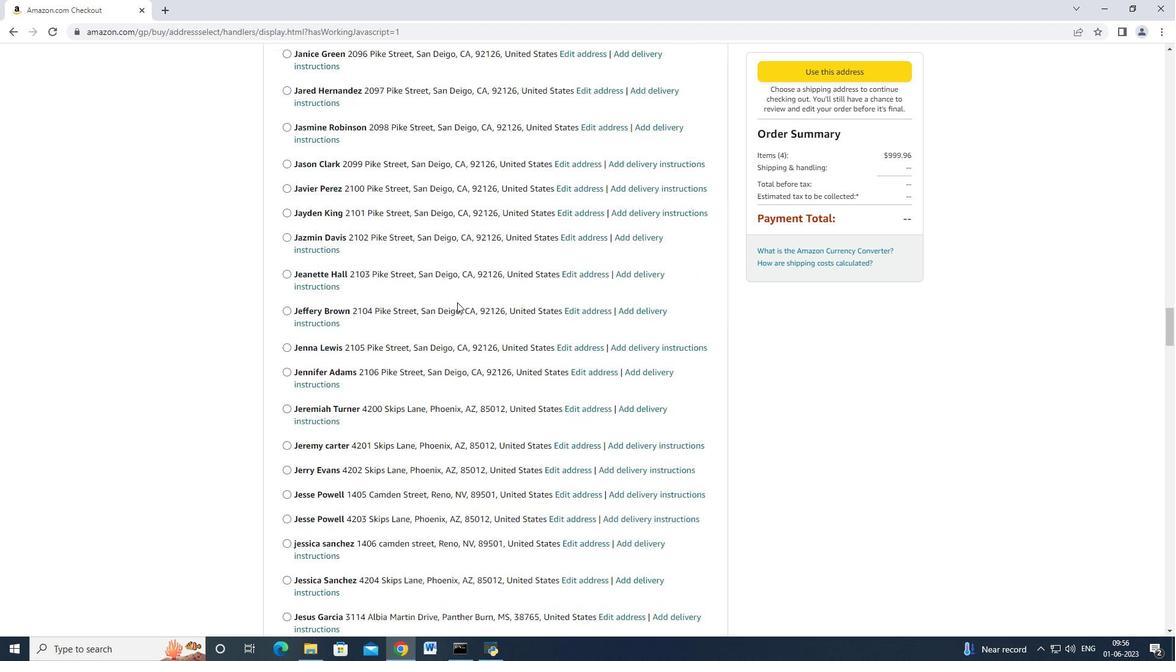 
Action: Mouse scrolled (457, 301) with delta (0, 0)
Screenshot: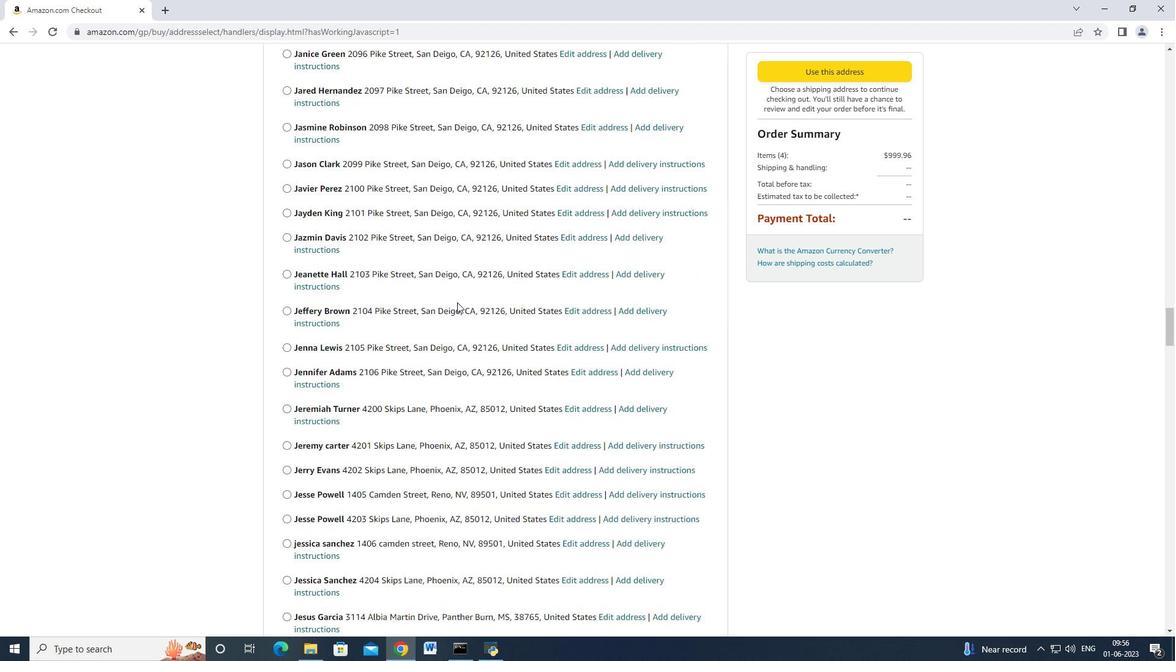 
Action: Mouse scrolled (457, 301) with delta (0, 0)
Screenshot: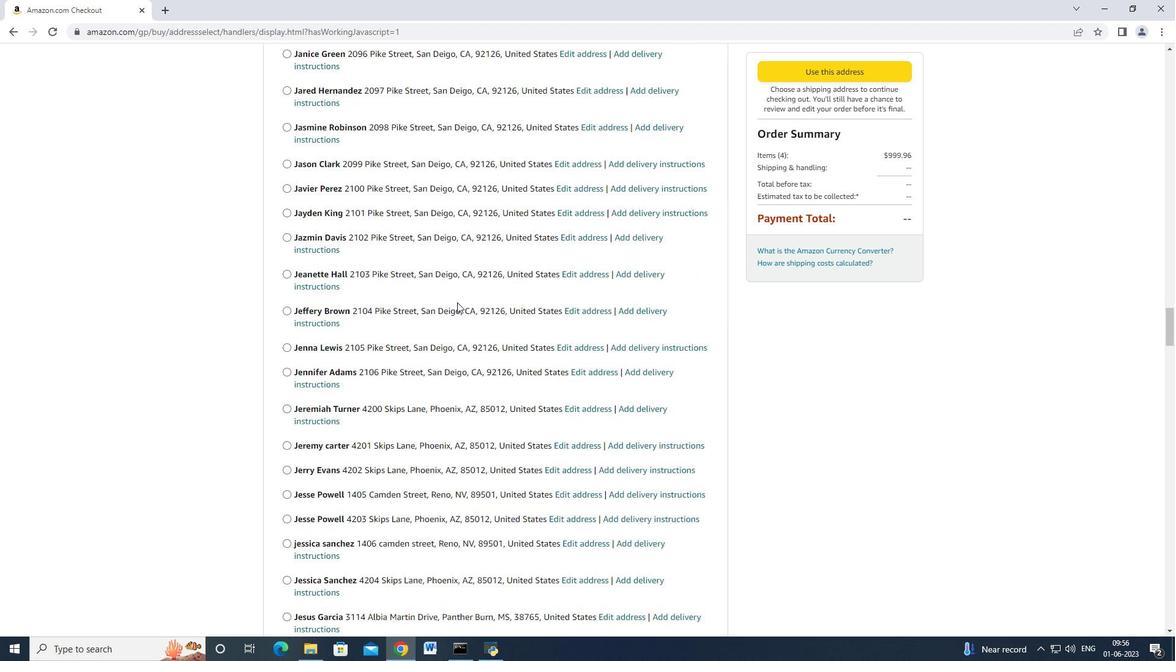 
Action: Mouse scrolled (457, 301) with delta (0, 0)
Screenshot: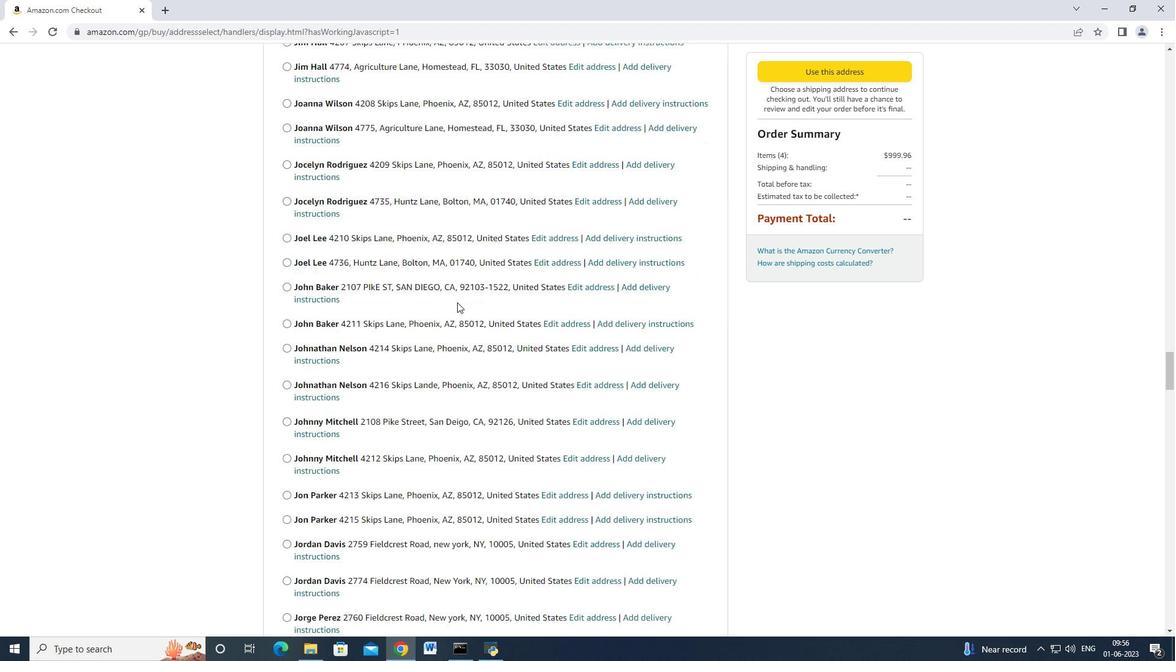 
Action: Mouse scrolled (457, 301) with delta (0, 0)
Screenshot: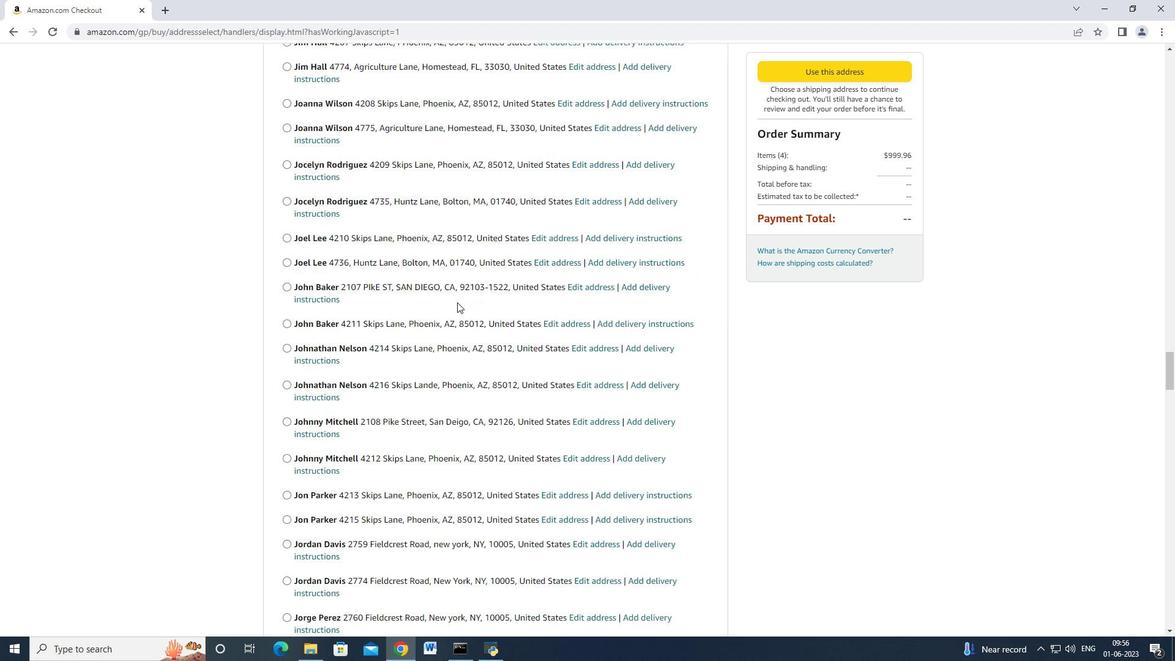 
Action: Mouse scrolled (457, 301) with delta (0, 0)
Screenshot: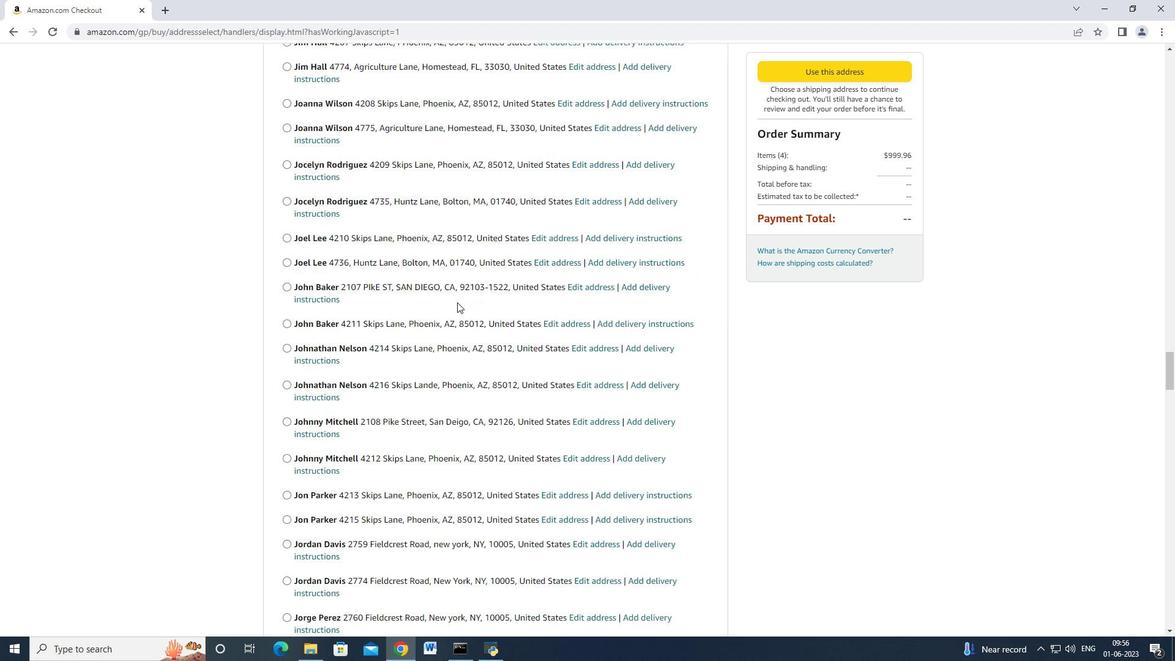 
Action: Mouse scrolled (457, 301) with delta (0, 0)
Screenshot: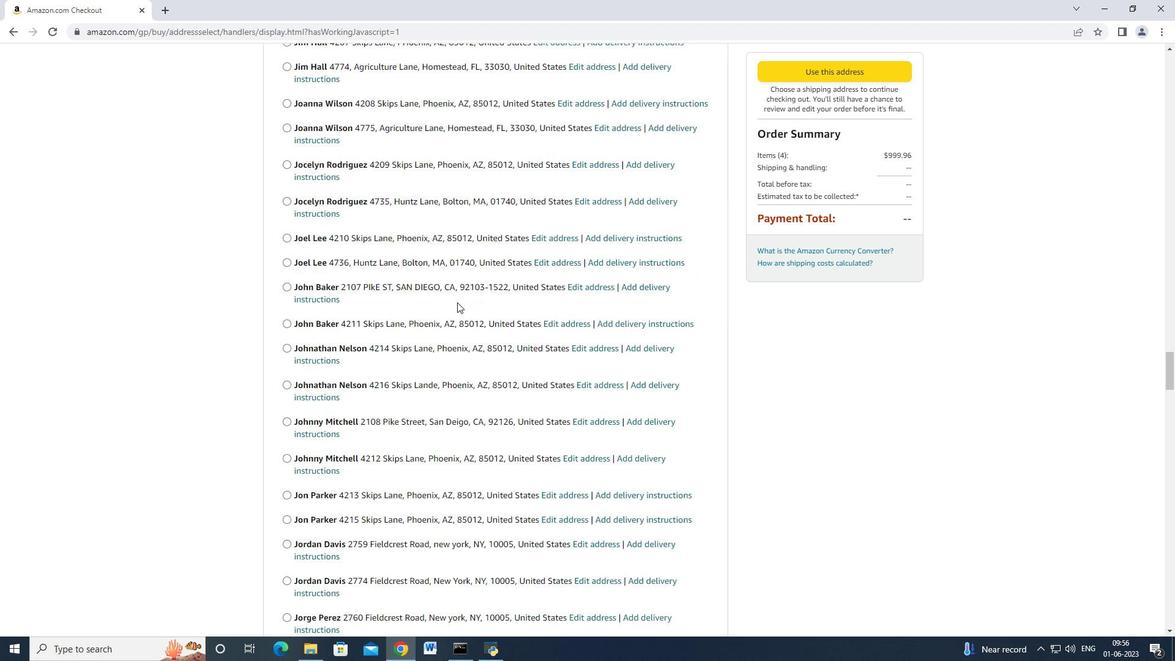 
Action: Mouse scrolled (457, 301) with delta (0, 0)
Screenshot: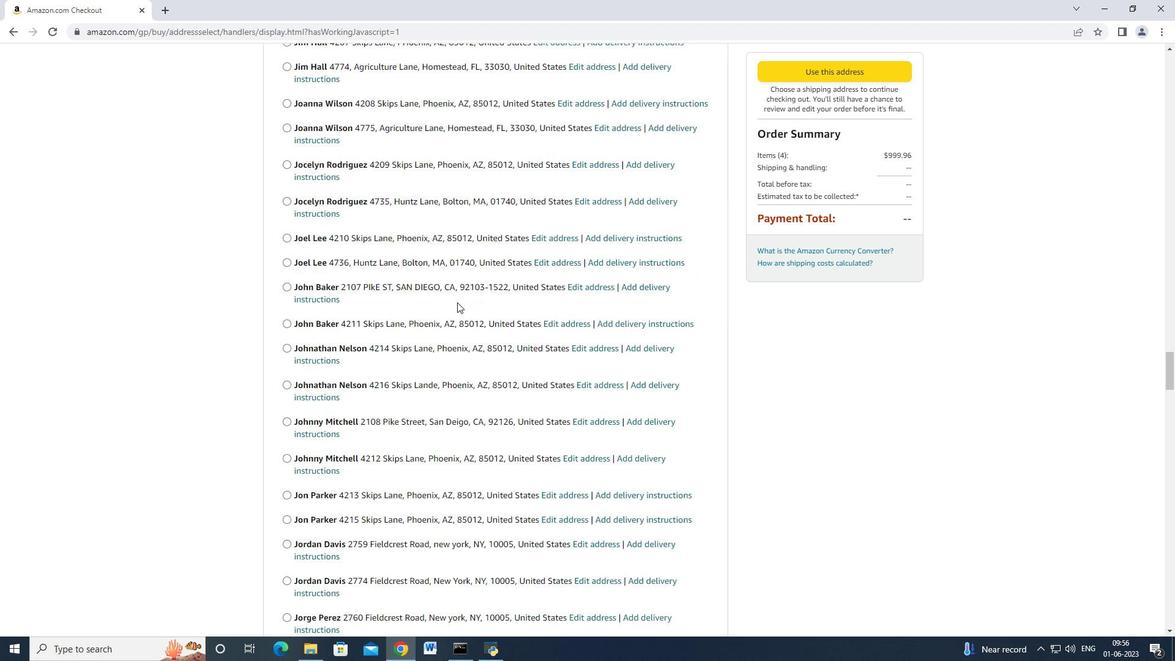
Action: Mouse scrolled (457, 301) with delta (0, 0)
Screenshot: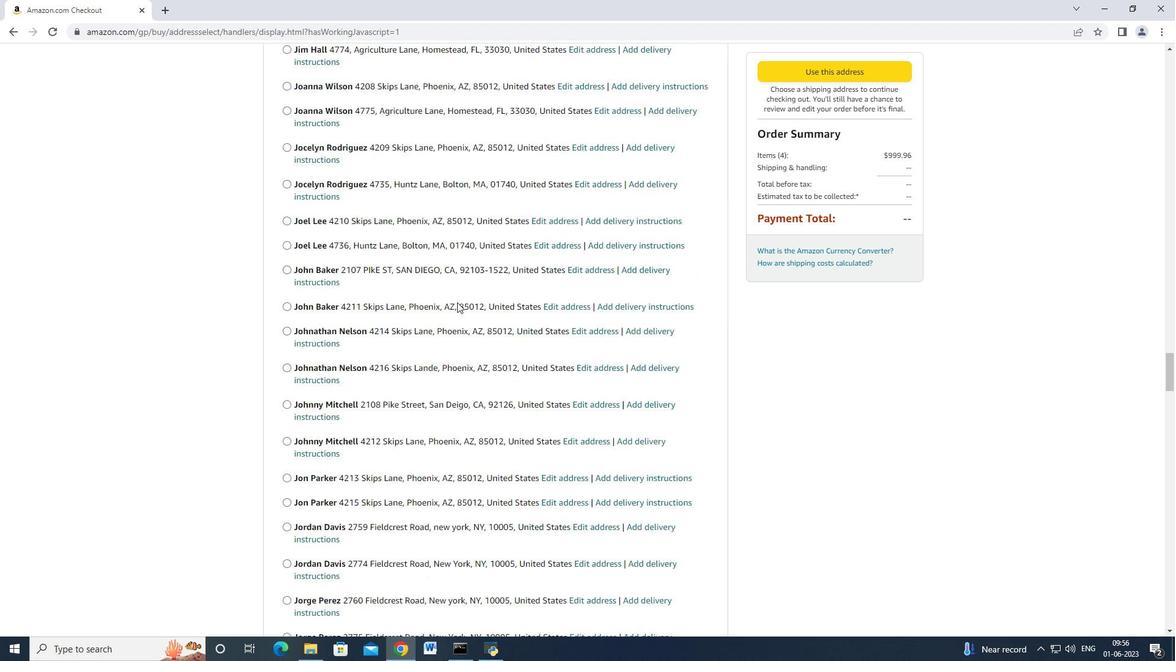 
Action: Mouse scrolled (457, 301) with delta (0, 0)
Screenshot: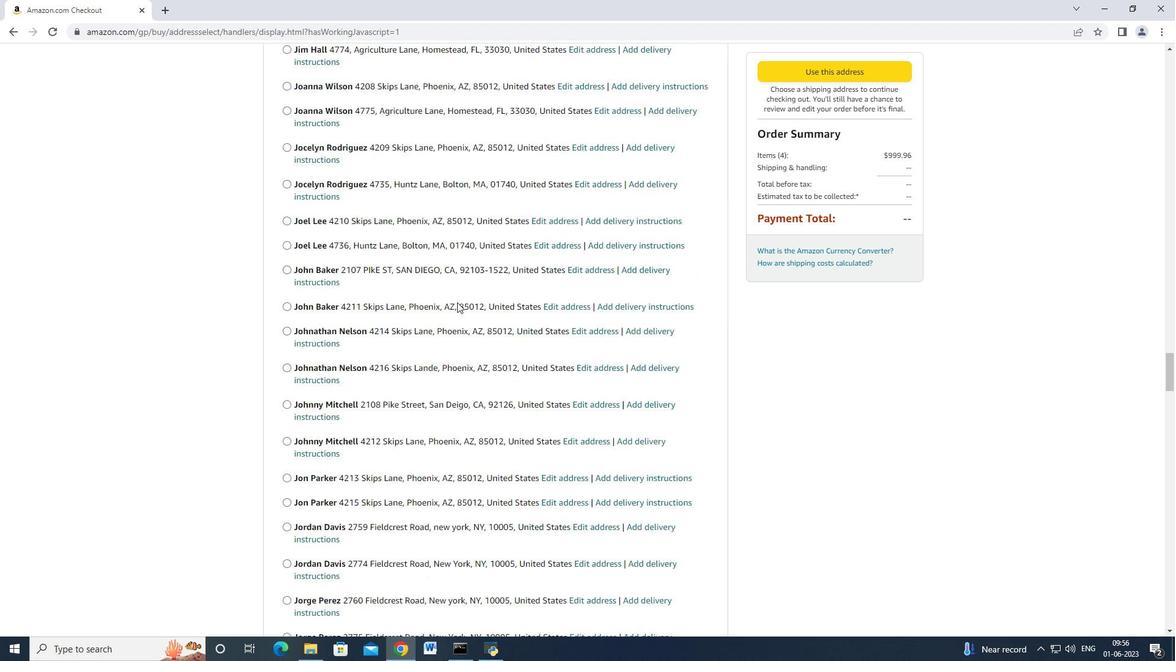 
Action: Mouse moved to (457, 302)
Screenshot: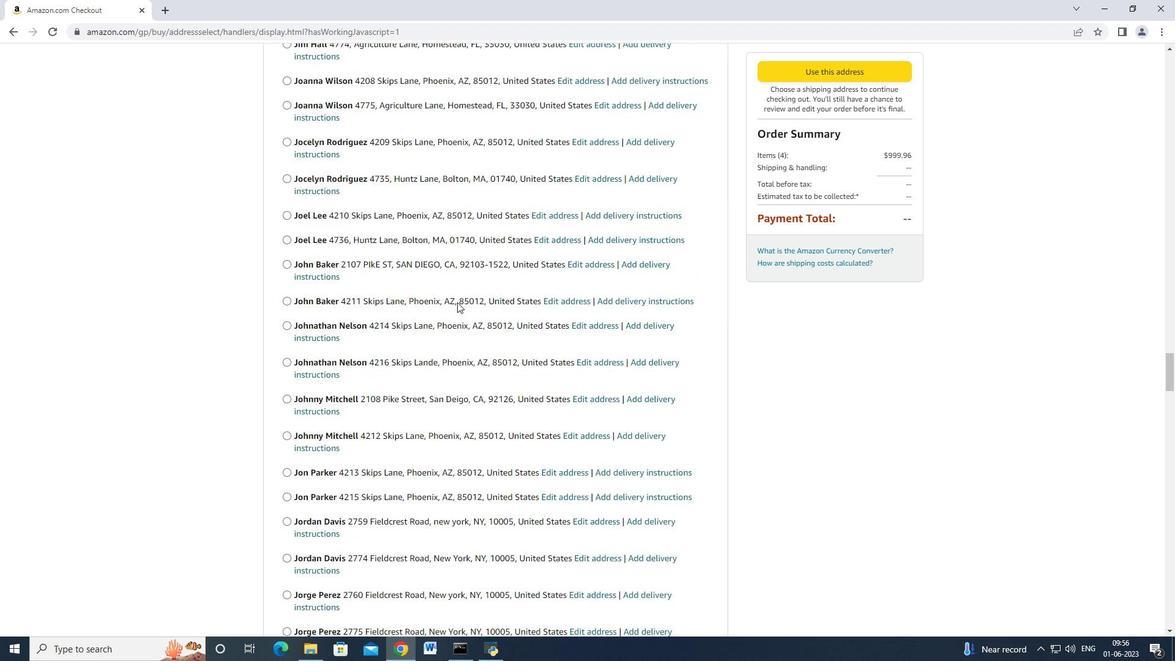 
Action: Mouse scrolled (457, 301) with delta (0, 0)
Screenshot: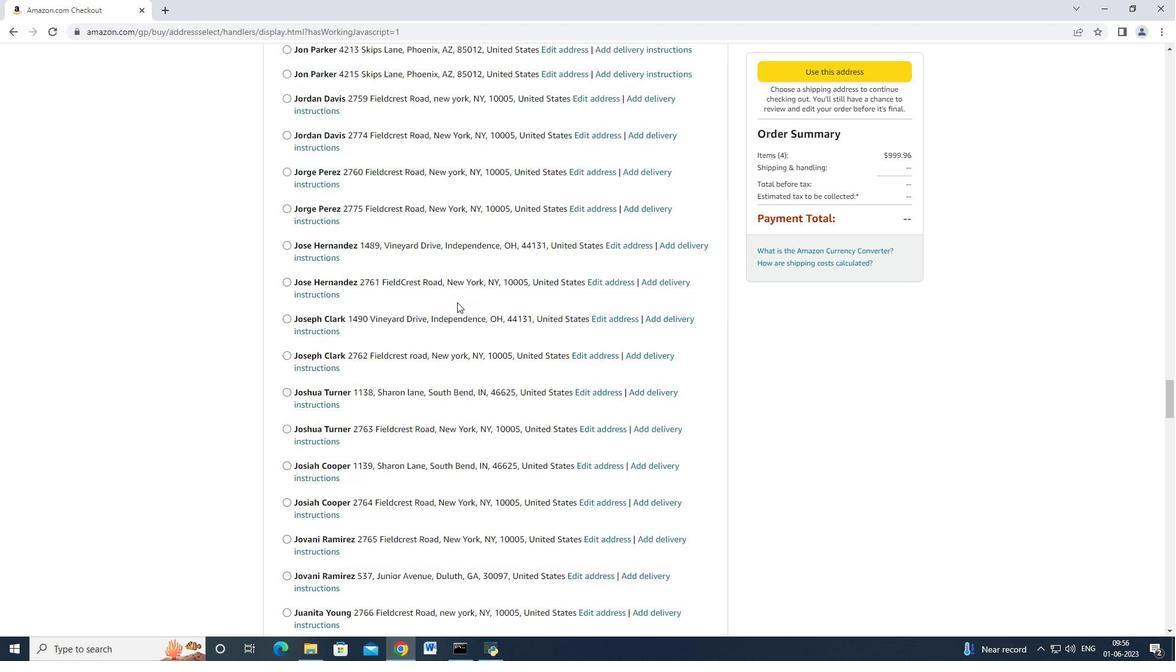 
Action: Mouse scrolled (457, 301) with delta (0, 0)
Screenshot: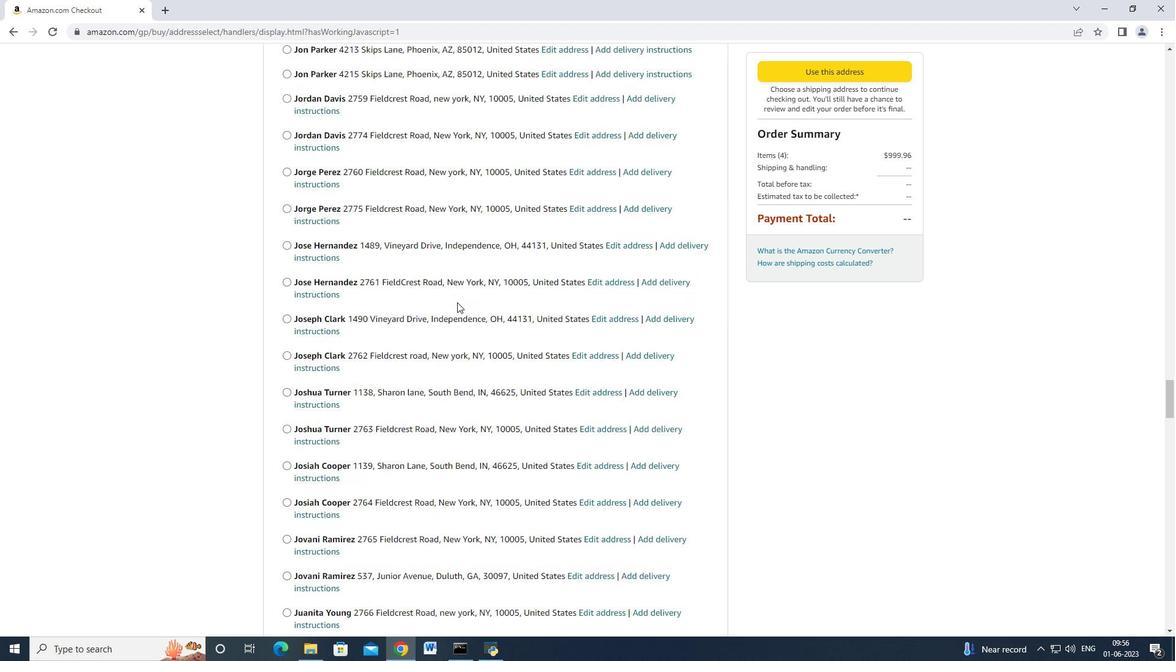 
Action: Mouse scrolled (457, 301) with delta (0, 0)
Screenshot: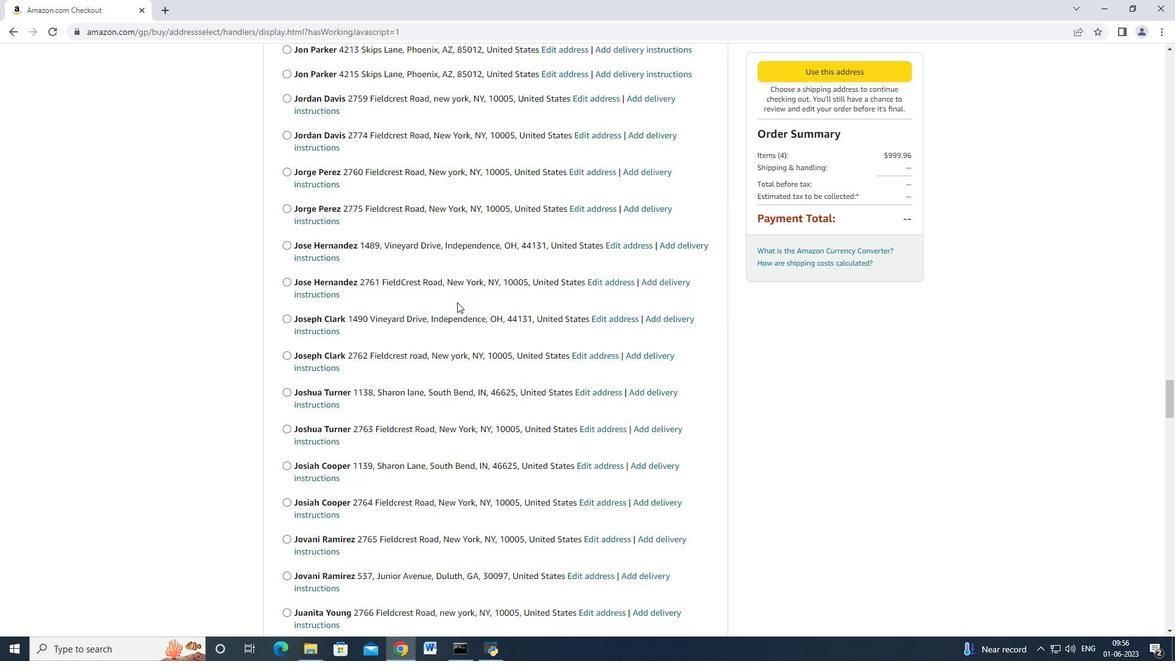 
Action: Mouse scrolled (457, 301) with delta (0, 0)
Screenshot: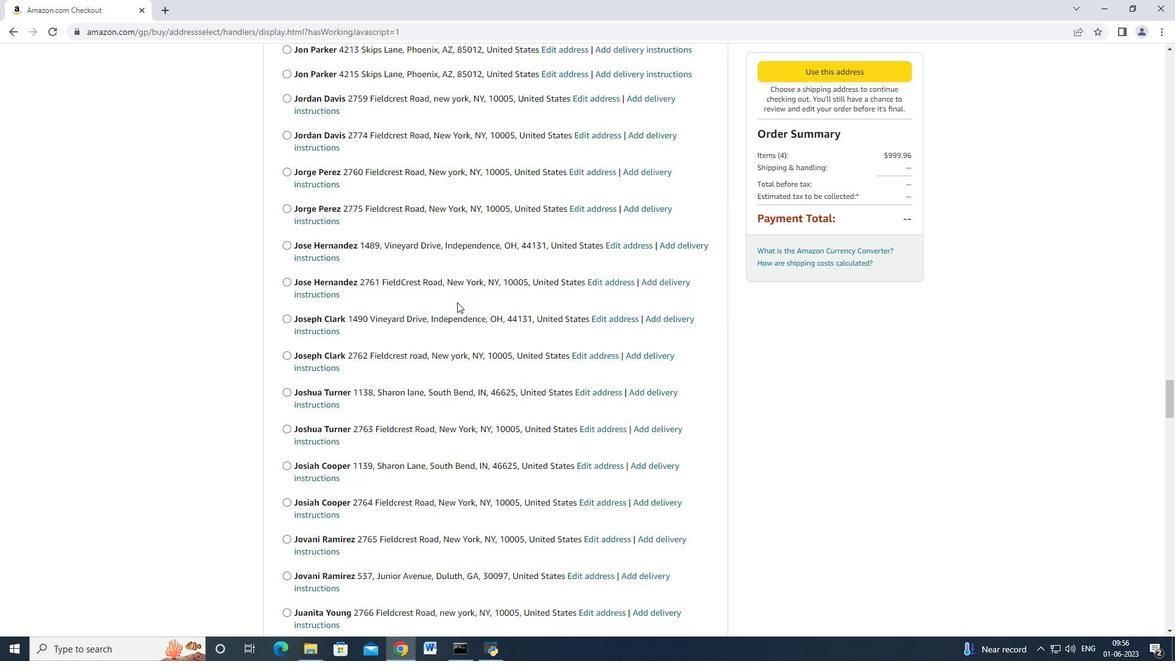 
Action: Mouse scrolled (457, 301) with delta (0, 0)
Screenshot: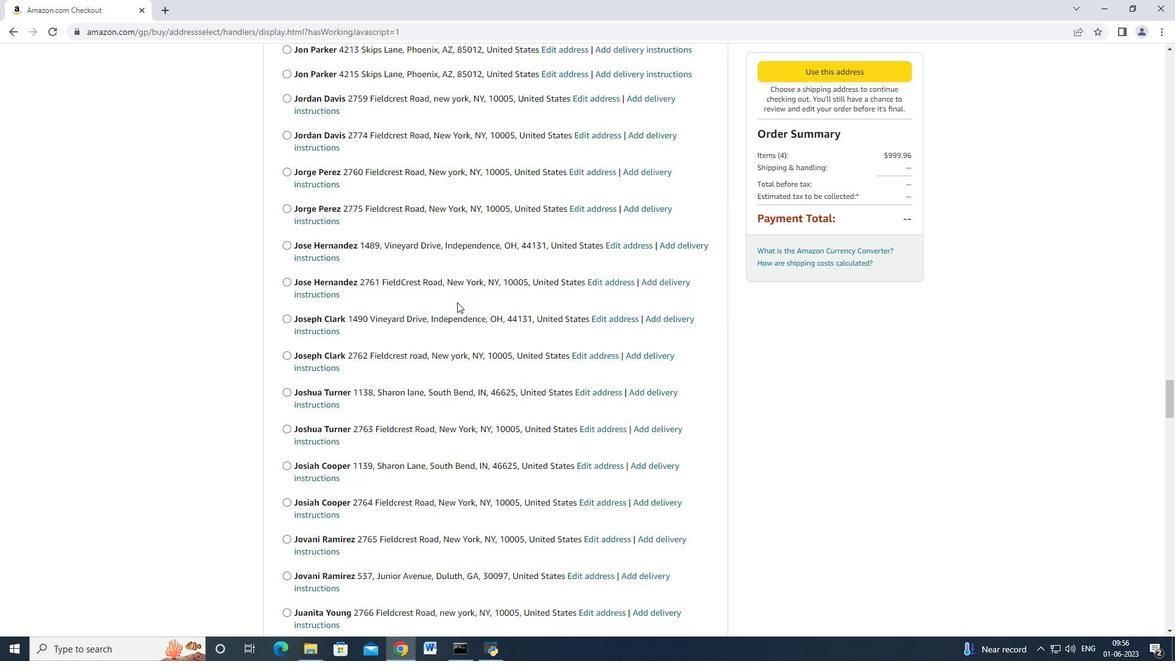 
Action: Mouse scrolled (457, 301) with delta (0, 0)
Screenshot: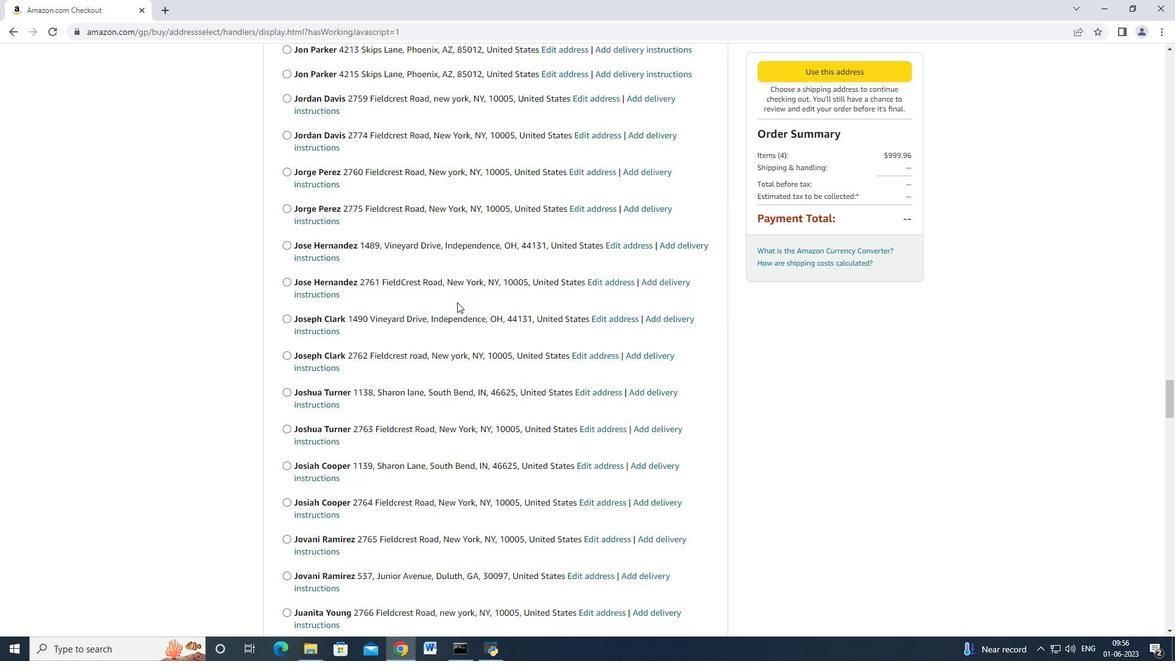 
Action: Mouse scrolled (457, 301) with delta (0, 0)
Screenshot: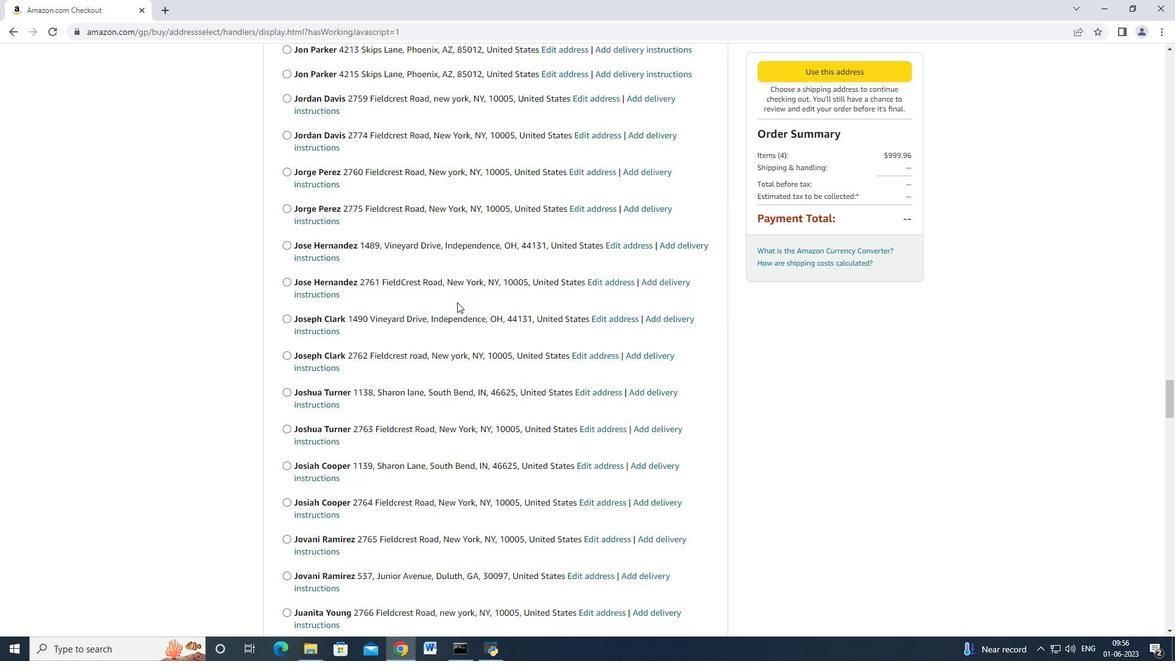 
Action: Mouse scrolled (457, 301) with delta (0, 0)
Screenshot: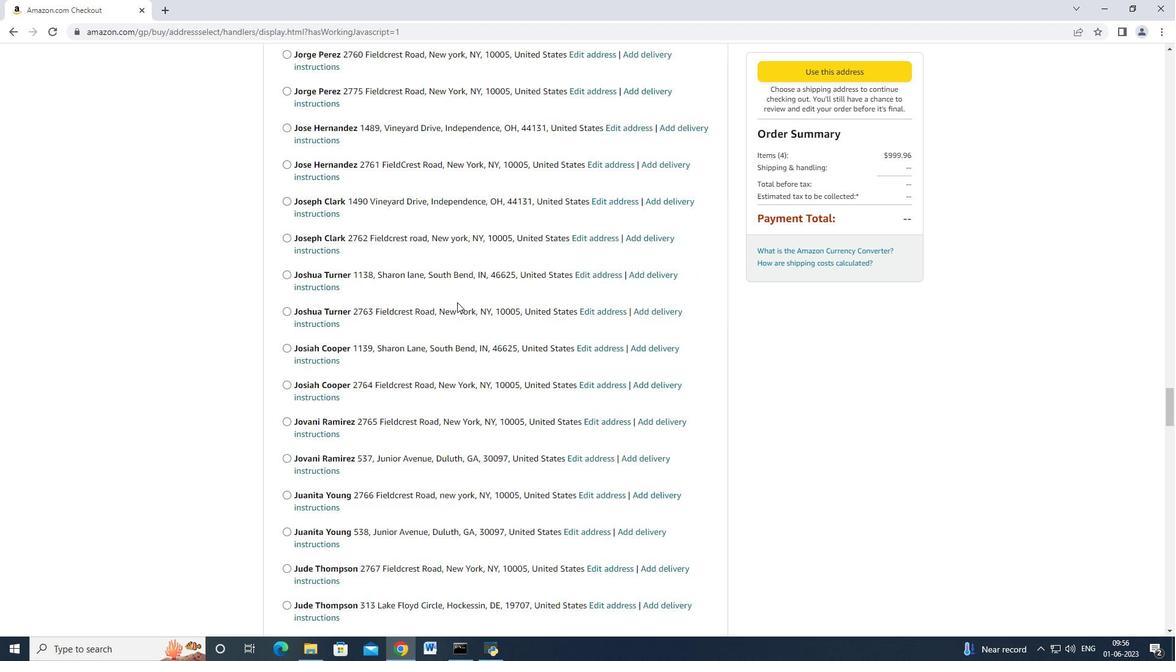 
Action: Mouse scrolled (457, 301) with delta (0, 0)
Screenshot: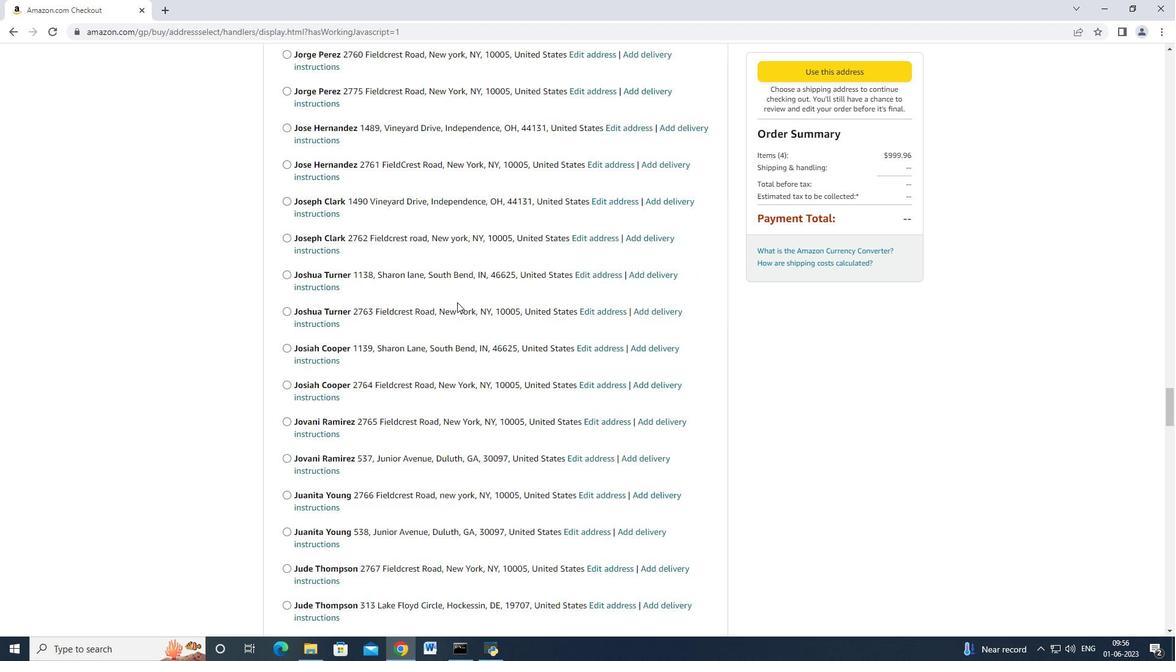 
Action: Mouse scrolled (457, 301) with delta (0, 0)
Screenshot: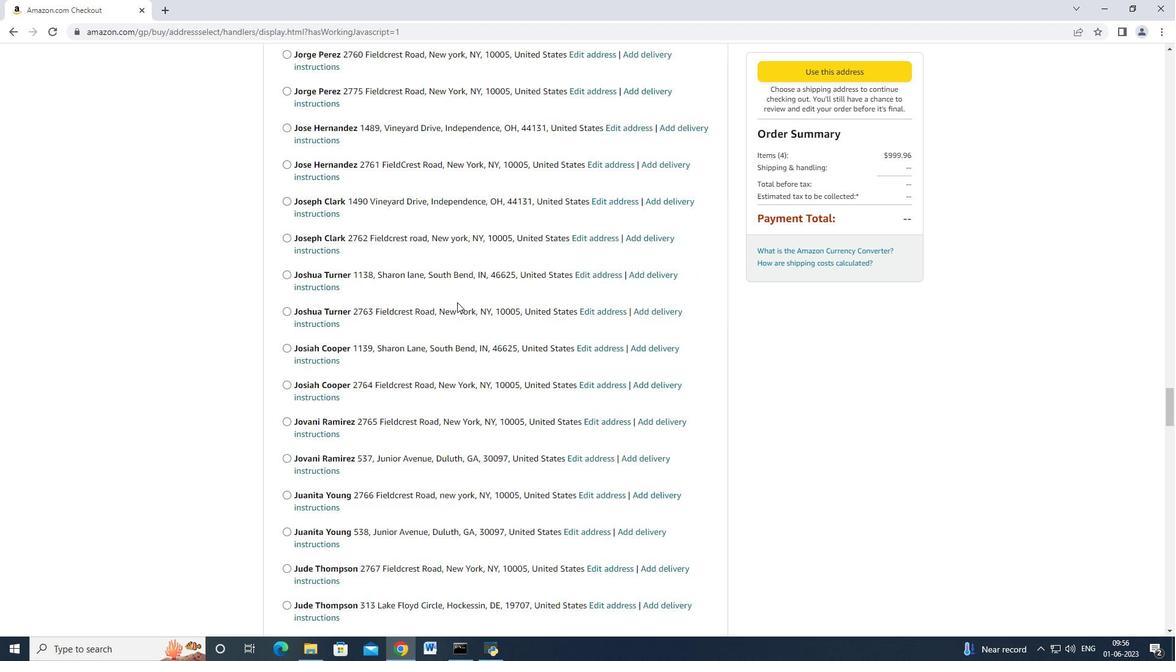 
Action: Mouse scrolled (457, 301) with delta (0, 0)
Screenshot: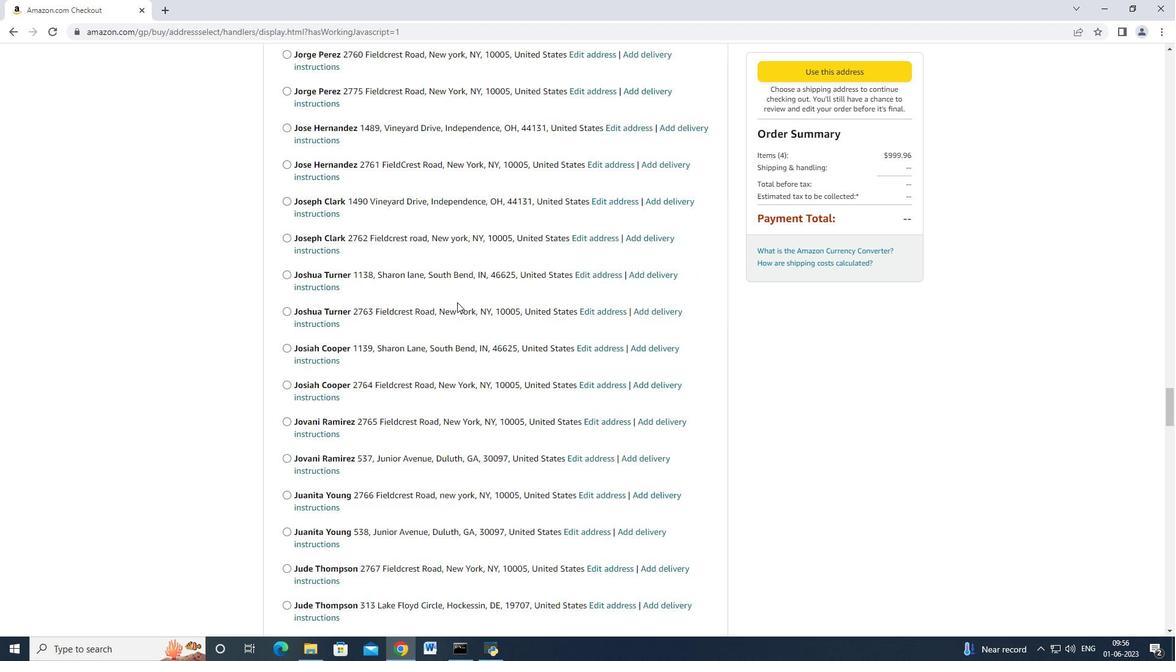 
Action: Mouse scrolled (457, 301) with delta (0, 0)
Screenshot: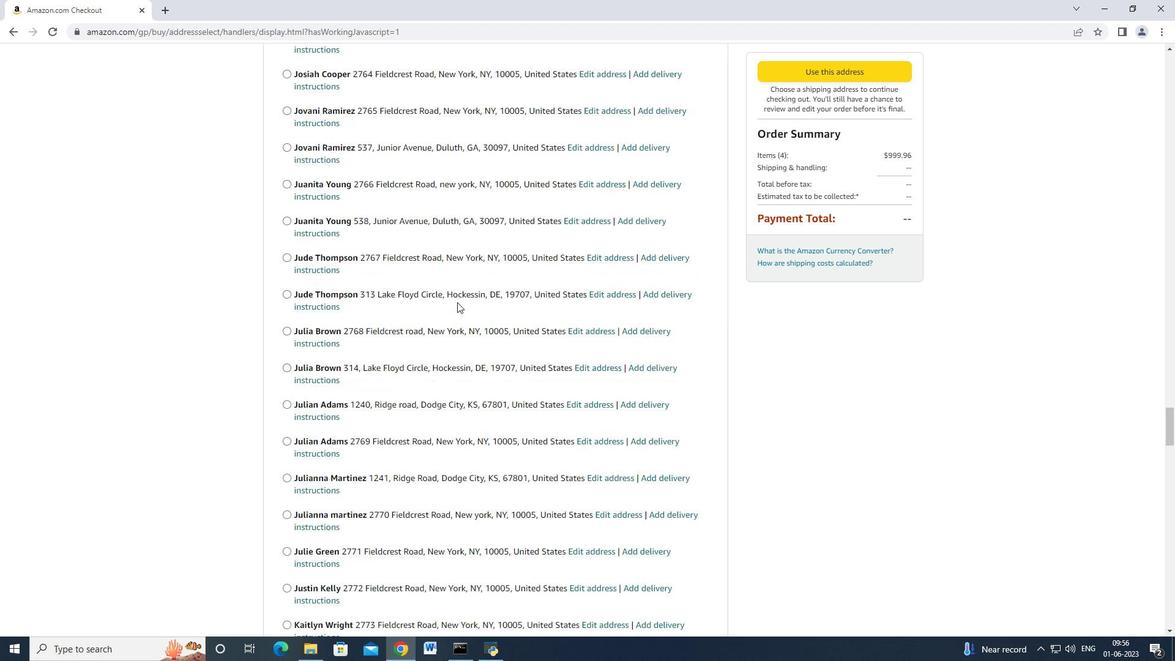 
Action: Mouse scrolled (457, 301) with delta (0, 0)
Screenshot: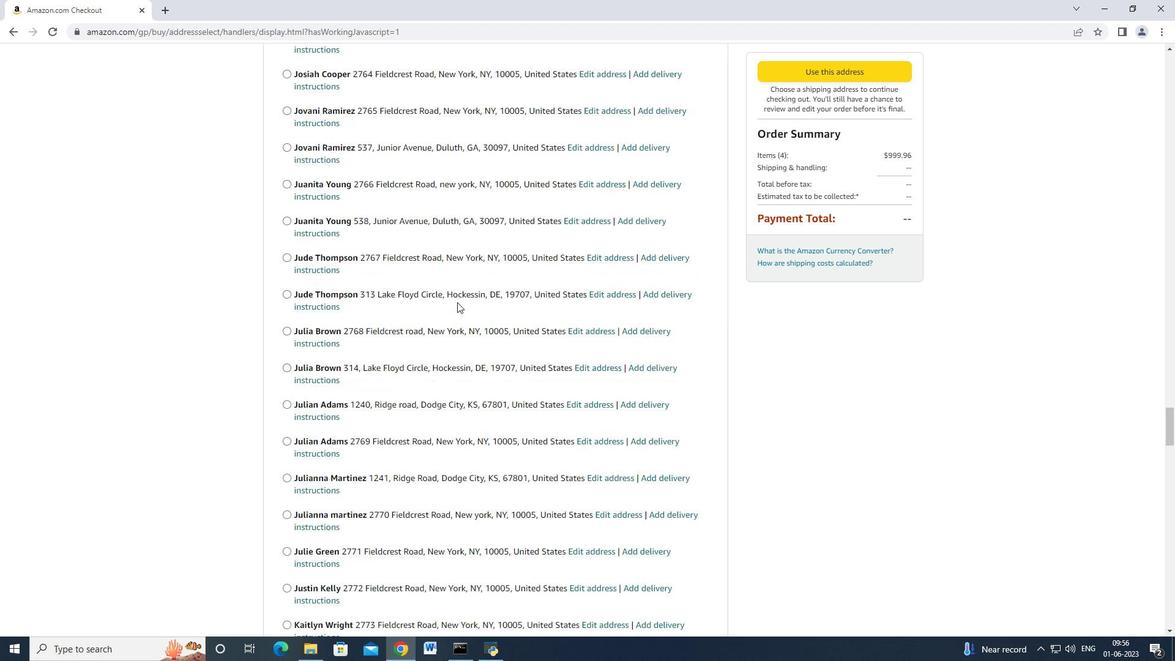 
Action: Mouse scrolled (457, 301) with delta (0, 0)
Screenshot: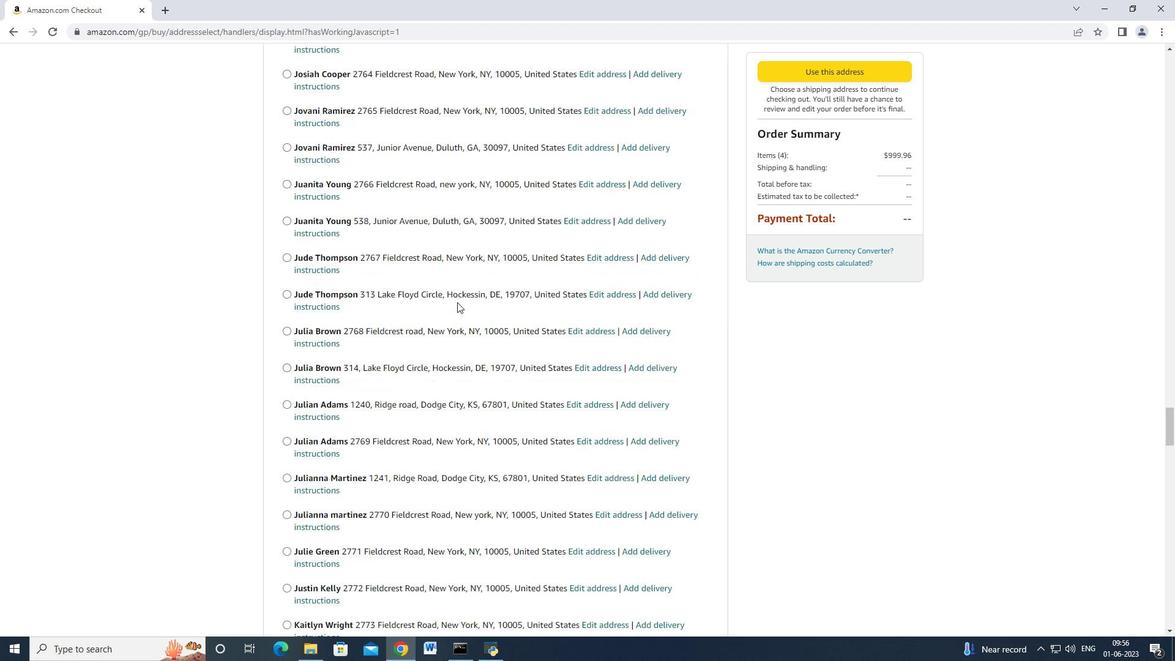 
Action: Mouse moved to (457, 303)
Screenshot: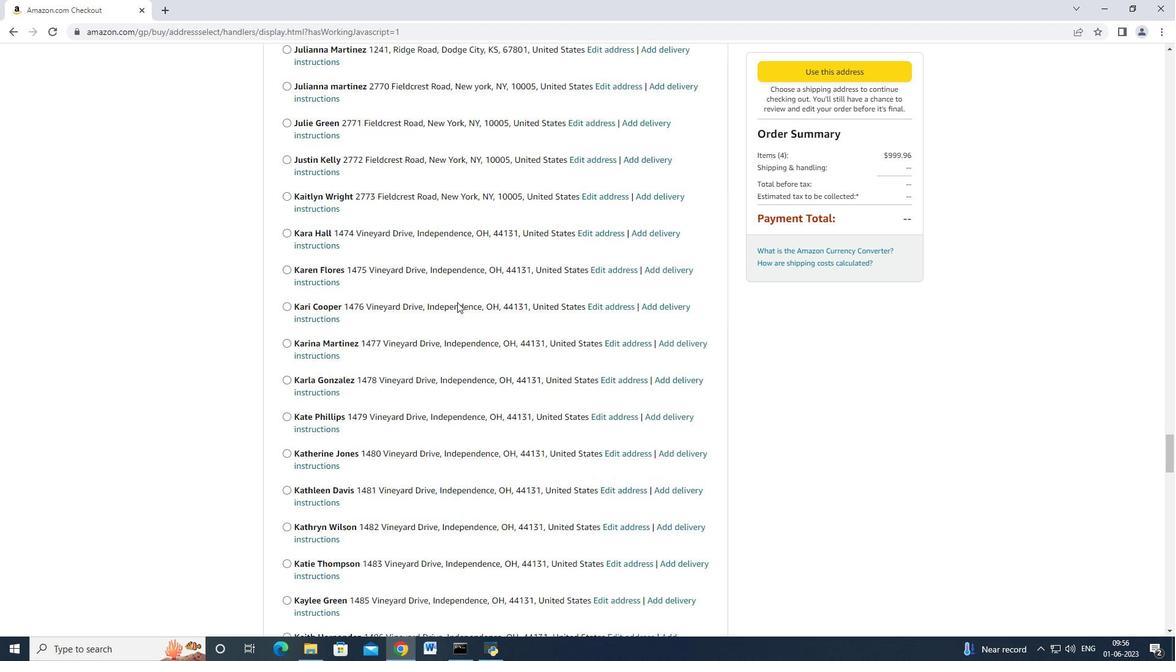 
Action: Mouse scrolled (457, 301) with delta (0, 0)
Screenshot: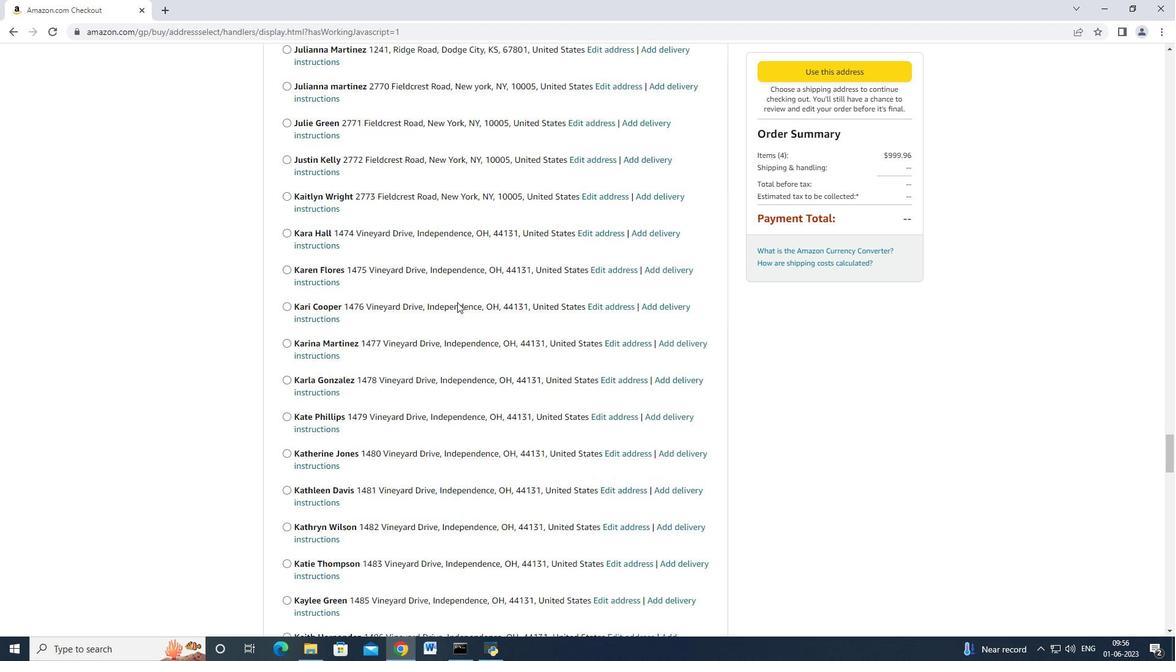 
Action: Mouse moved to (457, 303)
Screenshot: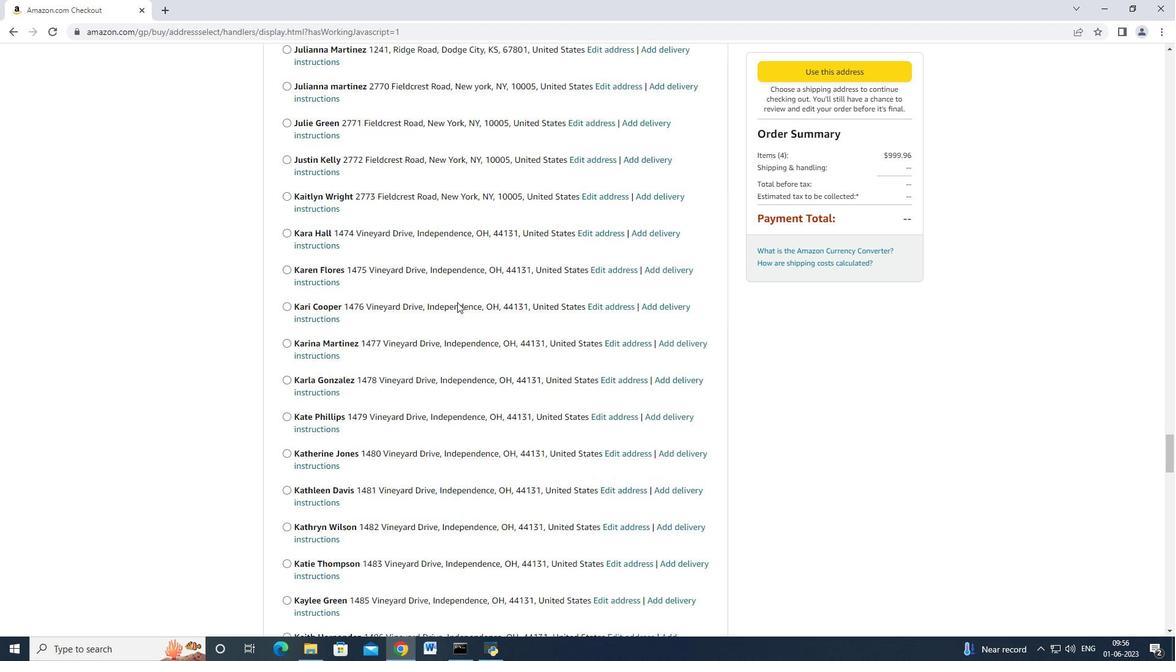 
Action: Mouse scrolled (457, 301) with delta (0, 0)
Screenshot: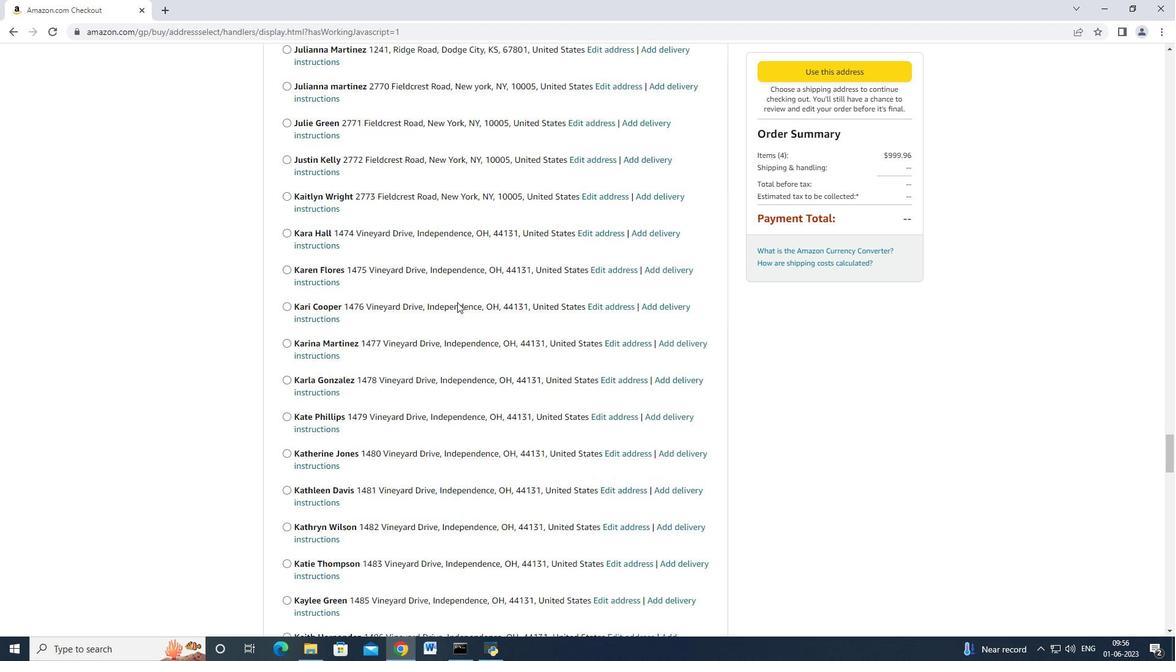 
Action: Mouse scrolled (457, 302) with delta (0, 0)
Screenshot: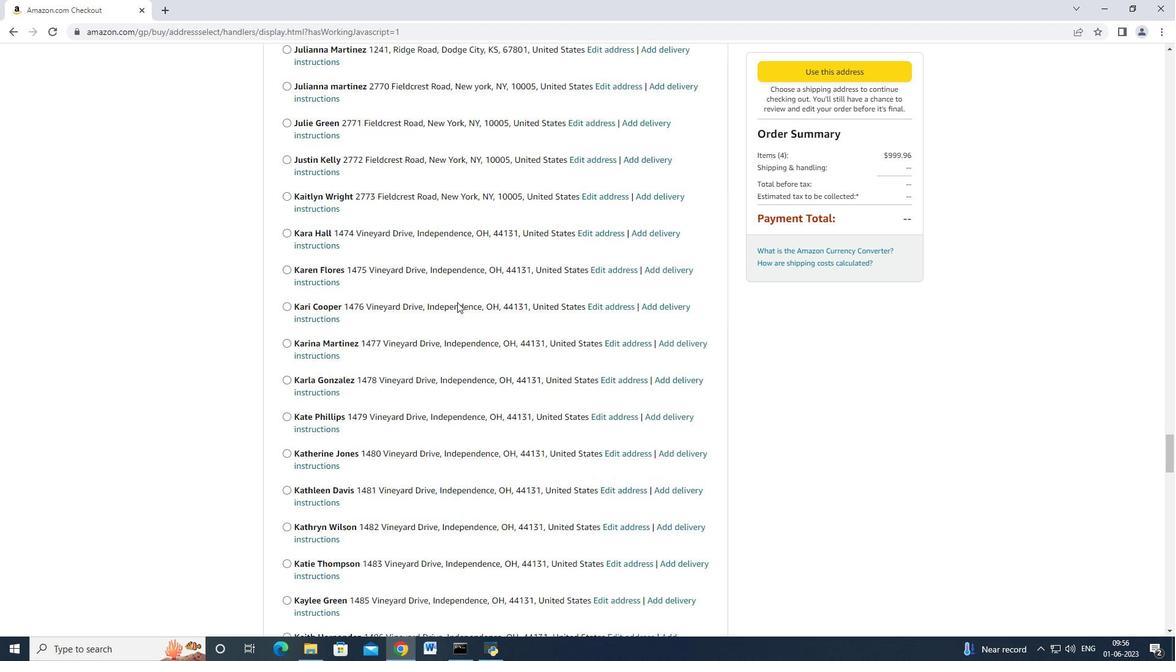 
Action: Mouse scrolled (457, 302) with delta (0, 0)
Screenshot: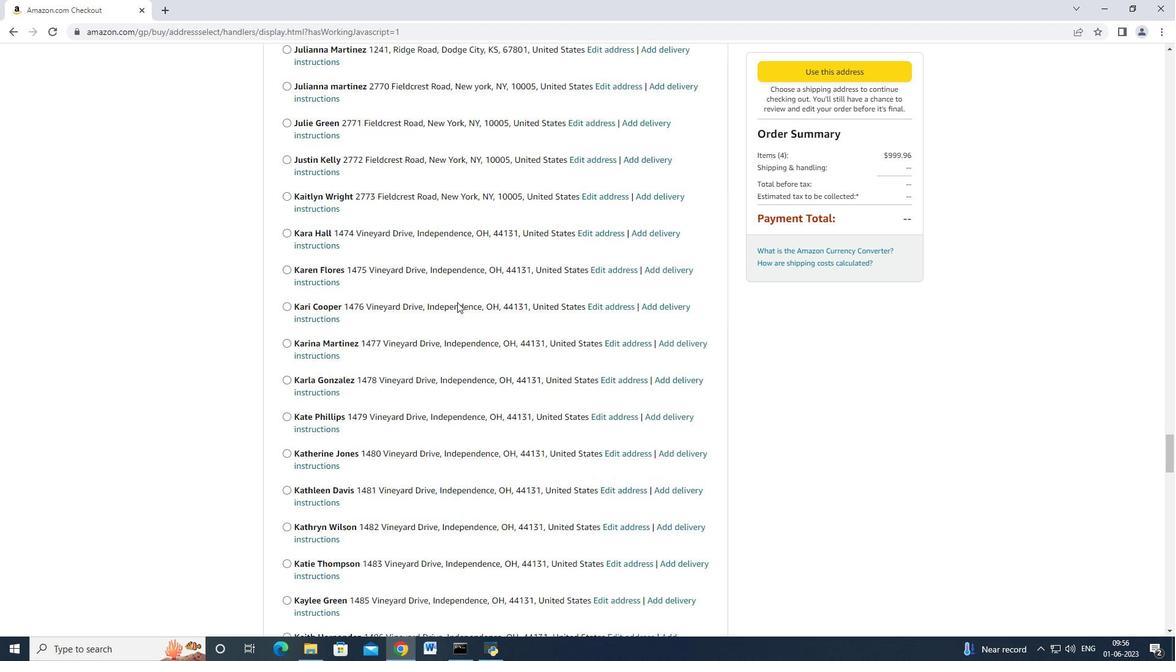 
Action: Mouse scrolled (457, 302) with delta (0, 0)
Screenshot: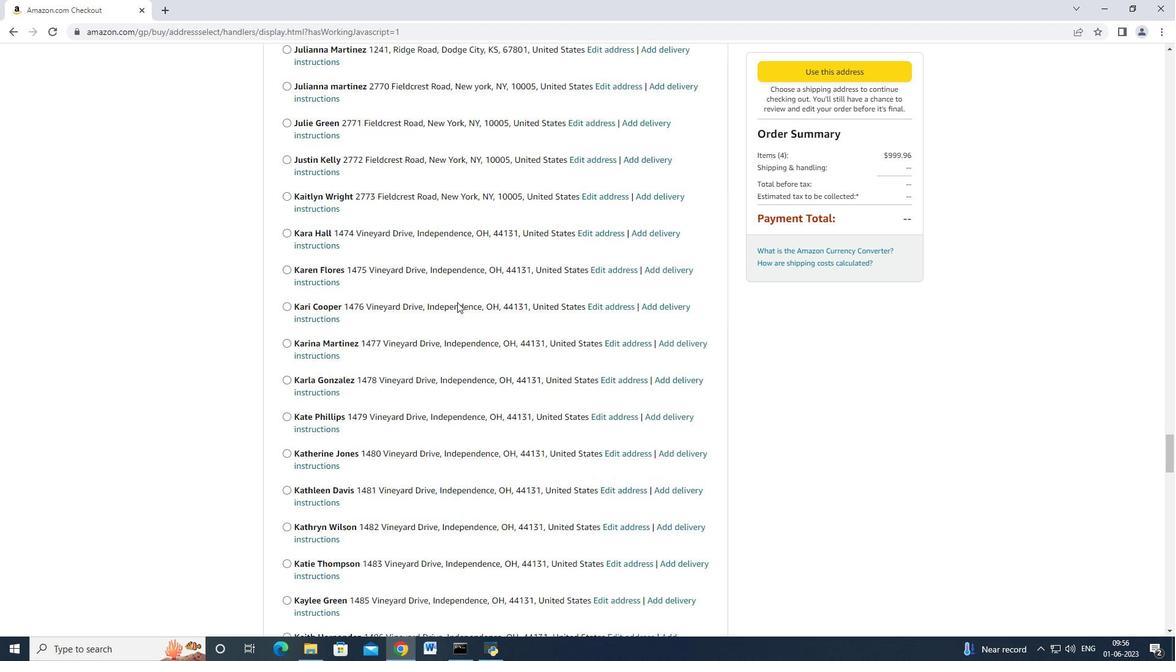 
Action: Mouse scrolled (457, 302) with delta (0, 0)
Screenshot: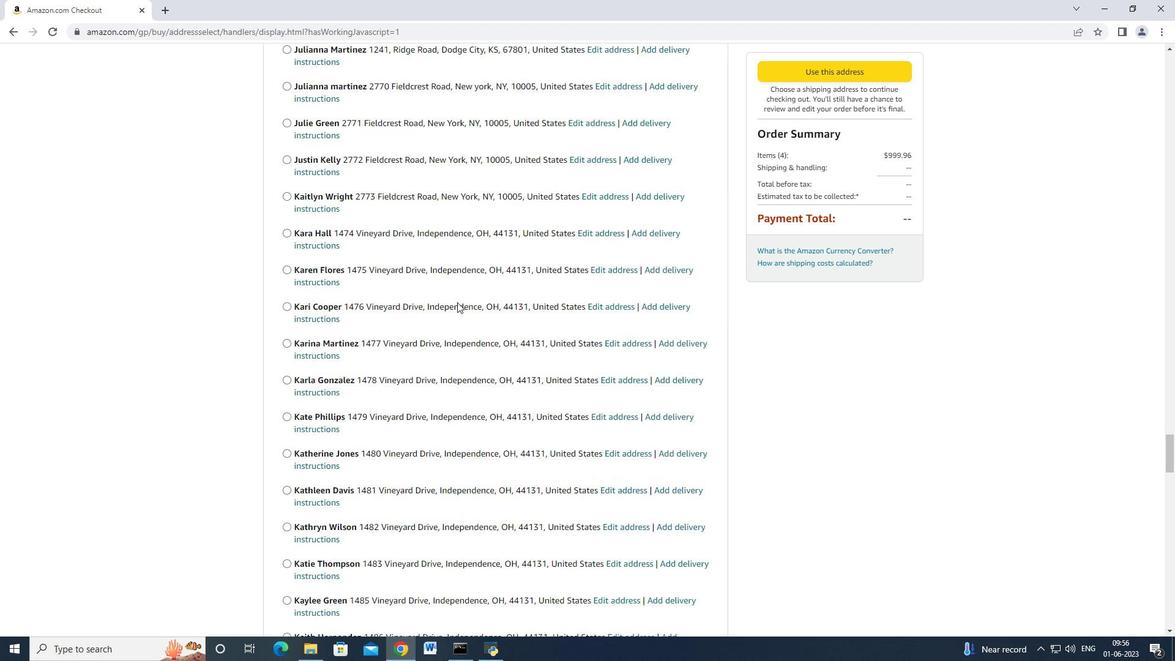 
Action: Mouse moved to (457, 303)
Screenshot: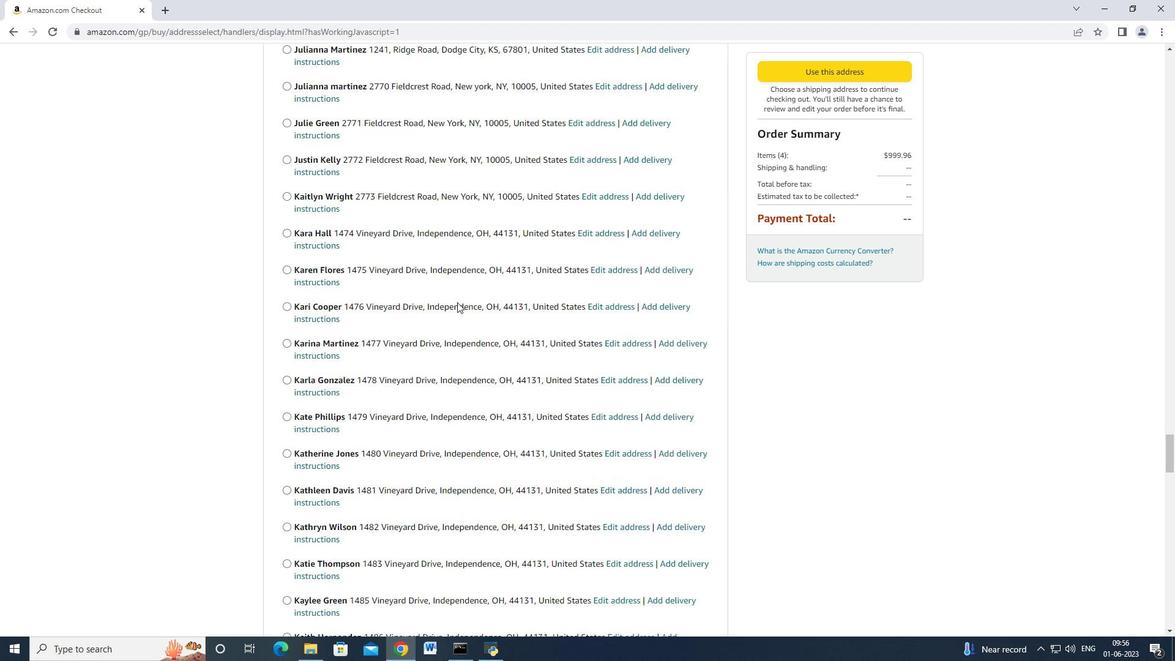 
Action: Mouse scrolled (457, 301) with delta (0, -1)
Screenshot: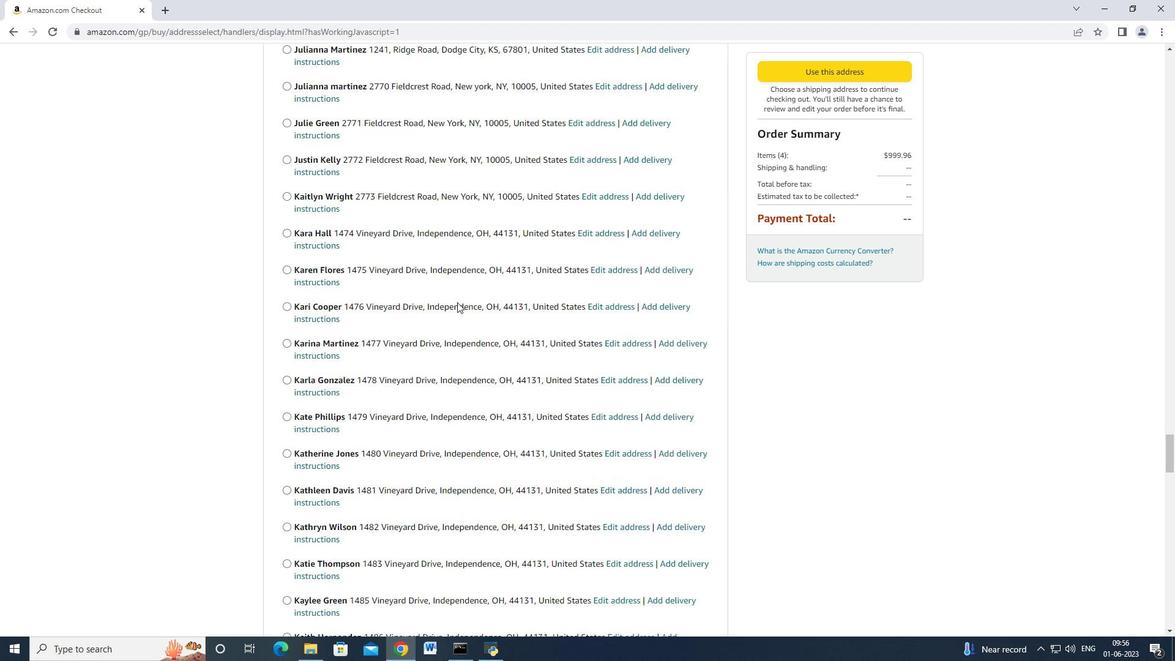 
Action: Mouse scrolled (457, 303) with delta (0, 0)
Screenshot: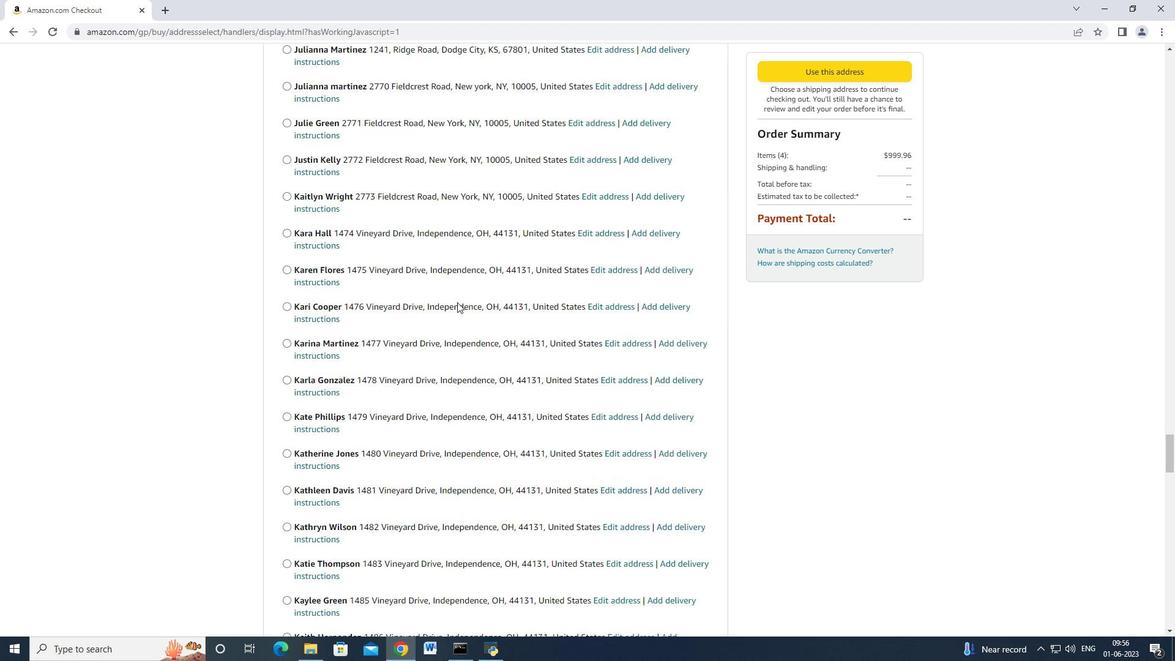 
Action: Mouse moved to (456, 303)
Screenshot: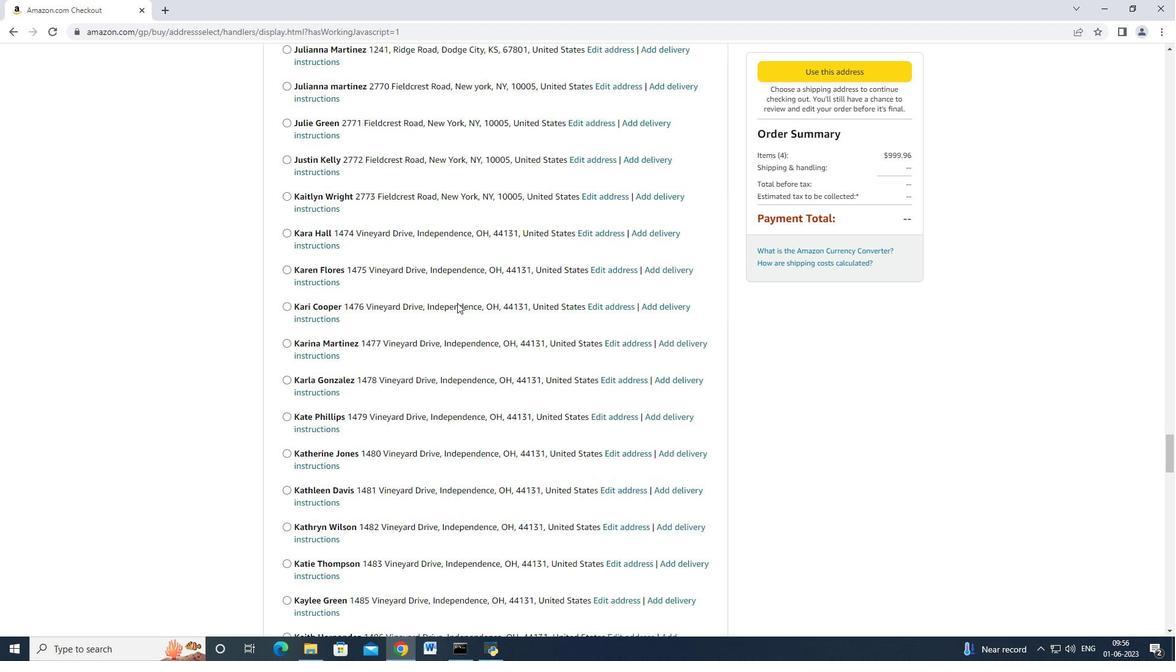 
Action: Mouse scrolled (456, 303) with delta (0, 0)
Screenshot: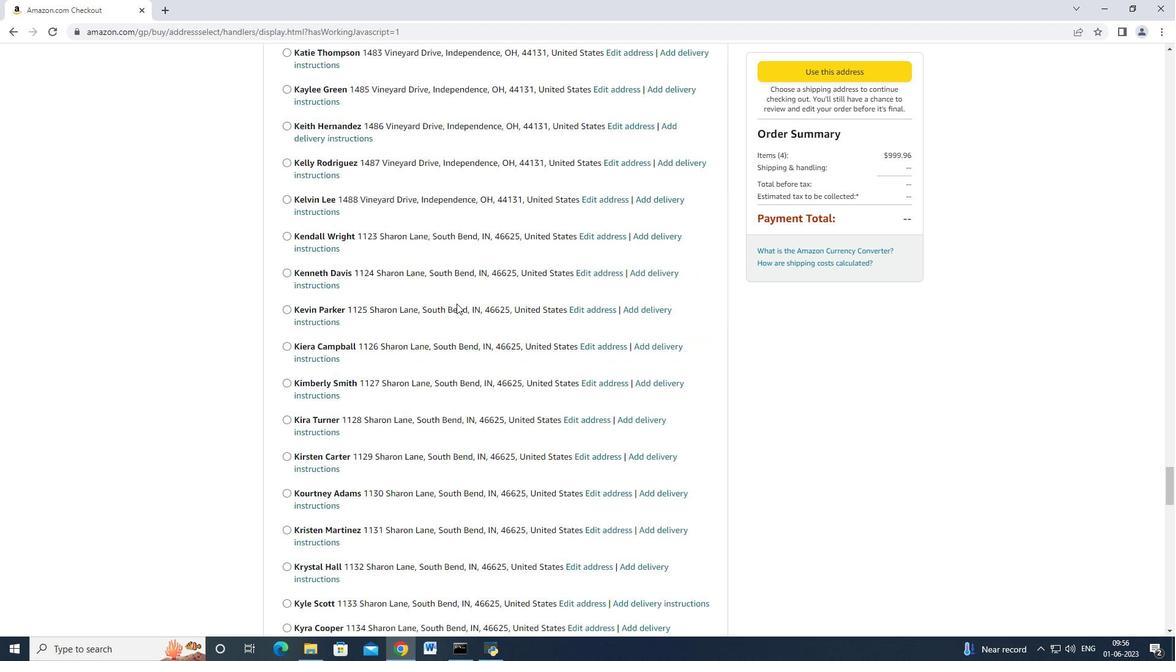 
Action: Mouse scrolled (456, 303) with delta (0, 0)
Screenshot: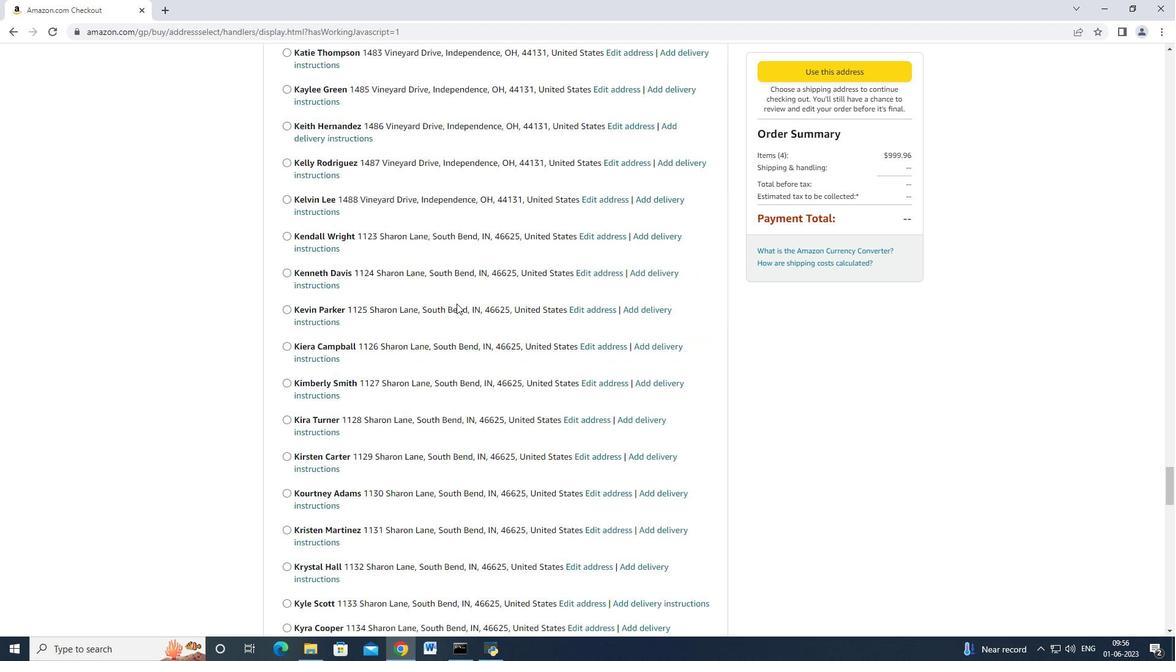 
Action: Mouse moved to (456, 303)
Screenshot: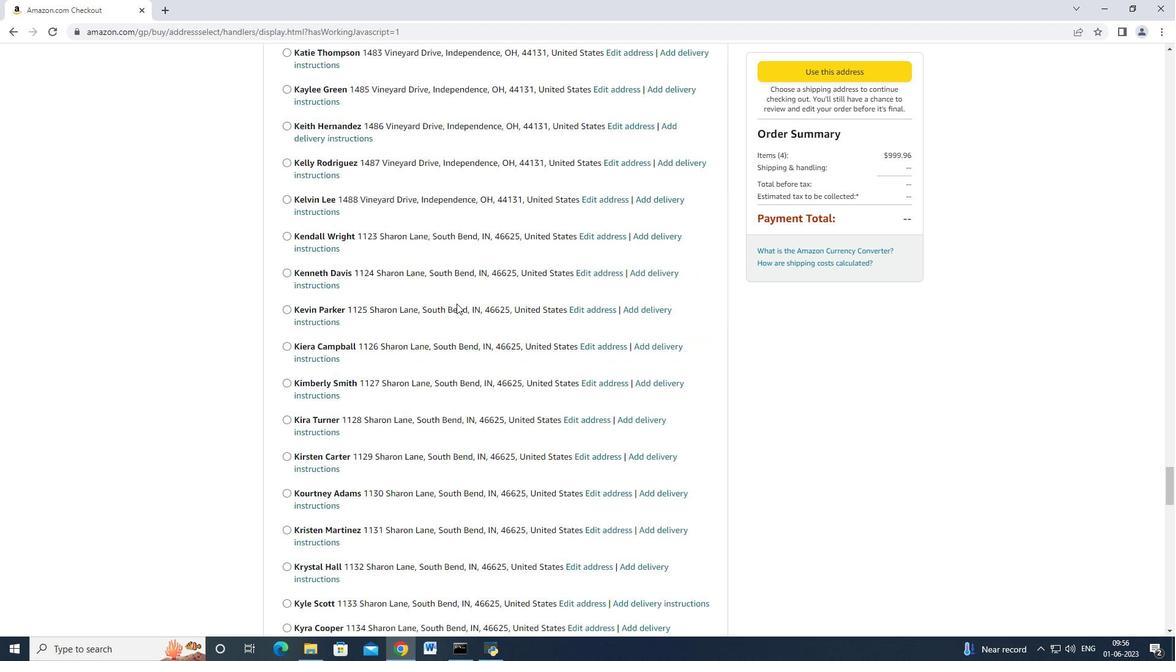 
Action: Mouse scrolled (456, 303) with delta (0, 0)
Screenshot: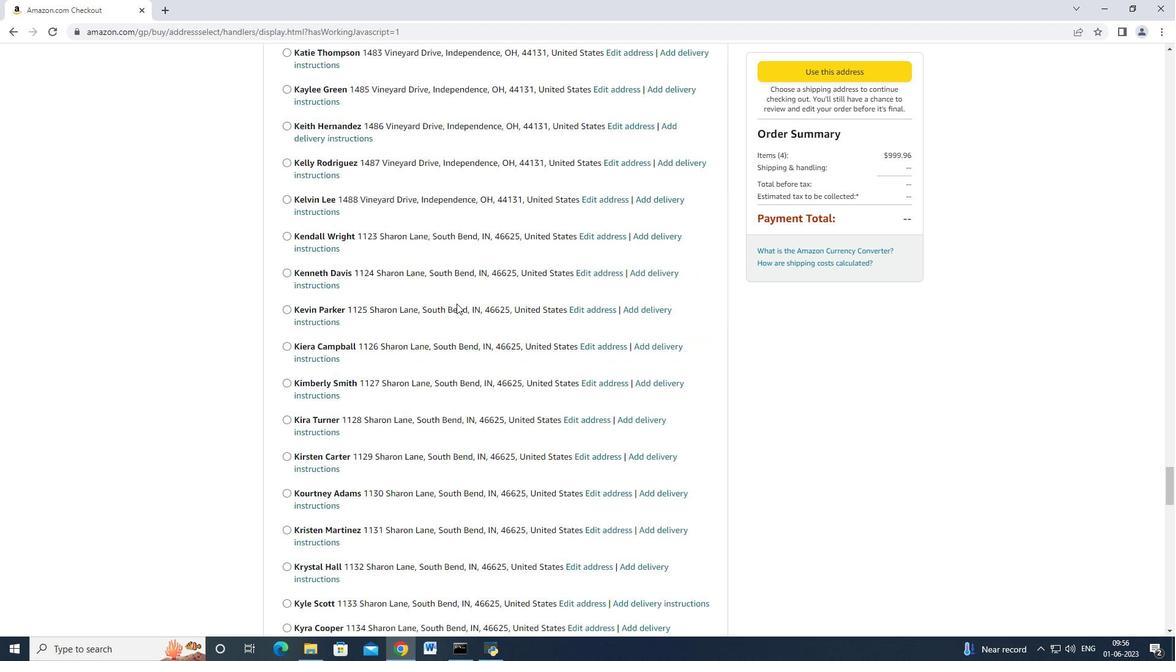 
Action: Mouse moved to (456, 304)
Screenshot: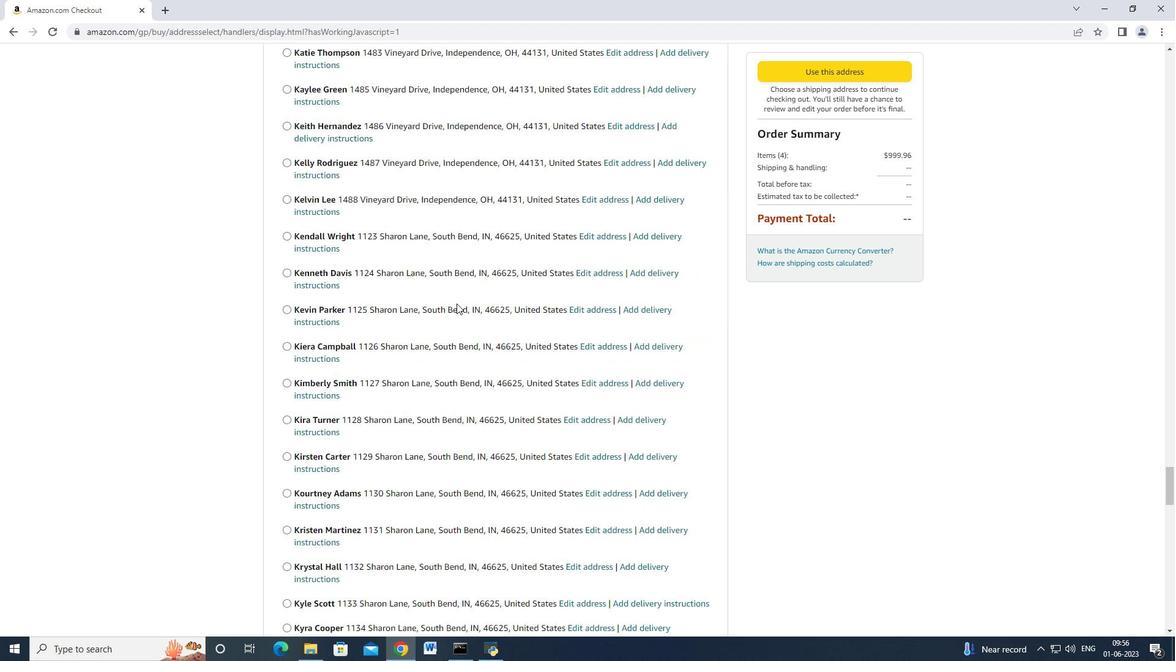 
Action: Mouse scrolled (456, 303) with delta (0, 0)
Screenshot: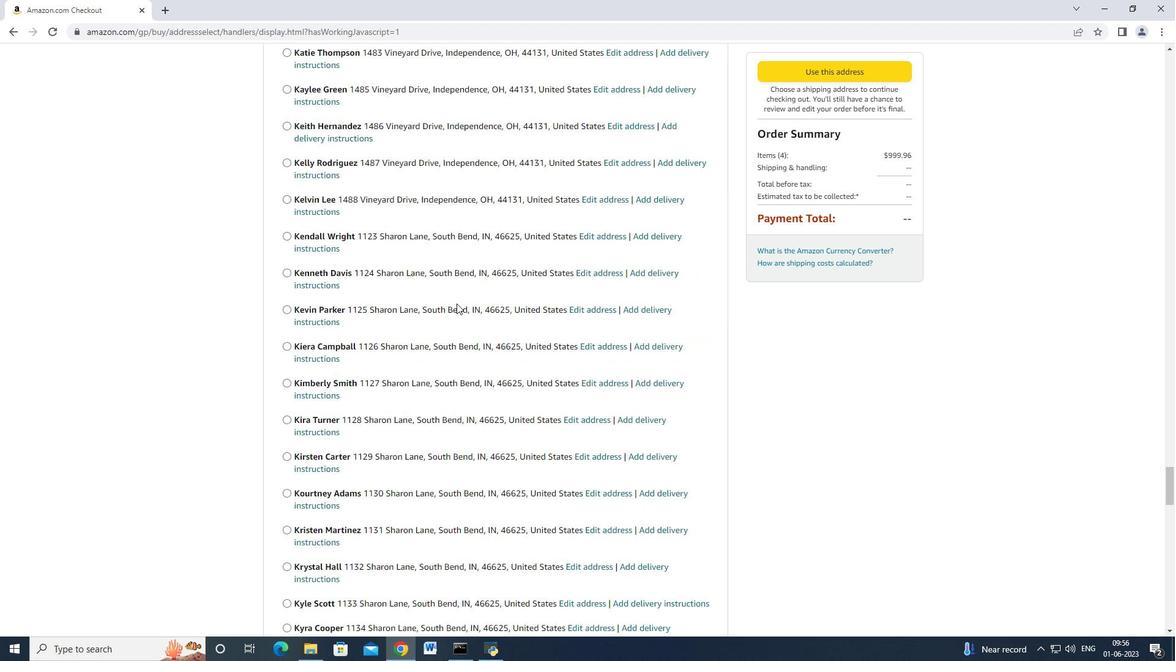 
Action: Mouse scrolled (456, 303) with delta (0, 0)
Screenshot: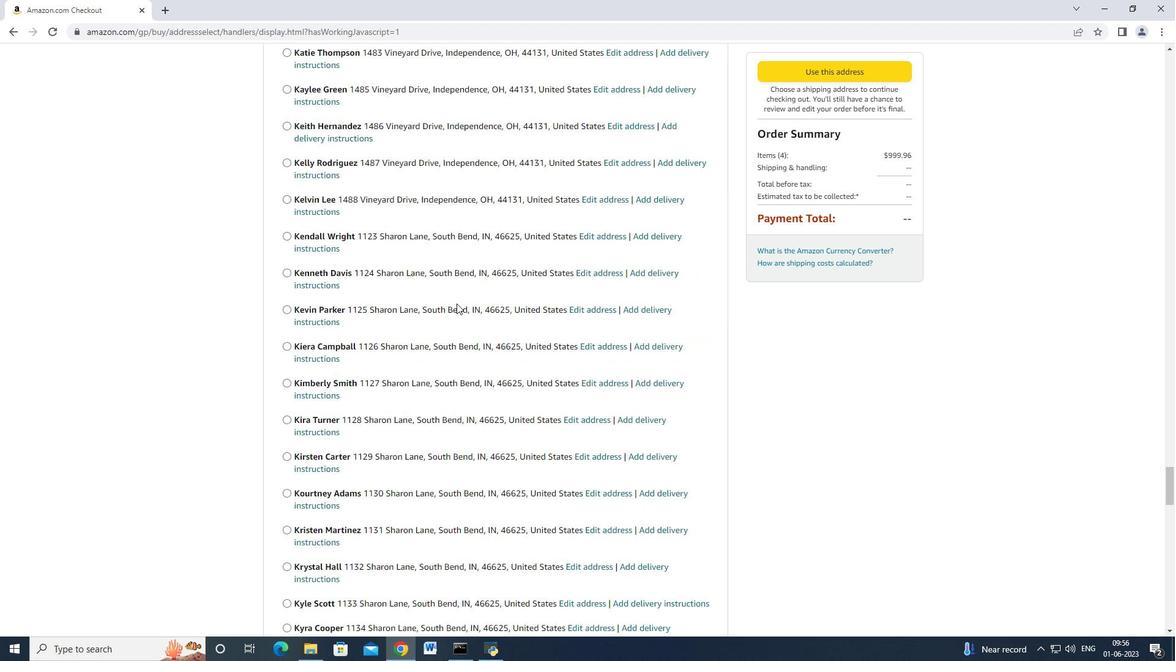 
Action: Mouse scrolled (456, 303) with delta (0, 0)
Screenshot: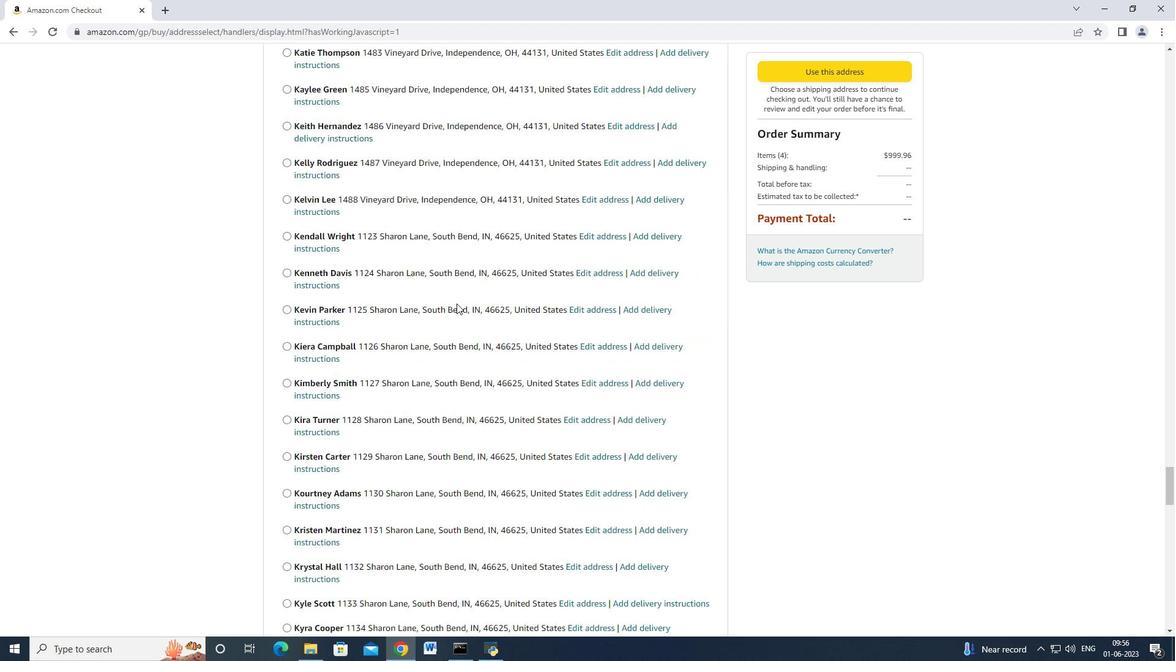 
Action: Mouse scrolled (456, 303) with delta (0, 0)
Screenshot: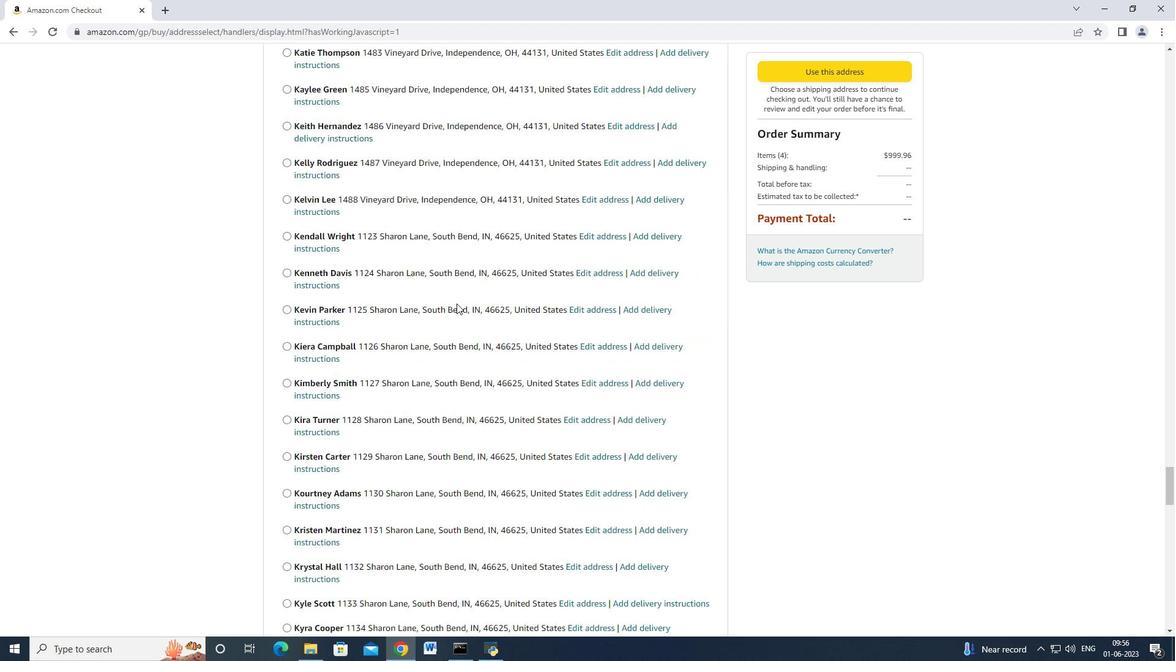 
Action: Mouse moved to (454, 305)
Screenshot: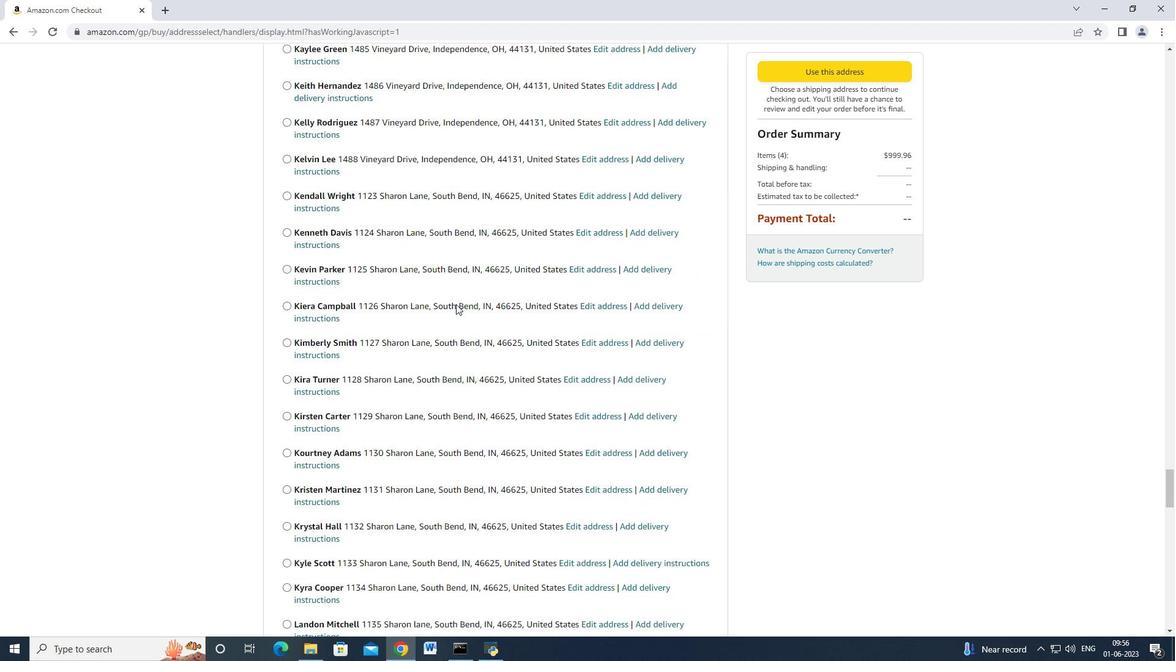 
Action: Mouse scrolled (454, 304) with delta (0, 0)
Screenshot: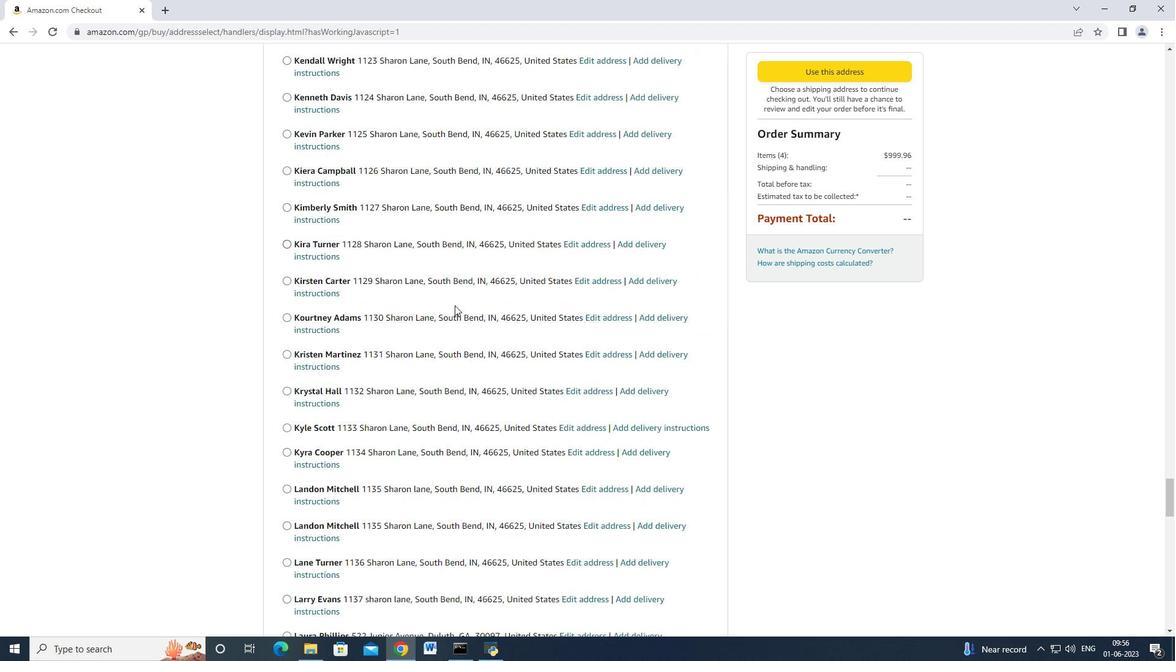 
Action: Mouse scrolled (454, 304) with delta (0, 0)
Screenshot: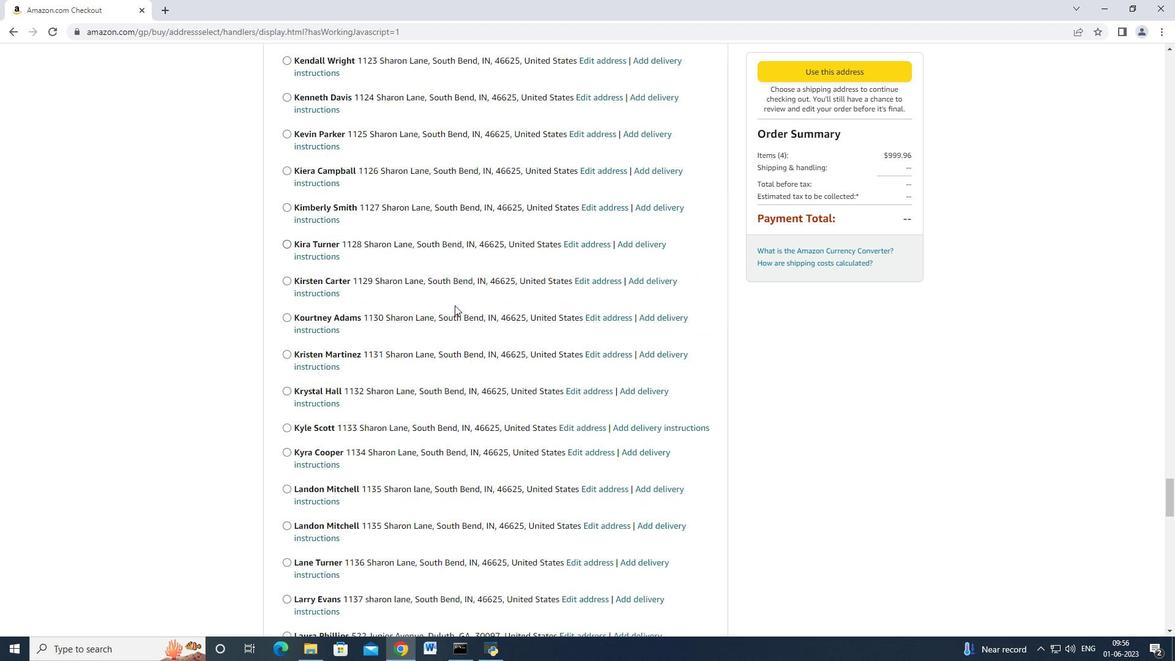 
Action: Mouse scrolled (454, 304) with delta (0, 0)
Screenshot: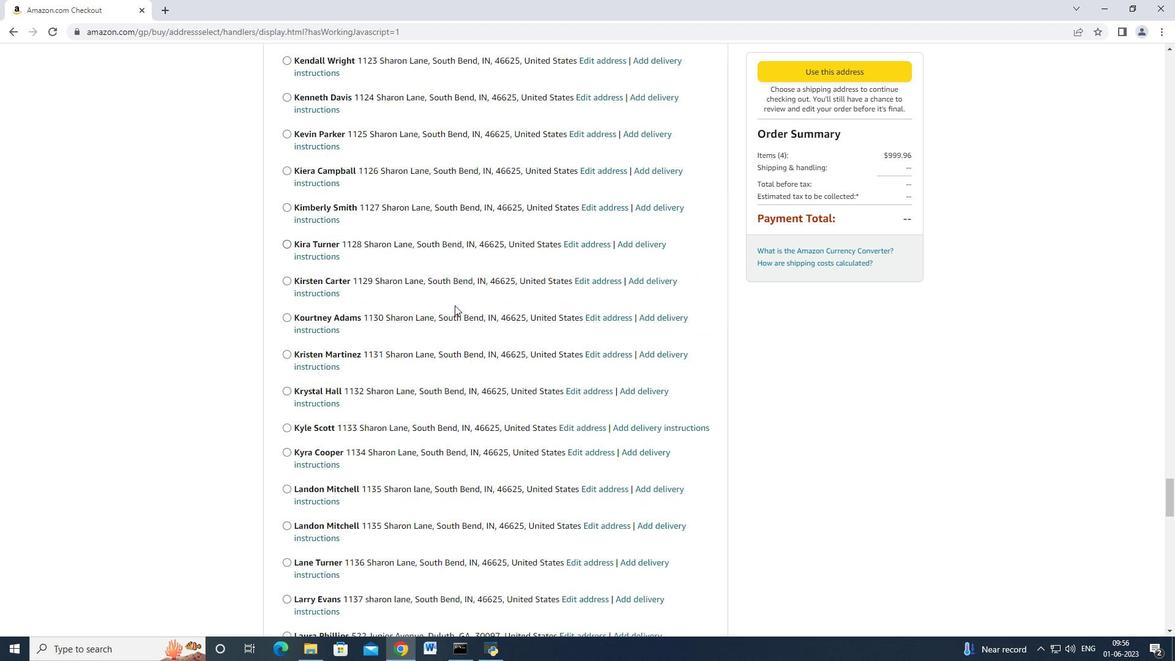 
Action: Mouse scrolled (454, 304) with delta (0, -1)
Screenshot: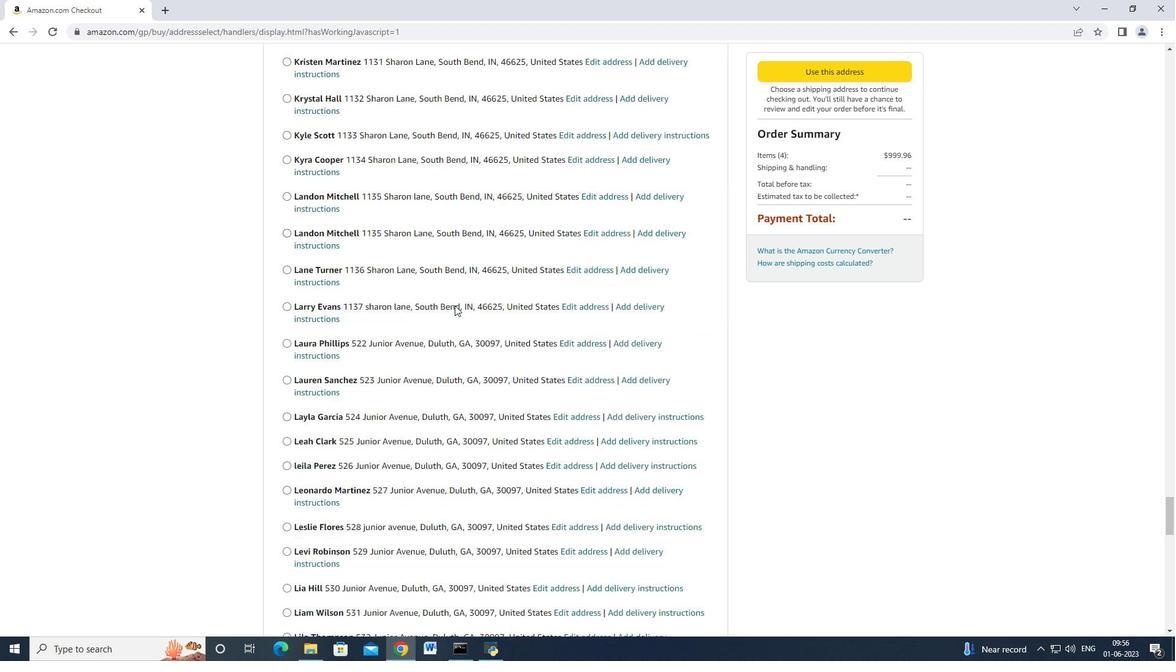 
Action: Mouse scrolled (454, 304) with delta (0, 0)
Screenshot: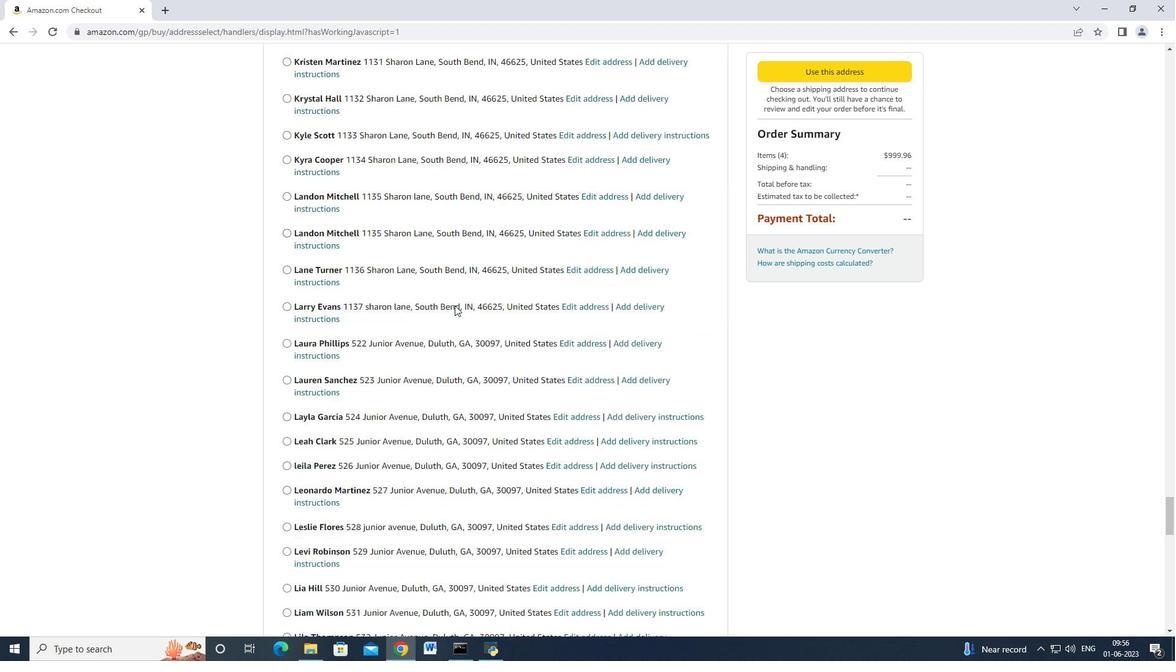 
Action: Mouse moved to (453, 306)
Screenshot: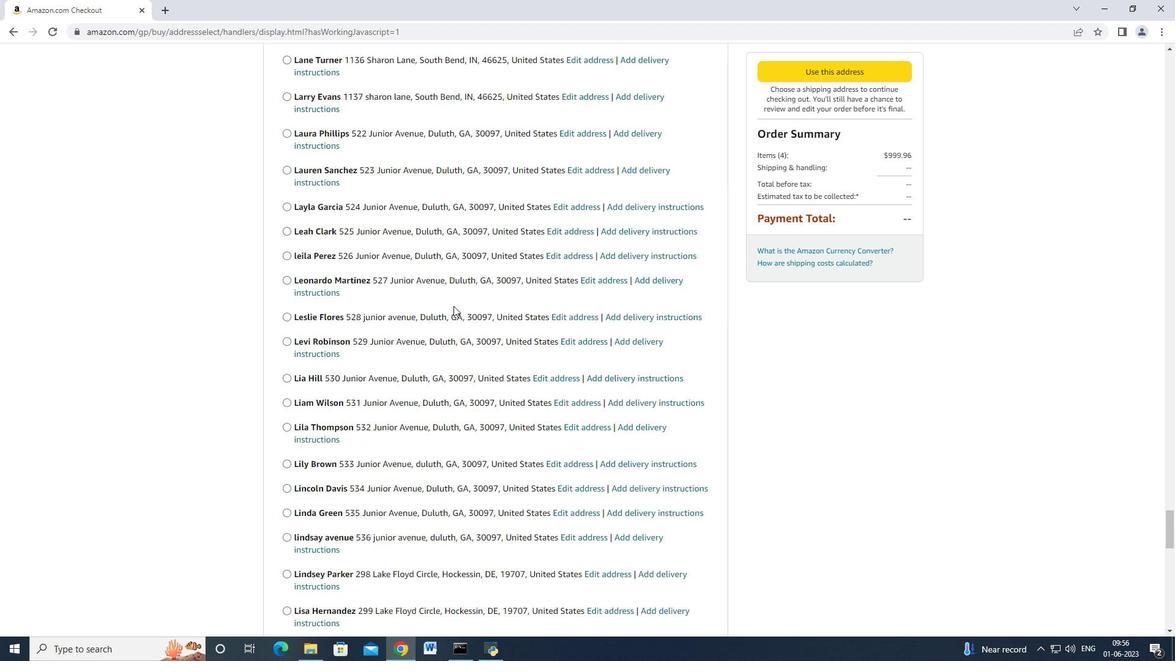 
Action: Mouse scrolled (453, 305) with delta (0, 0)
Screenshot: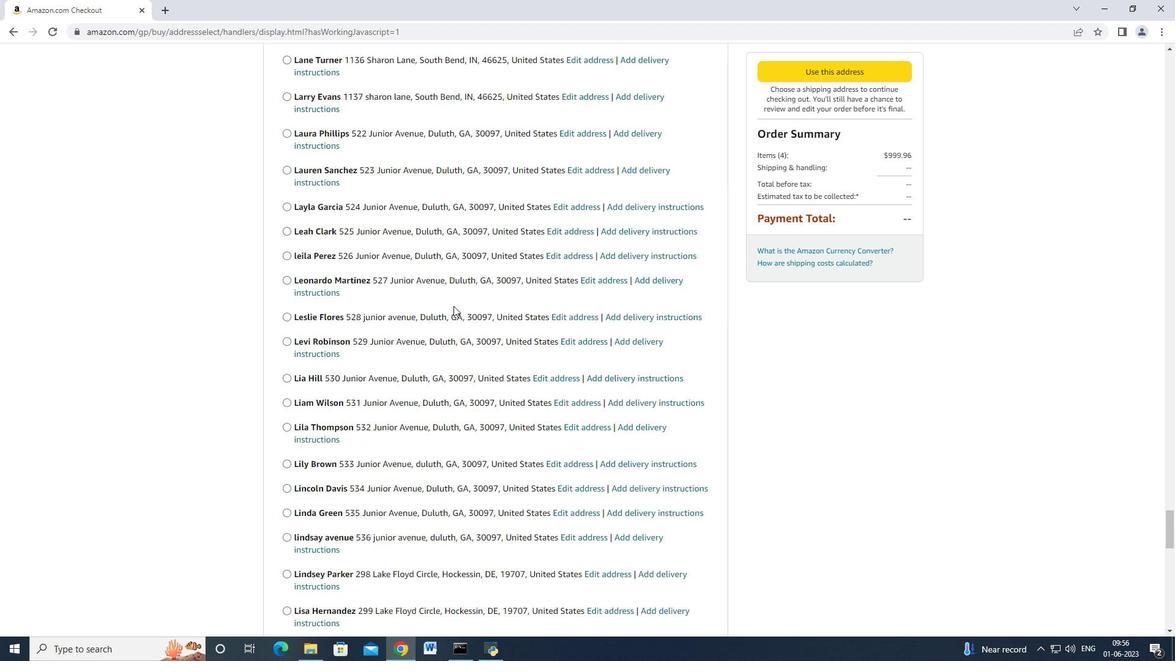 
Action: Mouse moved to (453, 306)
Screenshot: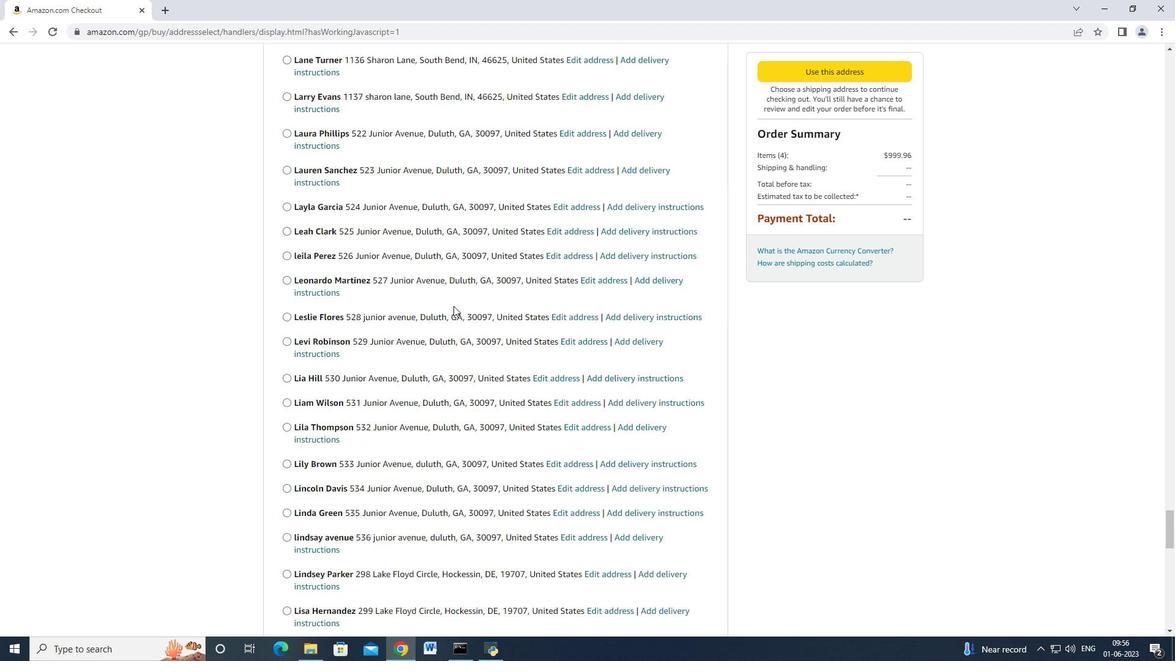 
Action: Mouse scrolled (453, 305) with delta (0, 0)
Screenshot: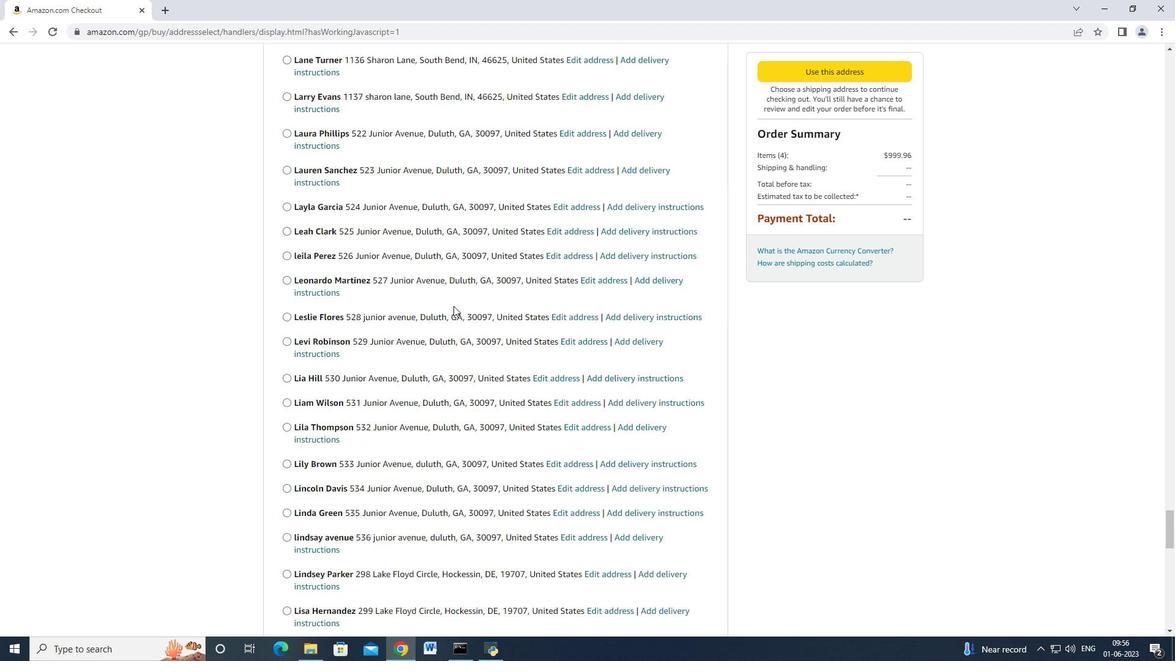 
Action: Mouse scrolled (453, 305) with delta (0, 0)
Screenshot: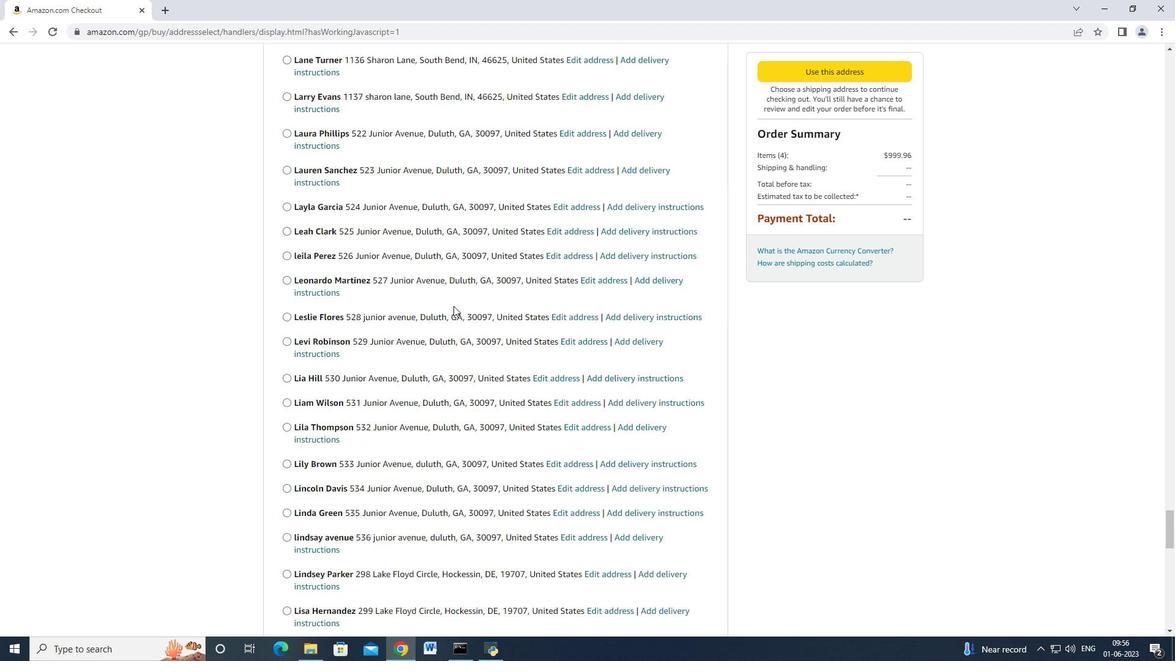 
Action: Mouse scrolled (453, 305) with delta (0, 0)
Screenshot: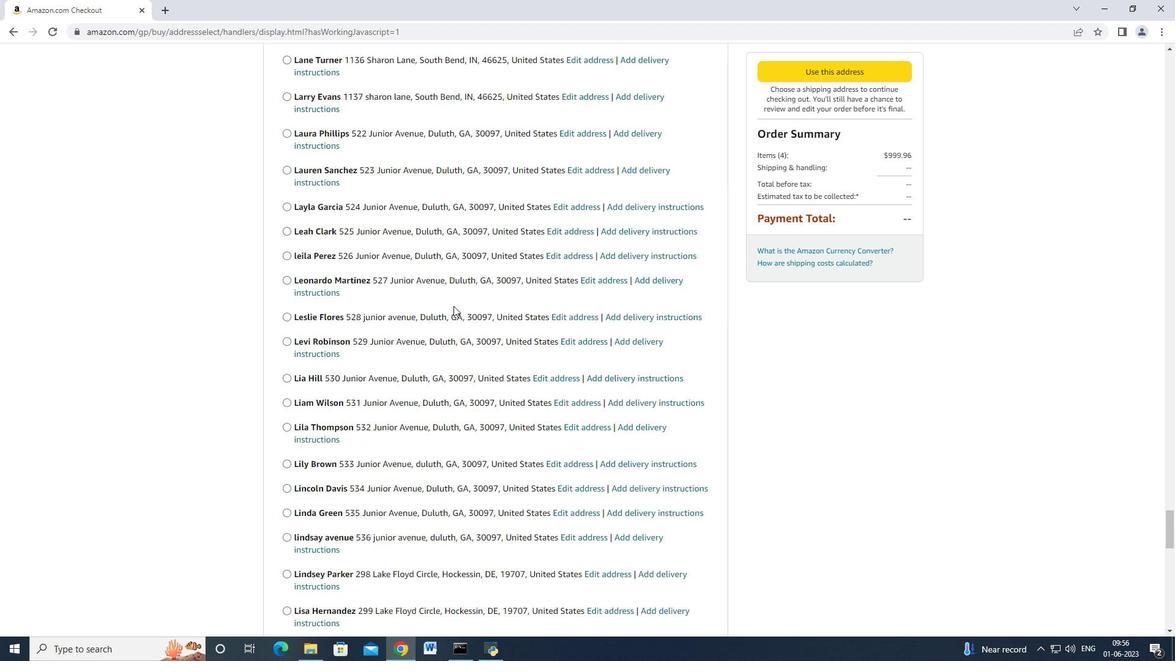 
Action: Mouse scrolled (453, 304) with delta (0, -1)
Screenshot: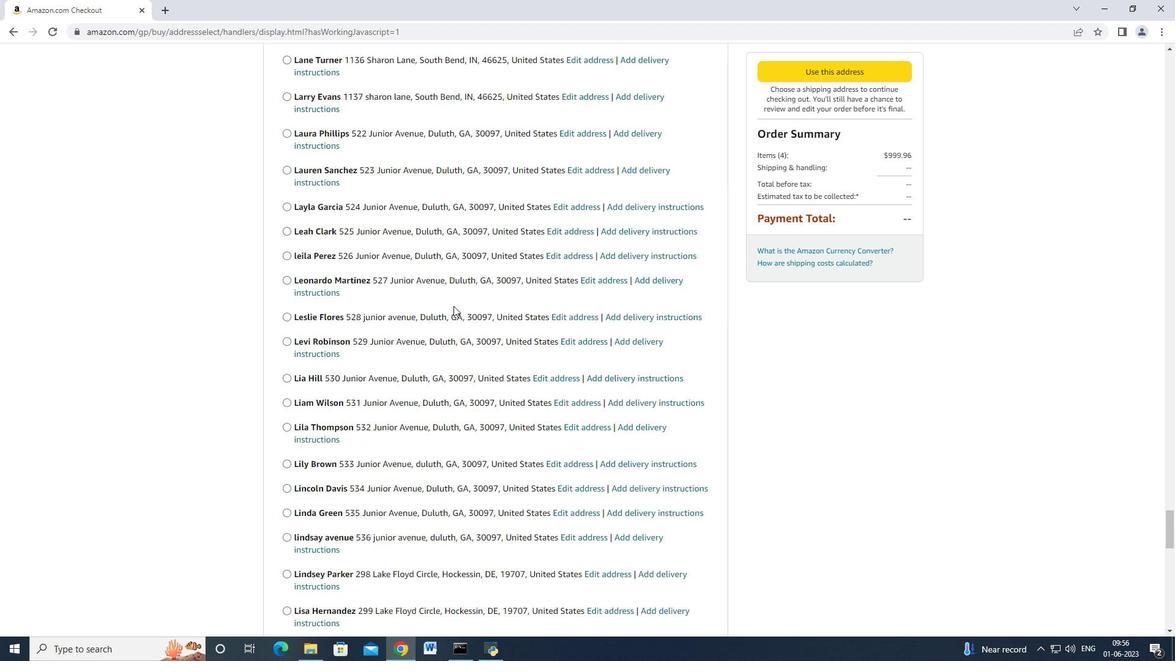 
Action: Mouse scrolled (453, 305) with delta (0, 0)
Screenshot: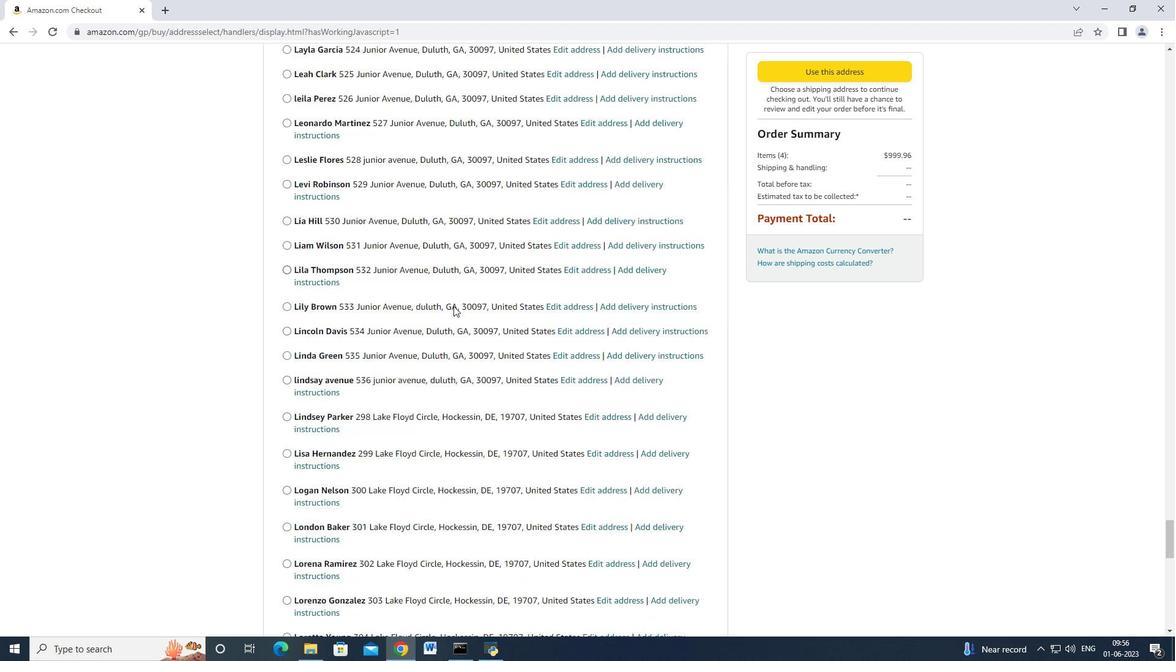 
Action: Mouse scrolled (453, 305) with delta (0, 0)
Screenshot: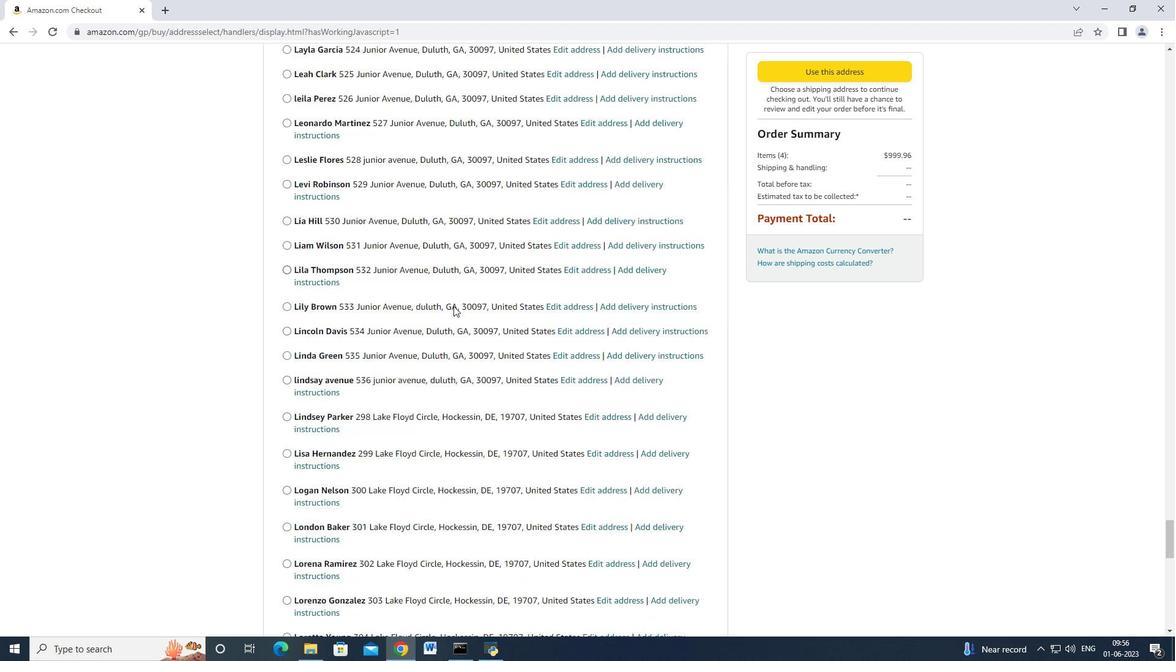 
Action: Mouse moved to (453, 306)
Screenshot: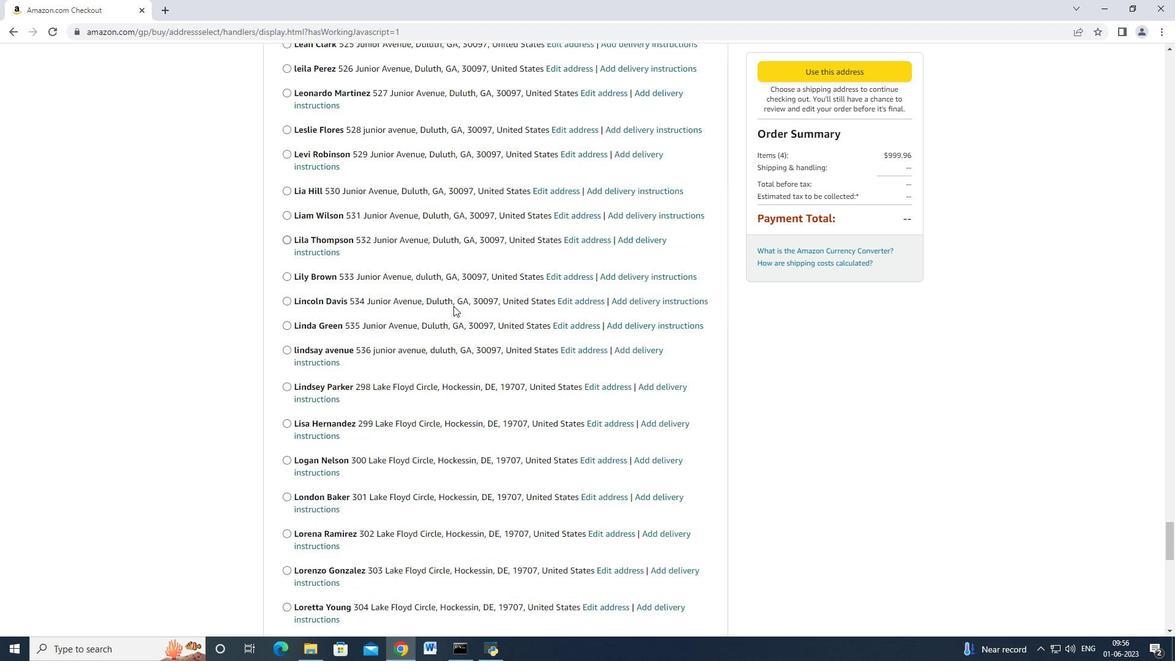 
Action: Mouse scrolled (453, 306) with delta (0, 0)
Screenshot: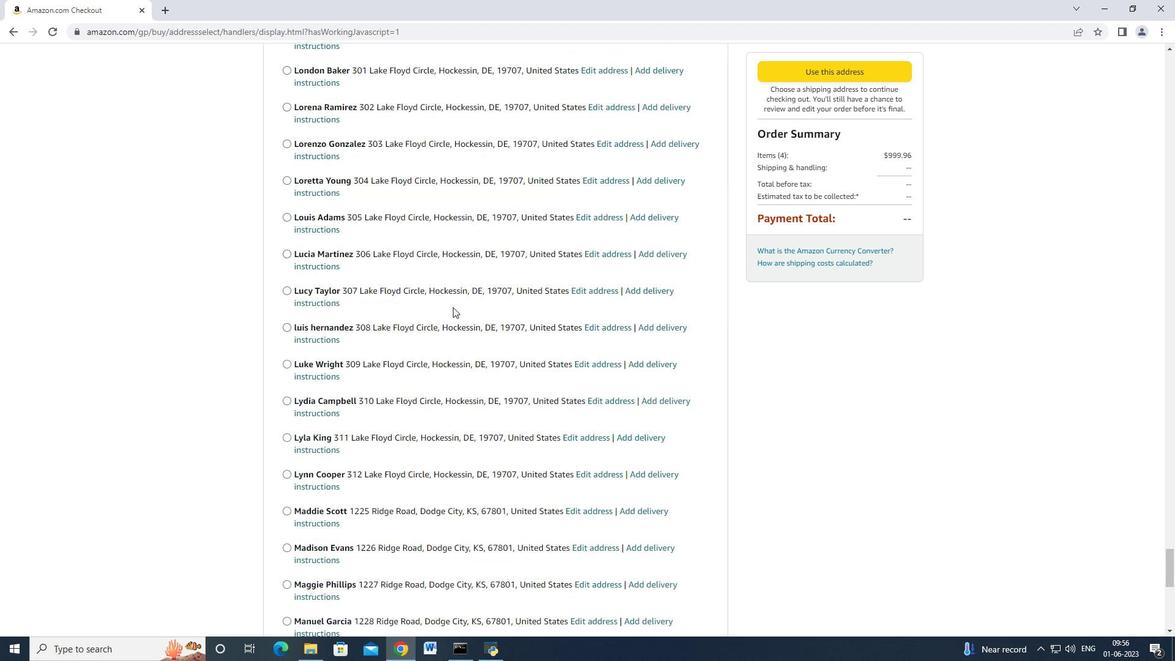 
Action: Mouse scrolled (453, 306) with delta (0, 0)
Screenshot: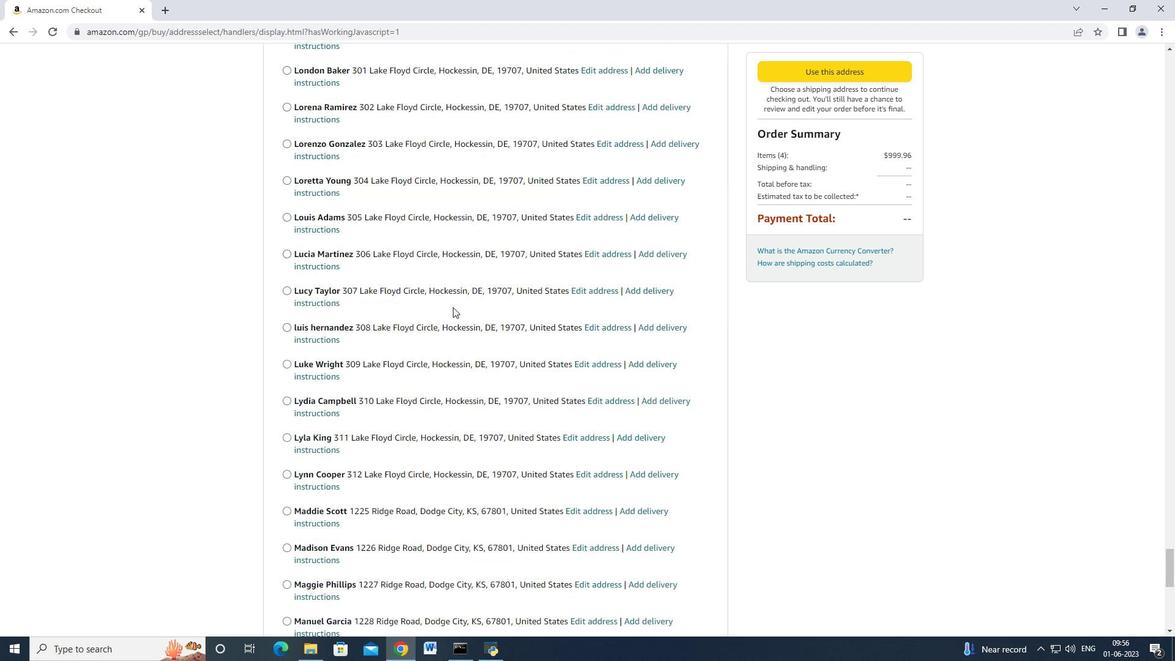 
Action: Mouse scrolled (453, 306) with delta (0, 0)
Screenshot: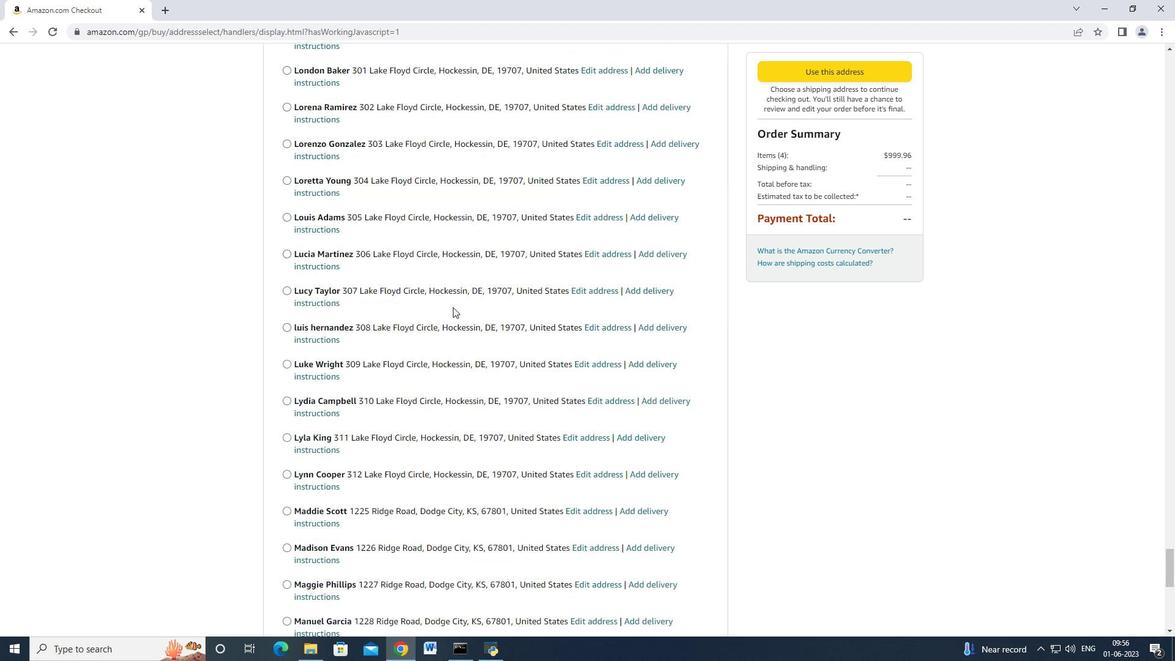 
Action: Mouse scrolled (453, 306) with delta (0, 0)
Screenshot: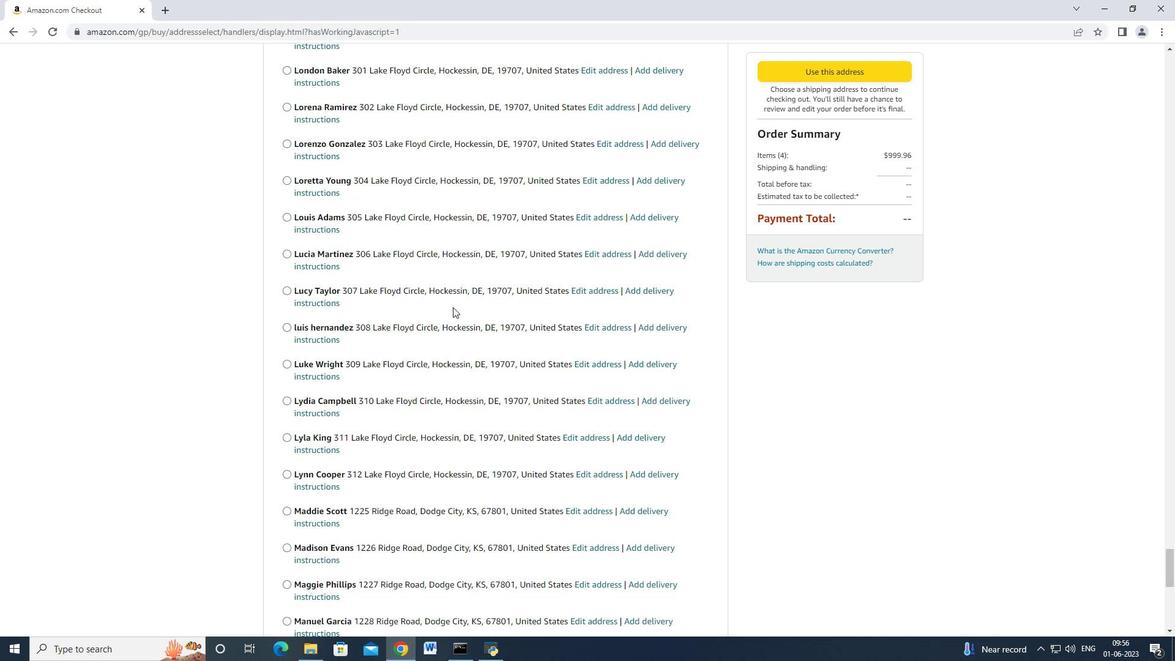 
Action: Mouse moved to (453, 306)
Screenshot: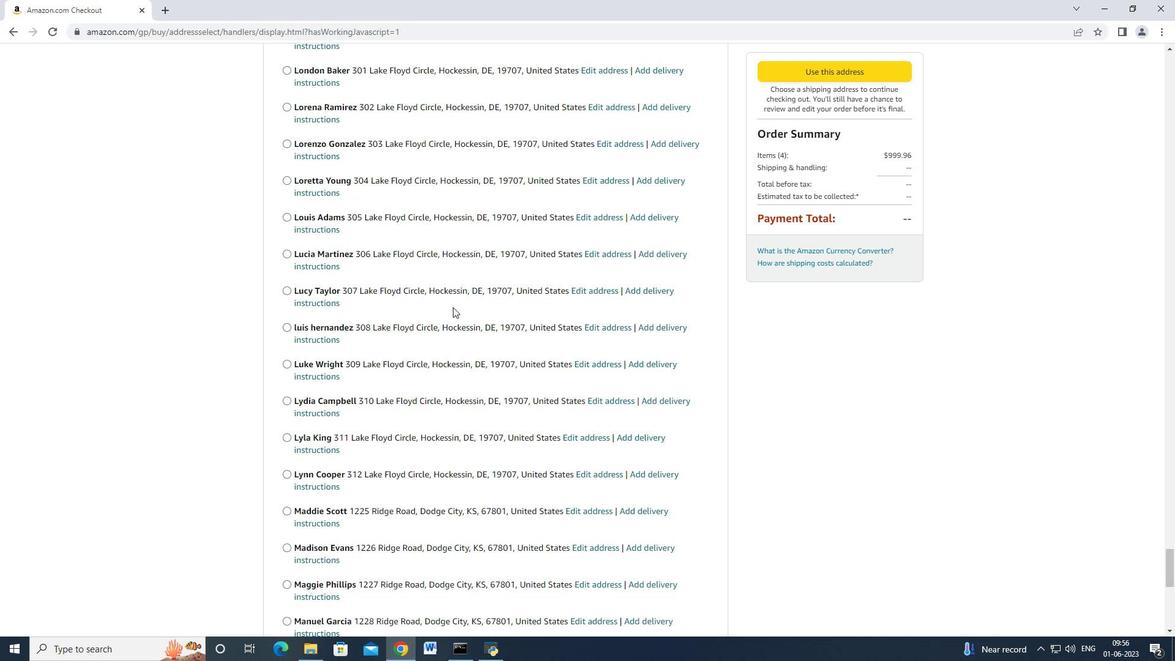 
Action: Mouse scrolled (453, 306) with delta (0, 0)
Screenshot: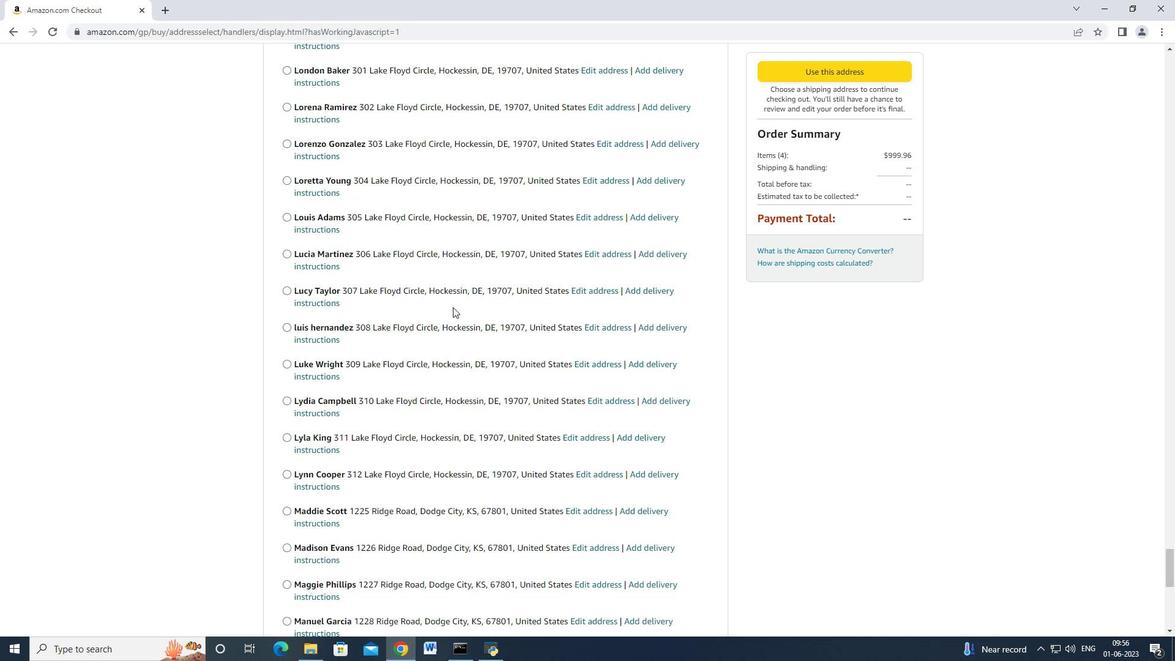 
Action: Mouse moved to (451, 307)
